 Task: Research Airbnb accommodations for a family adventure in the Adirondack Mountains, New York, emphasizing outdoor activities like hiking and Airbnb cabin rentals.
Action: Mouse moved to (425, 63)
Screenshot: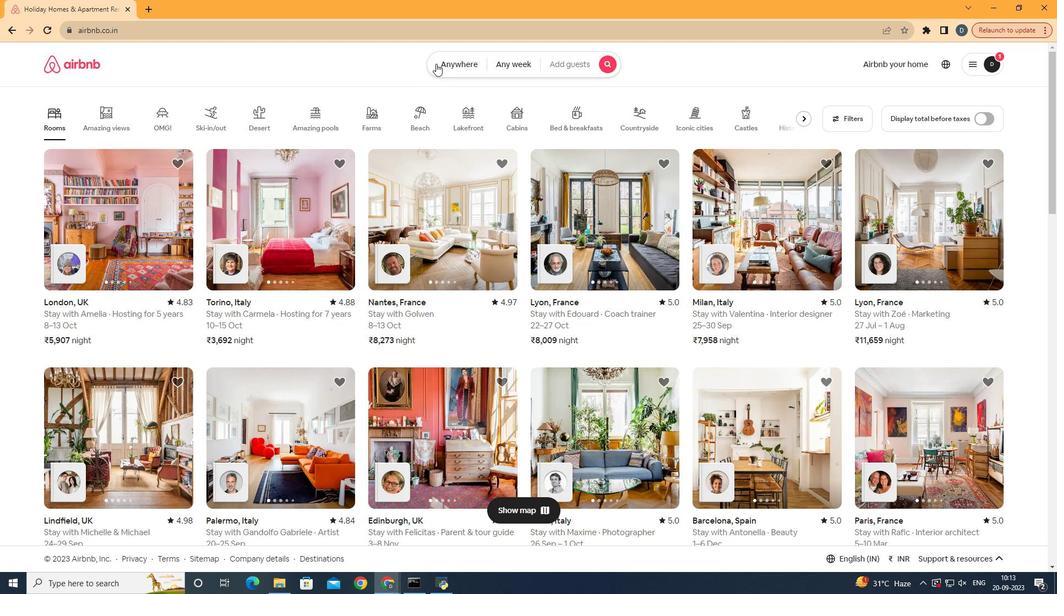 
Action: Mouse pressed left at (425, 63)
Screenshot: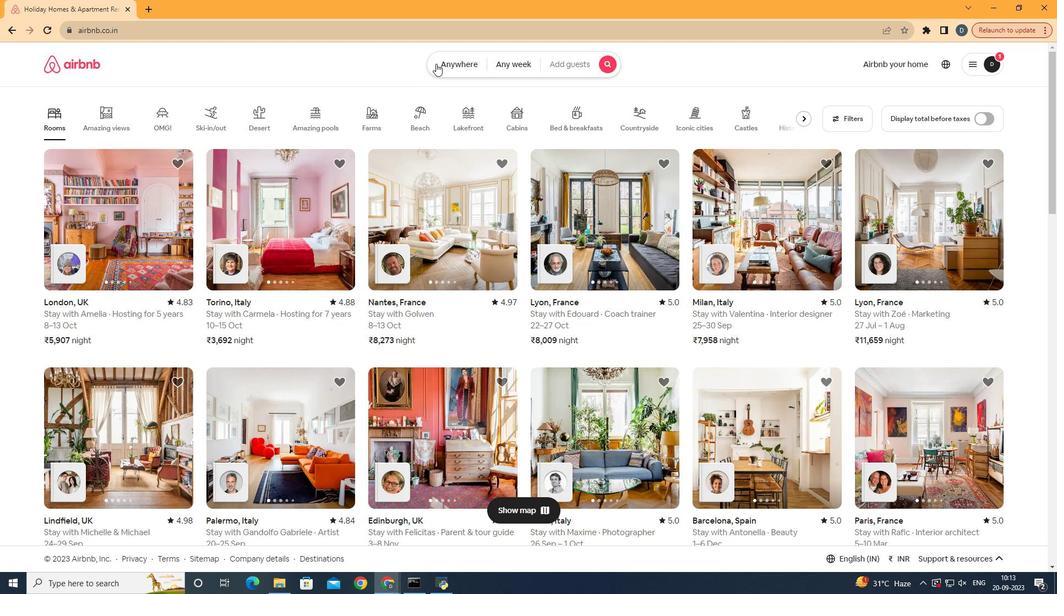 
Action: Mouse moved to (439, 66)
Screenshot: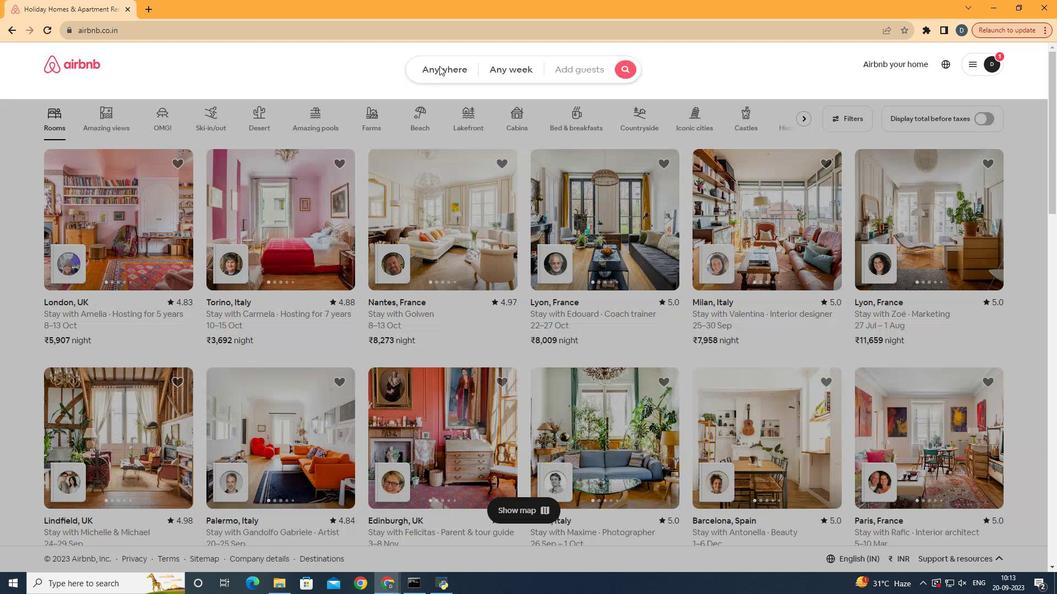 
Action: Mouse pressed left at (439, 66)
Screenshot: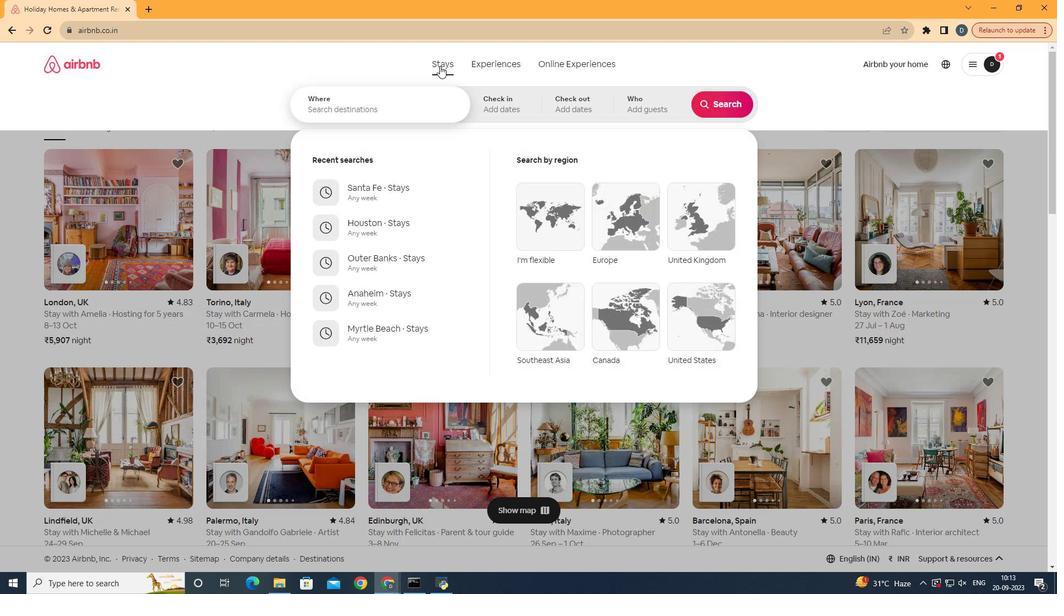 
Action: Mouse moved to (404, 111)
Screenshot: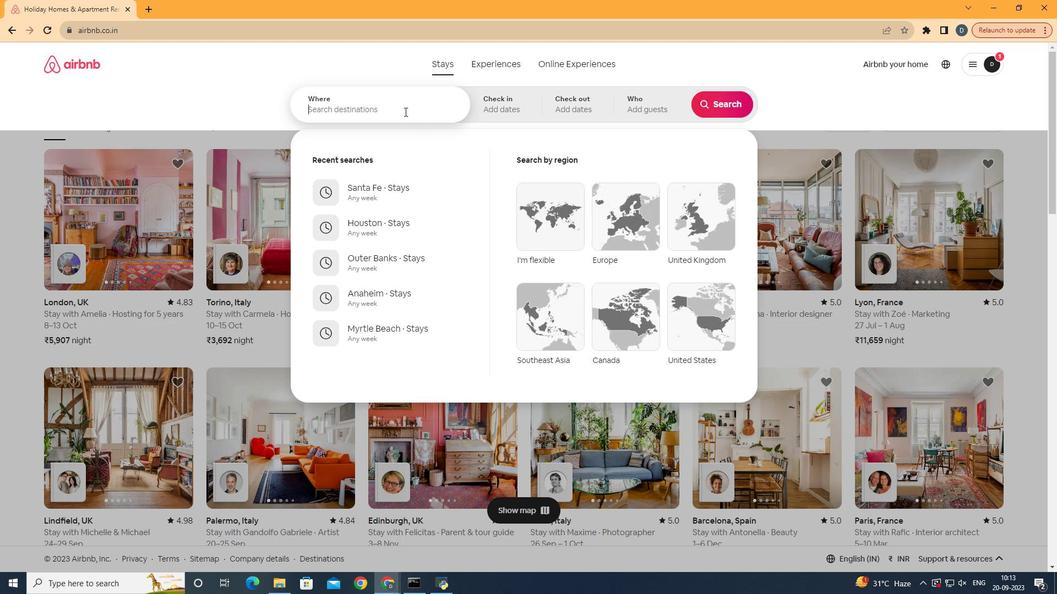 
Action: Mouse pressed left at (404, 111)
Screenshot: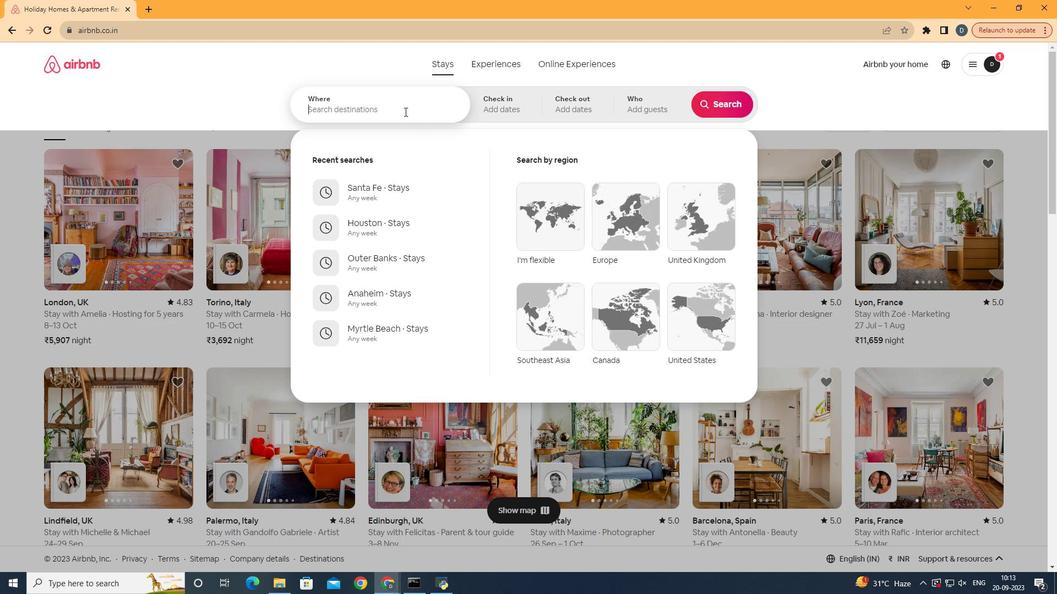 
Action: Key pressed <Key.shift>Adirondack<Key.space><Key.shift>Mountains,<Key.space><Key.shift>Newy<Key.space><Key.shift>York<Key.enter>
Screenshot: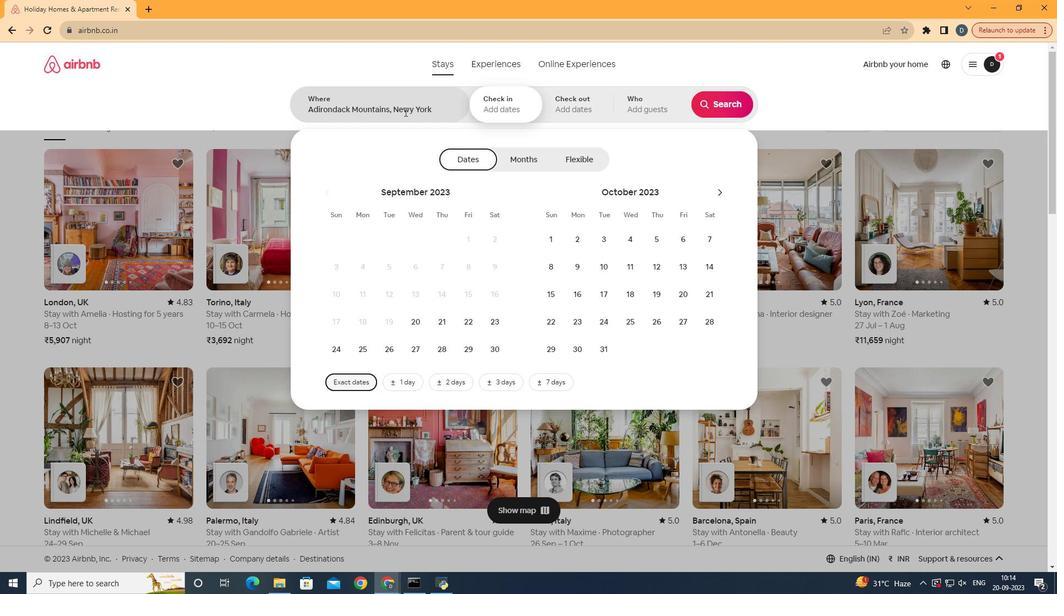 
Action: Mouse moved to (731, 110)
Screenshot: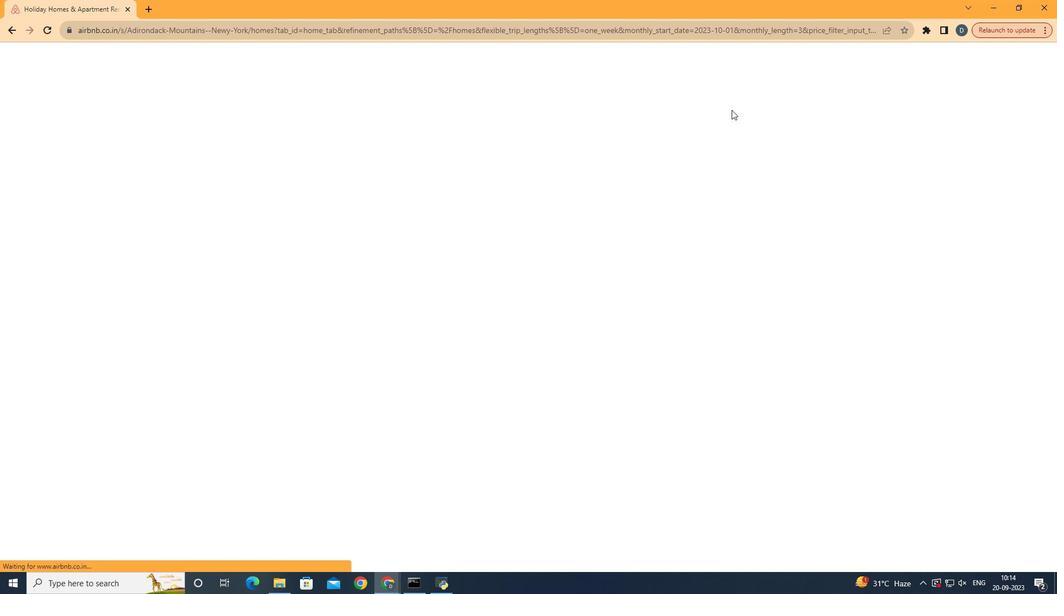 
Action: Mouse pressed left at (731, 110)
Screenshot: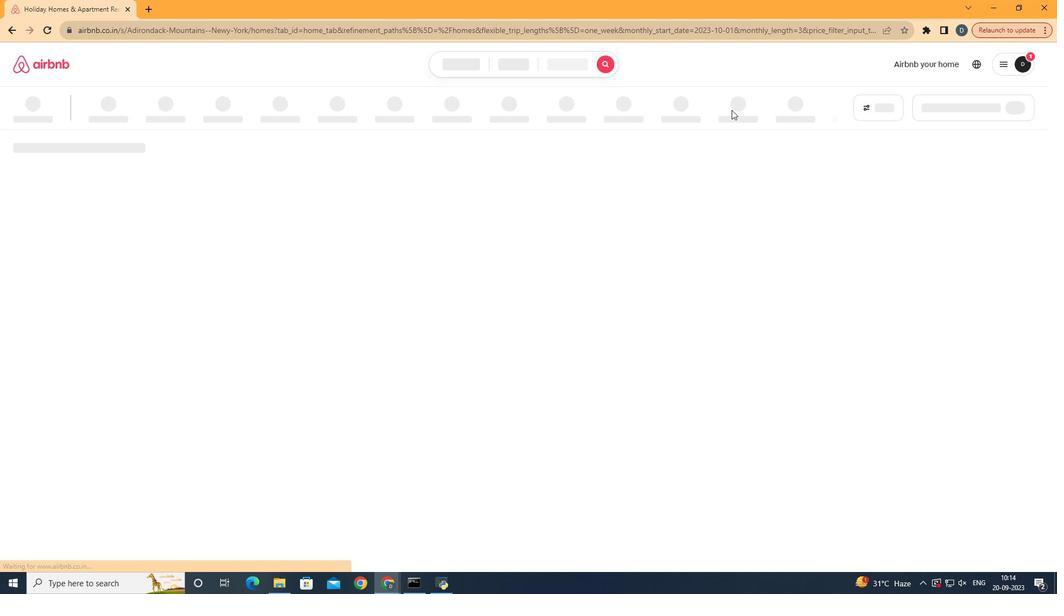 
Action: Mouse moved to (463, 63)
Screenshot: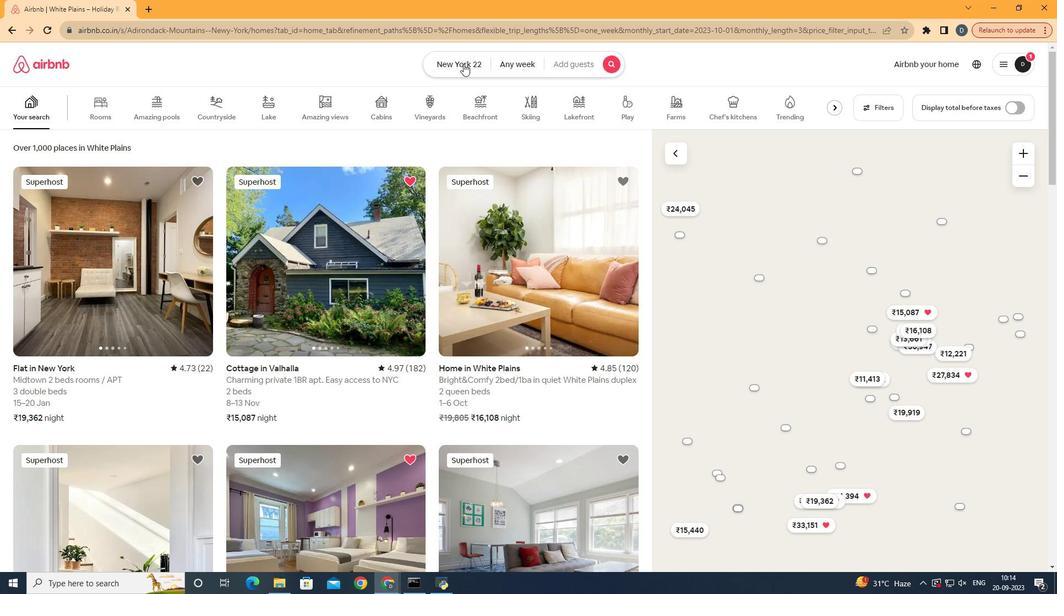 
Action: Mouse pressed left at (463, 63)
Screenshot: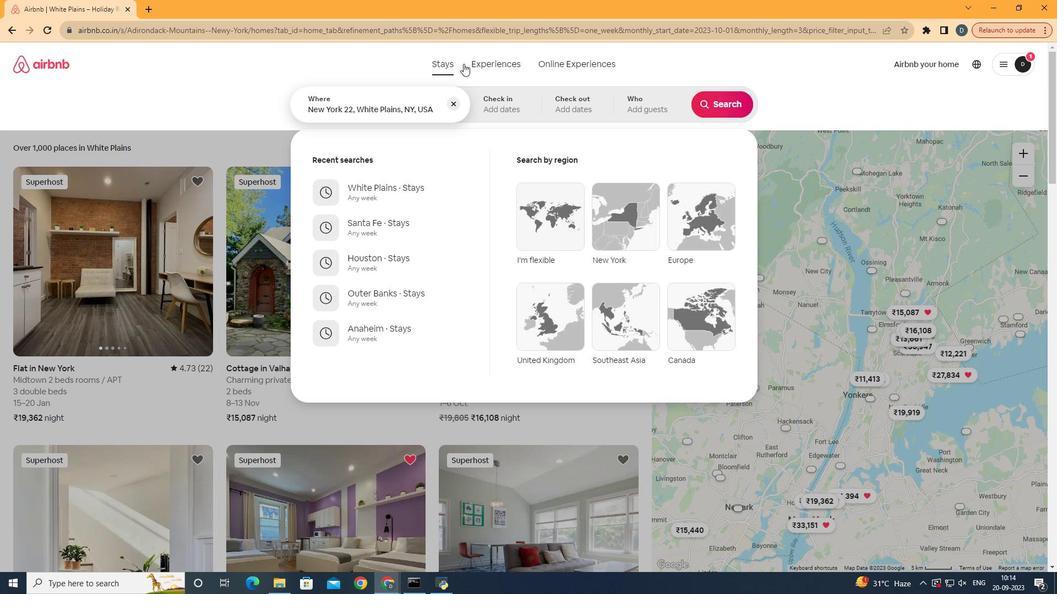 
Action: Mouse moved to (458, 102)
Screenshot: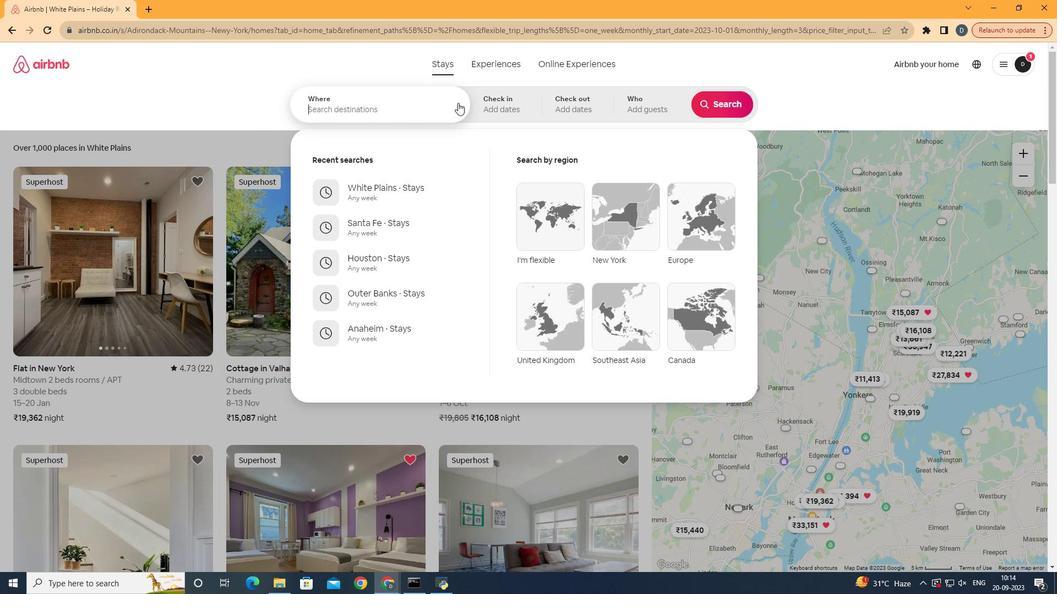 
Action: Mouse pressed left at (458, 102)
Screenshot: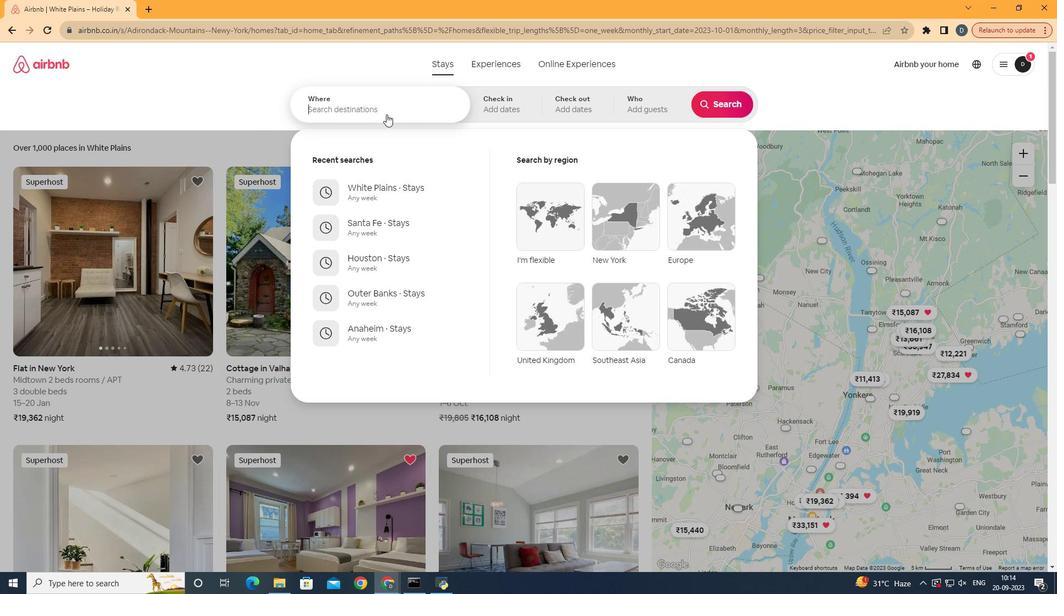 
Action: Mouse moved to (387, 111)
Screenshot: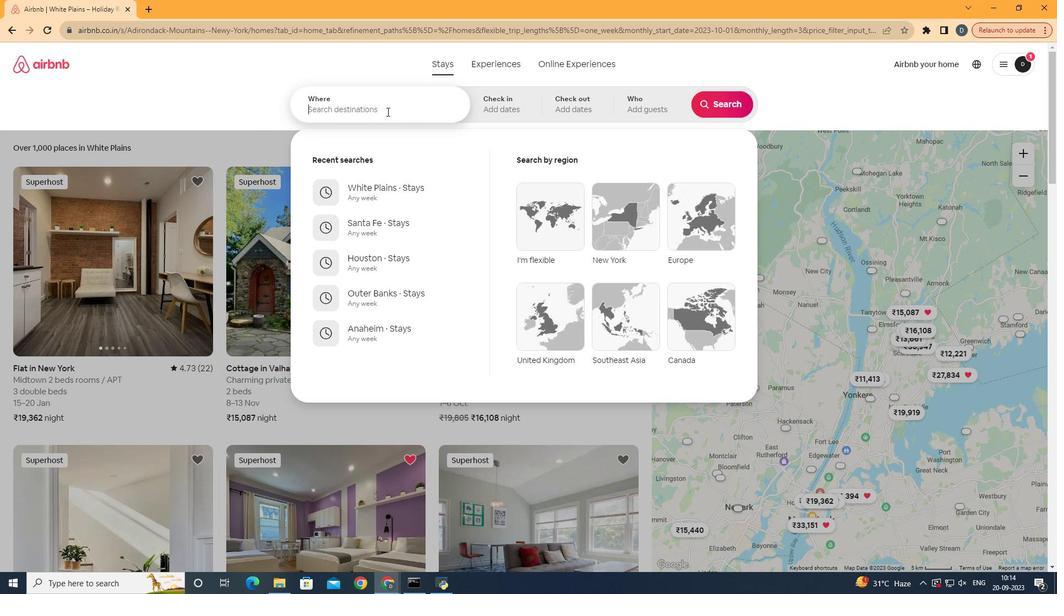 
Action: Mouse pressed left at (387, 111)
Screenshot: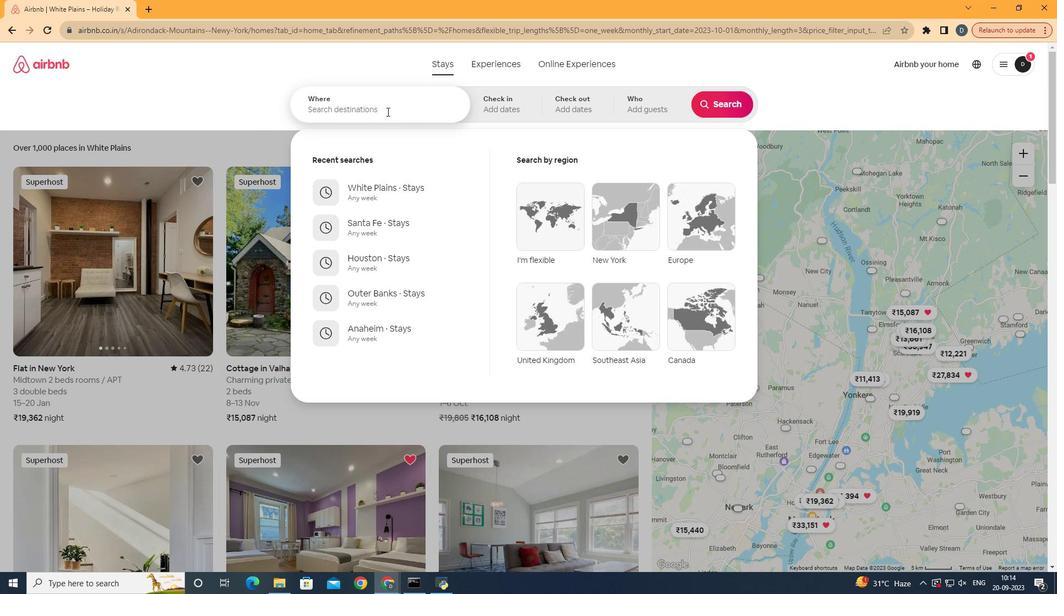 
Action: Key pressed <Key.shift>Adiro
Screenshot: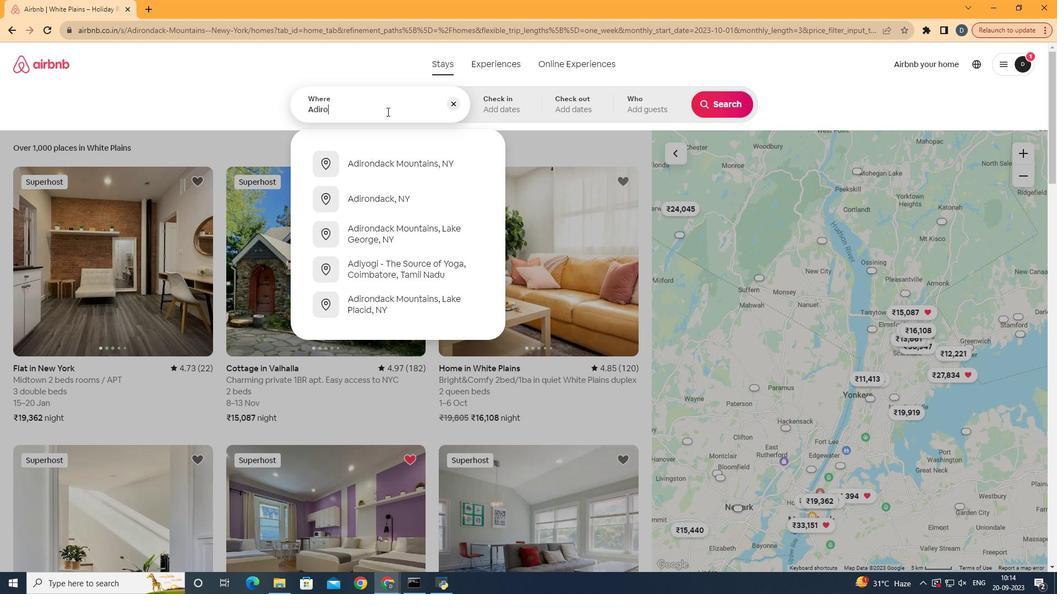 
Action: Mouse moved to (409, 165)
Screenshot: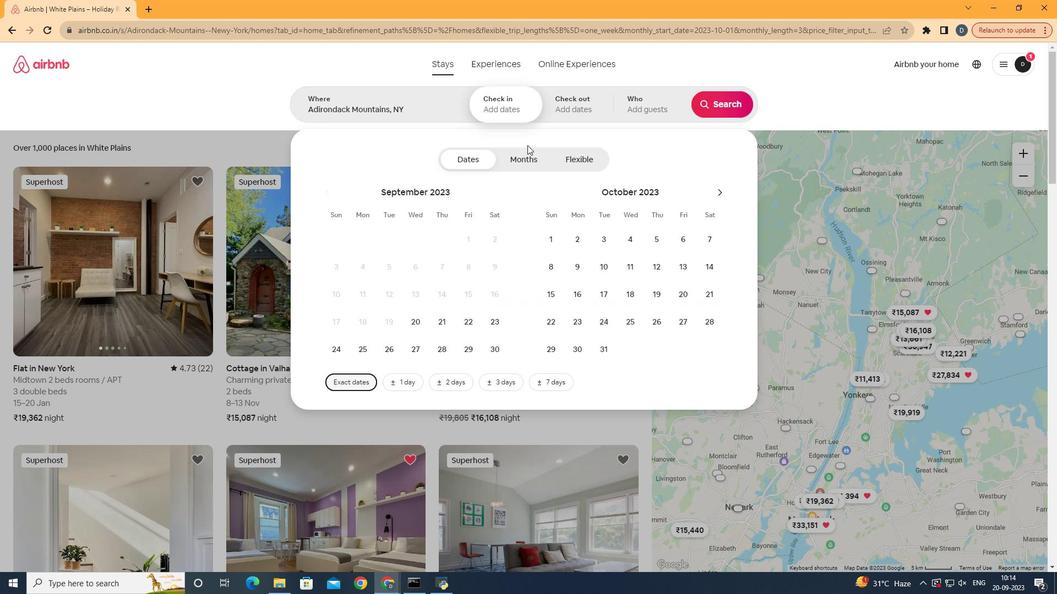 
Action: Mouse pressed left at (409, 165)
Screenshot: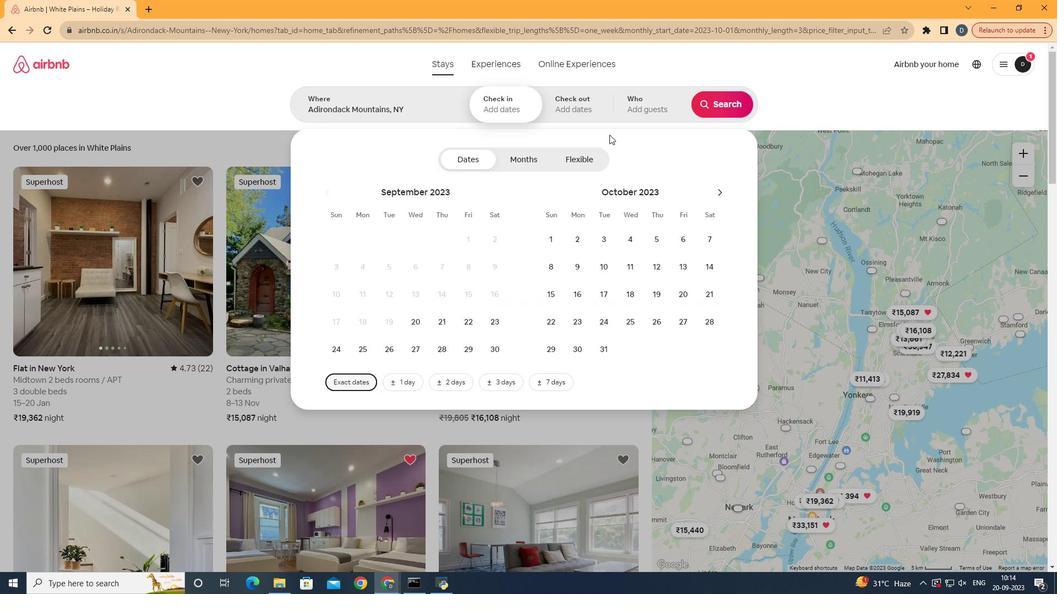 
Action: Mouse moved to (723, 113)
Screenshot: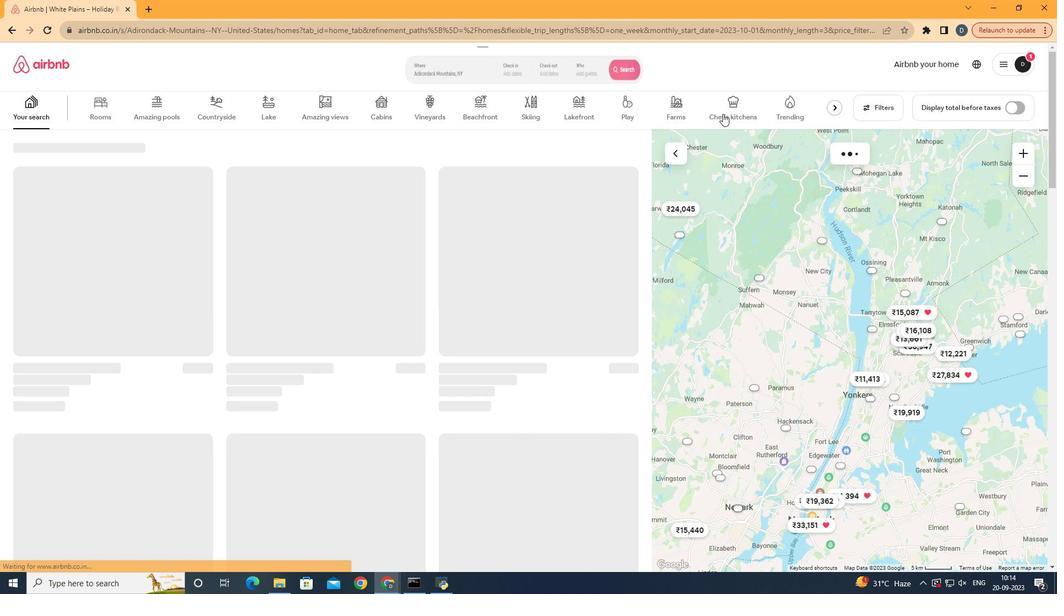 
Action: Mouse pressed left at (723, 113)
Screenshot: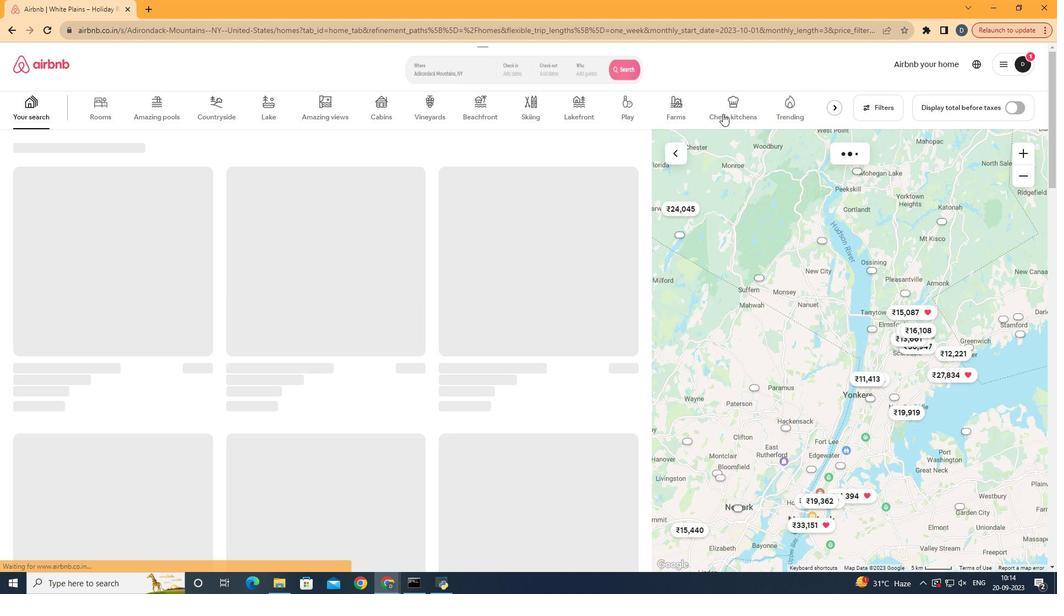 
Action: Mouse moved to (371, 263)
Screenshot: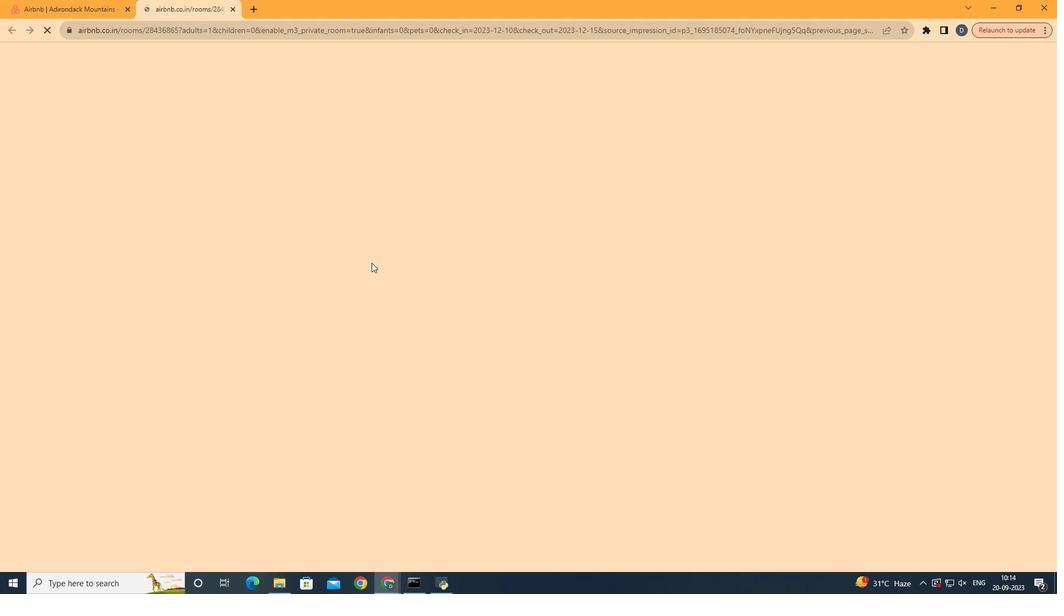 
Action: Mouse pressed left at (371, 263)
Screenshot: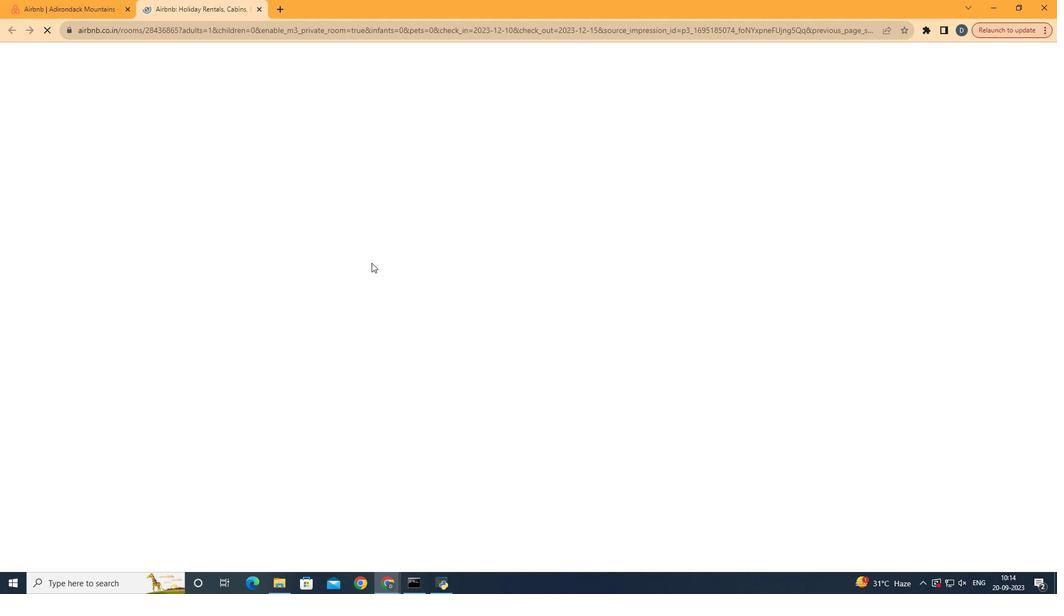 
Action: Mouse moved to (766, 402)
Screenshot: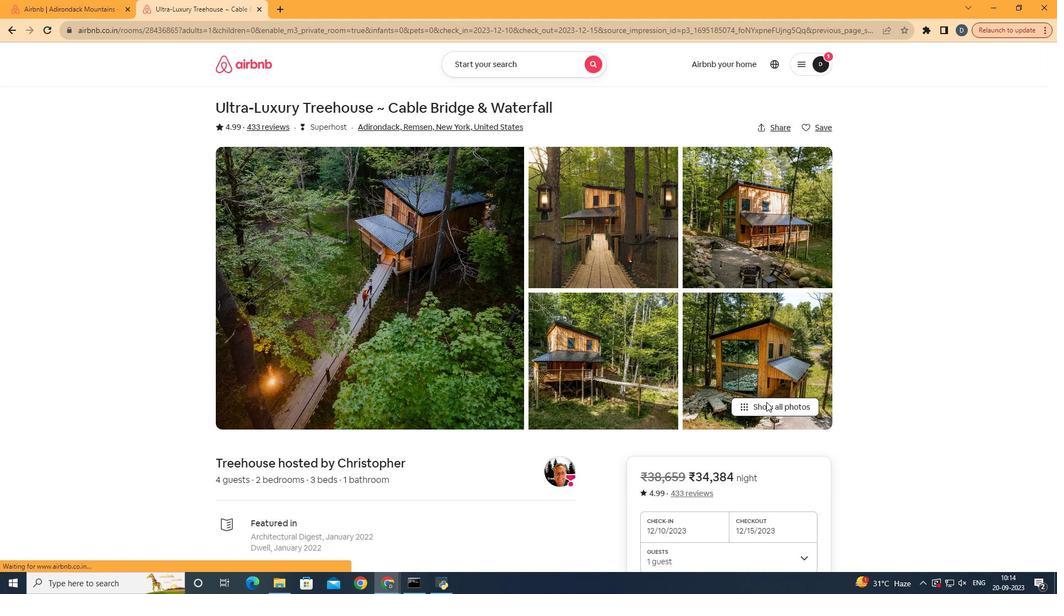 
Action: Mouse pressed left at (766, 402)
Screenshot: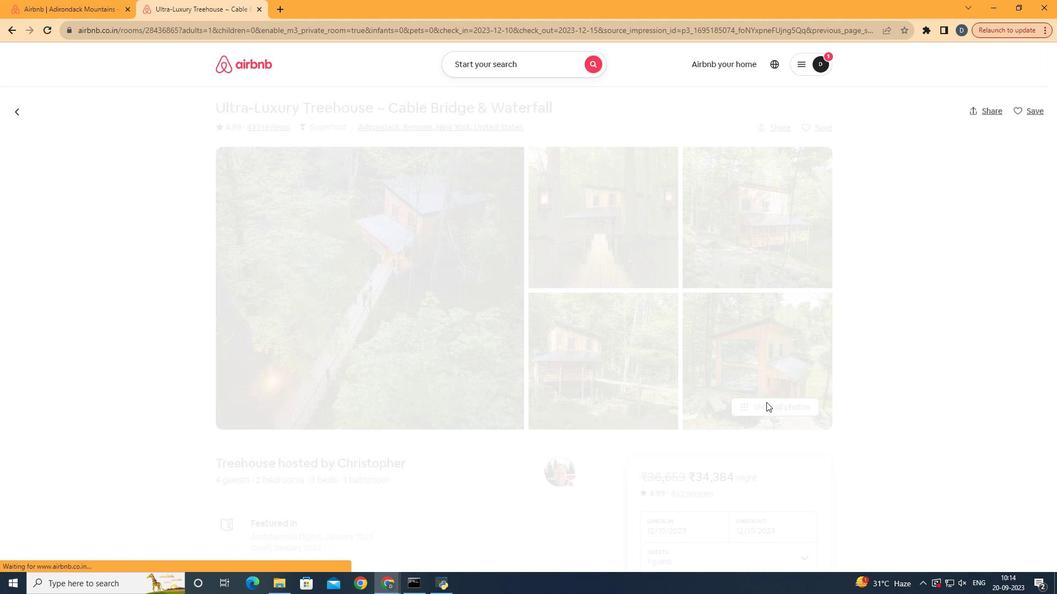 
Action: Mouse moved to (795, 347)
Screenshot: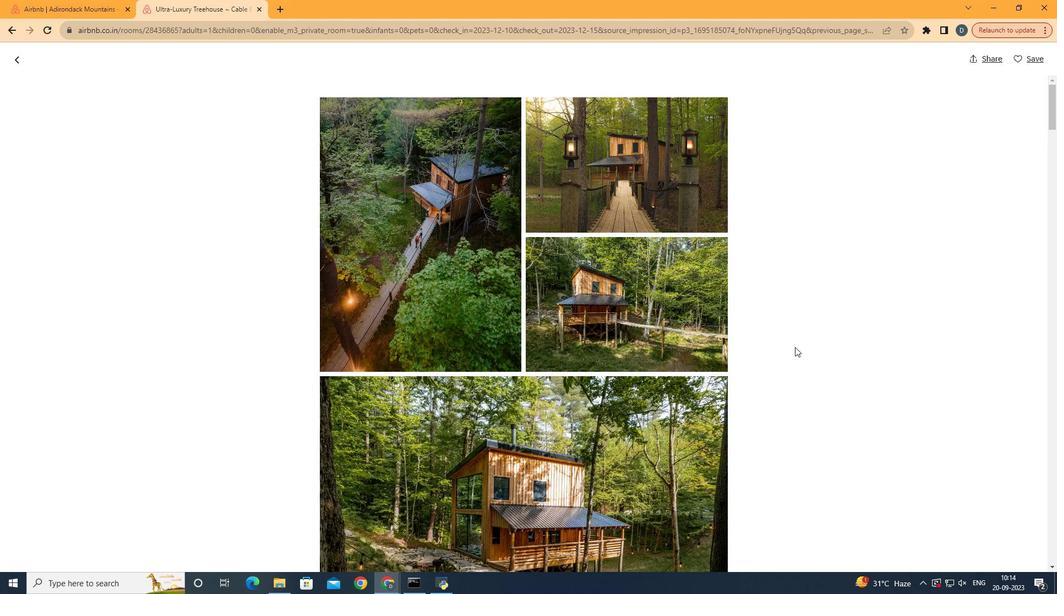 
Action: Mouse scrolled (795, 346) with delta (0, 0)
Screenshot: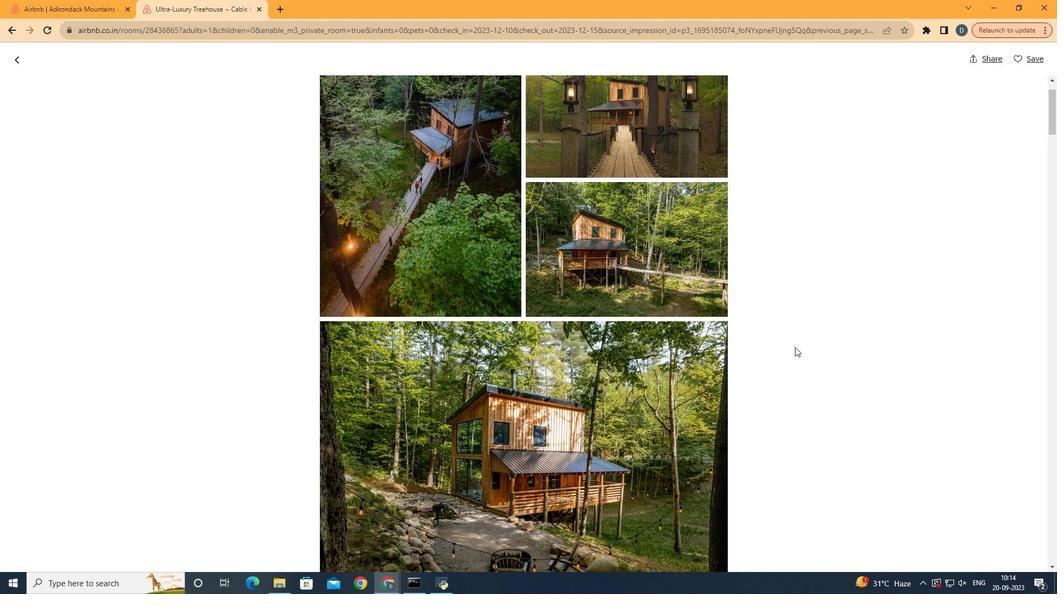 
Action: Mouse scrolled (795, 348) with delta (0, 0)
Screenshot: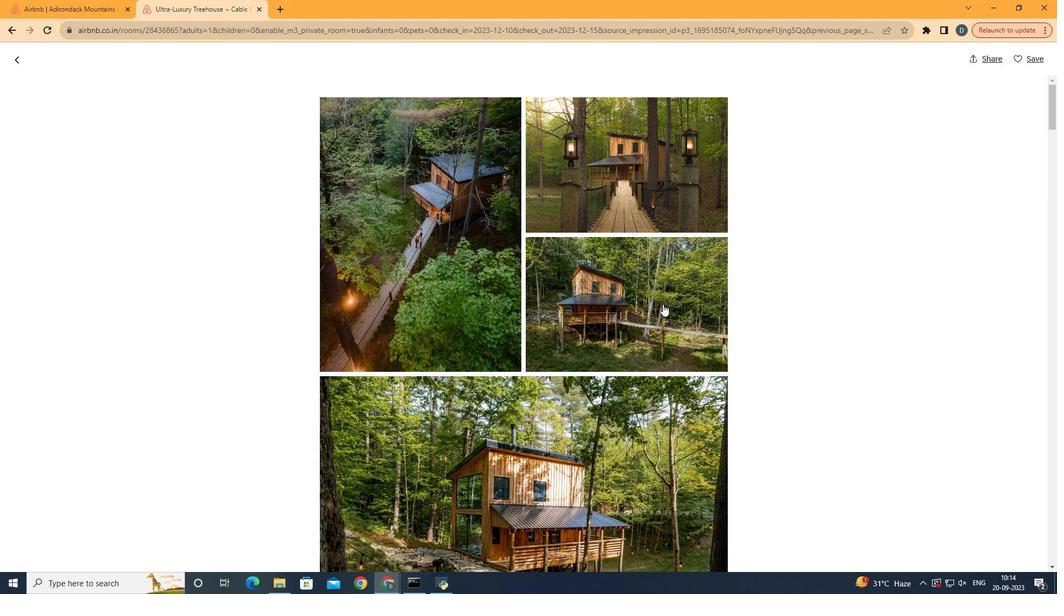 
Action: Mouse moved to (521, 273)
Screenshot: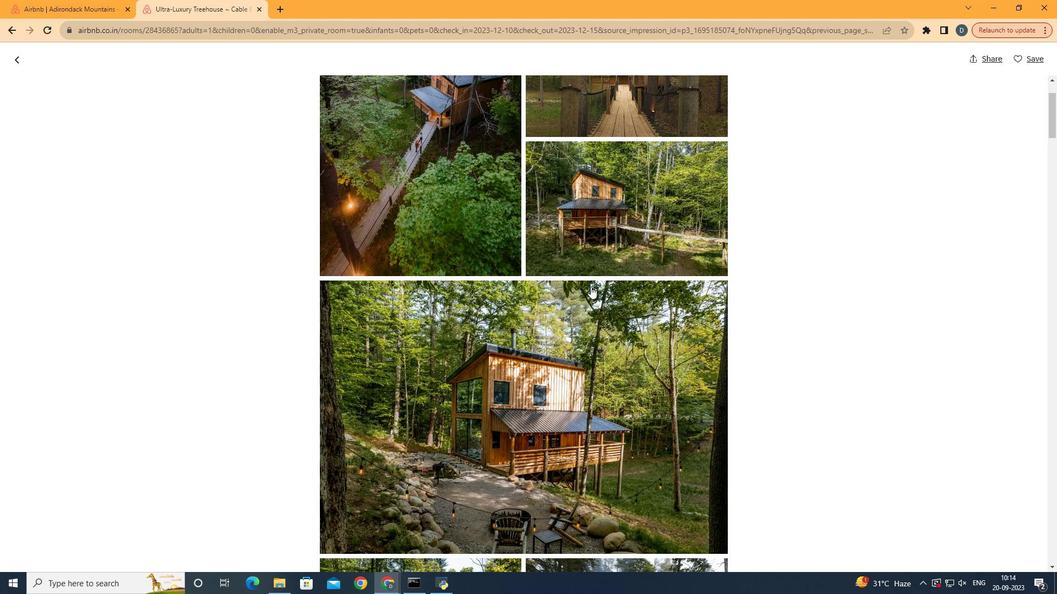 
Action: Mouse scrolled (521, 272) with delta (0, 0)
Screenshot: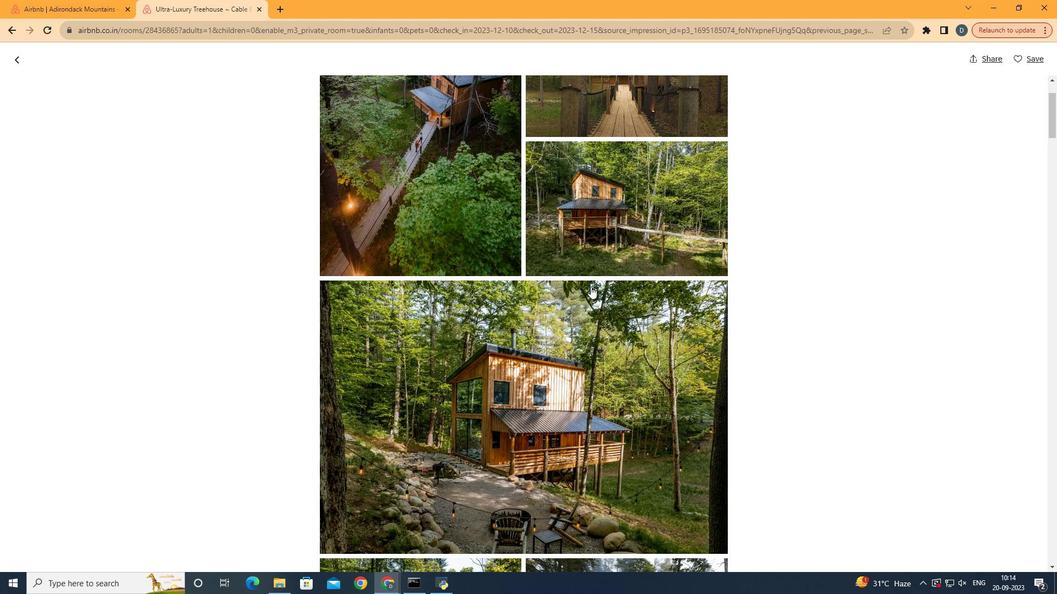 
Action: Mouse moved to (578, 276)
Screenshot: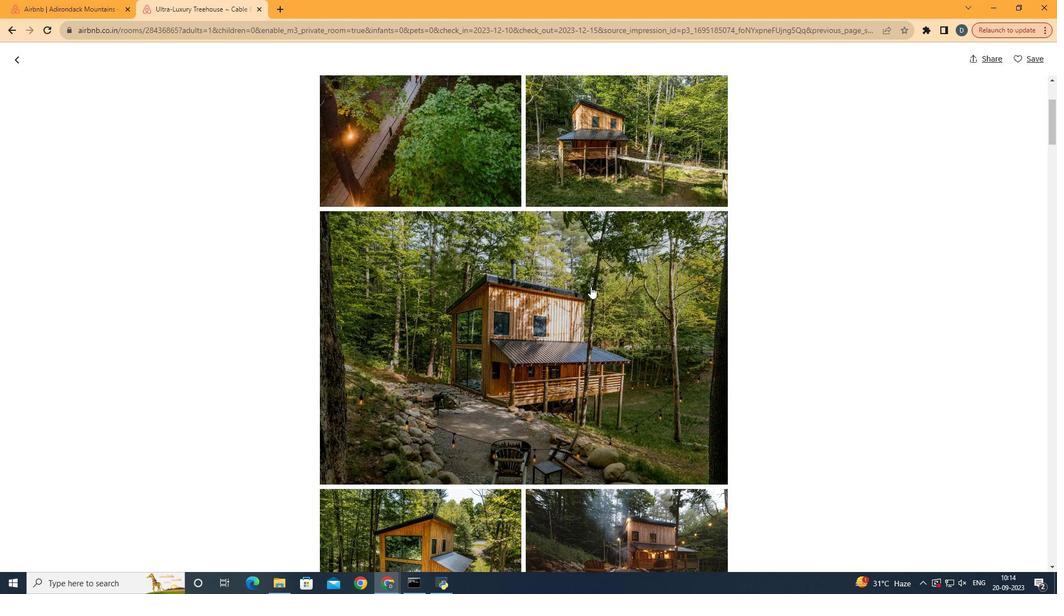 
Action: Mouse scrolled (578, 276) with delta (0, 0)
Screenshot: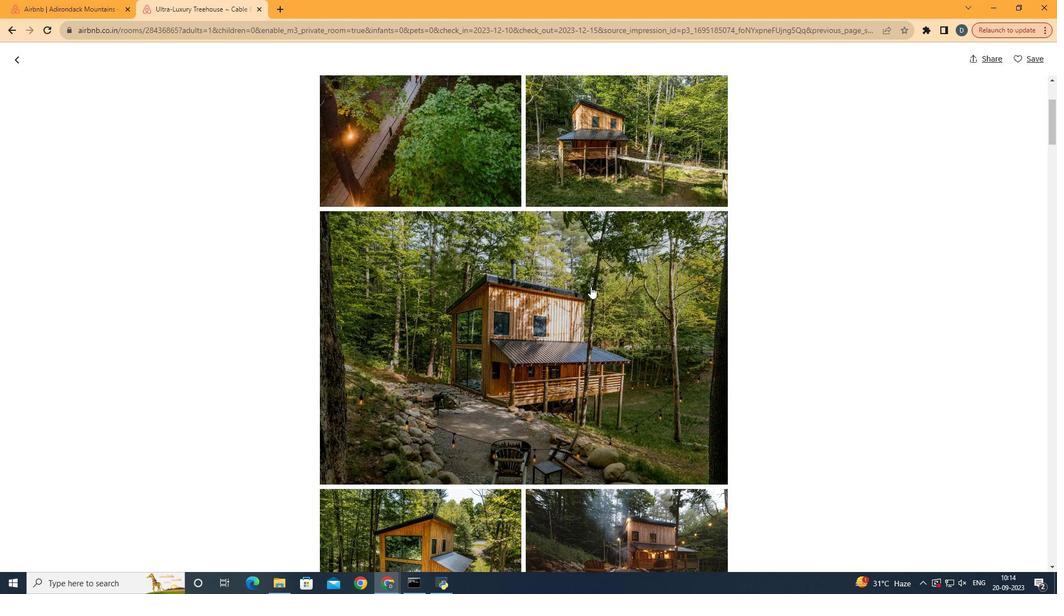 
Action: Mouse moved to (586, 281)
Screenshot: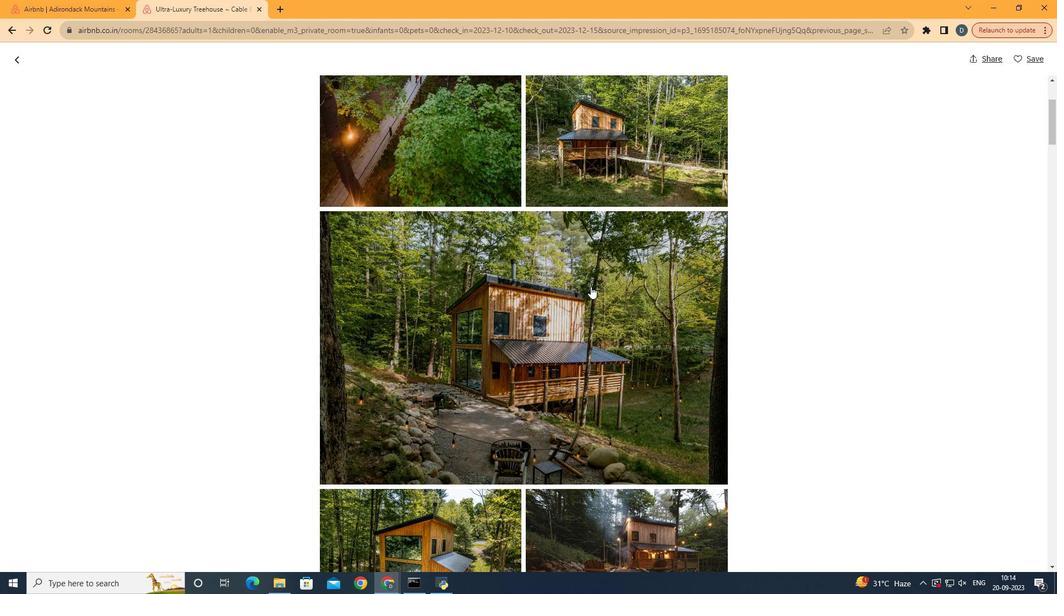 
Action: Mouse scrolled (586, 280) with delta (0, 0)
Screenshot: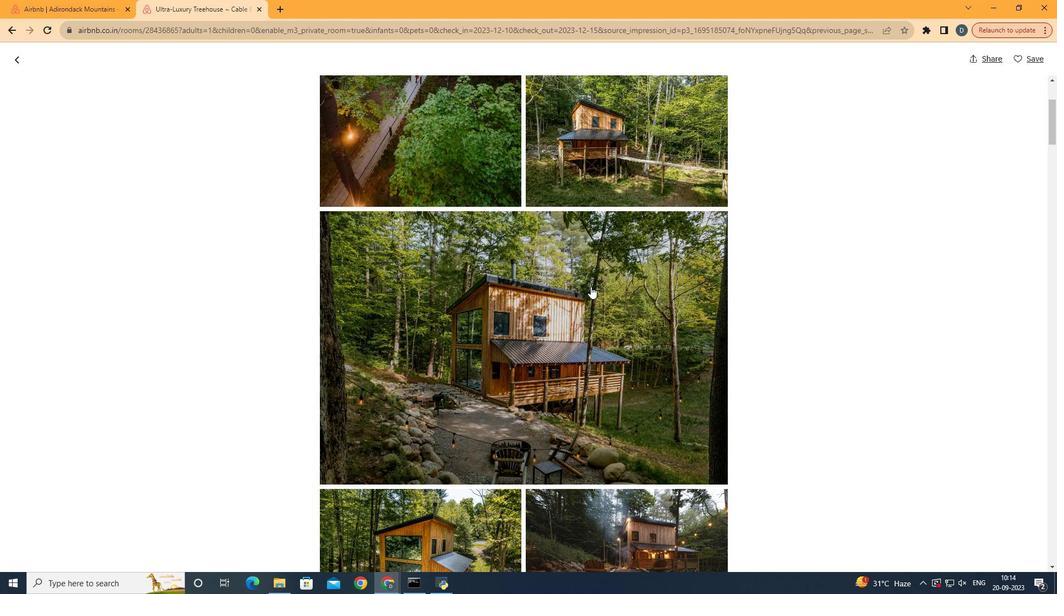 
Action: Mouse moved to (582, 279)
Screenshot: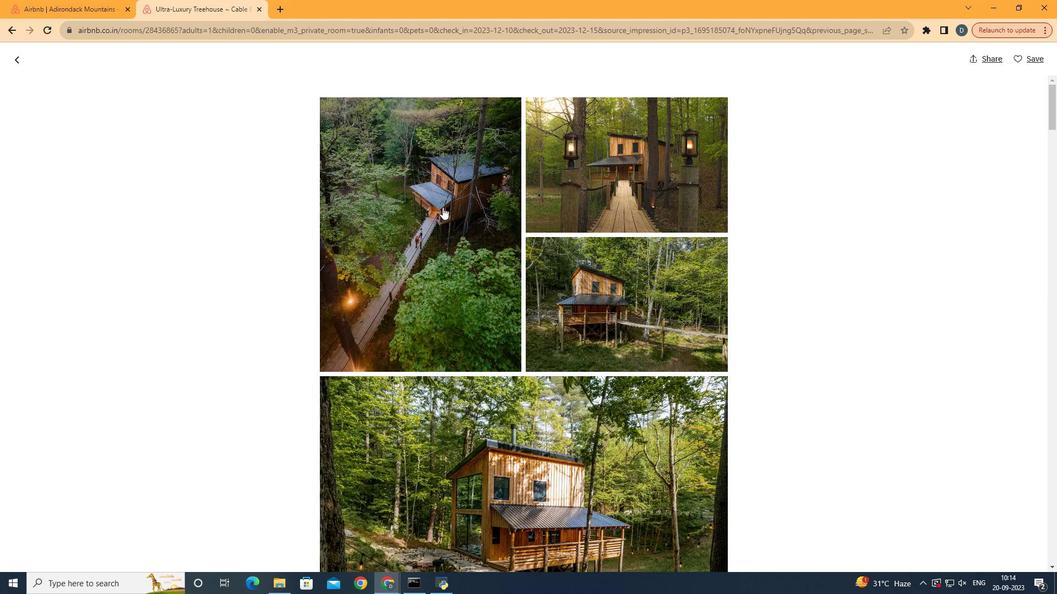 
Action: Mouse scrolled (582, 279) with delta (0, 0)
Screenshot: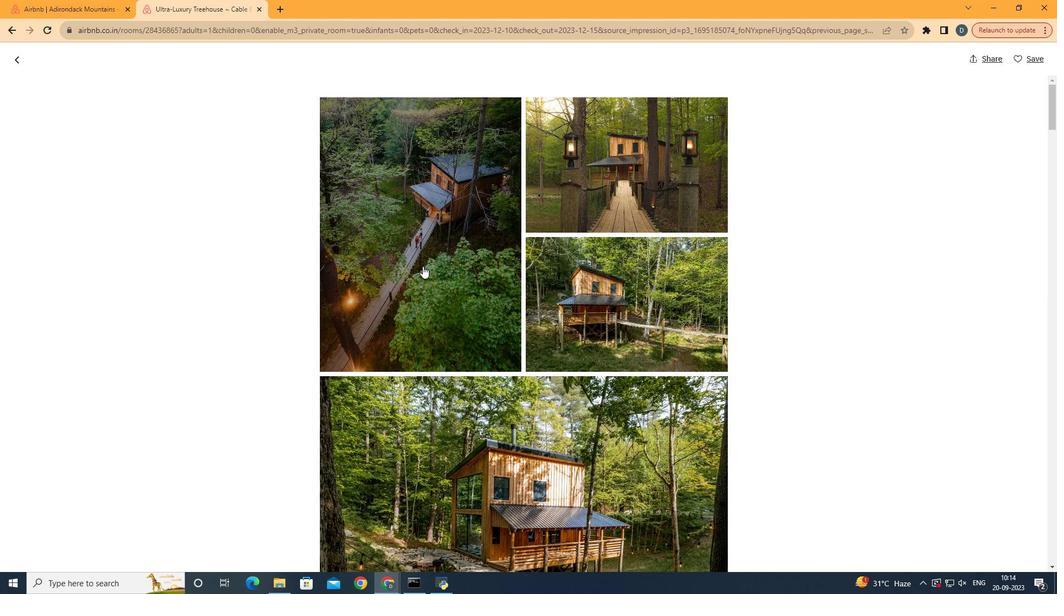 
Action: Mouse scrolled (582, 279) with delta (0, 0)
Screenshot: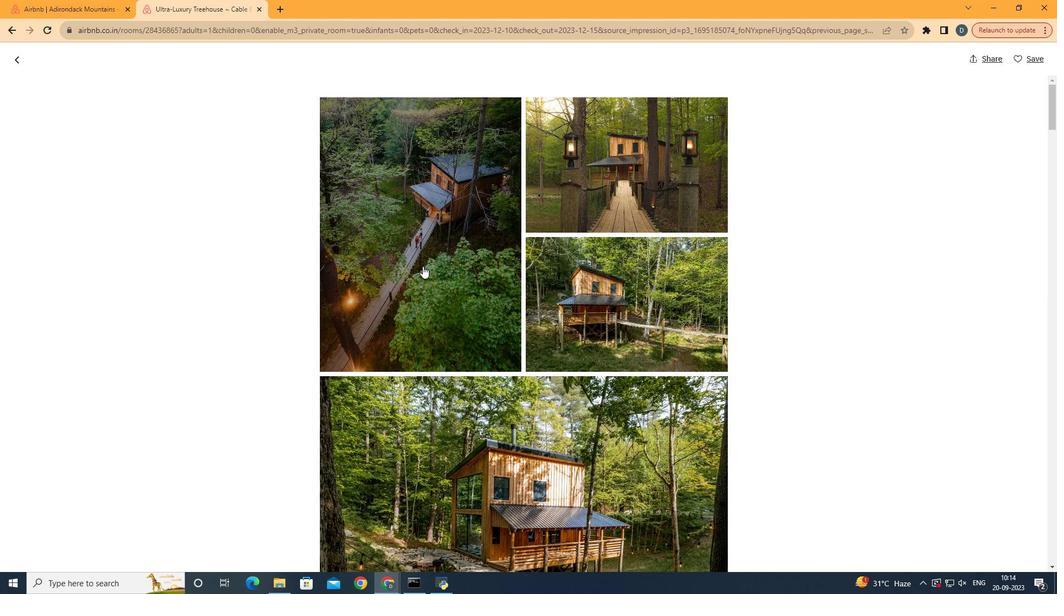 
Action: Mouse scrolled (582, 279) with delta (0, 0)
Screenshot: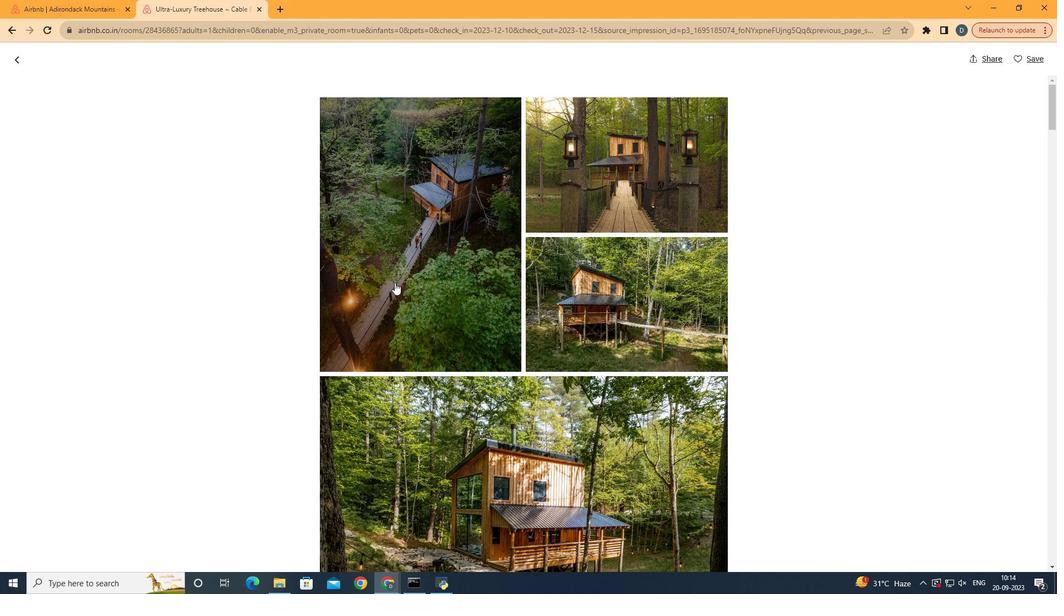 
Action: Mouse scrolled (582, 279) with delta (0, 0)
Screenshot: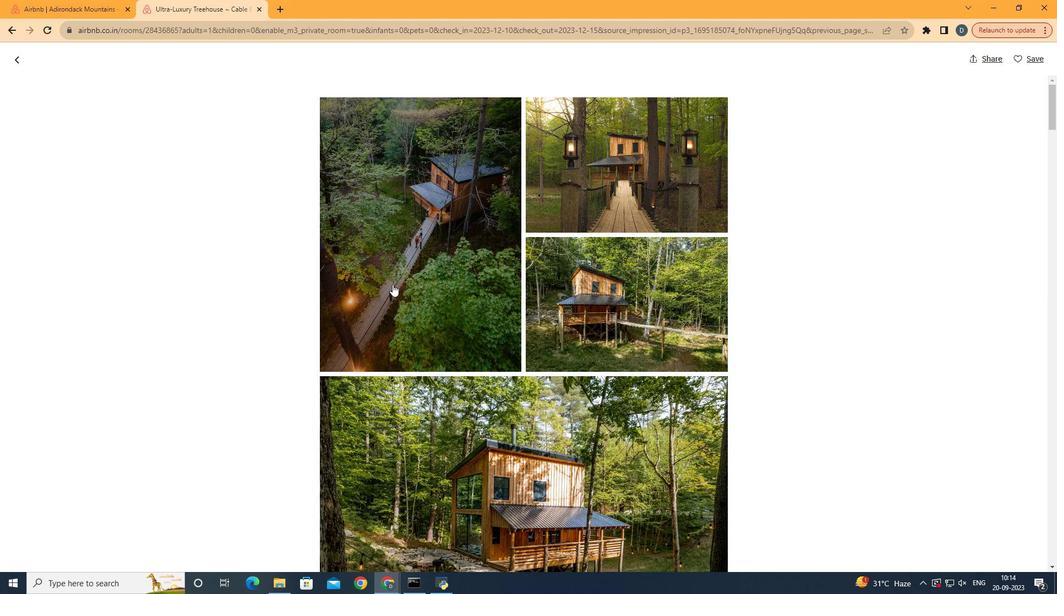 
Action: Mouse moved to (840, 250)
Screenshot: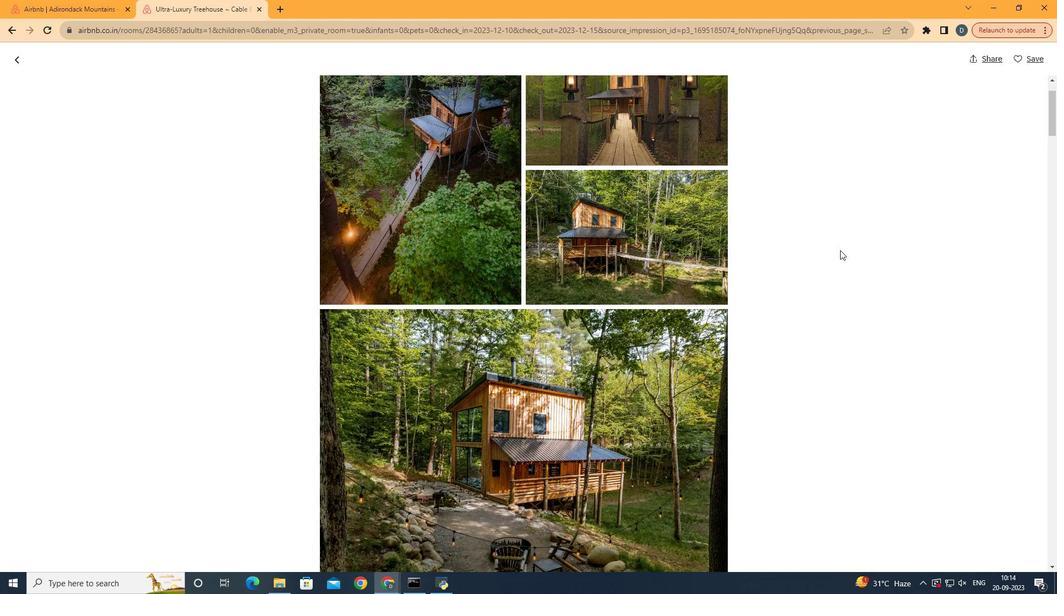 
Action: Mouse scrolled (840, 250) with delta (0, 0)
Screenshot: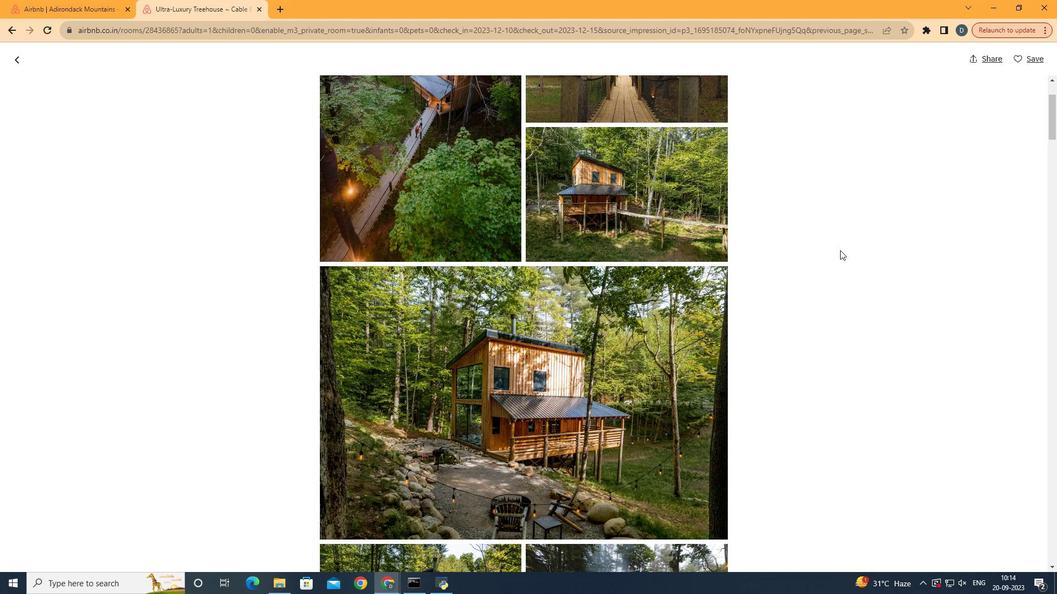 
Action: Mouse scrolled (840, 250) with delta (0, 0)
Screenshot: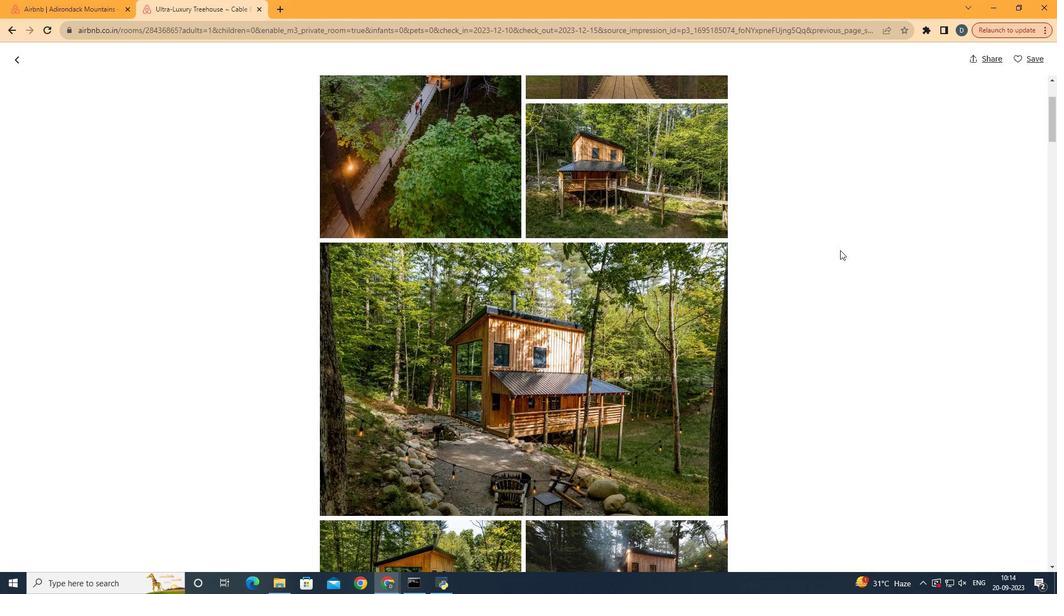 
Action: Mouse scrolled (840, 250) with delta (0, 0)
Screenshot: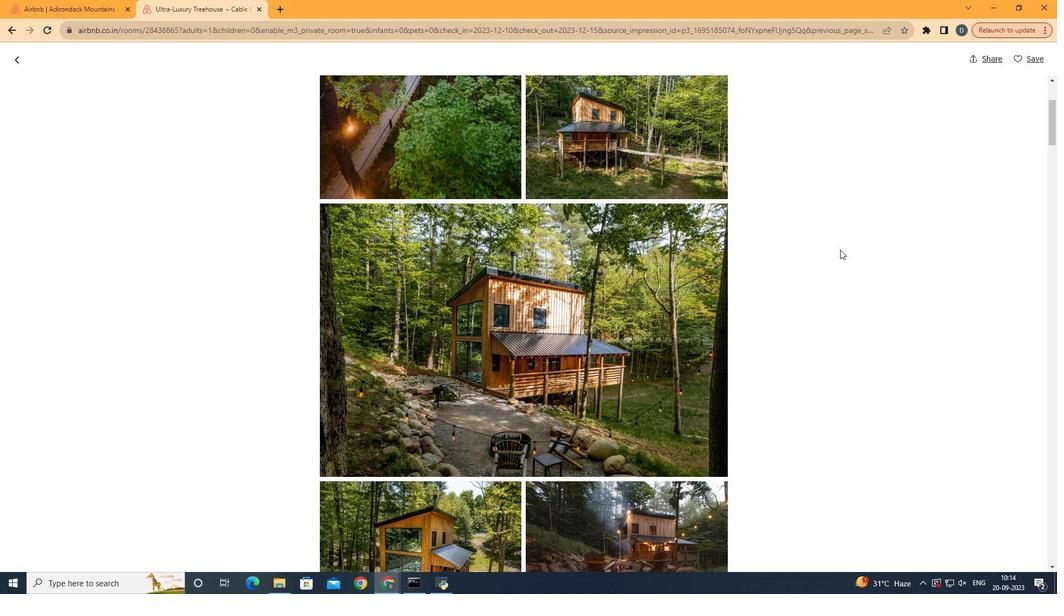 
Action: Mouse moved to (840, 250)
Screenshot: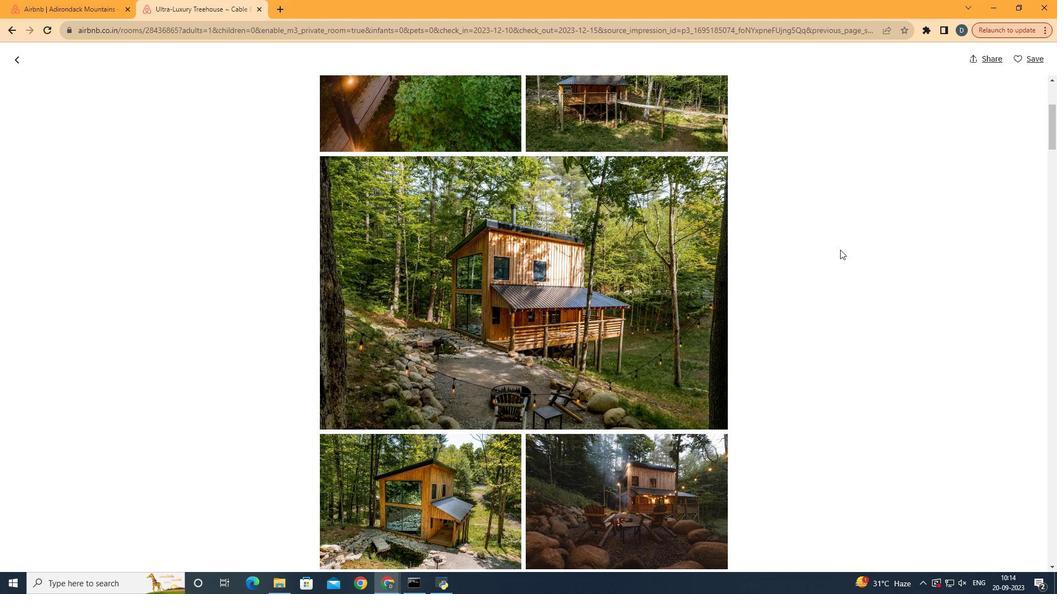 
Action: Mouse scrolled (840, 249) with delta (0, 0)
Screenshot: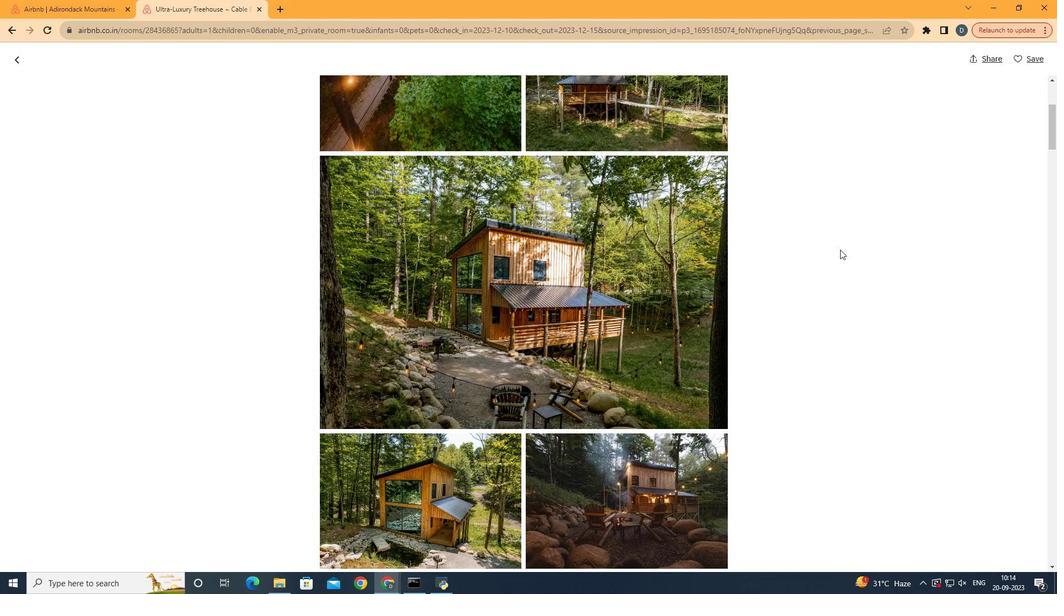 
Action: Mouse scrolled (840, 249) with delta (0, 0)
Screenshot: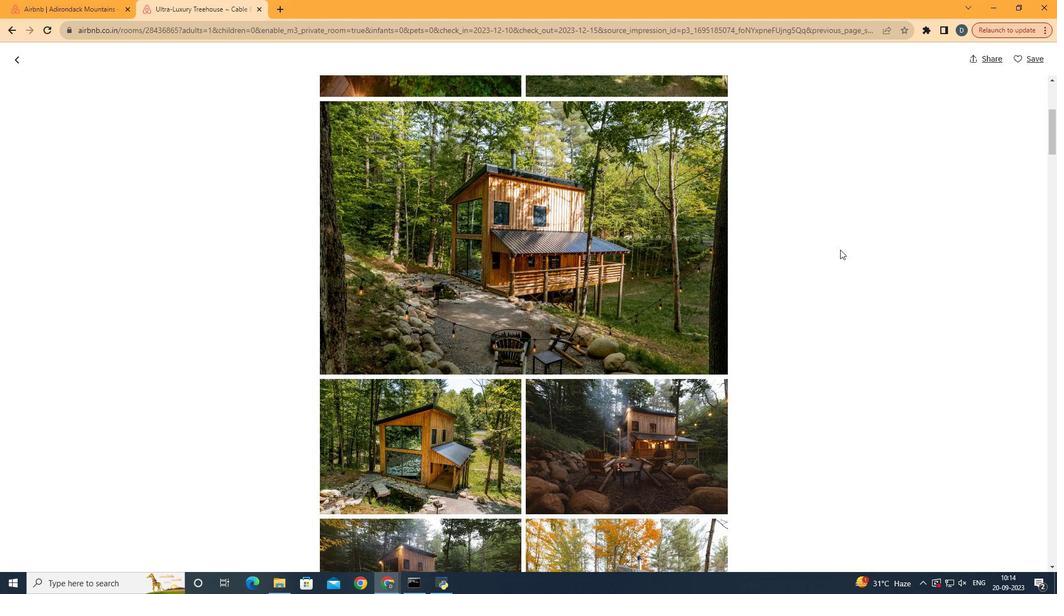 
Action: Mouse scrolled (840, 249) with delta (0, 0)
Screenshot: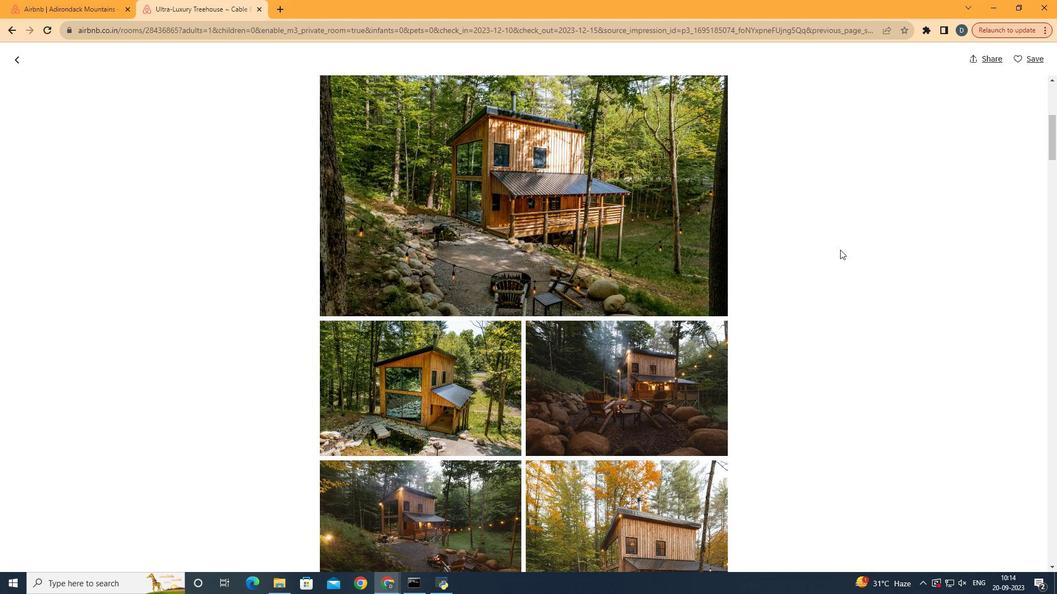 
Action: Mouse scrolled (840, 249) with delta (0, 0)
Screenshot: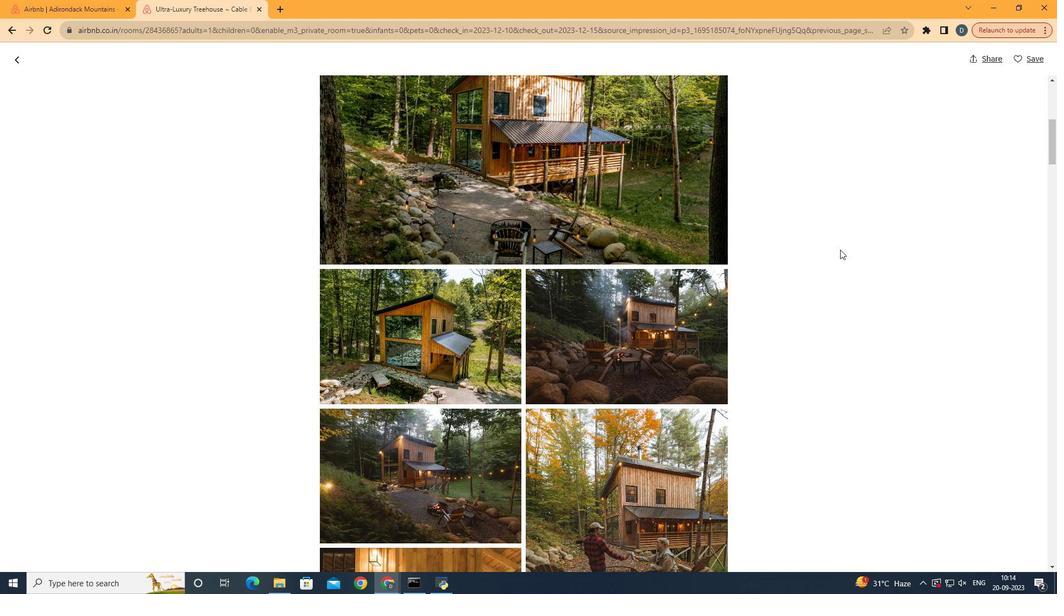 
Action: Mouse scrolled (840, 249) with delta (0, 0)
Screenshot: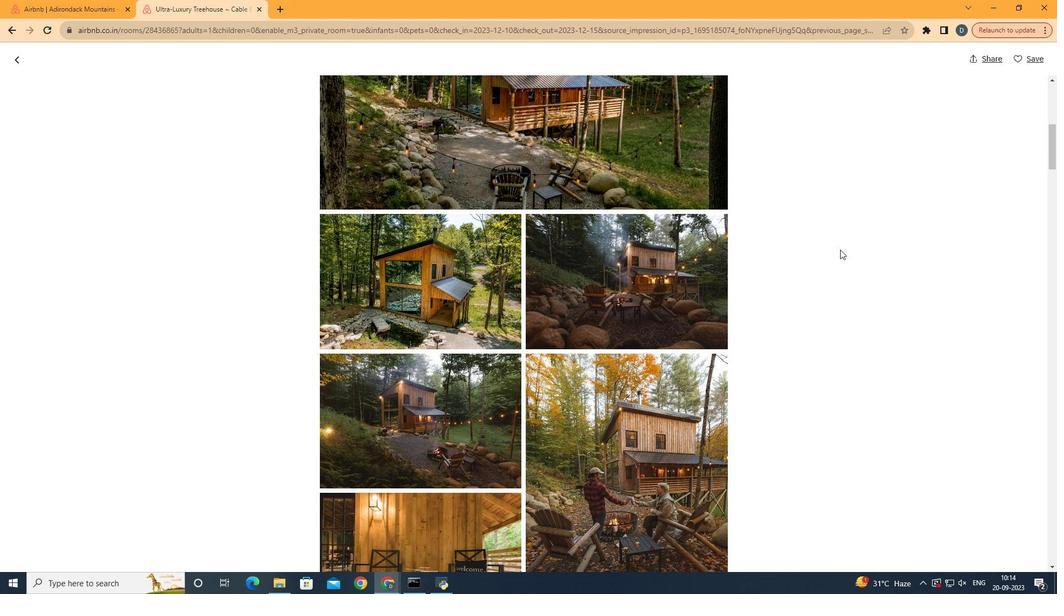 
Action: Mouse scrolled (840, 249) with delta (0, 0)
Screenshot: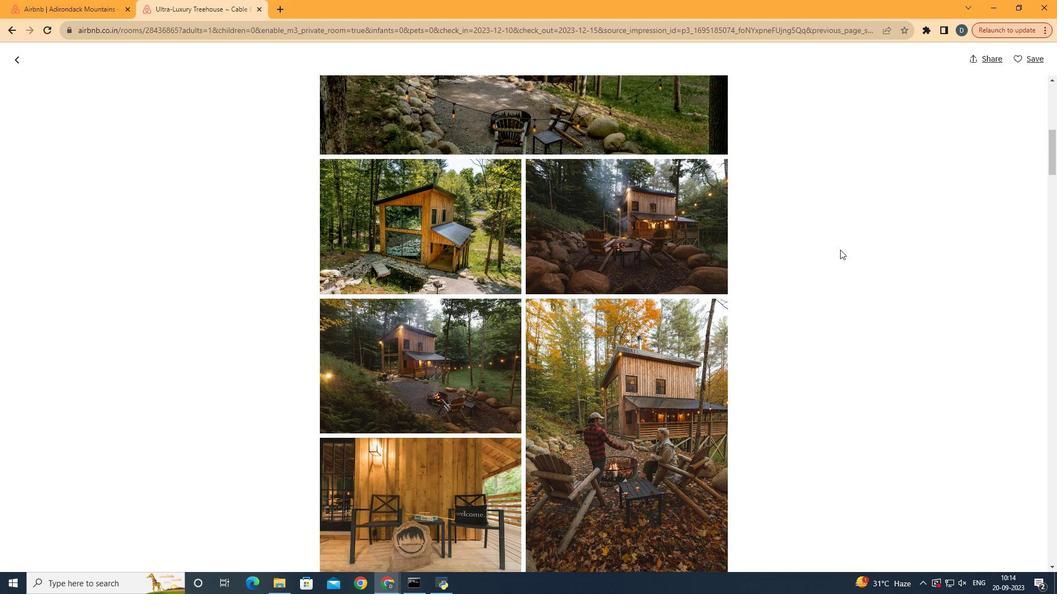 
Action: Mouse scrolled (840, 249) with delta (0, 0)
Screenshot: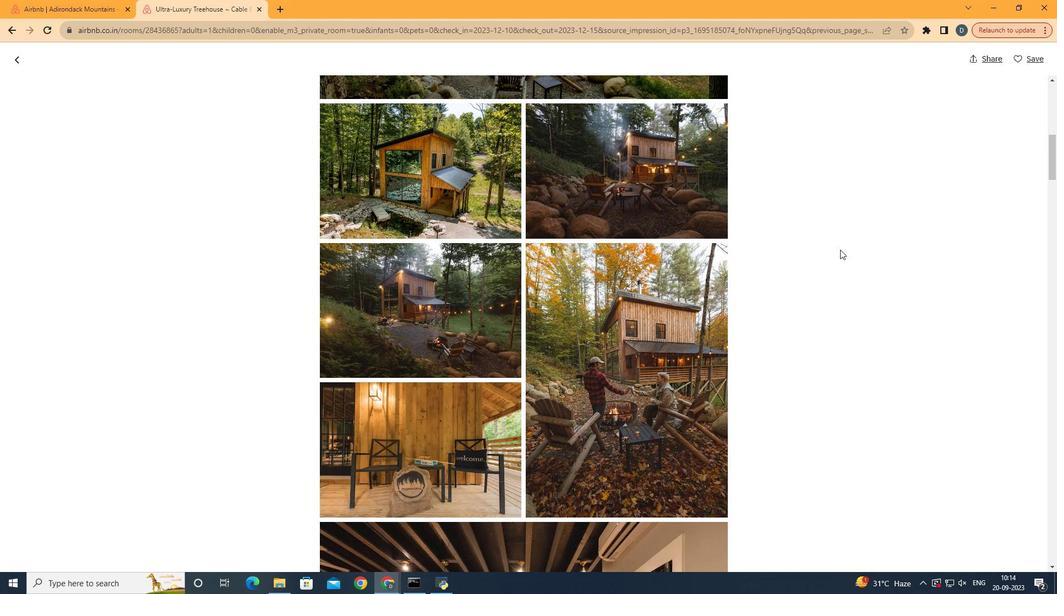 
Action: Mouse scrolled (840, 249) with delta (0, 0)
Screenshot: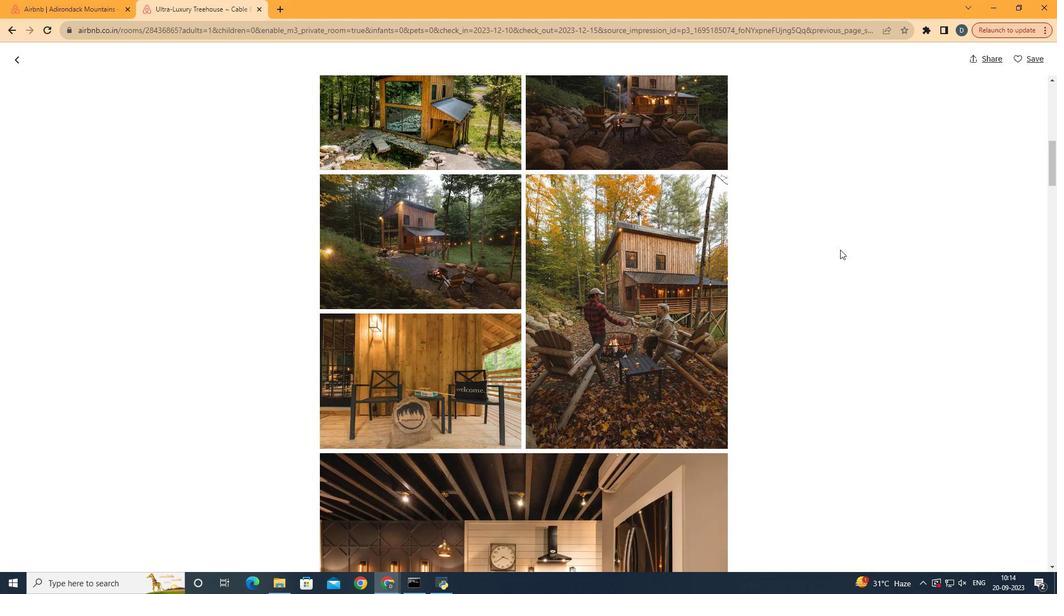 
Action: Mouse scrolled (840, 249) with delta (0, 0)
Screenshot: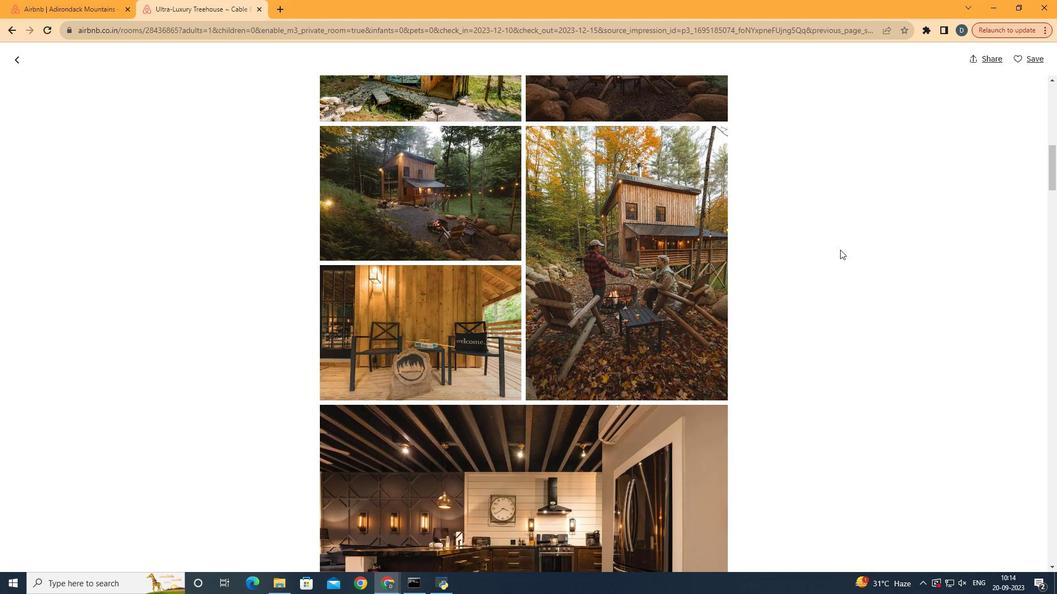 
Action: Mouse scrolled (840, 249) with delta (0, 0)
Screenshot: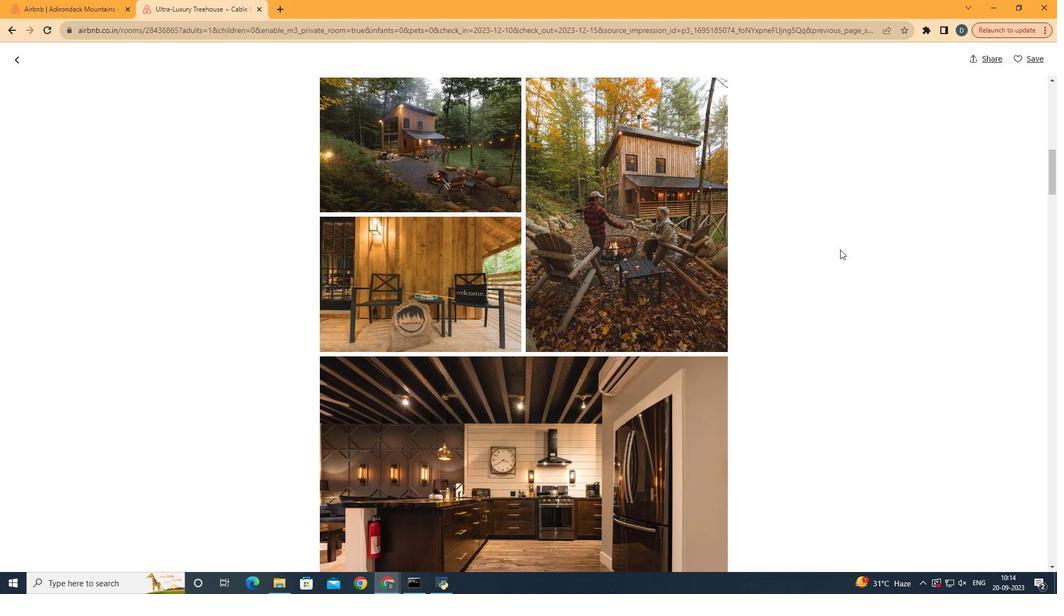 
Action: Mouse scrolled (840, 249) with delta (0, 0)
Screenshot: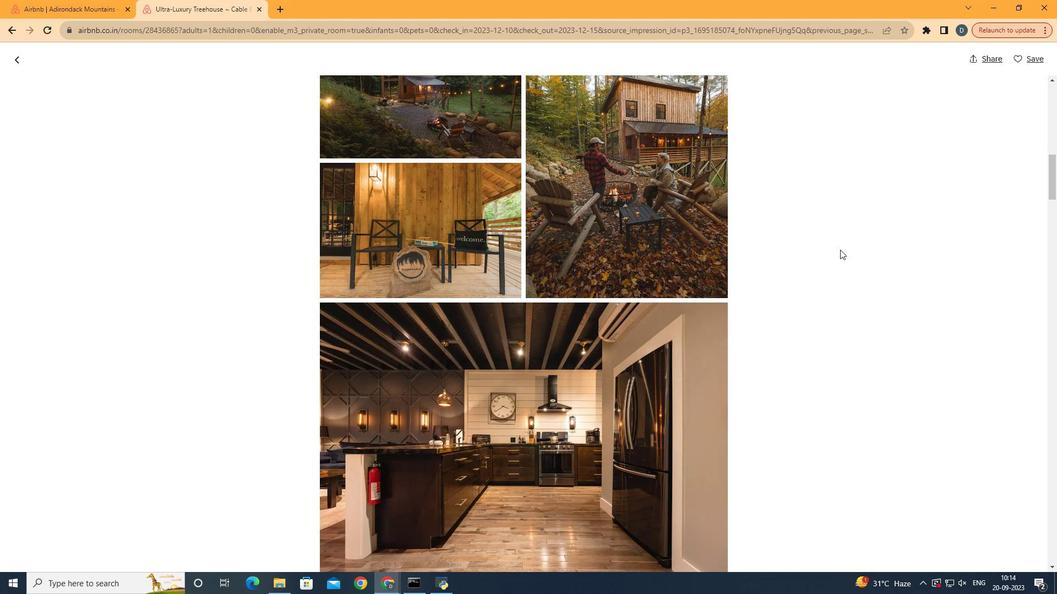 
Action: Mouse scrolled (840, 249) with delta (0, 0)
Screenshot: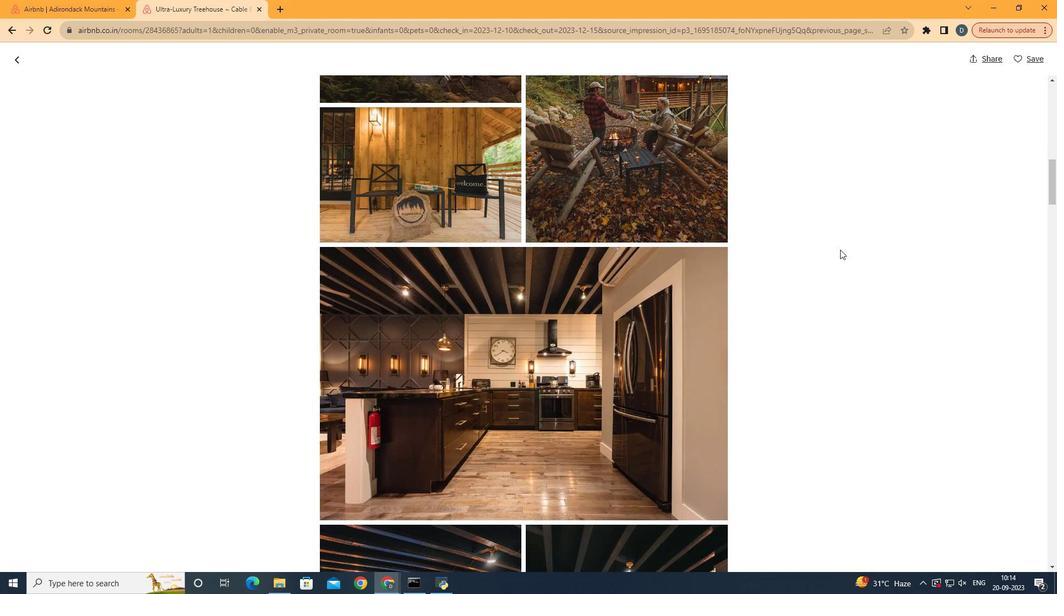 
Action: Mouse scrolled (840, 249) with delta (0, 0)
Screenshot: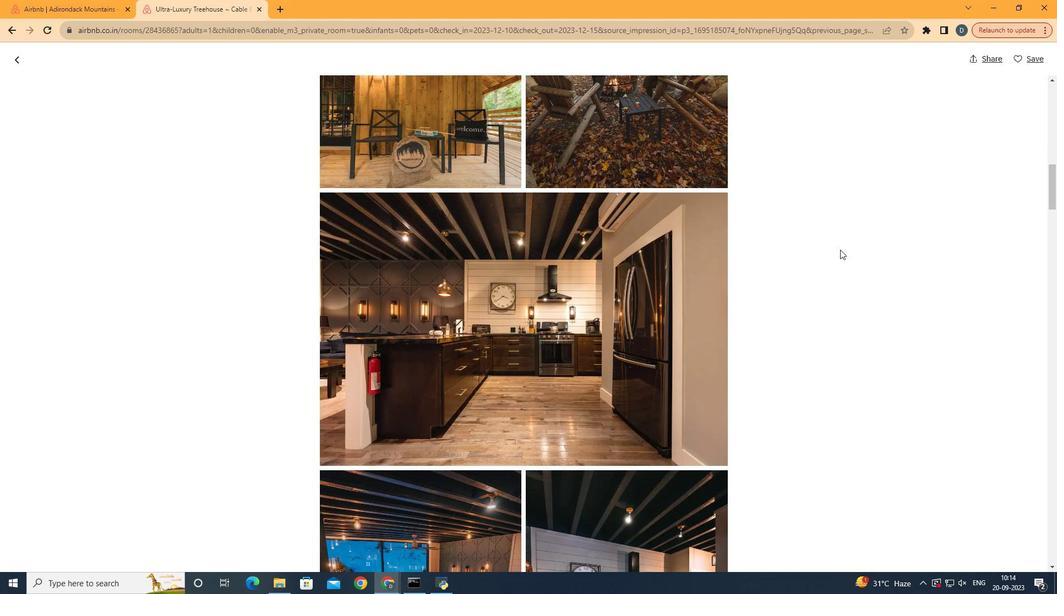 
Action: Mouse scrolled (840, 249) with delta (0, 0)
Screenshot: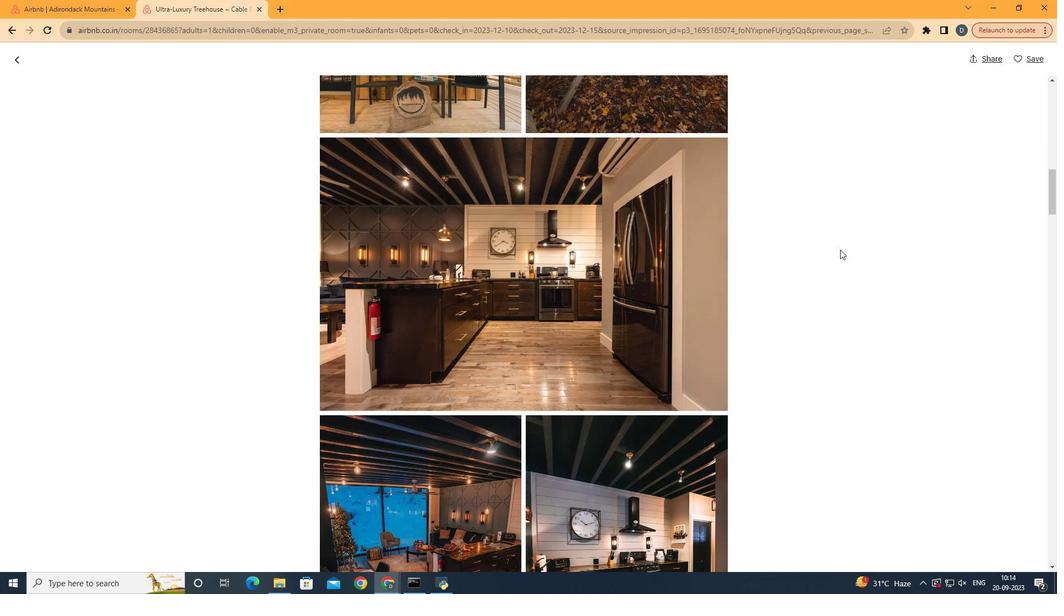 
Action: Mouse scrolled (840, 249) with delta (0, 0)
Screenshot: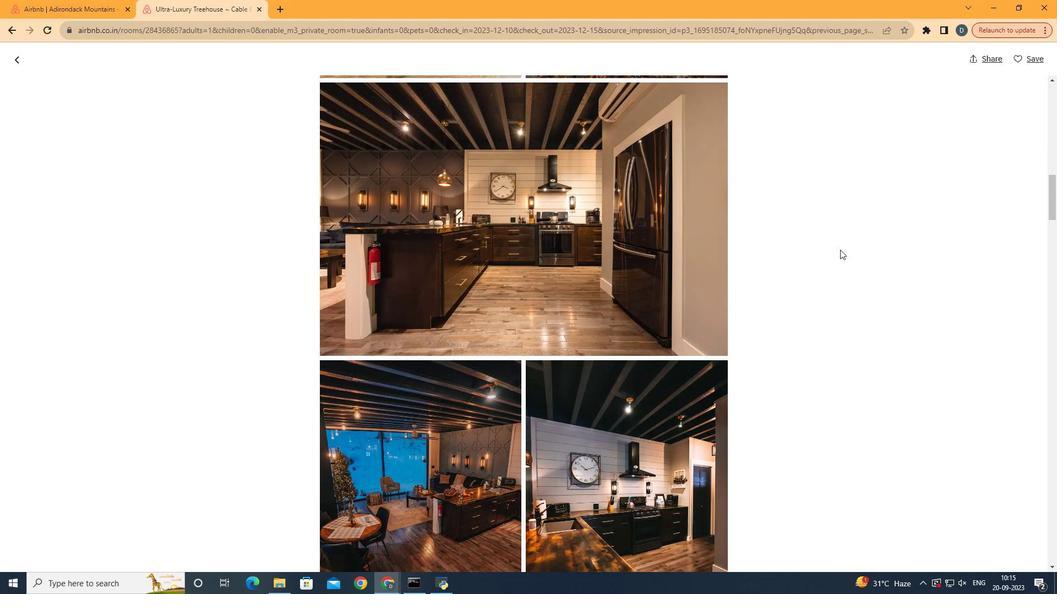
Action: Mouse scrolled (840, 249) with delta (0, 0)
Screenshot: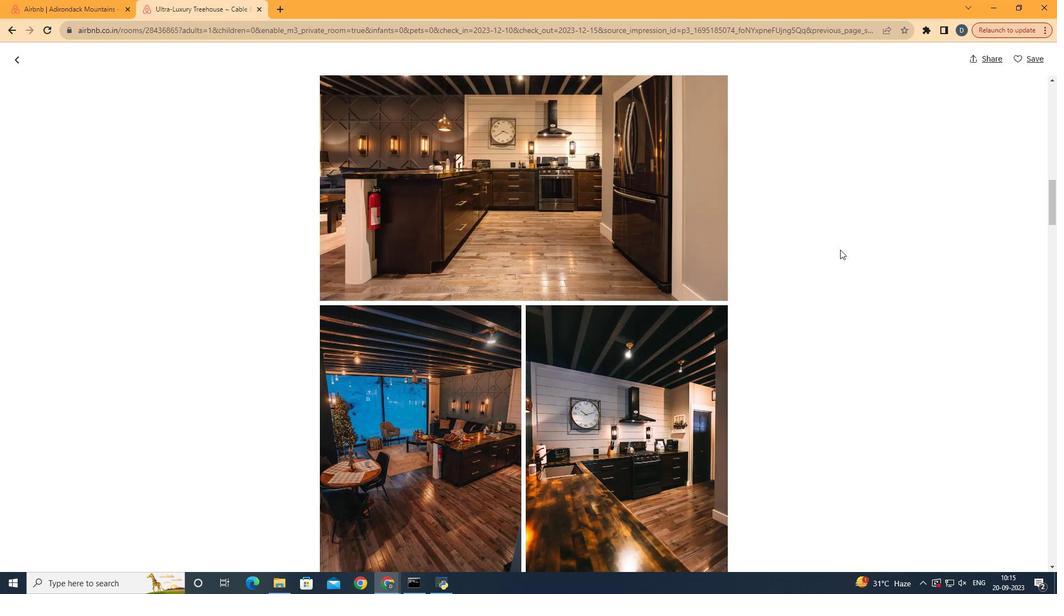 
Action: Mouse scrolled (840, 249) with delta (0, 0)
Screenshot: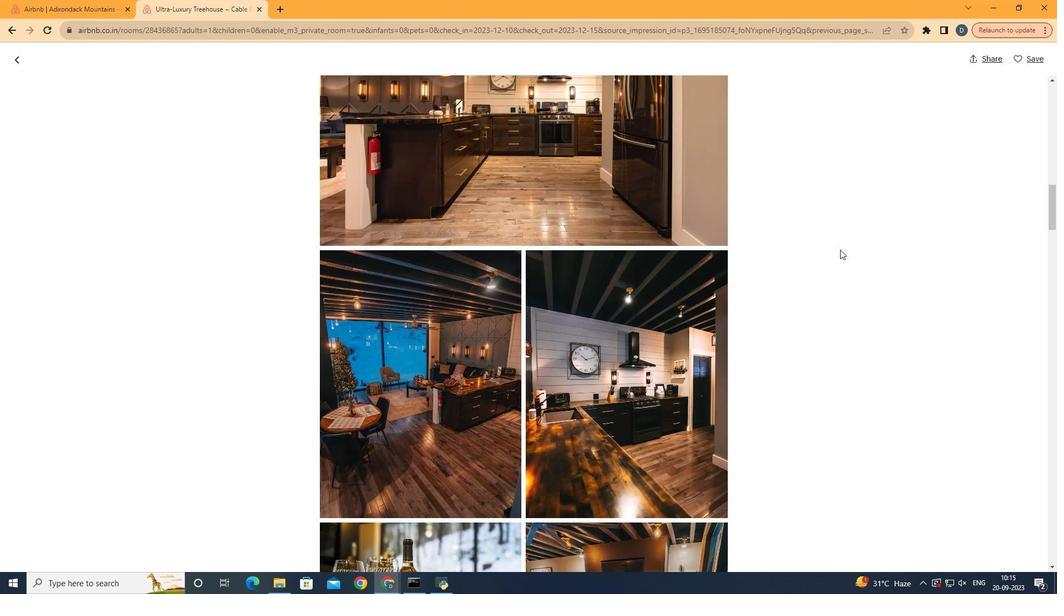 
Action: Mouse scrolled (840, 249) with delta (0, 0)
Screenshot: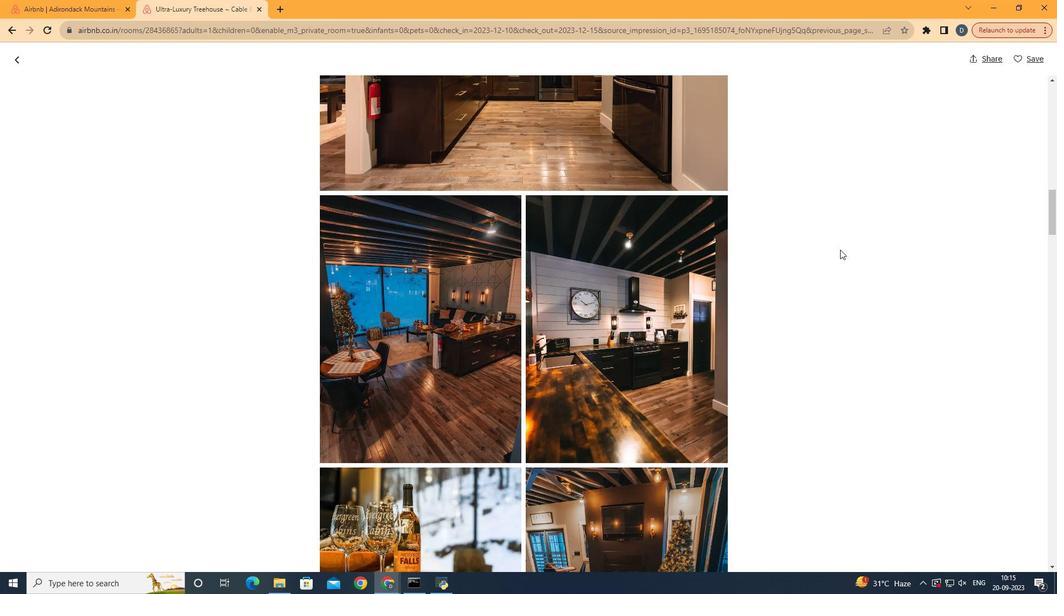 
Action: Mouse scrolled (840, 249) with delta (0, 0)
Screenshot: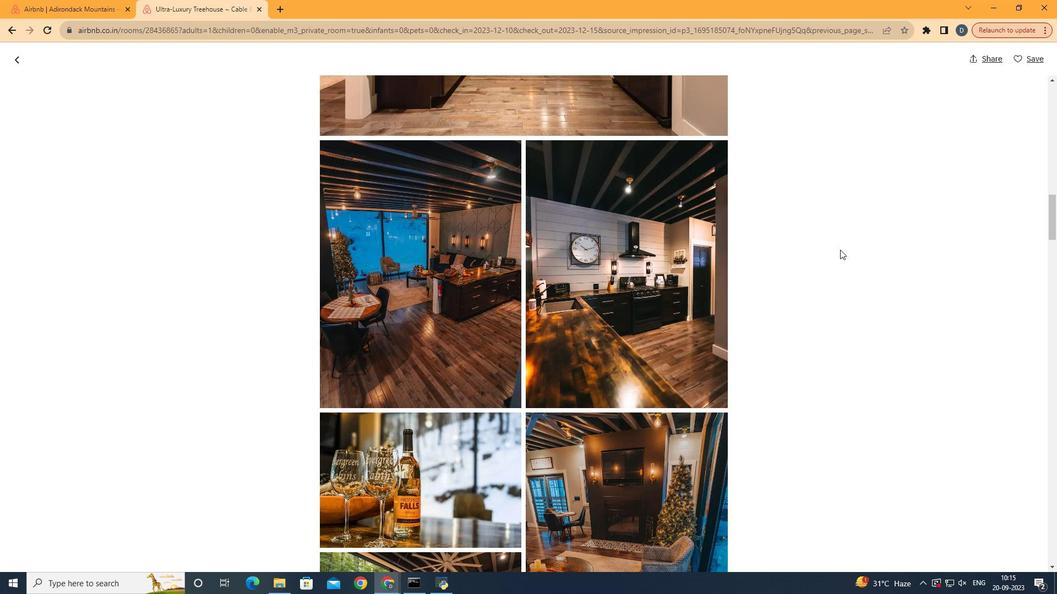 
Action: Mouse scrolled (840, 249) with delta (0, 0)
Screenshot: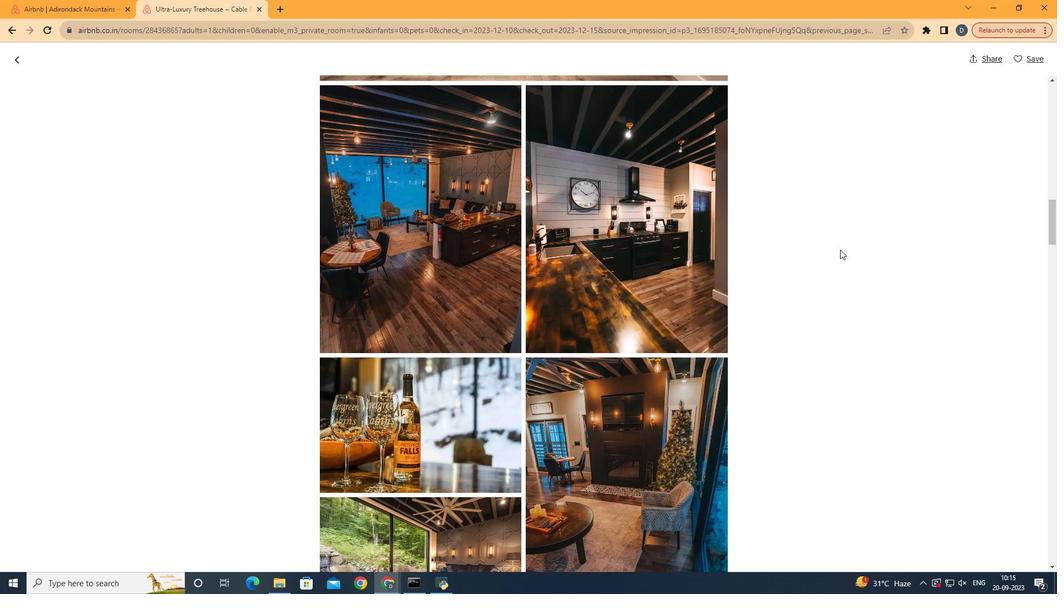 
Action: Mouse scrolled (840, 249) with delta (0, 0)
Screenshot: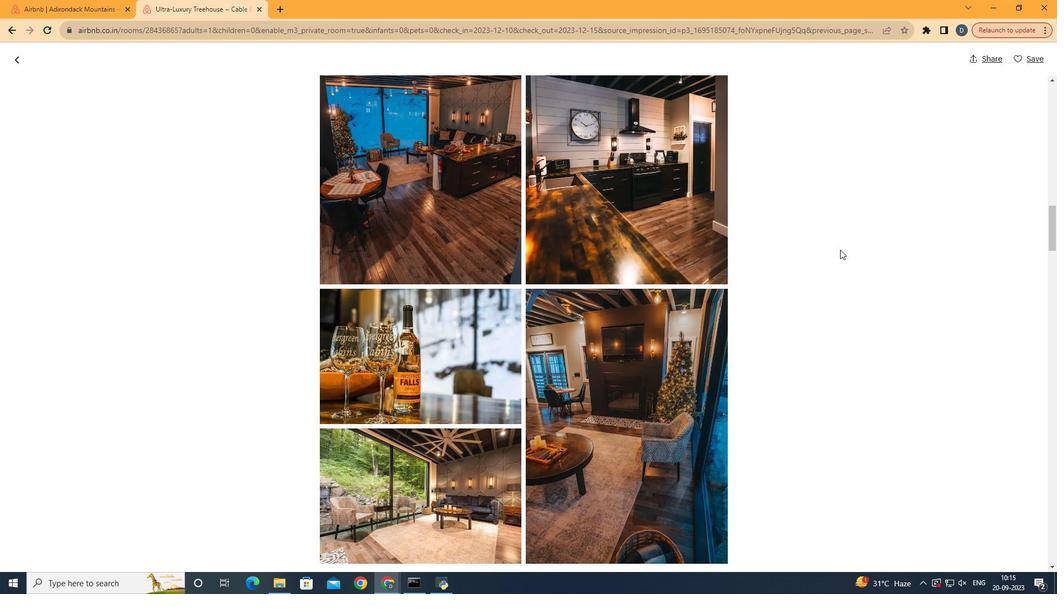 
Action: Mouse scrolled (840, 249) with delta (0, 0)
Screenshot: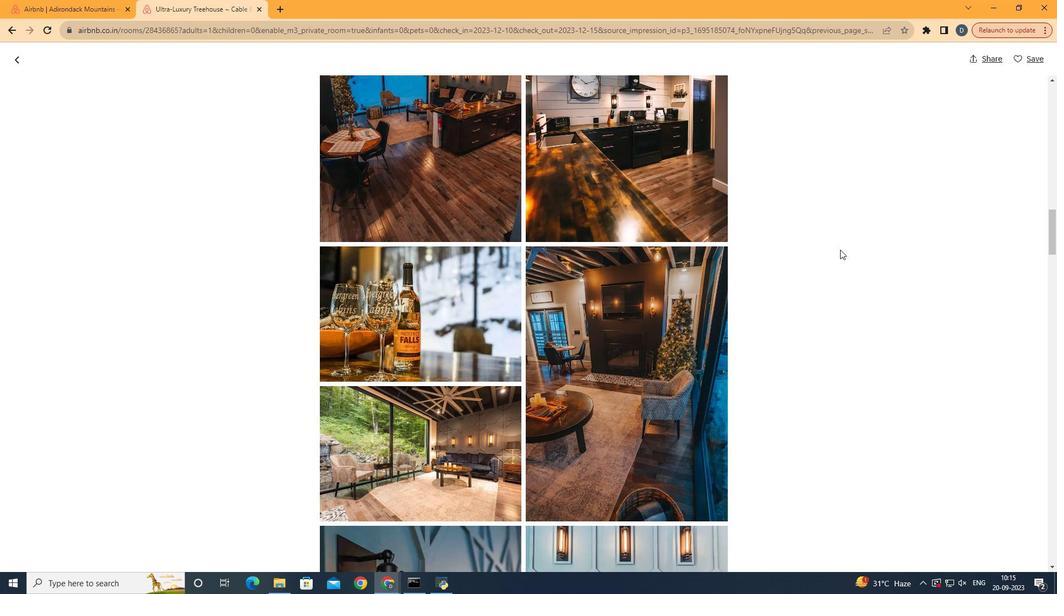 
Action: Mouse scrolled (840, 249) with delta (0, 0)
Screenshot: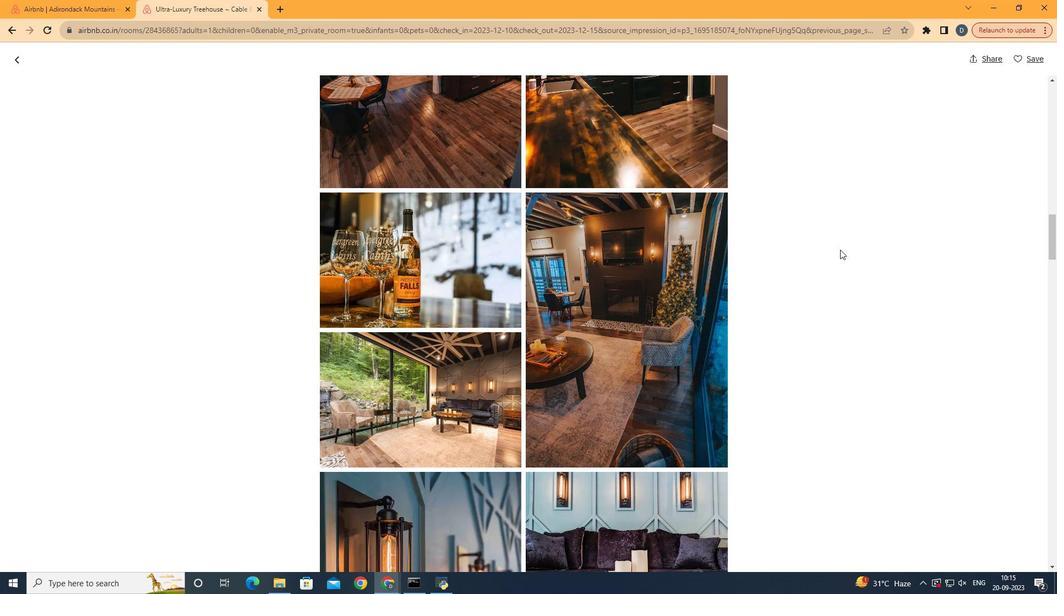 
Action: Mouse scrolled (840, 249) with delta (0, 0)
Screenshot: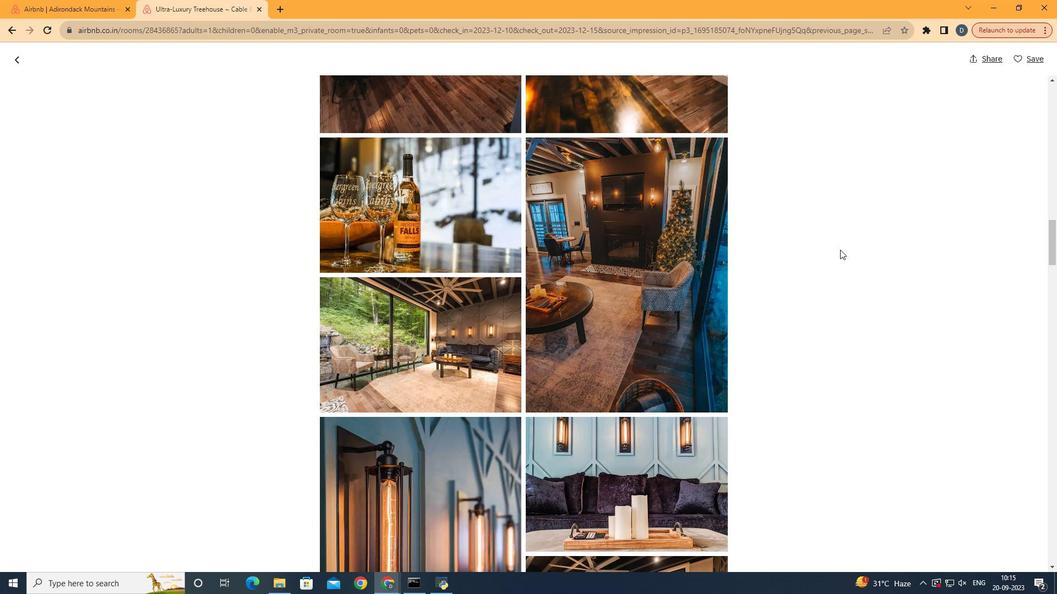 
Action: Mouse scrolled (840, 249) with delta (0, 0)
Screenshot: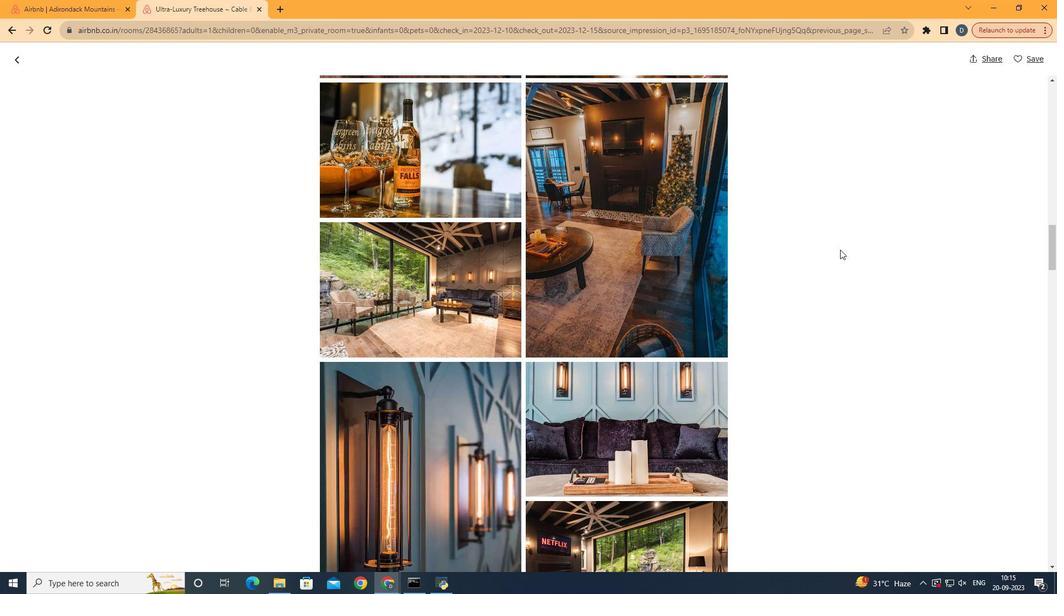 
Action: Mouse scrolled (840, 249) with delta (0, 0)
Screenshot: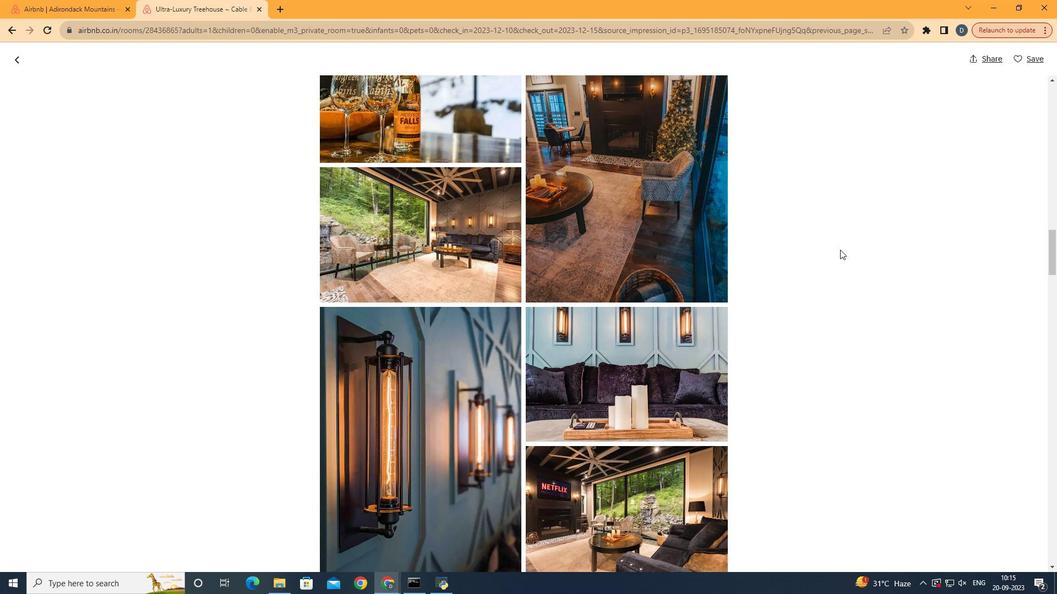
Action: Mouse scrolled (840, 249) with delta (0, 0)
Screenshot: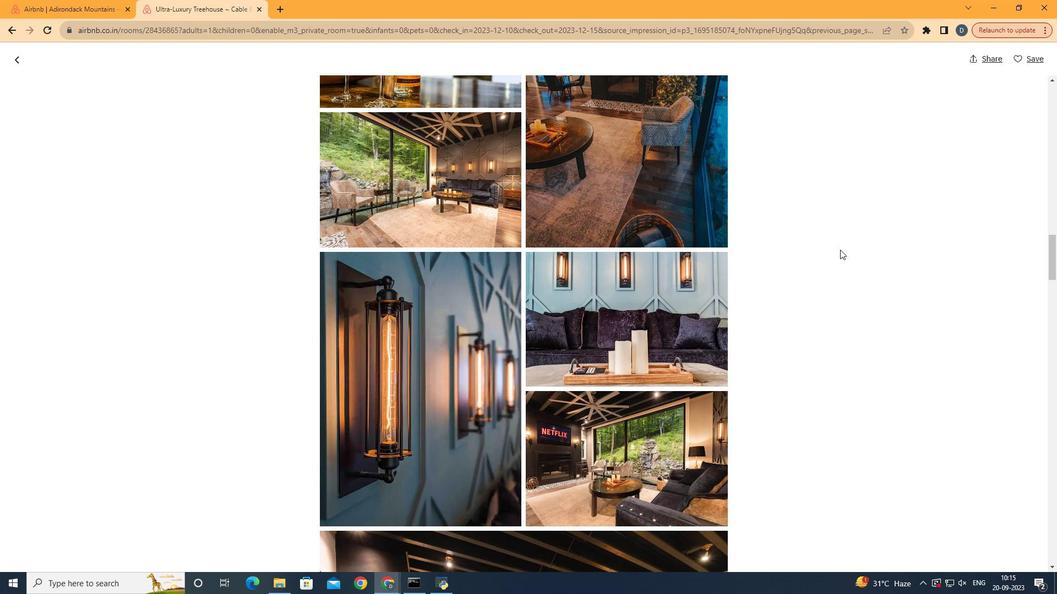 
Action: Mouse scrolled (840, 249) with delta (0, 0)
Screenshot: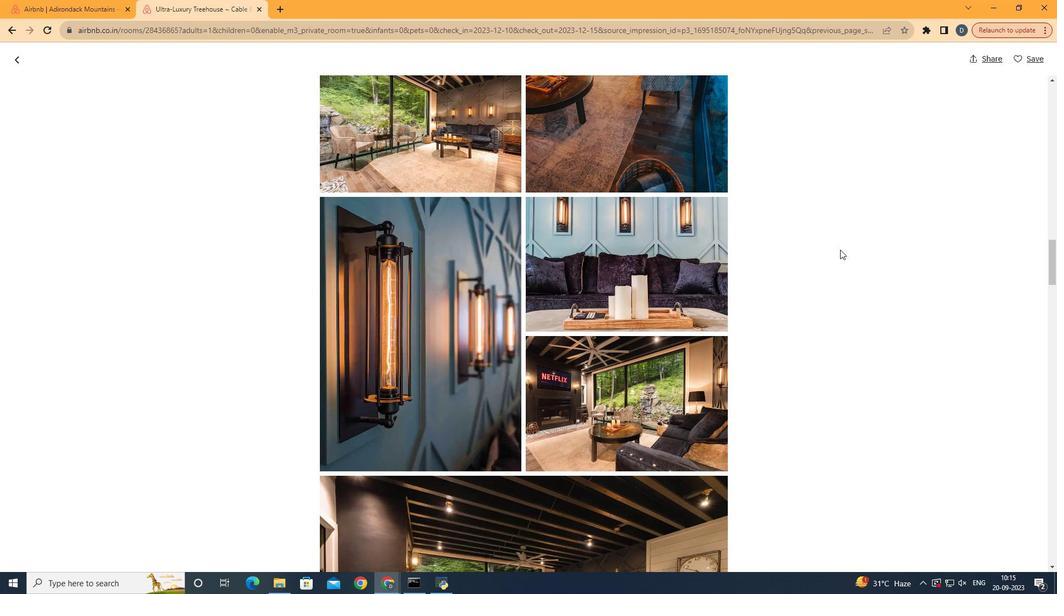 
Action: Mouse scrolled (840, 249) with delta (0, 0)
Screenshot: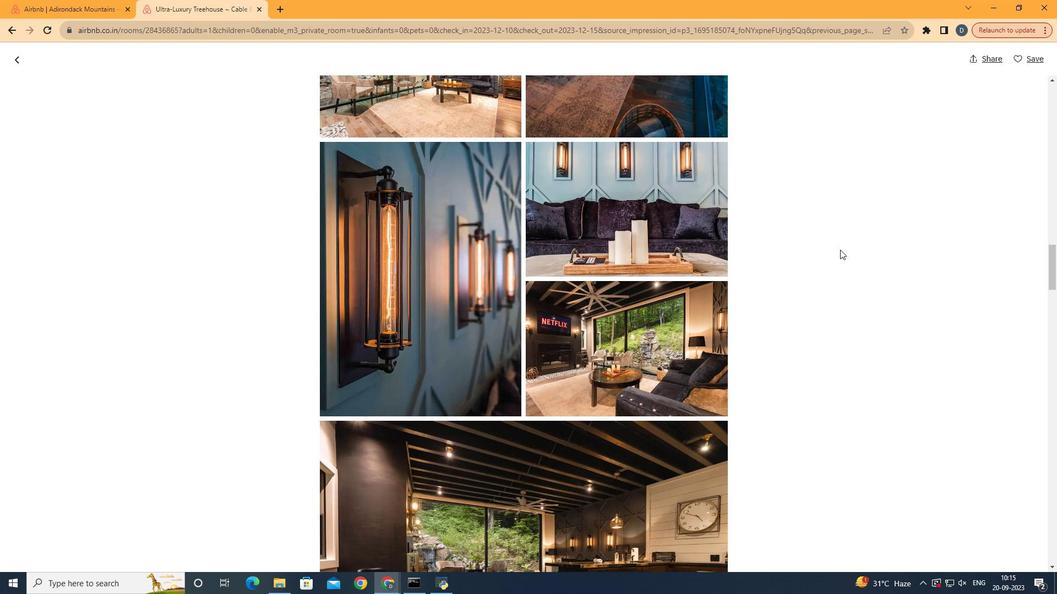 
Action: Mouse scrolled (840, 249) with delta (0, 0)
Screenshot: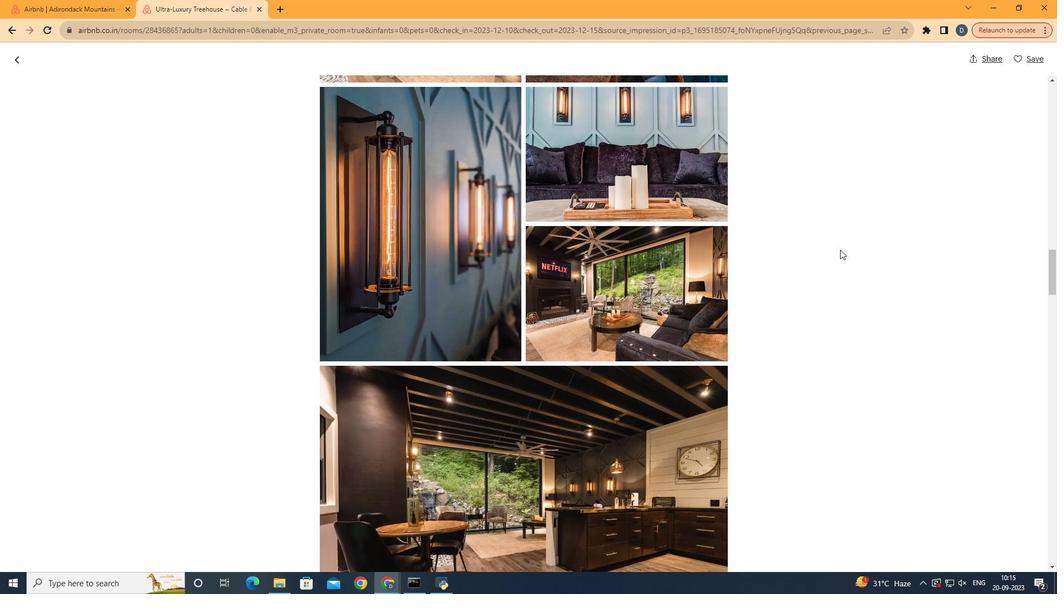 
Action: Mouse scrolled (840, 249) with delta (0, 0)
Screenshot: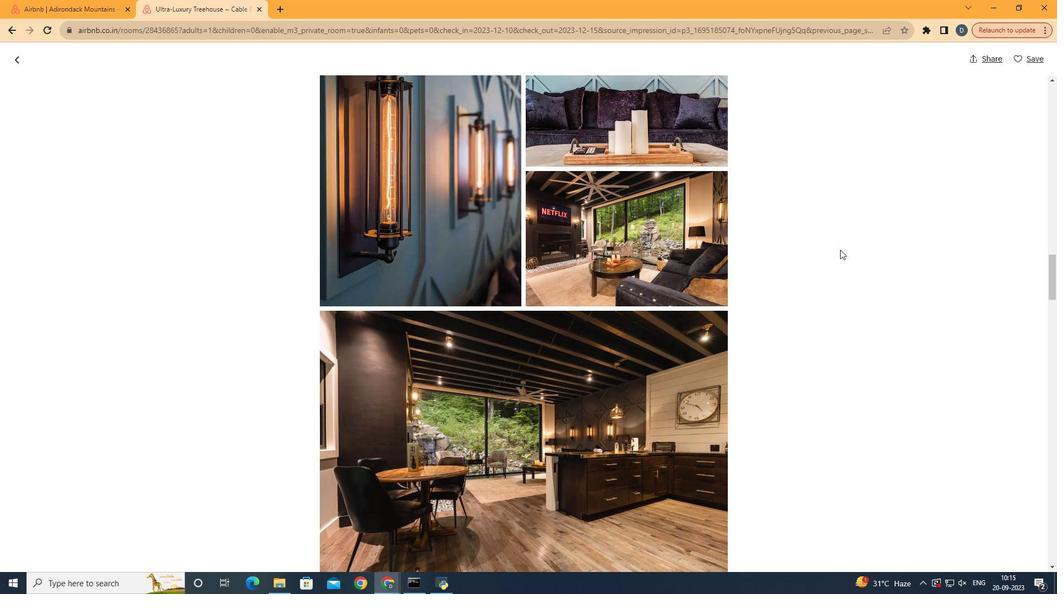 
Action: Mouse scrolled (840, 249) with delta (0, 0)
Screenshot: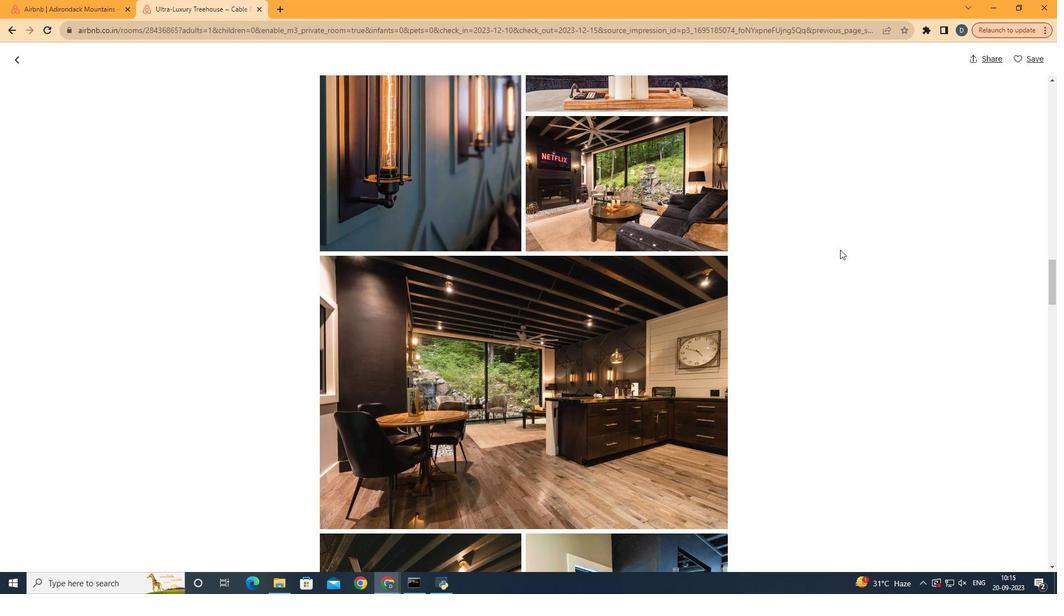 
Action: Mouse scrolled (840, 249) with delta (0, 0)
Screenshot: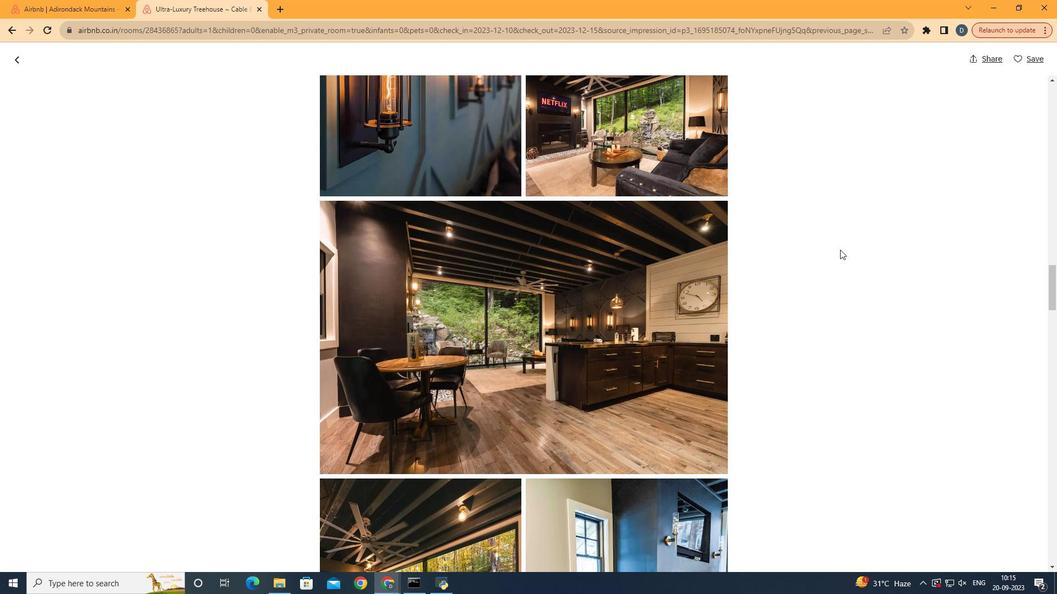 
Action: Mouse scrolled (840, 249) with delta (0, 0)
Screenshot: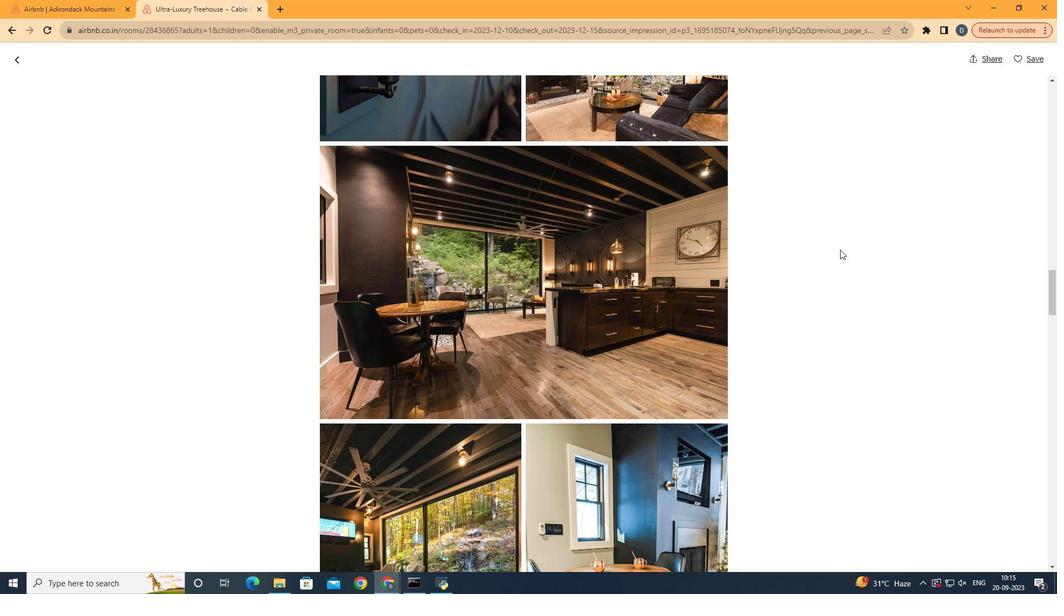 
Action: Mouse scrolled (840, 249) with delta (0, 0)
Screenshot: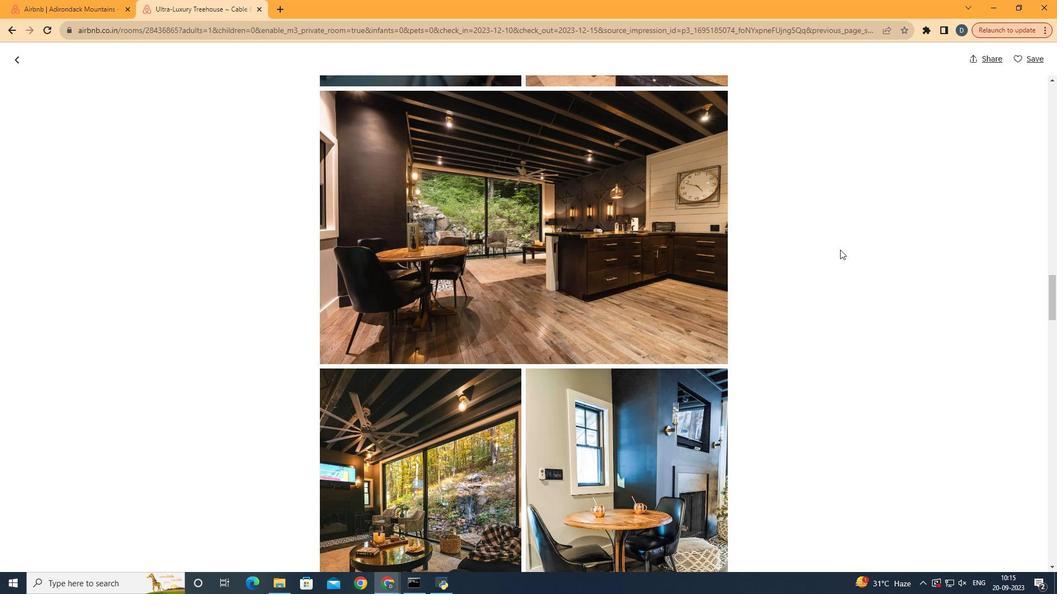 
Action: Mouse scrolled (840, 249) with delta (0, 0)
Screenshot: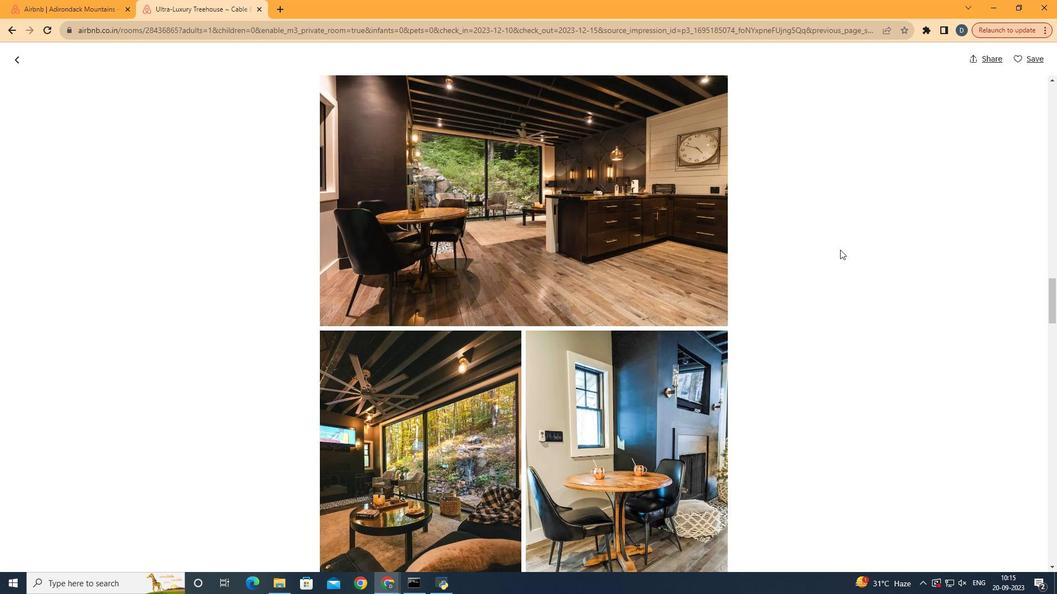 
Action: Mouse scrolled (840, 250) with delta (0, 0)
Screenshot: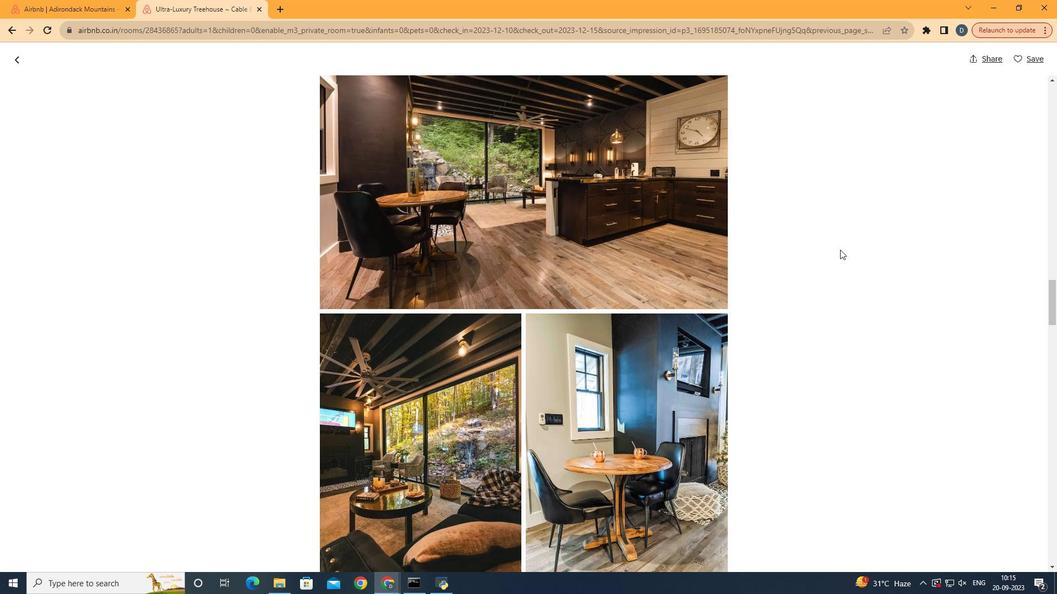 
Action: Mouse scrolled (840, 249) with delta (0, 0)
Screenshot: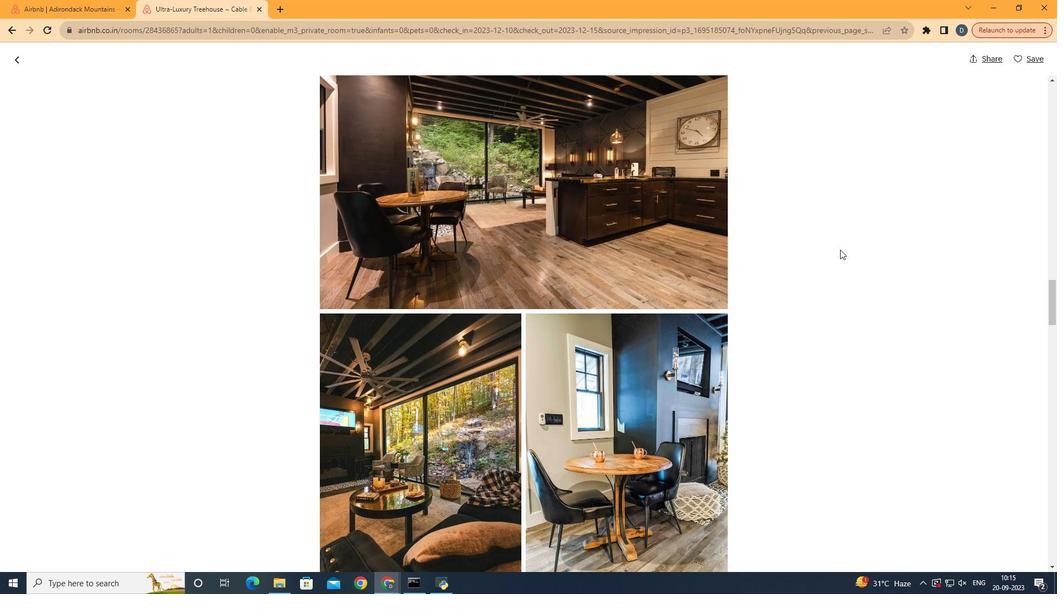 
Action: Mouse moved to (840, 250)
Screenshot: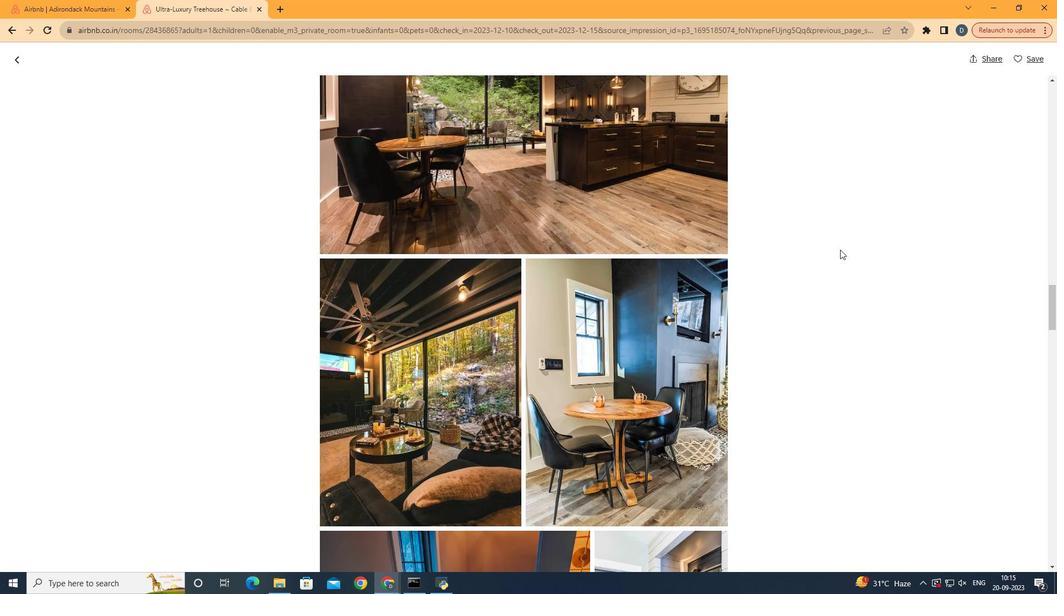 
Action: Mouse scrolled (840, 249) with delta (0, 0)
Screenshot: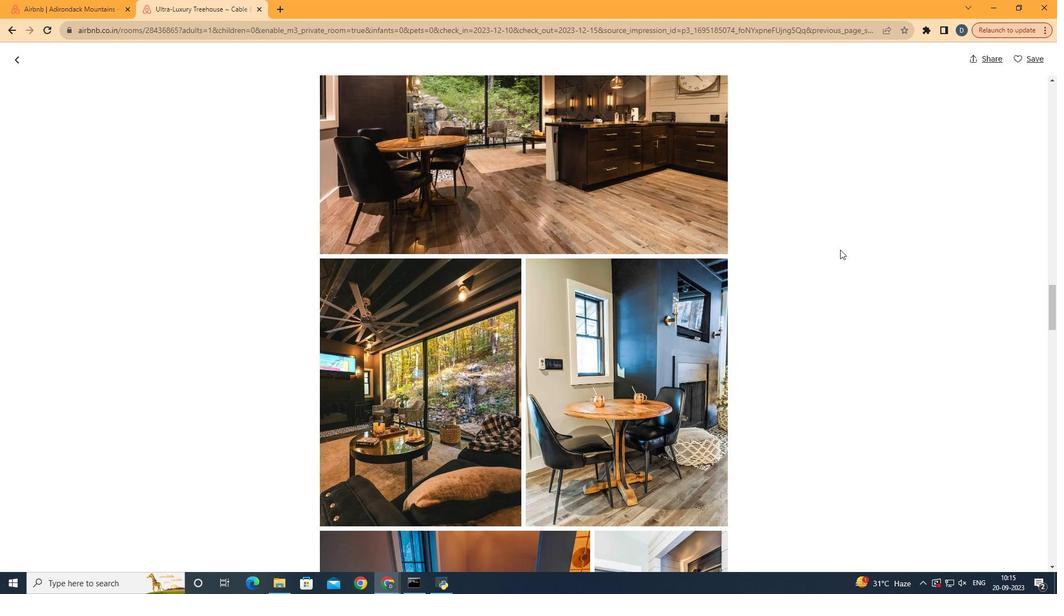 
Action: Mouse moved to (837, 250)
Screenshot: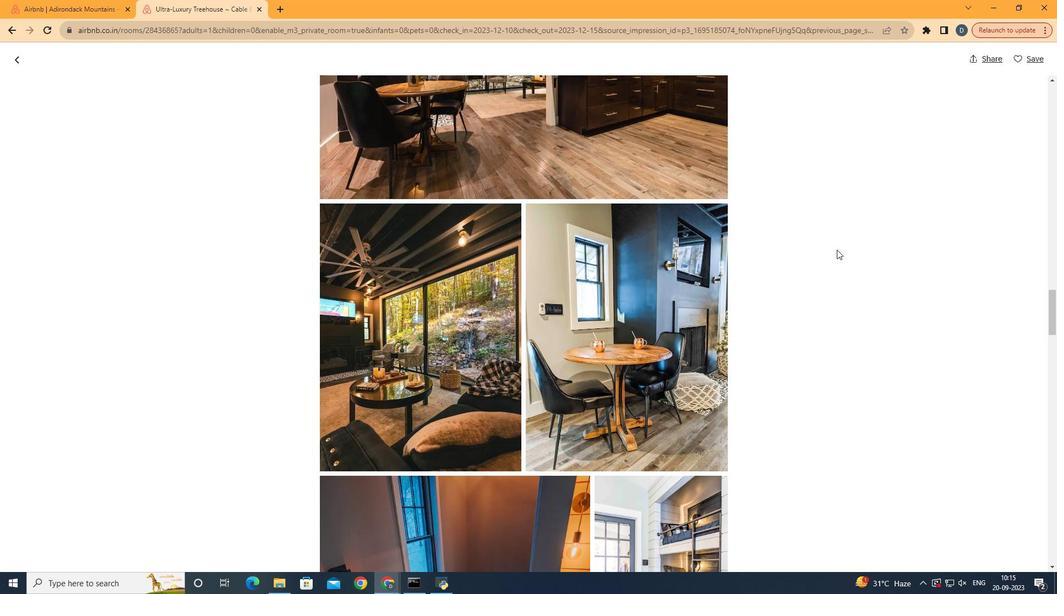 
Action: Mouse scrolled (837, 249) with delta (0, 0)
Screenshot: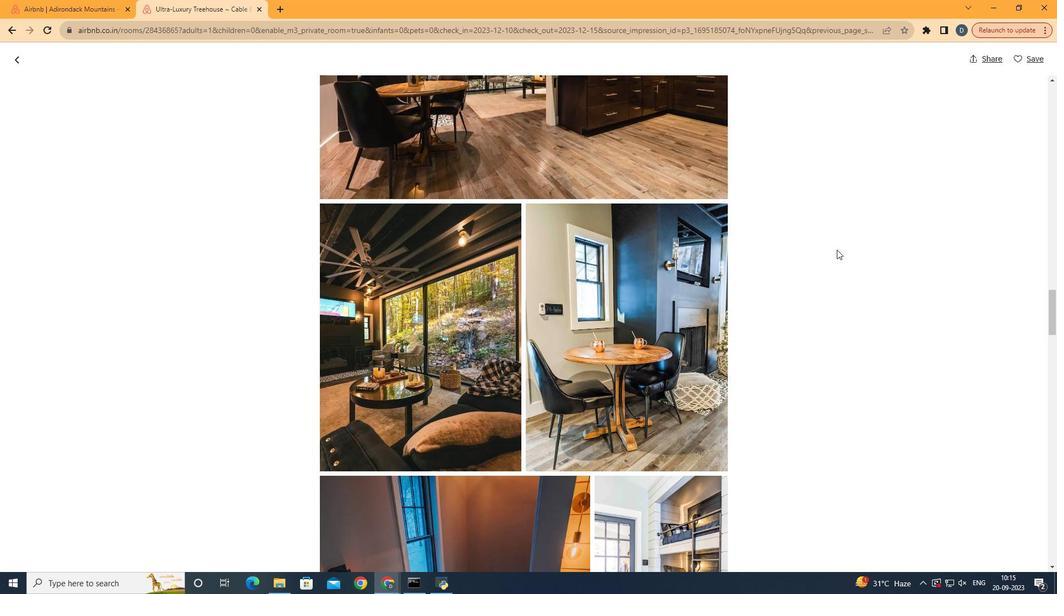 
Action: Mouse scrolled (837, 249) with delta (0, 0)
Screenshot: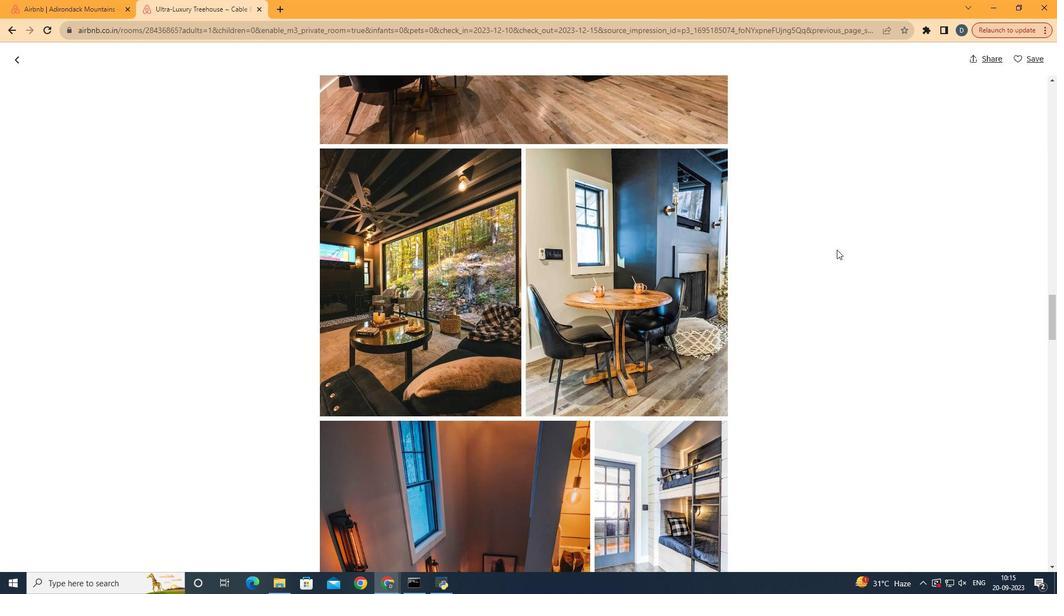 
Action: Mouse scrolled (837, 249) with delta (0, 0)
Screenshot: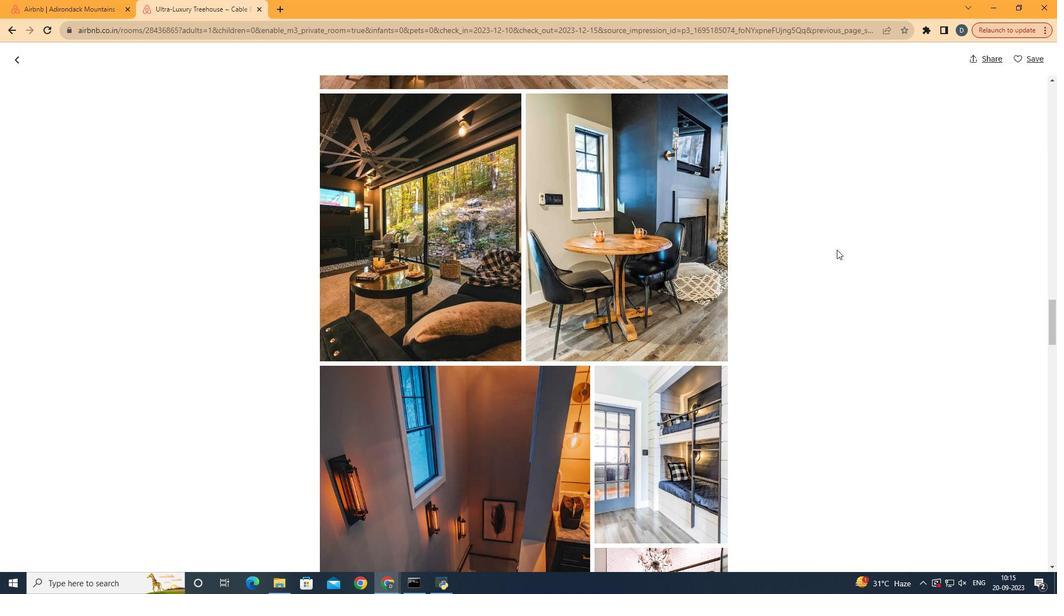 
Action: Mouse scrolled (837, 249) with delta (0, 0)
Screenshot: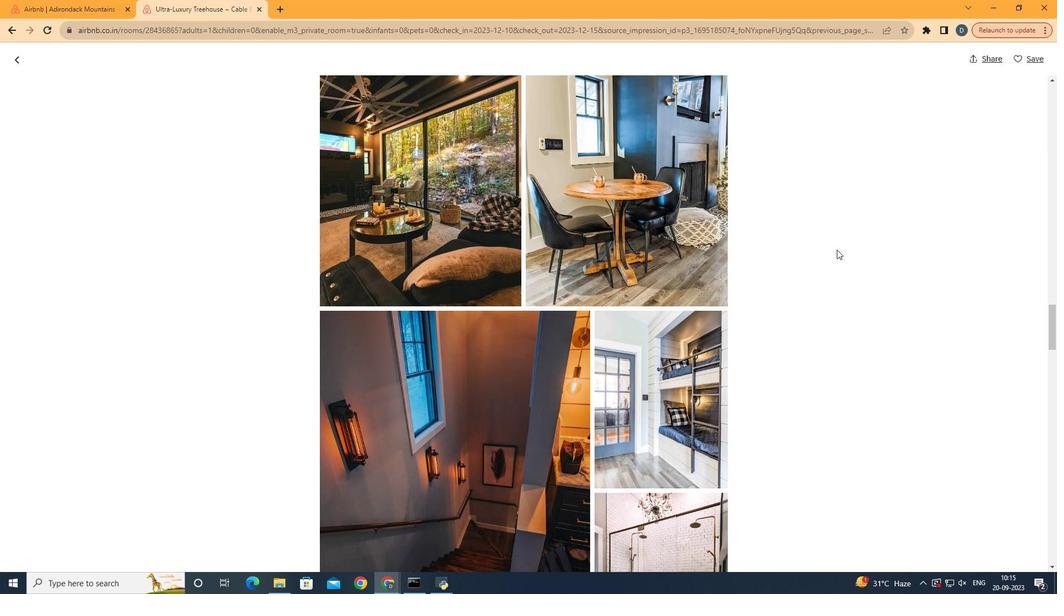 
Action: Mouse scrolled (837, 249) with delta (0, 0)
Screenshot: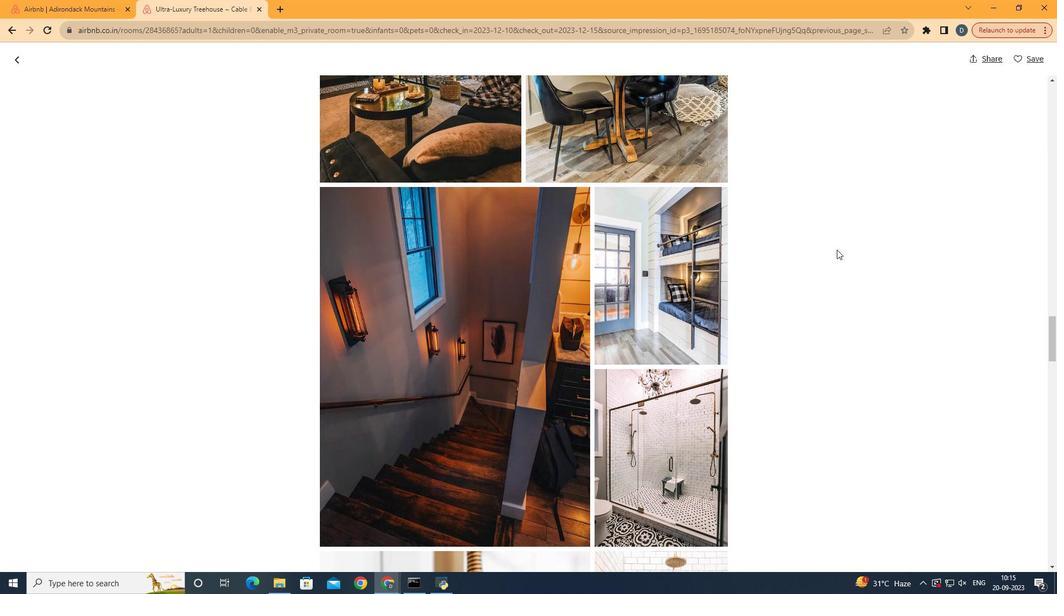 
Action: Mouse scrolled (837, 249) with delta (0, 0)
Screenshot: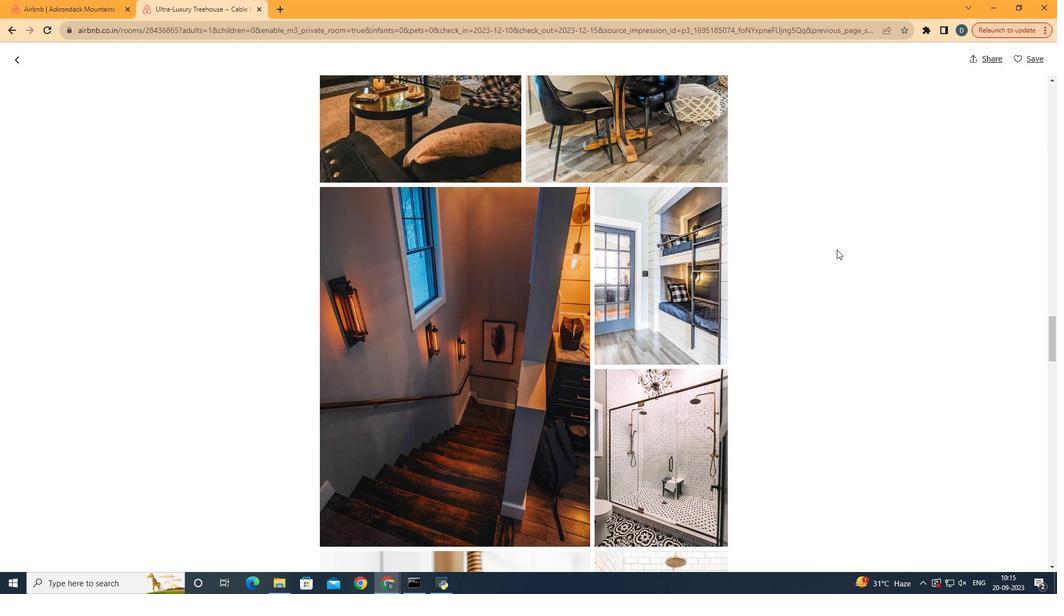 
Action: Mouse scrolled (837, 249) with delta (0, 0)
Screenshot: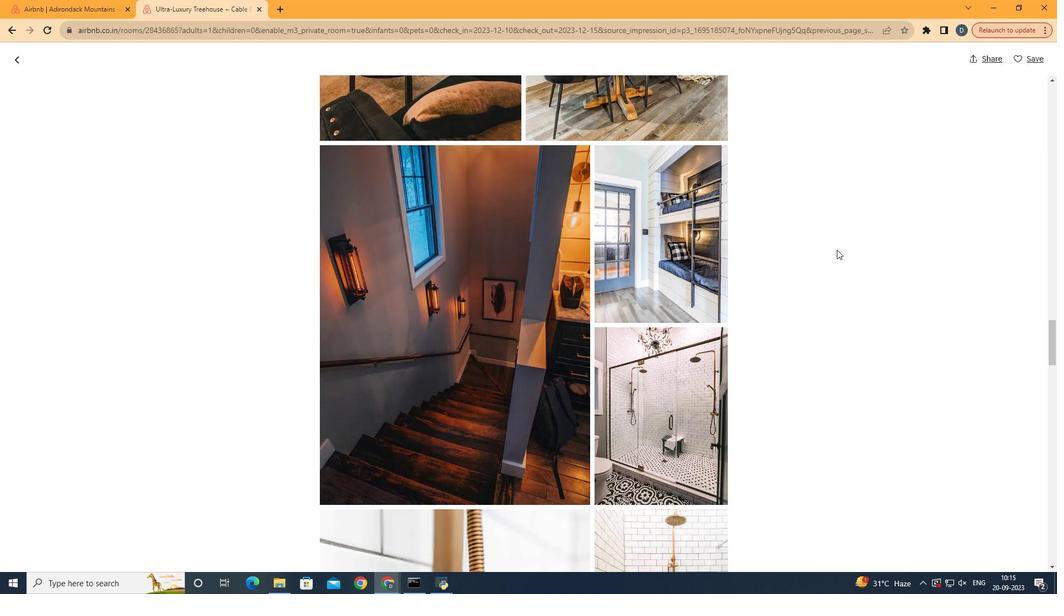 
Action: Mouse scrolled (837, 249) with delta (0, 0)
Screenshot: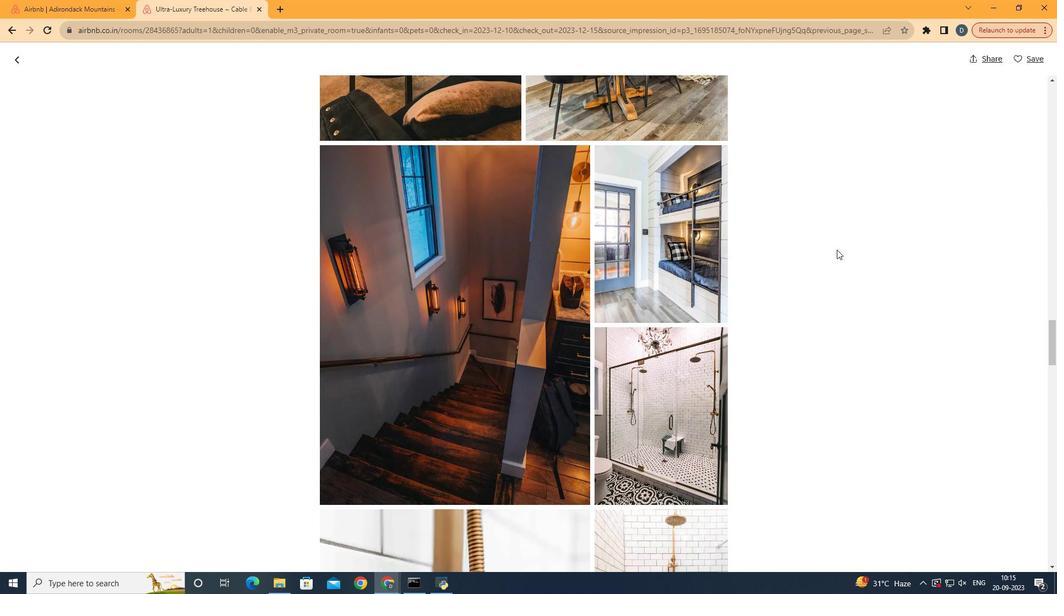 
Action: Mouse scrolled (837, 250) with delta (0, 0)
Screenshot: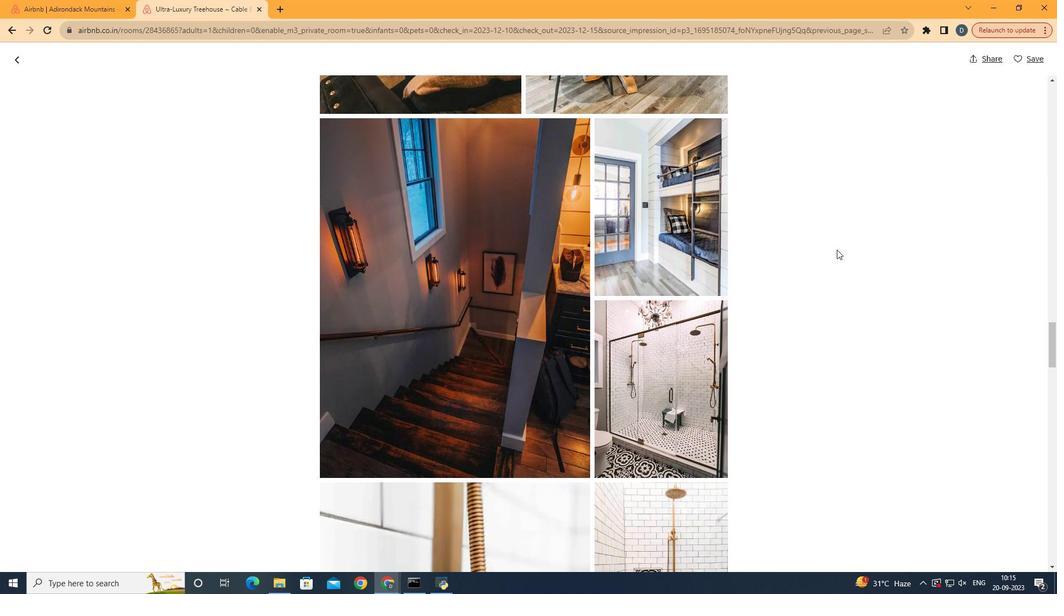 
Action: Mouse scrolled (837, 249) with delta (0, 0)
Screenshot: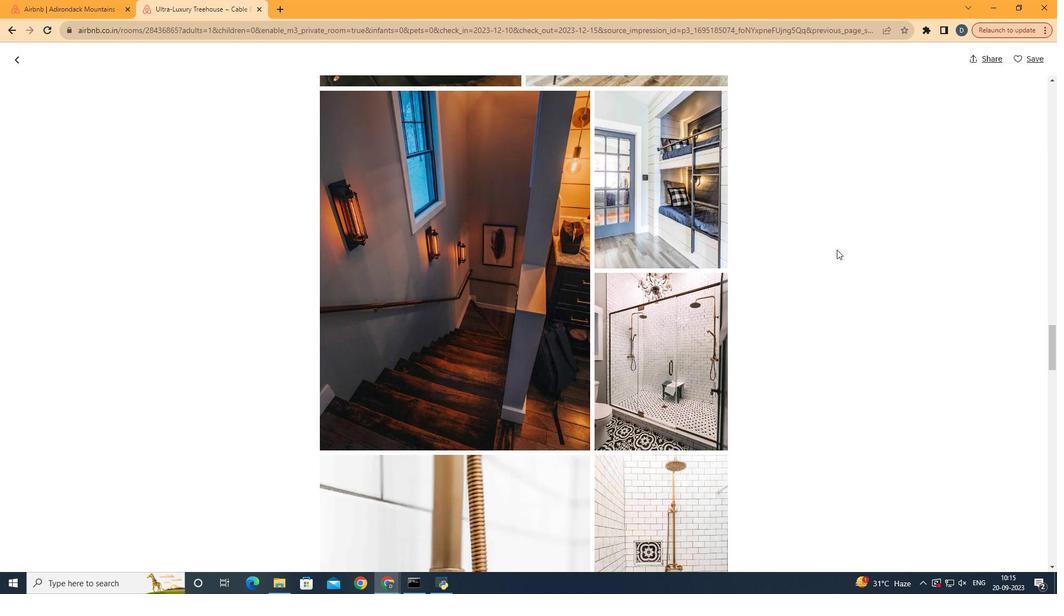 
Action: Mouse scrolled (837, 250) with delta (0, 0)
Screenshot: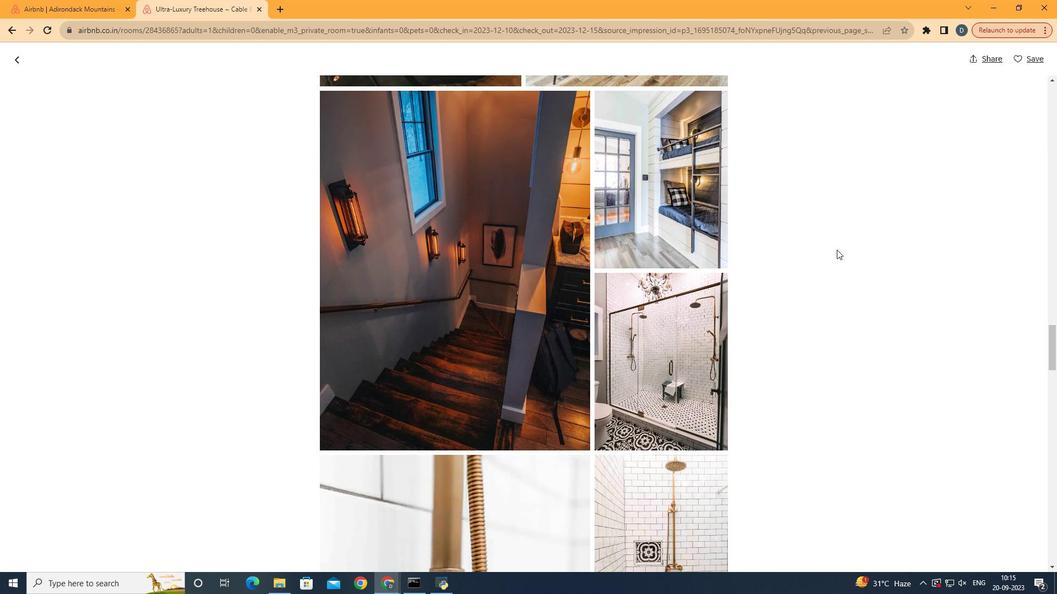 
Action: Mouse scrolled (837, 249) with delta (0, 0)
Screenshot: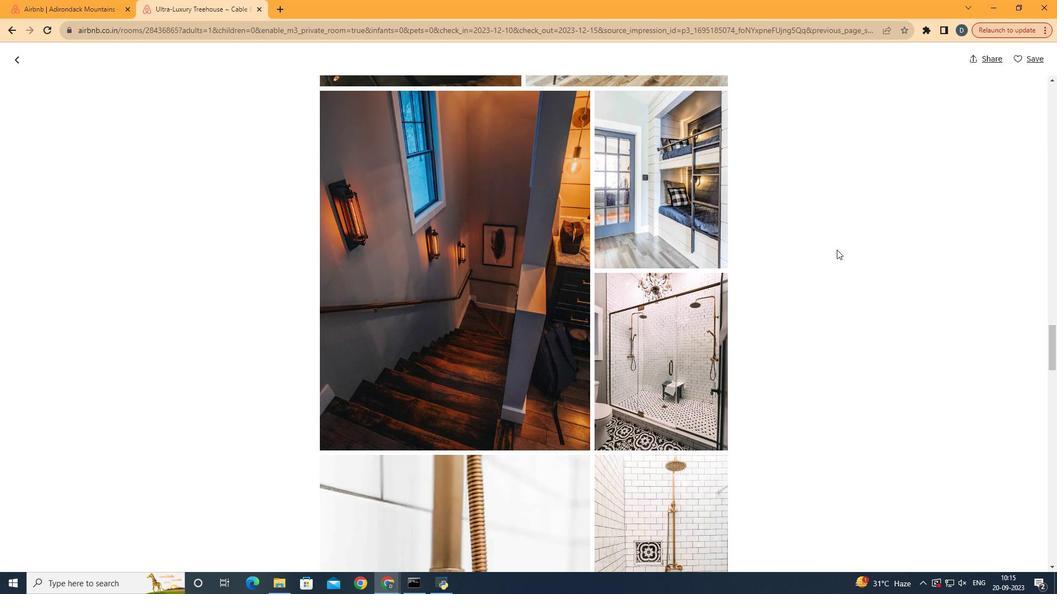 
Action: Mouse scrolled (837, 249) with delta (0, 0)
Screenshot: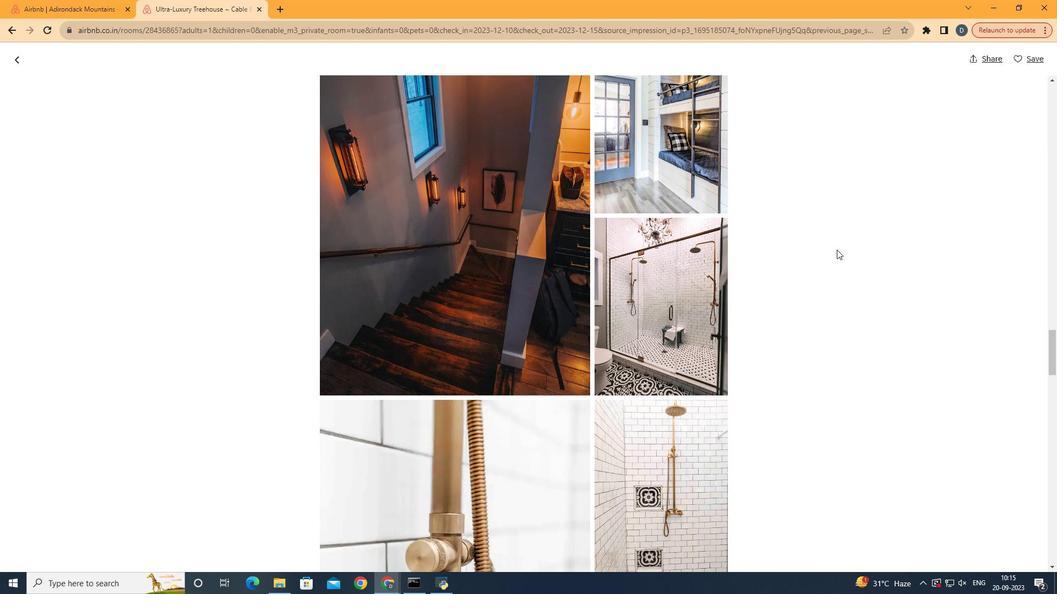 
Action: Mouse scrolled (837, 249) with delta (0, 0)
Screenshot: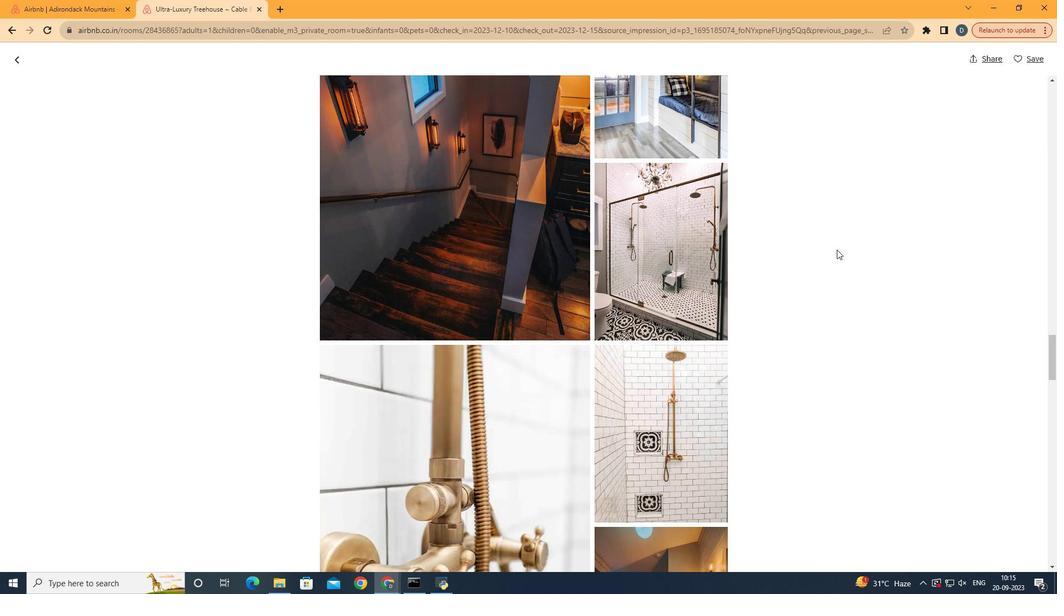 
Action: Mouse scrolled (837, 249) with delta (0, 0)
Screenshot: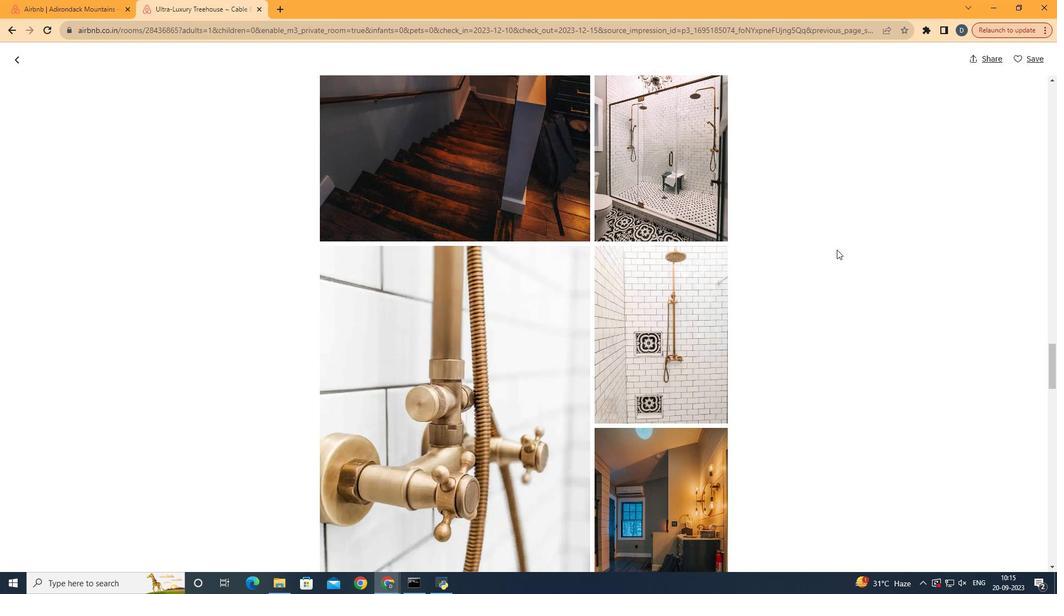 
Action: Mouse scrolled (837, 249) with delta (0, 0)
Screenshot: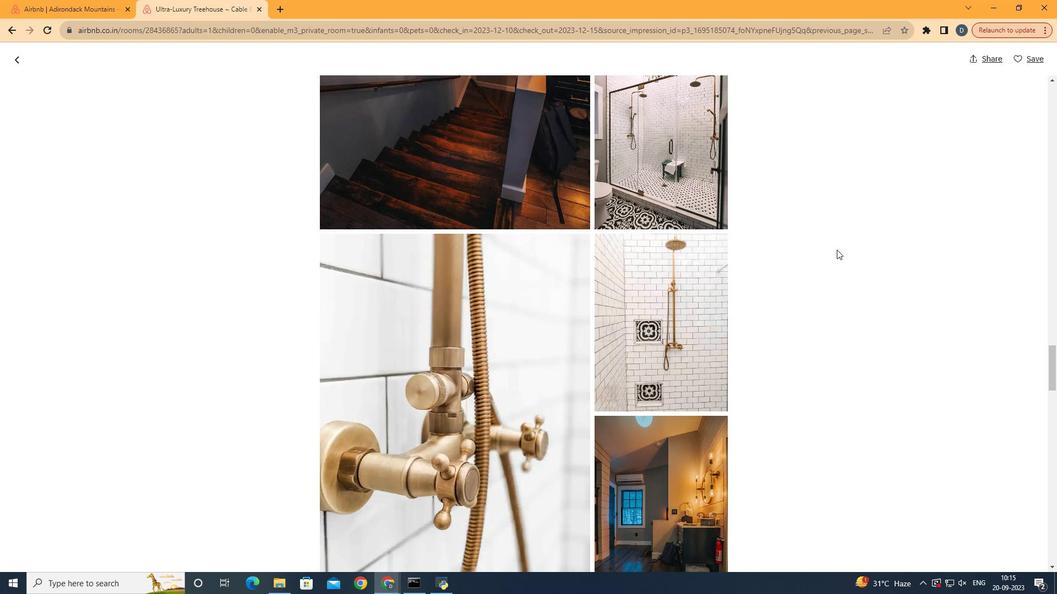 
Action: Mouse scrolled (837, 249) with delta (0, 0)
Screenshot: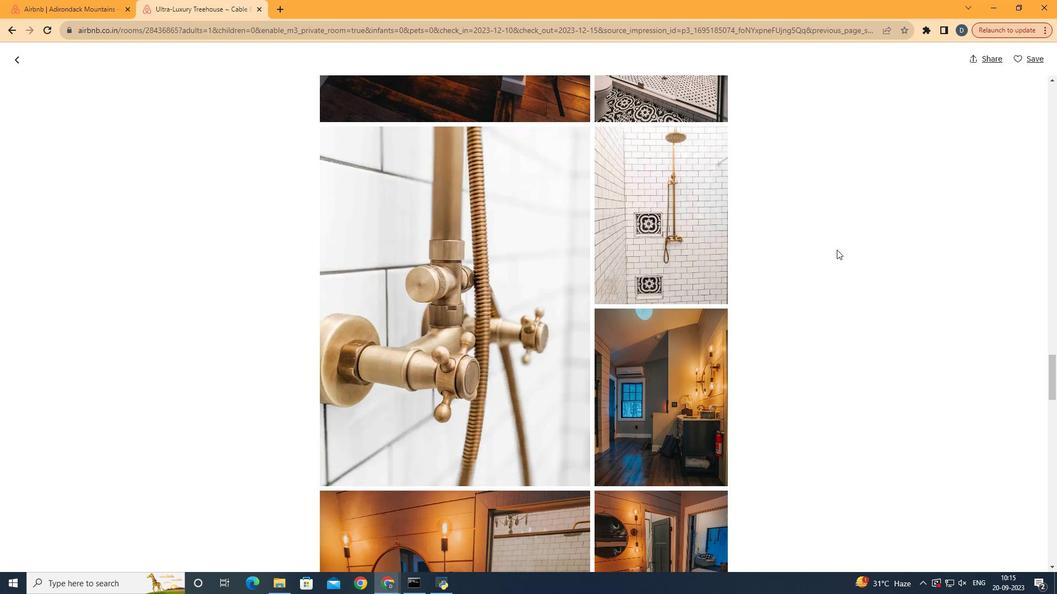 
Action: Mouse scrolled (837, 249) with delta (0, 0)
Screenshot: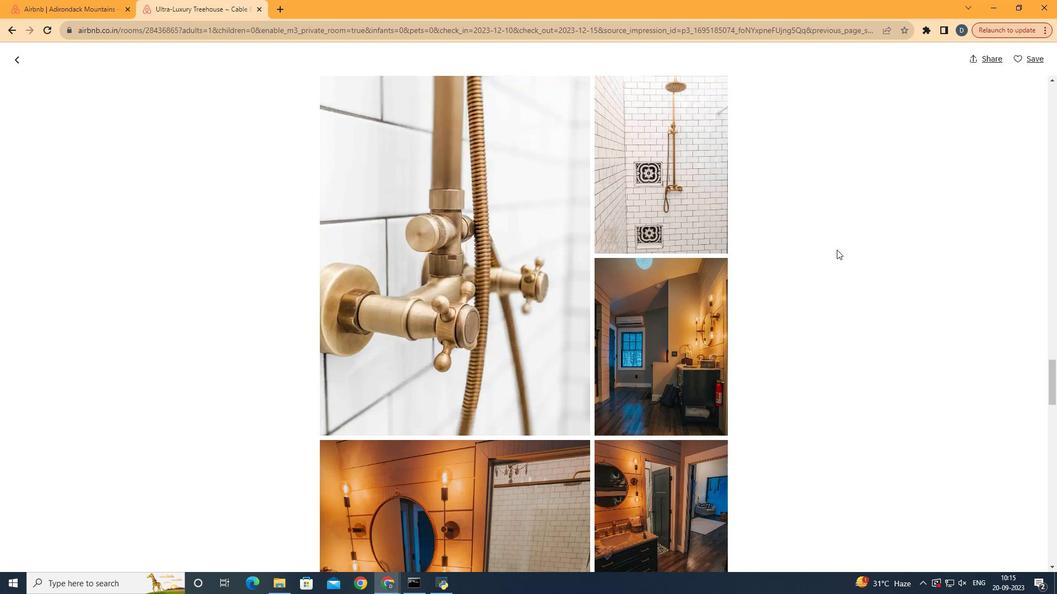 
Action: Mouse scrolled (837, 249) with delta (0, 0)
Screenshot: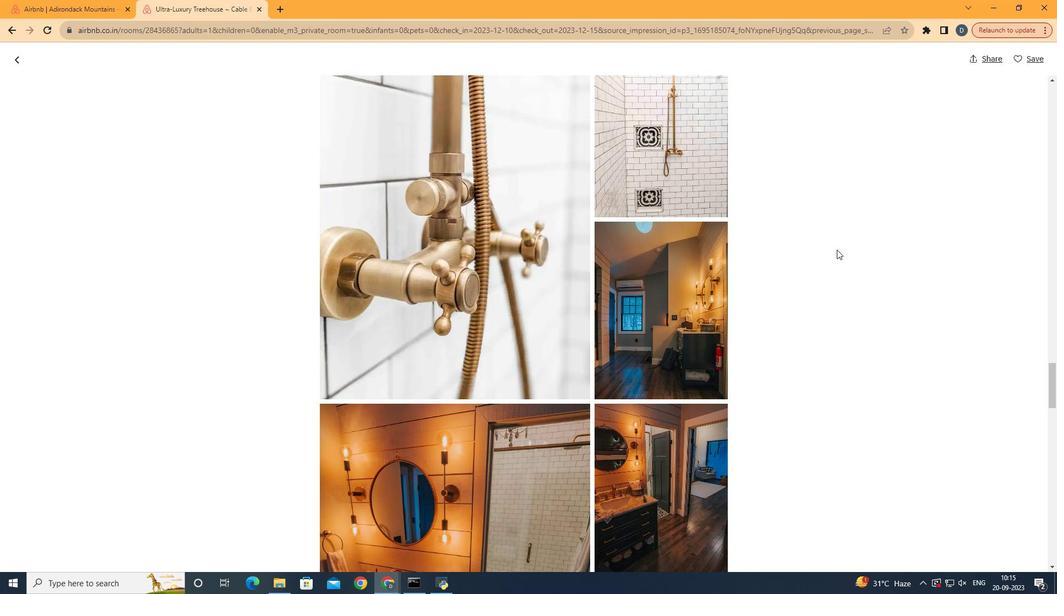 
Action: Mouse scrolled (837, 249) with delta (0, 0)
Screenshot: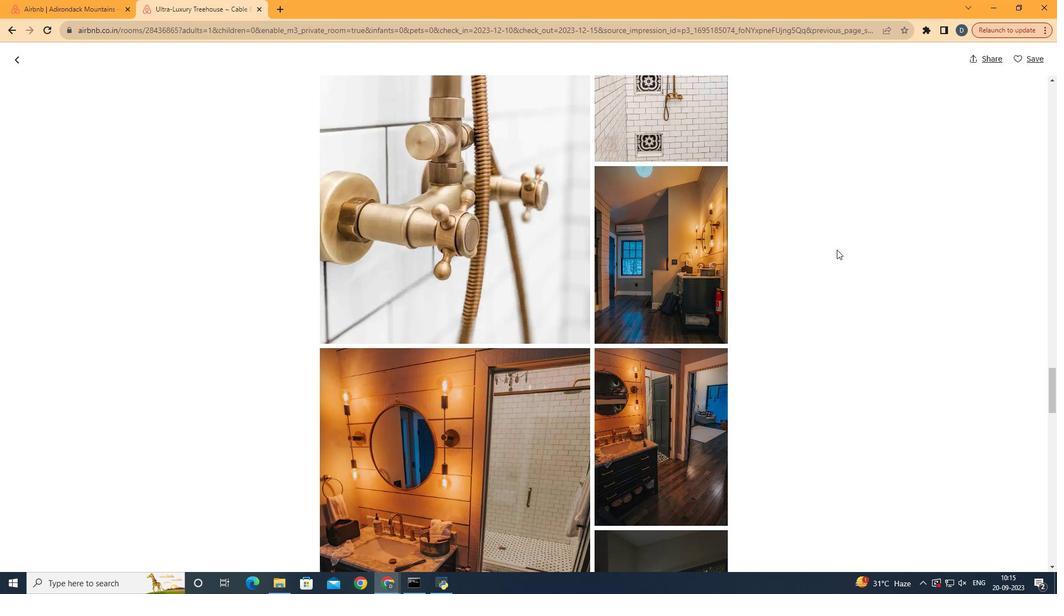 
Action: Mouse scrolled (837, 249) with delta (0, 0)
Screenshot: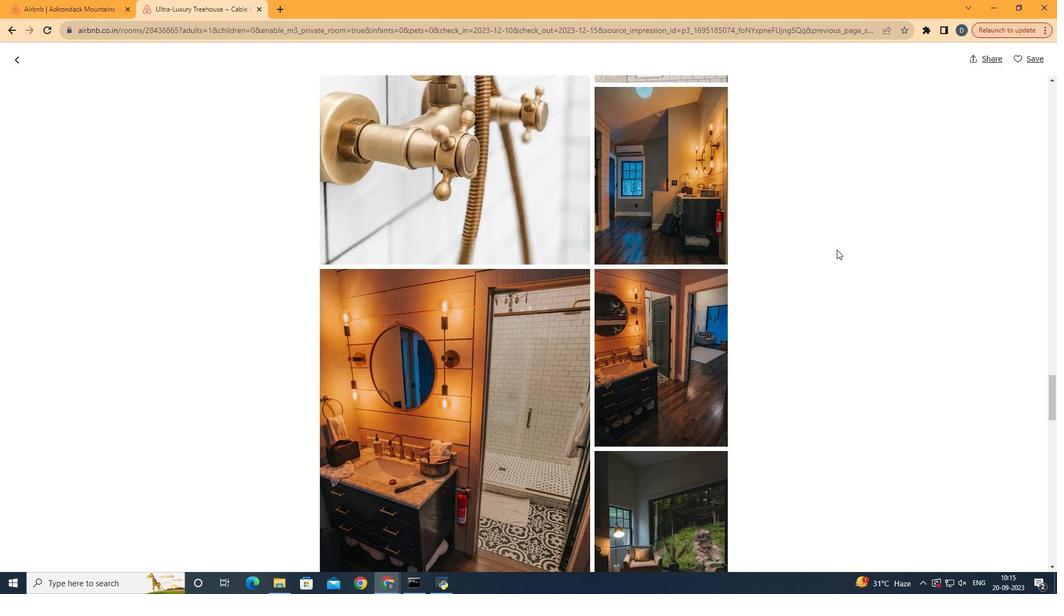 
Action: Mouse scrolled (837, 249) with delta (0, 0)
Screenshot: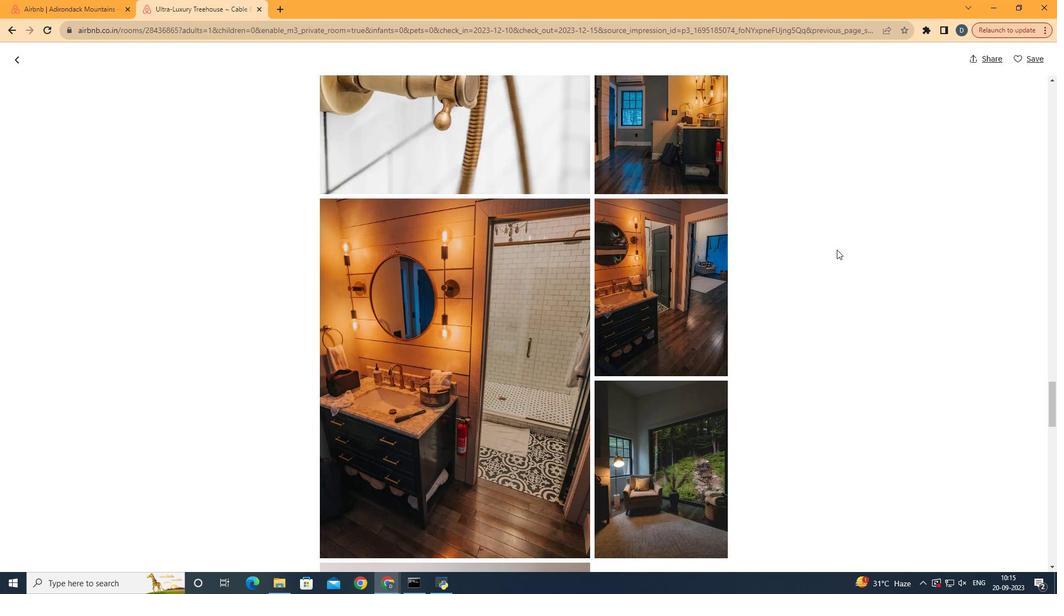 
Action: Mouse scrolled (837, 249) with delta (0, 0)
Screenshot: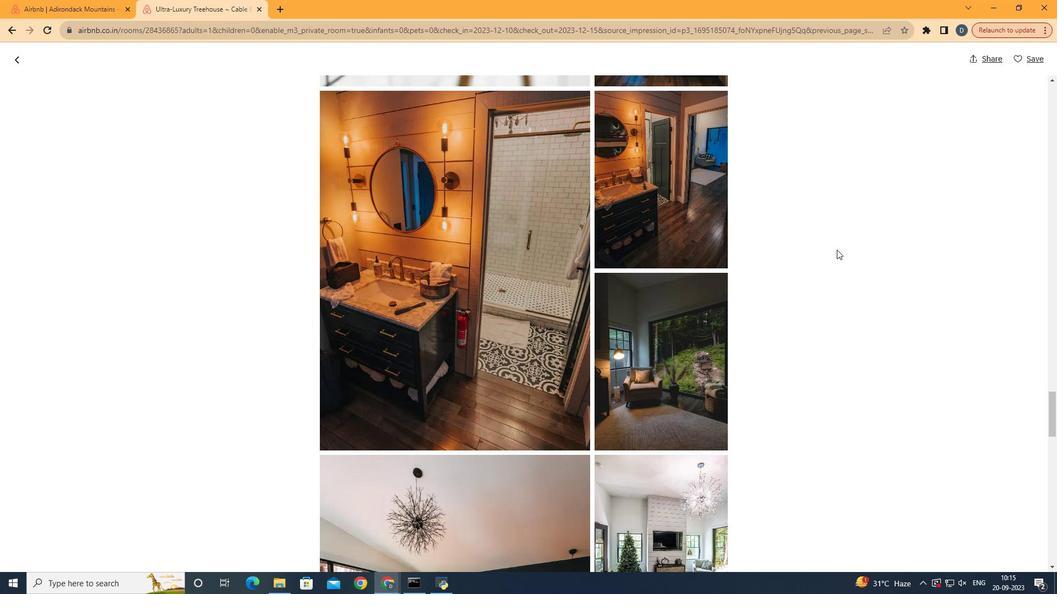 
Action: Mouse scrolled (837, 249) with delta (0, 0)
Screenshot: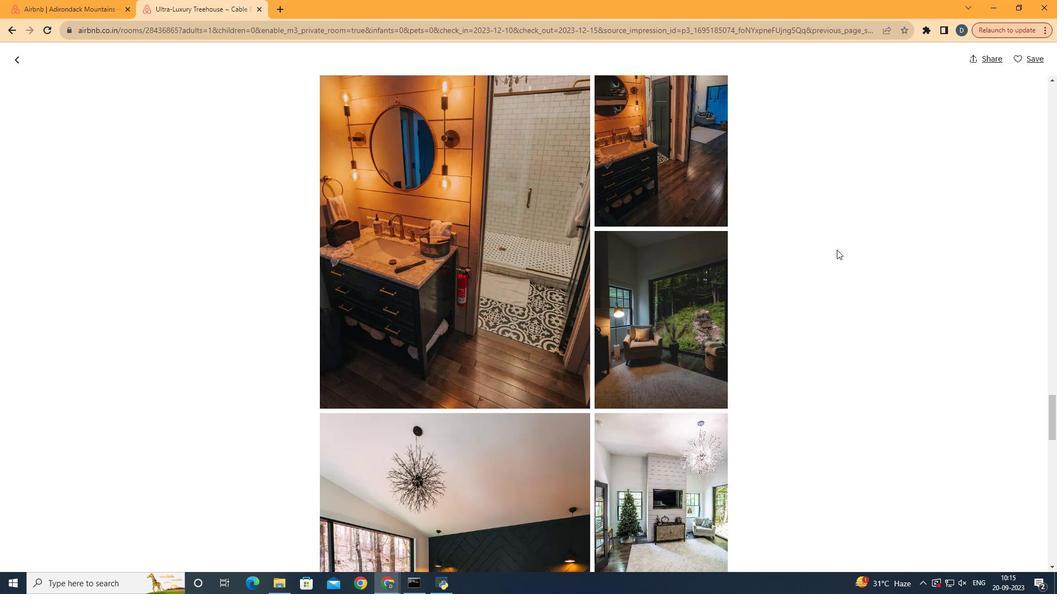 
Action: Mouse scrolled (837, 249) with delta (0, 0)
Screenshot: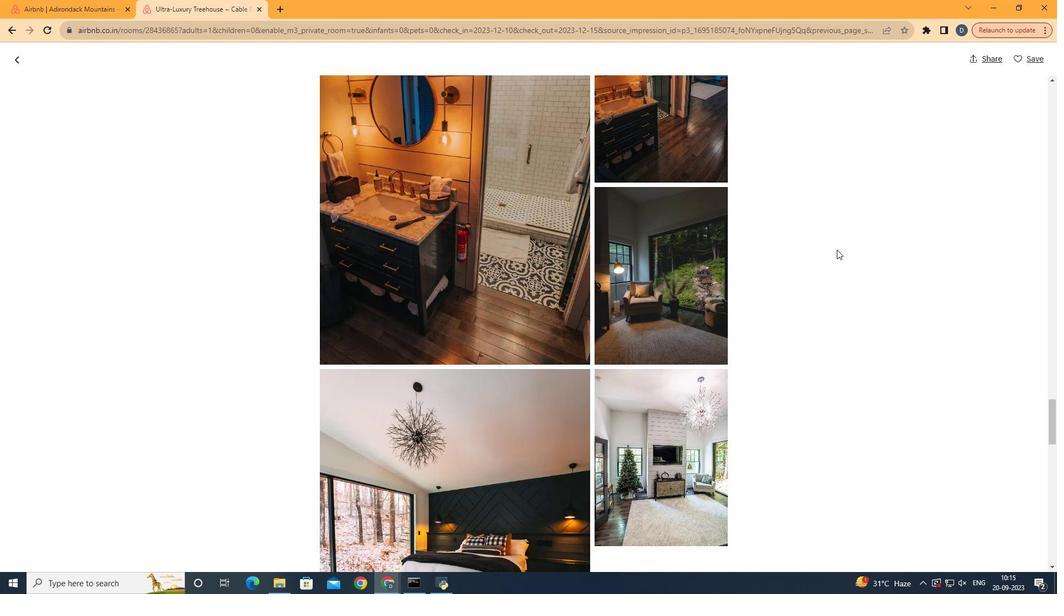 
Action: Mouse scrolled (837, 249) with delta (0, 0)
Screenshot: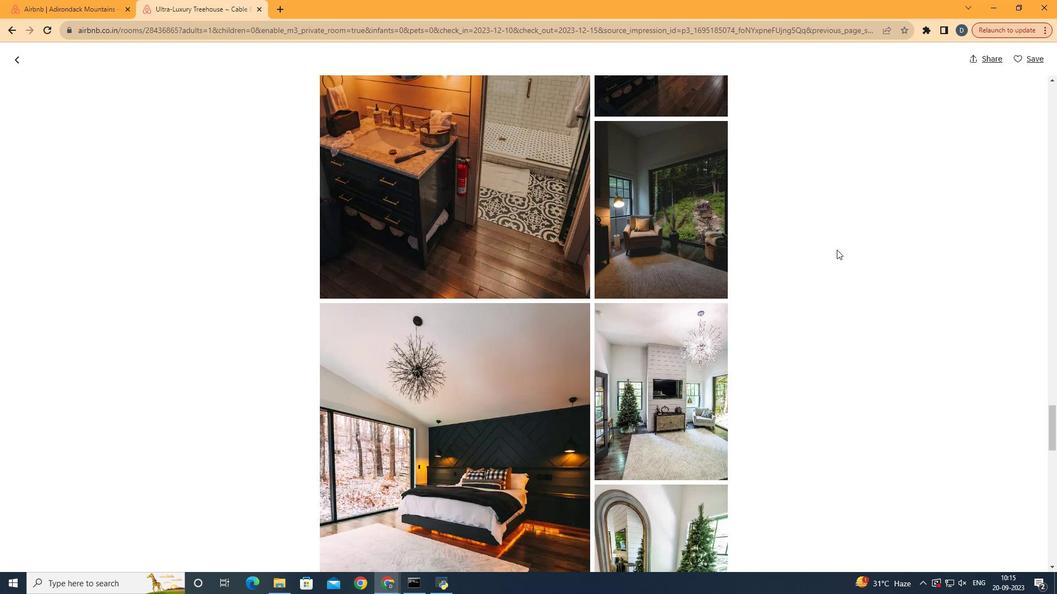 
Action: Mouse scrolled (837, 249) with delta (0, 0)
Screenshot: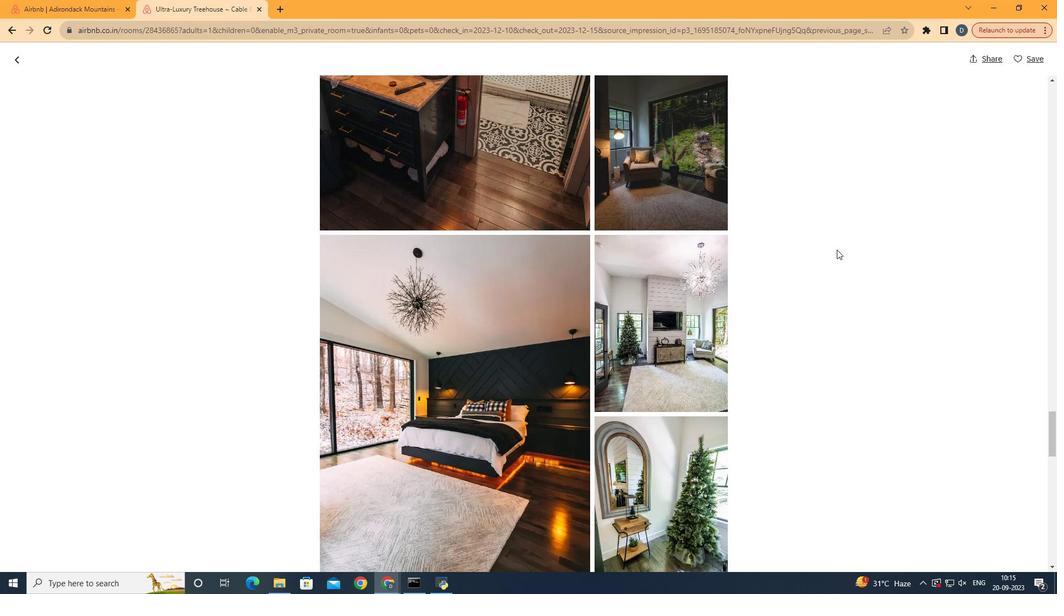 
Action: Mouse scrolled (837, 249) with delta (0, 0)
Screenshot: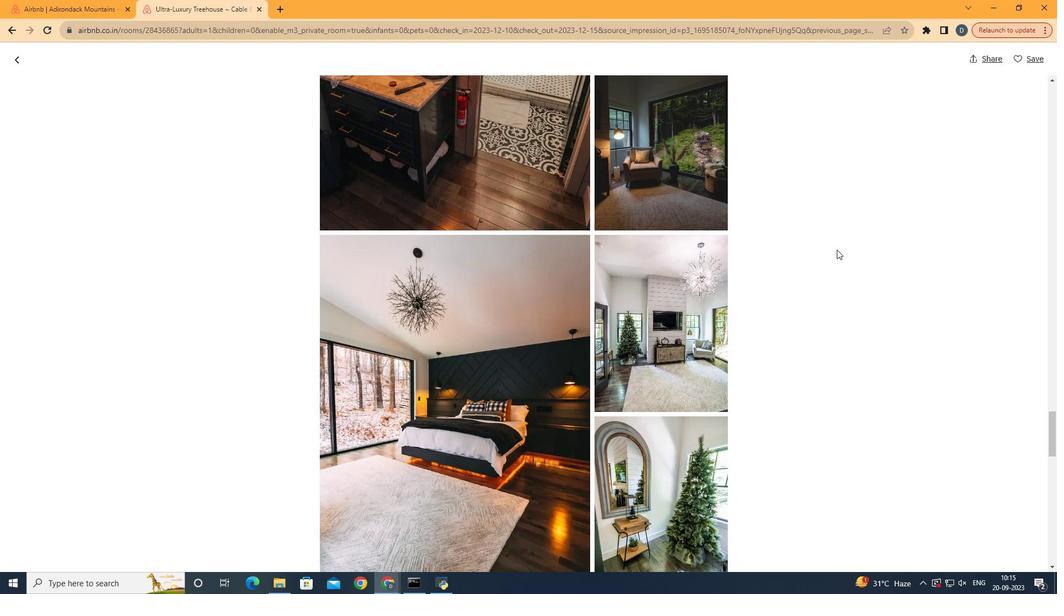 
Action: Mouse scrolled (837, 249) with delta (0, 0)
Screenshot: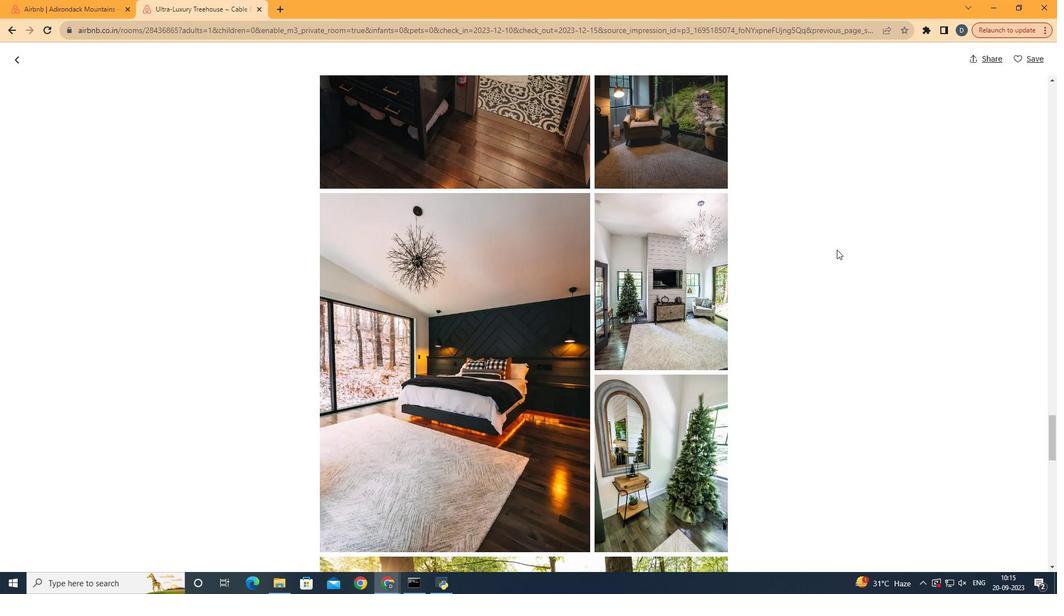 
Action: Mouse scrolled (837, 249) with delta (0, 0)
Screenshot: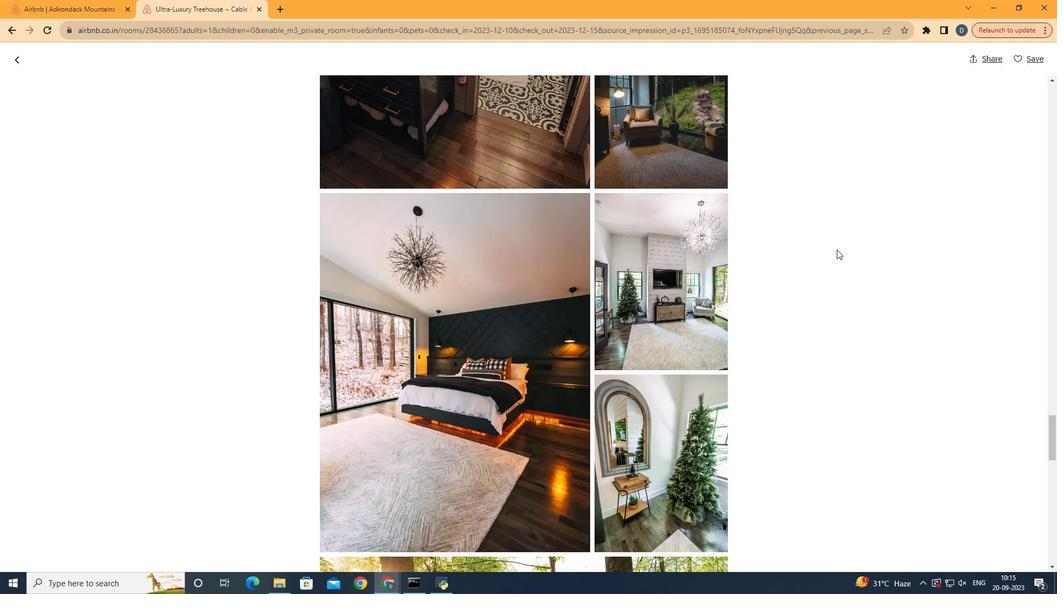 
Action: Mouse scrolled (837, 249) with delta (0, 0)
Screenshot: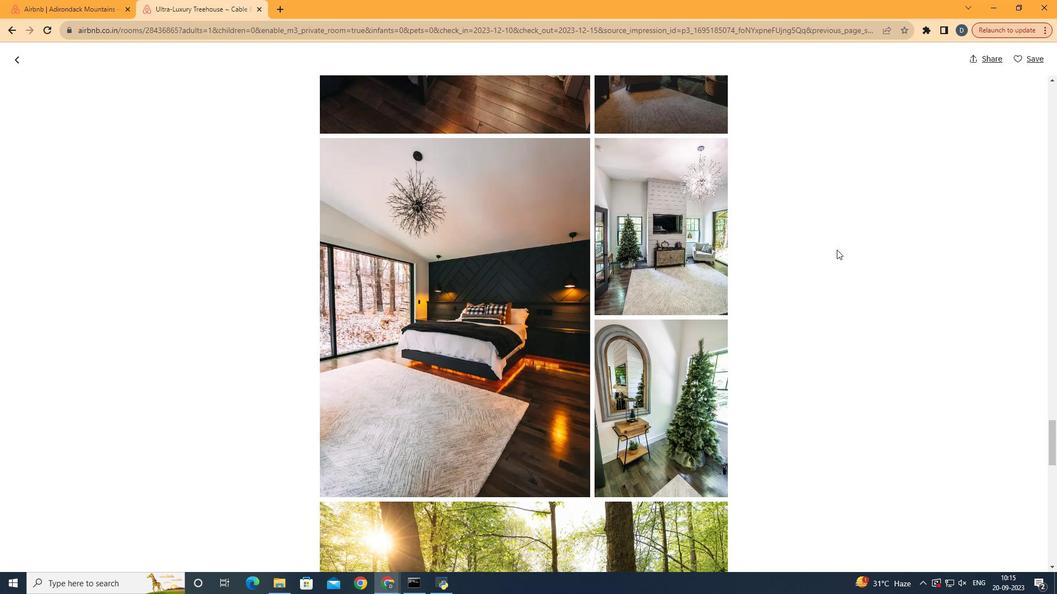 
Action: Mouse scrolled (837, 249) with delta (0, 0)
Screenshot: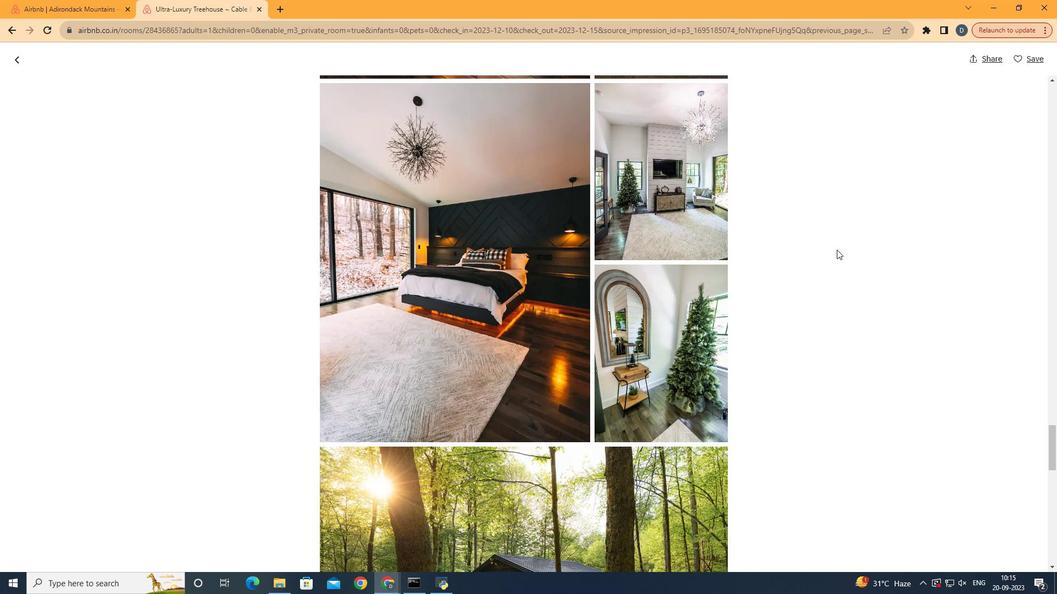 
Action: Mouse scrolled (837, 249) with delta (0, 0)
Screenshot: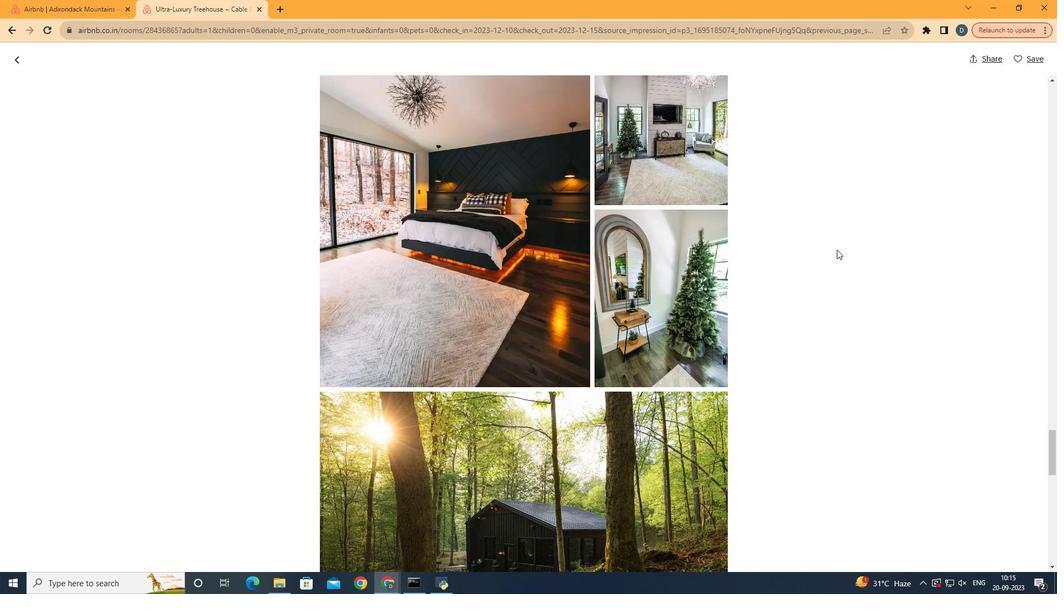 
Action: Mouse scrolled (837, 249) with delta (0, 0)
Screenshot: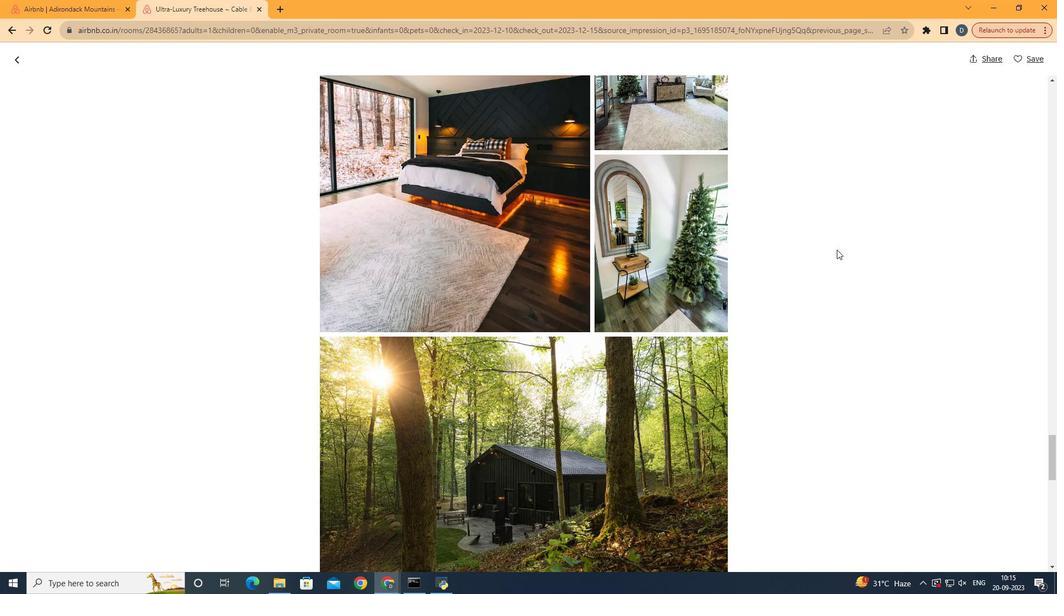 
Action: Mouse scrolled (837, 249) with delta (0, 0)
Screenshot: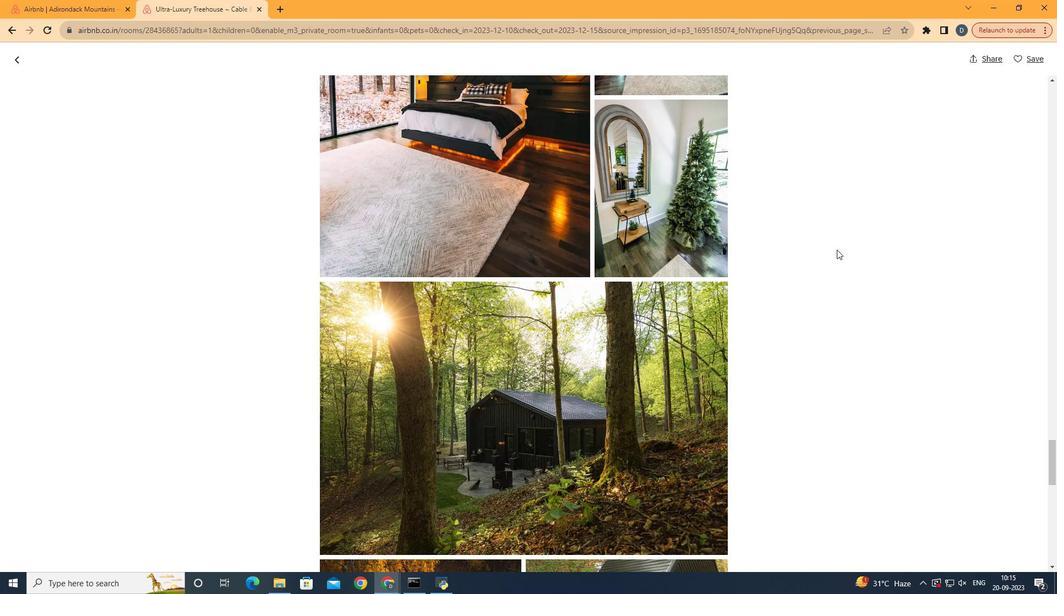 
Action: Mouse scrolled (837, 249) with delta (0, 0)
Screenshot: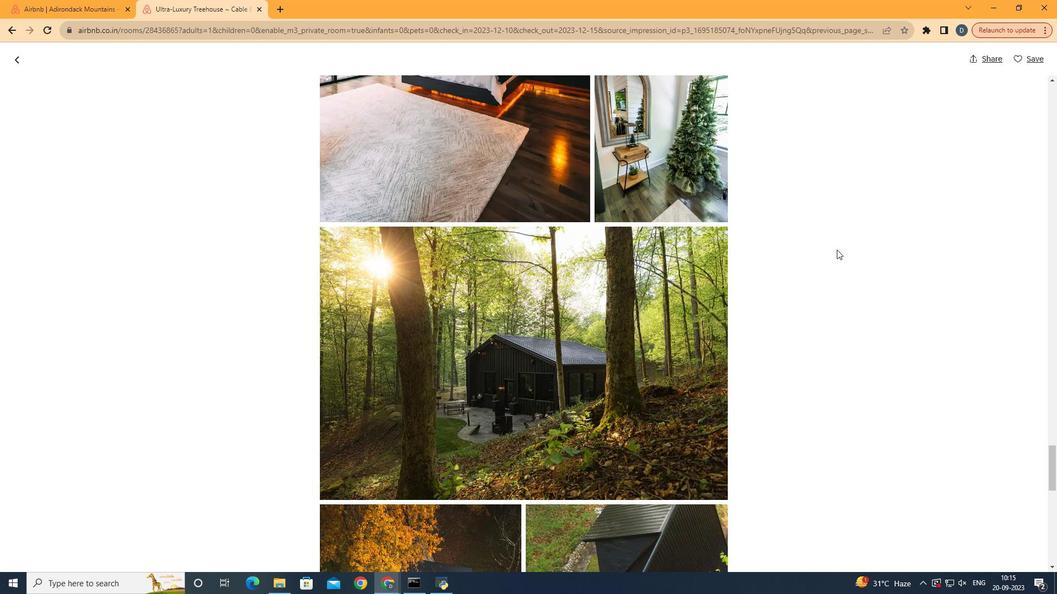 
Action: Mouse scrolled (837, 249) with delta (0, 0)
Screenshot: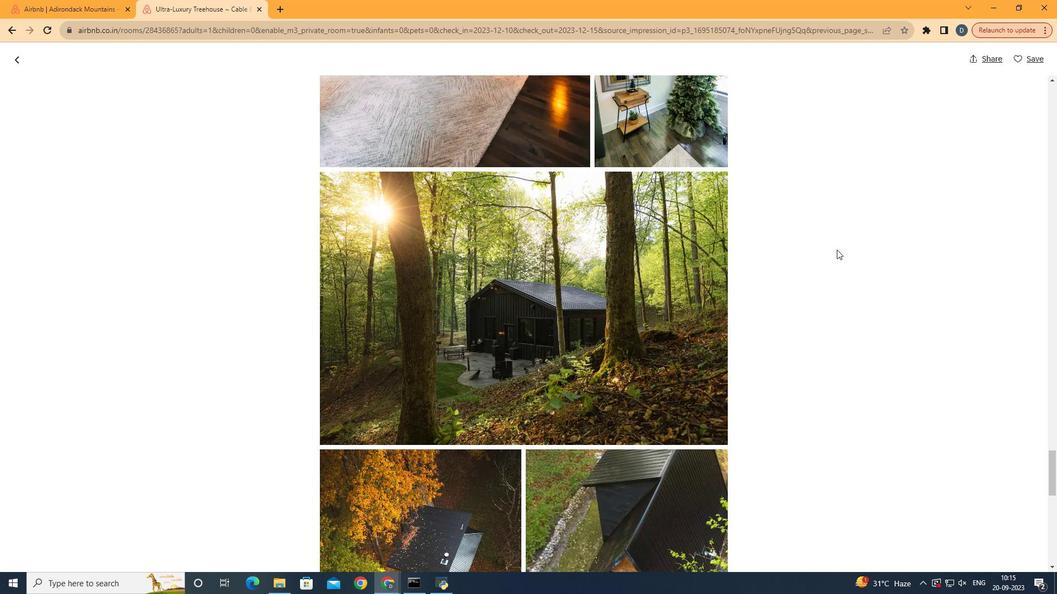 
Action: Mouse scrolled (837, 249) with delta (0, 0)
Screenshot: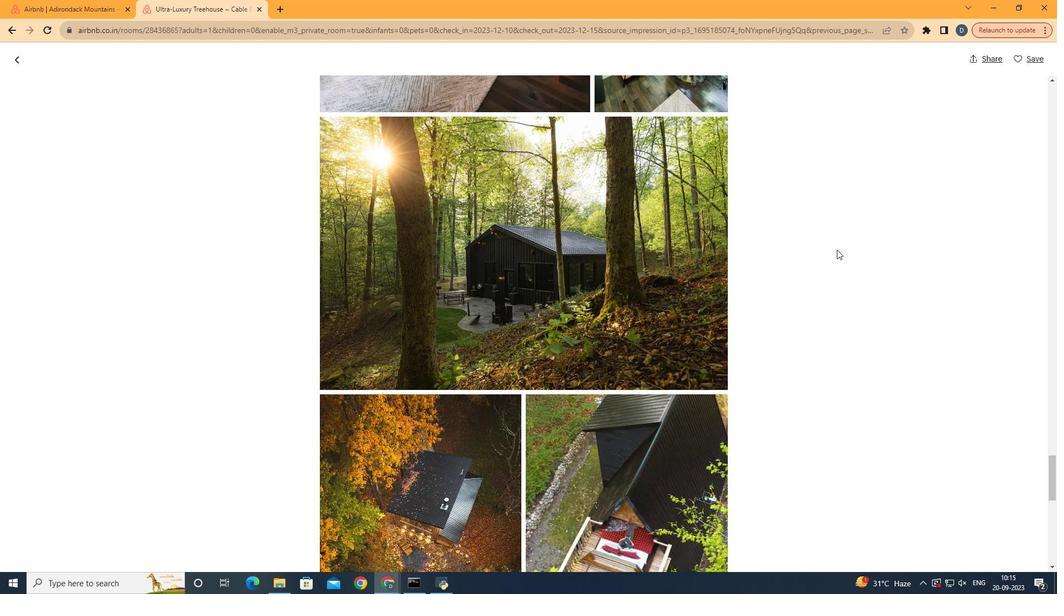 
Action: Mouse scrolled (837, 249) with delta (0, 0)
Screenshot: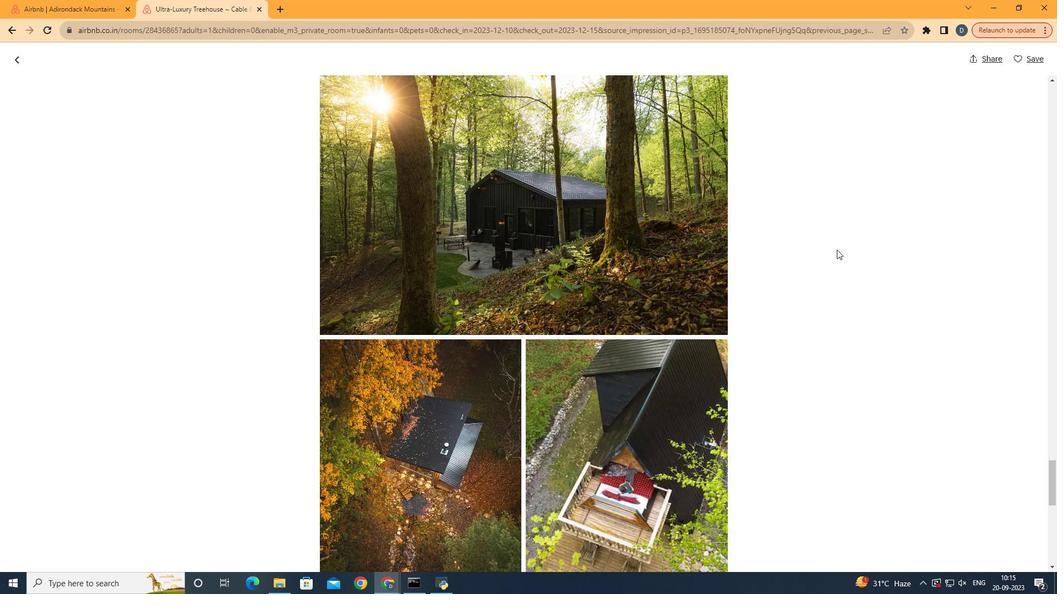 
Action: Mouse scrolled (837, 249) with delta (0, 0)
Screenshot: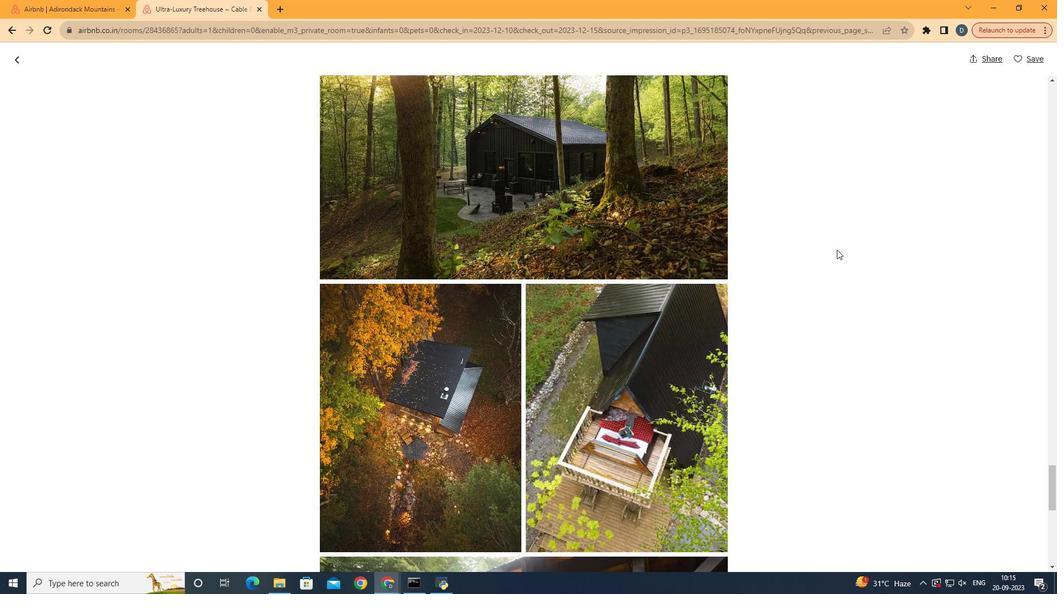 
Action: Mouse scrolled (837, 249) with delta (0, 0)
Screenshot: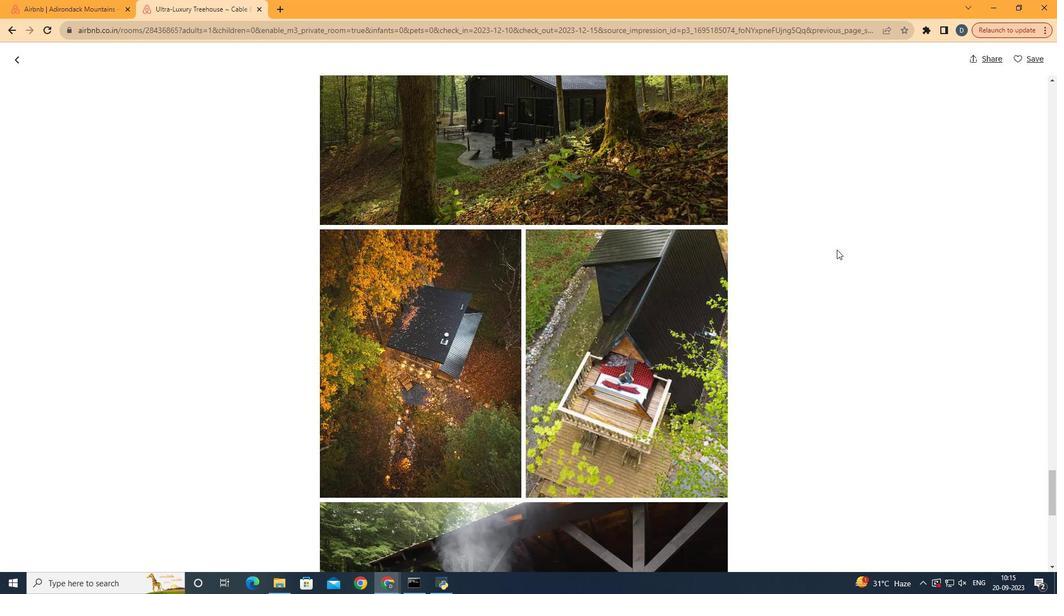
Action: Mouse moved to (837, 250)
Screenshot: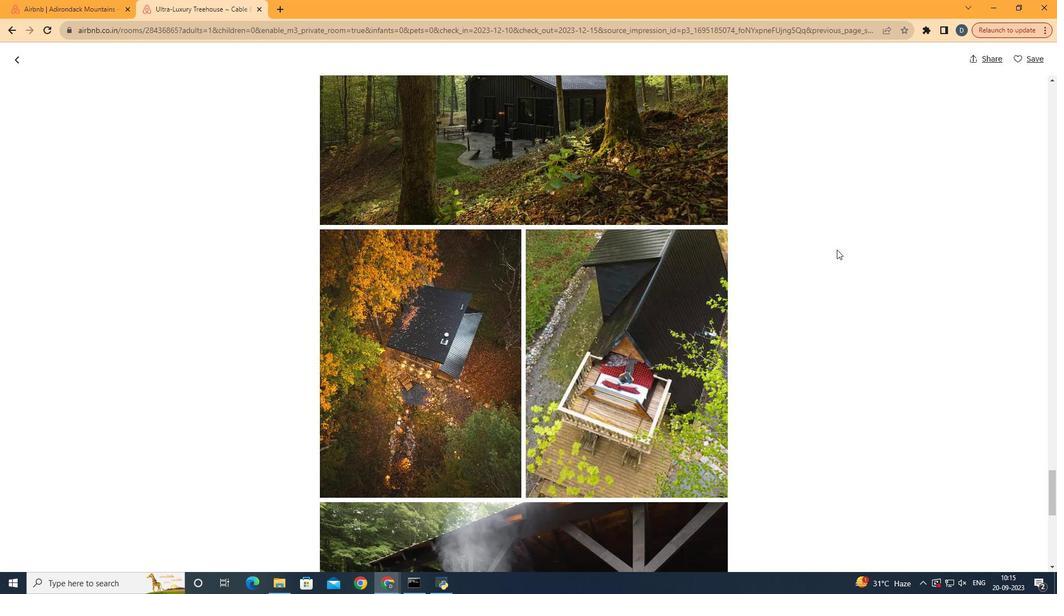 
Action: Mouse scrolled (837, 249) with delta (0, 0)
Screenshot: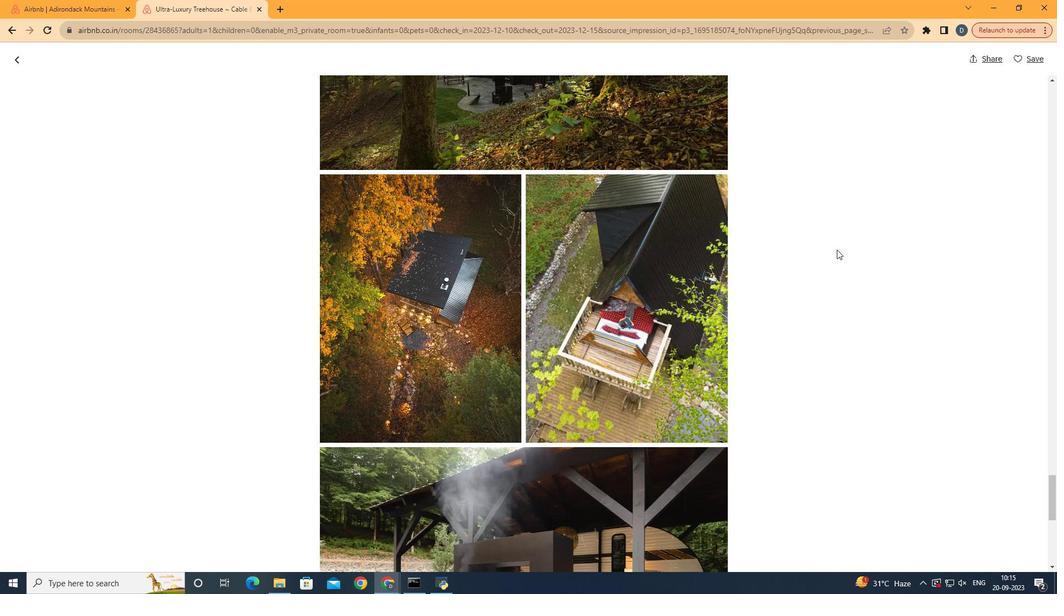 
Action: Mouse scrolled (837, 249) with delta (0, 0)
Screenshot: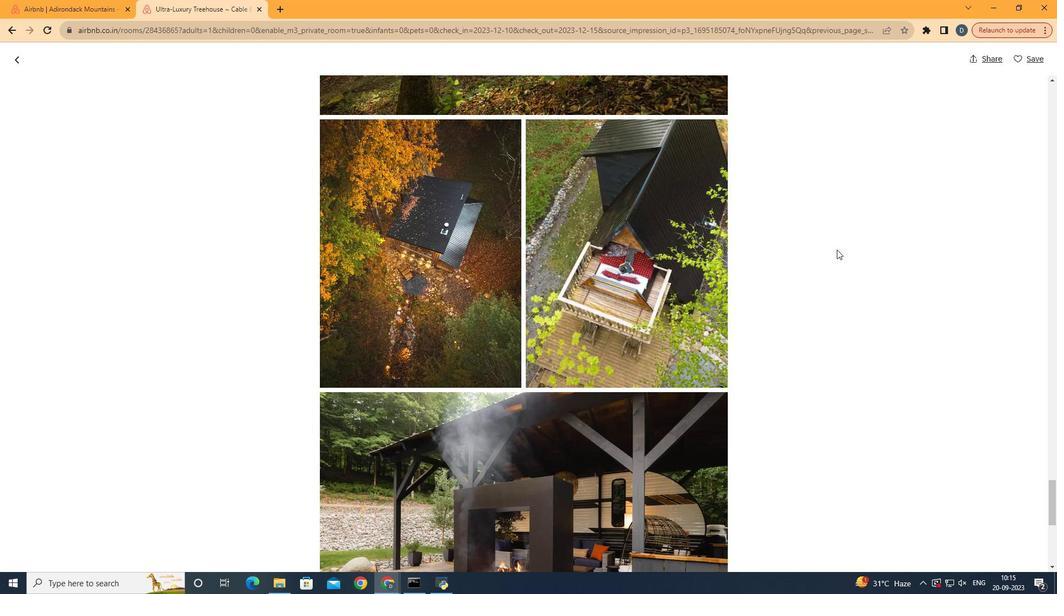 
Action: Mouse scrolled (837, 249) with delta (0, 0)
Screenshot: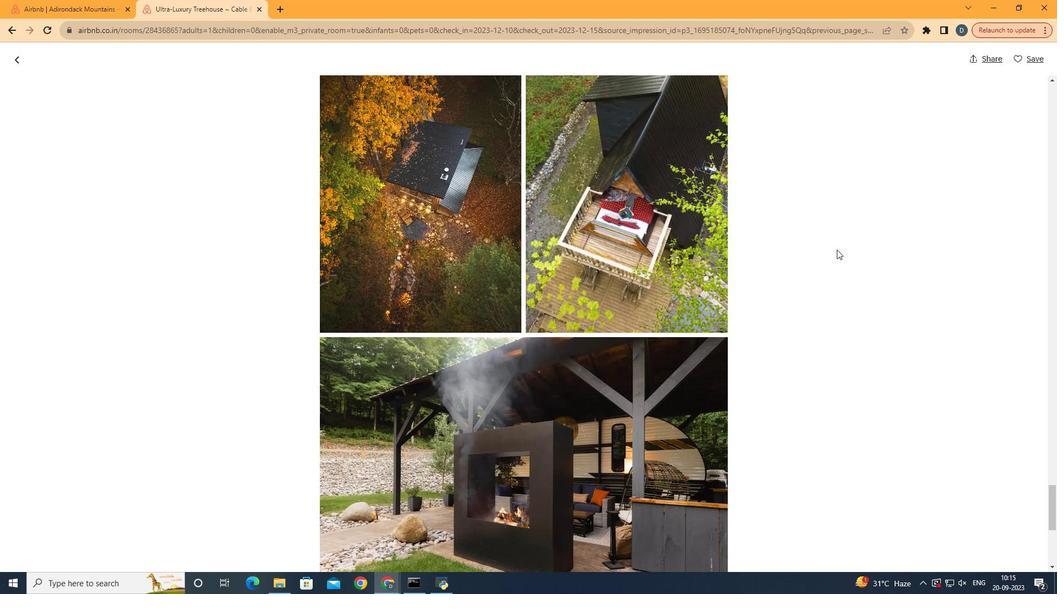 
Action: Mouse scrolled (837, 249) with delta (0, 0)
Screenshot: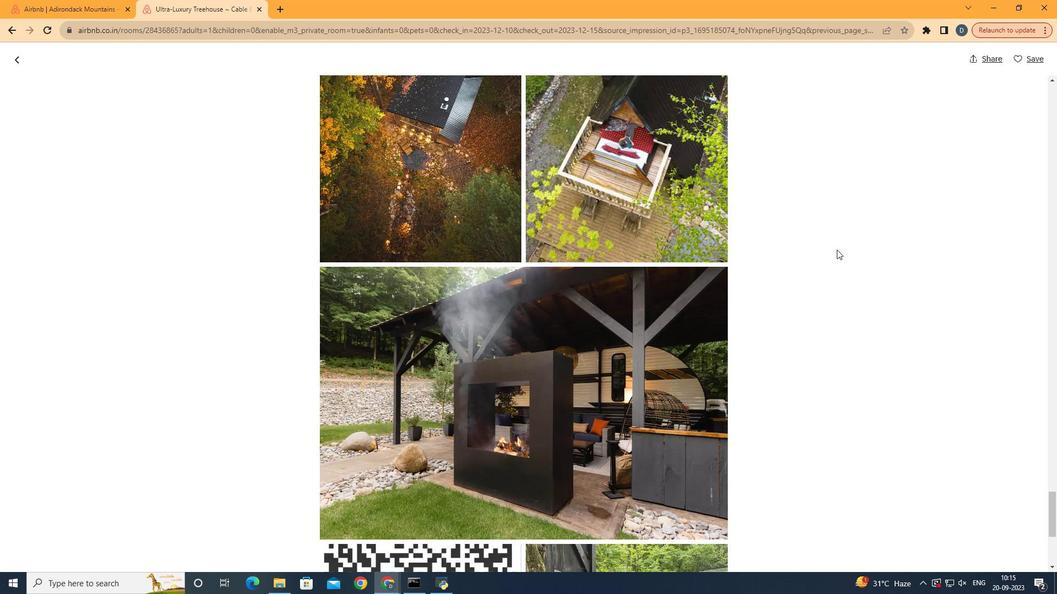 
Action: Mouse scrolled (837, 249) with delta (0, 0)
Screenshot: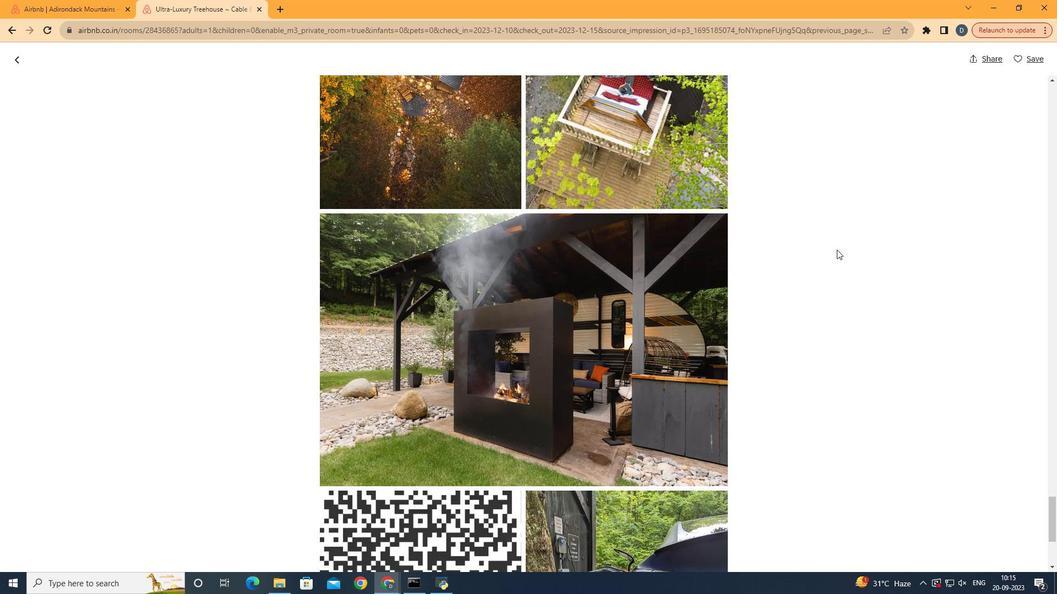 
Action: Mouse scrolled (837, 249) with delta (0, 0)
Screenshot: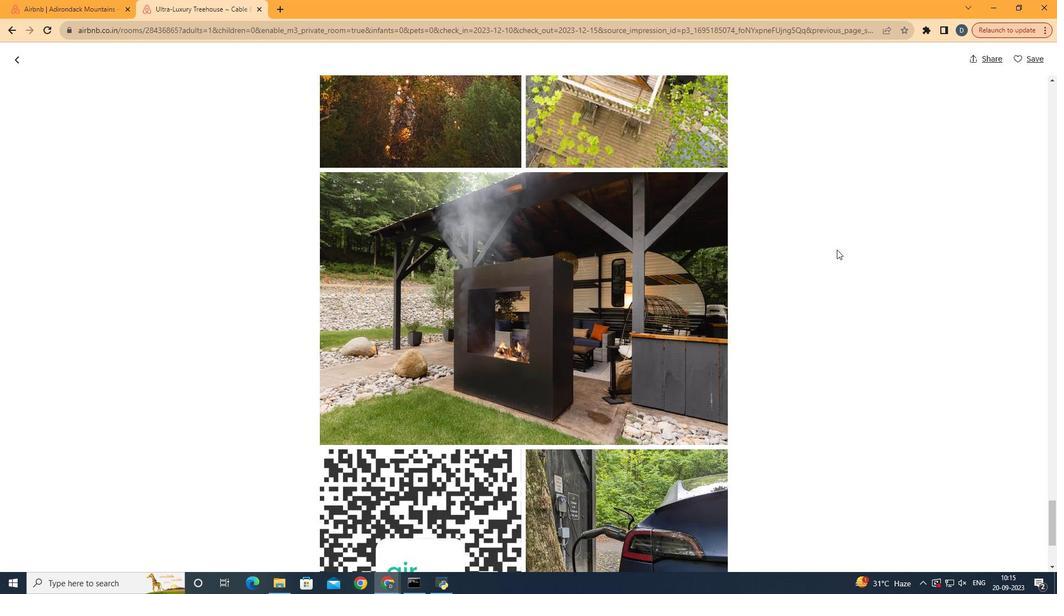 
Action: Mouse scrolled (837, 249) with delta (0, 0)
Screenshot: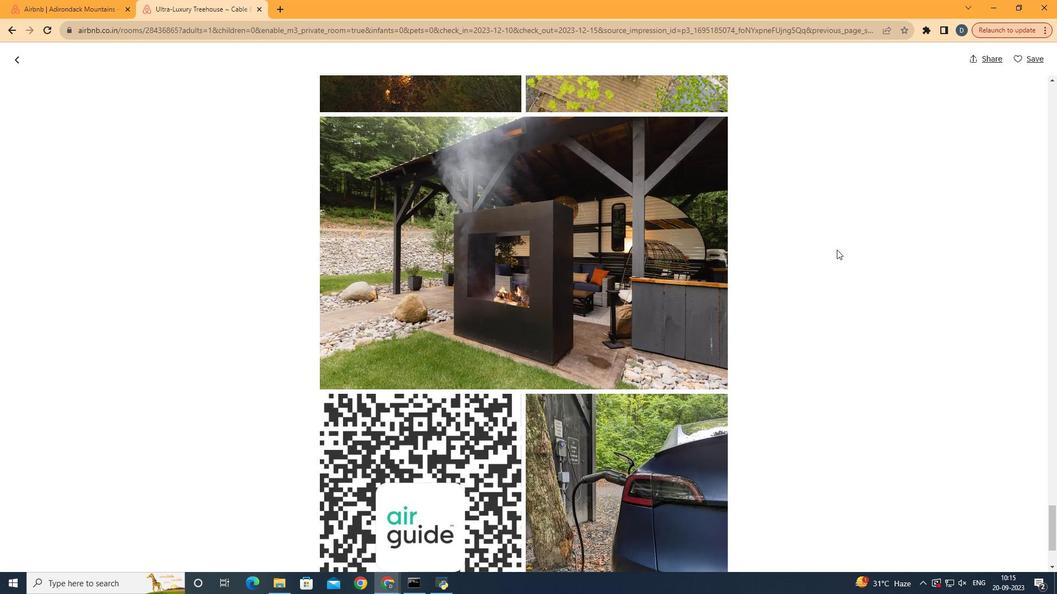 
Action: Mouse scrolled (837, 249) with delta (0, 0)
Screenshot: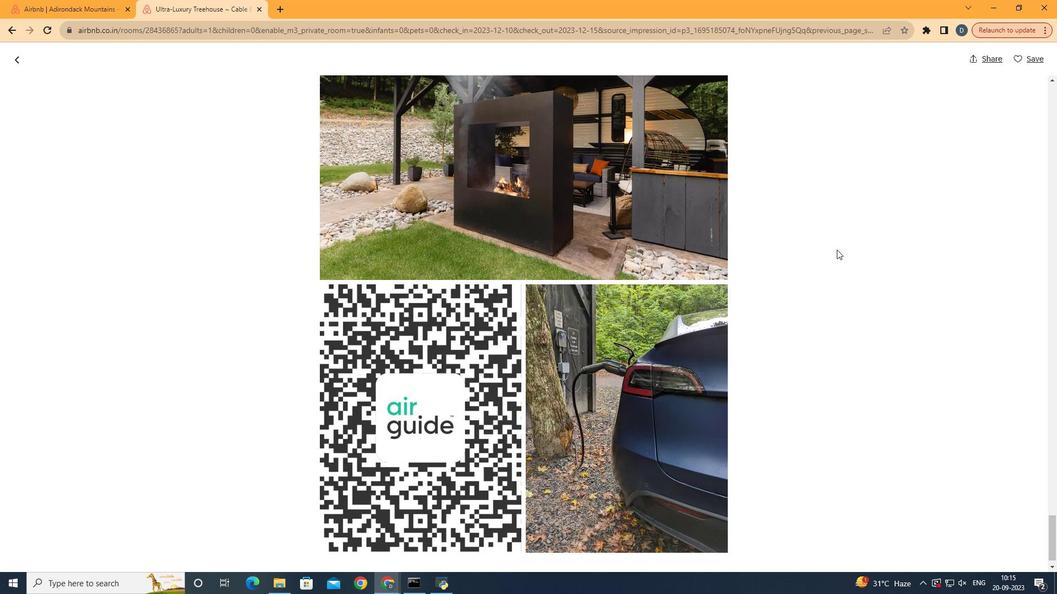 
Action: Mouse scrolled (837, 249) with delta (0, 0)
Screenshot: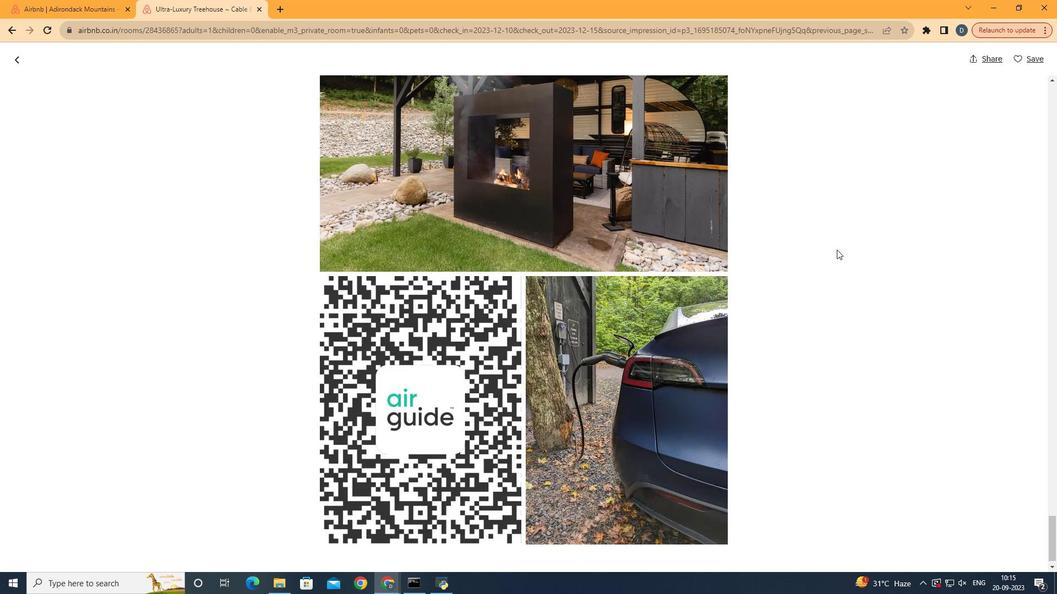 
Action: Mouse scrolled (837, 249) with delta (0, 0)
Screenshot: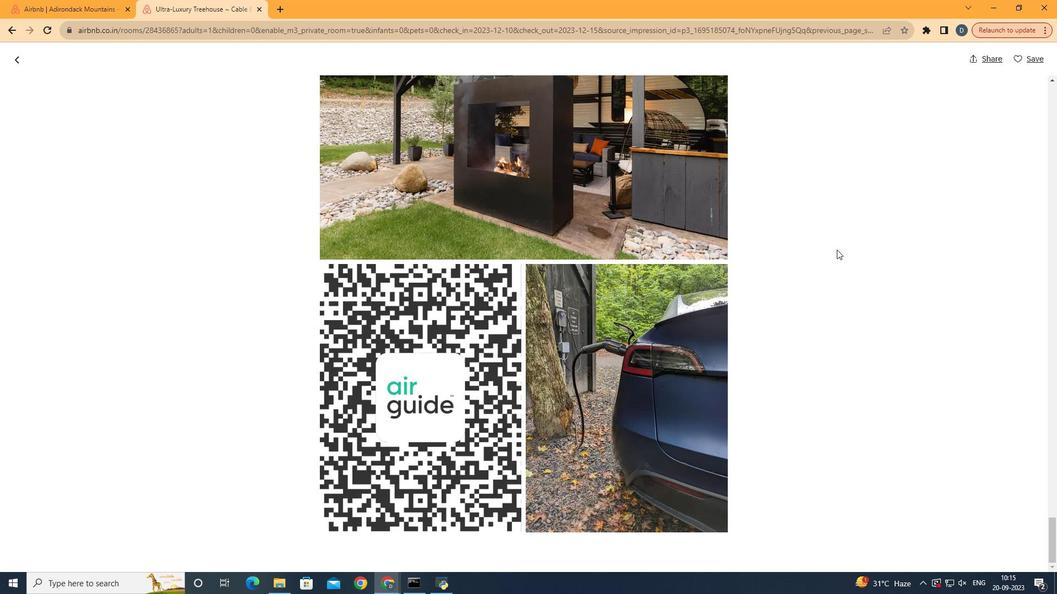 
Action: Mouse scrolled (837, 249) with delta (0, 0)
Screenshot: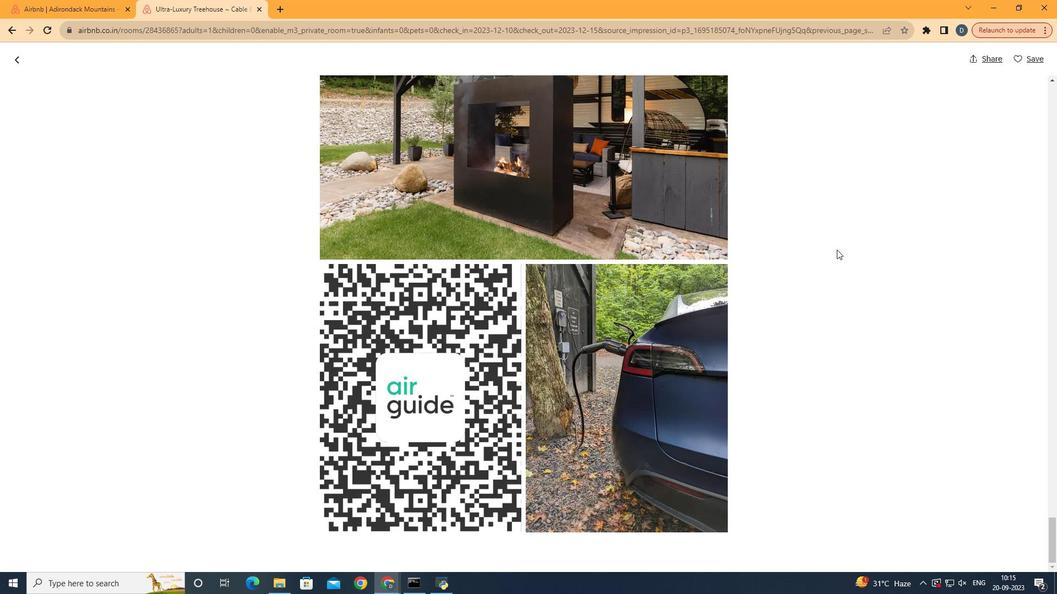 
Action: Mouse scrolled (837, 249) with delta (0, 0)
Screenshot: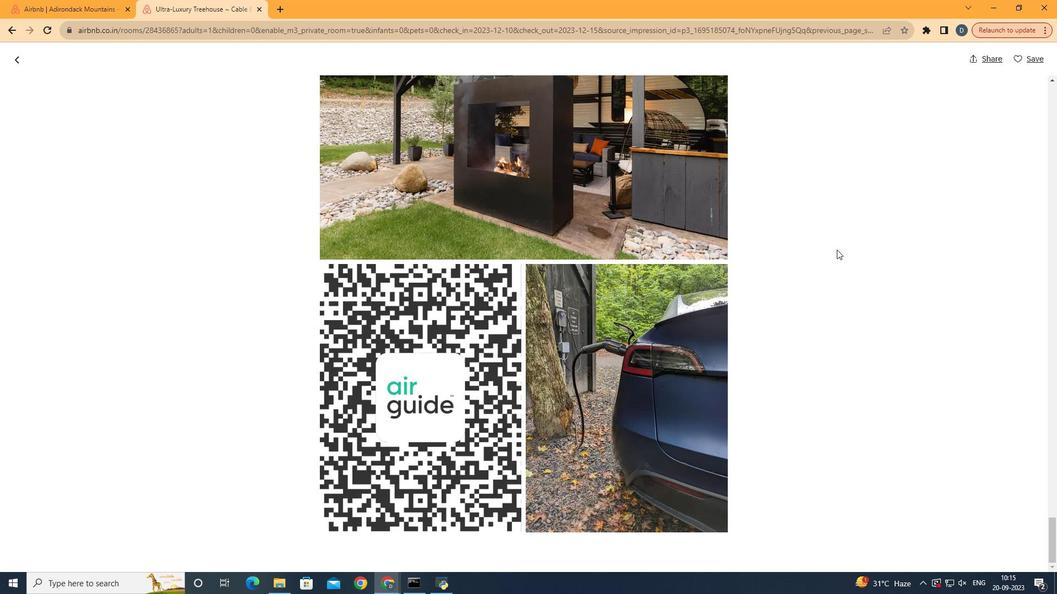 
Action: Mouse moved to (21, 61)
Screenshot: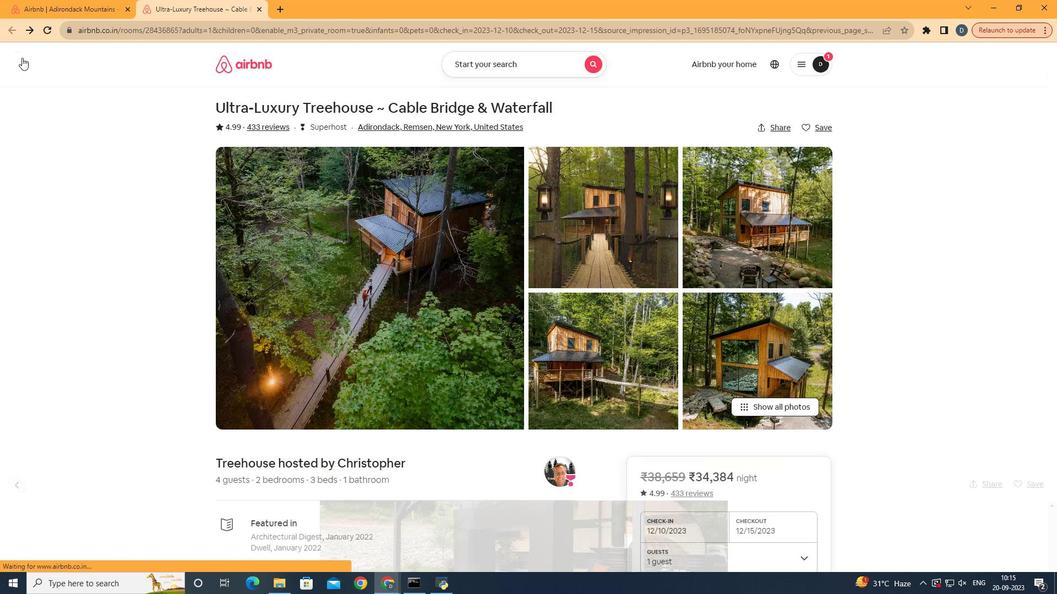 
Action: Mouse pressed left at (21, 61)
Screenshot: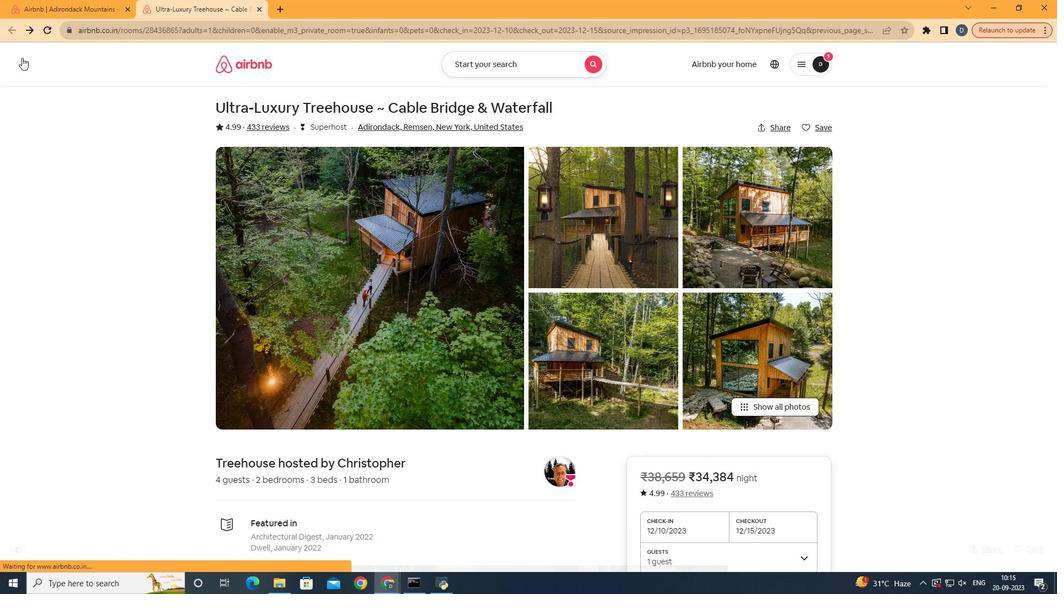 
Action: Mouse moved to (377, 217)
Screenshot: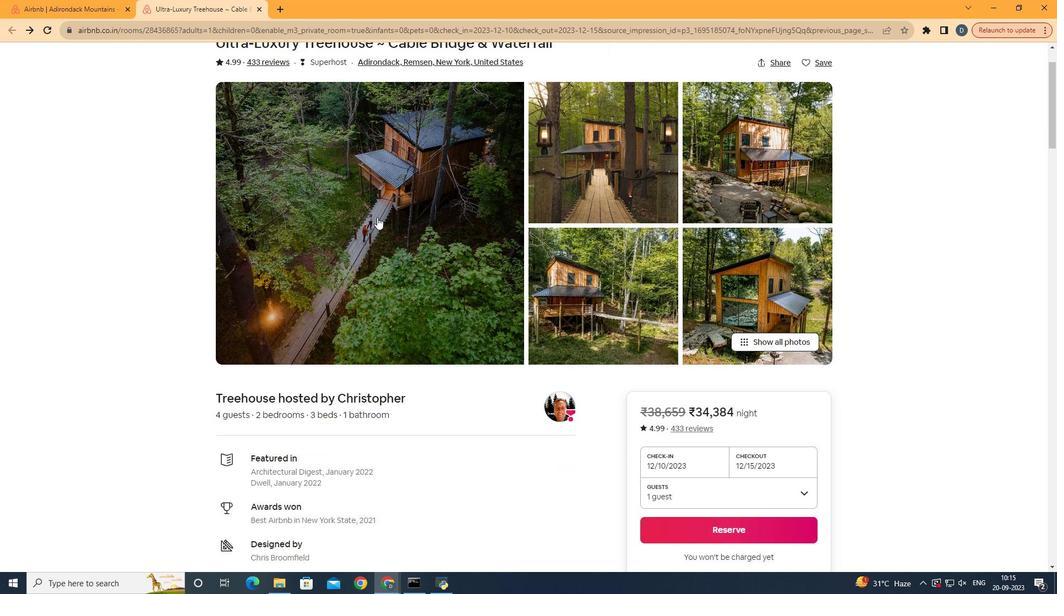 
Action: Mouse scrolled (377, 216) with delta (0, 0)
Screenshot: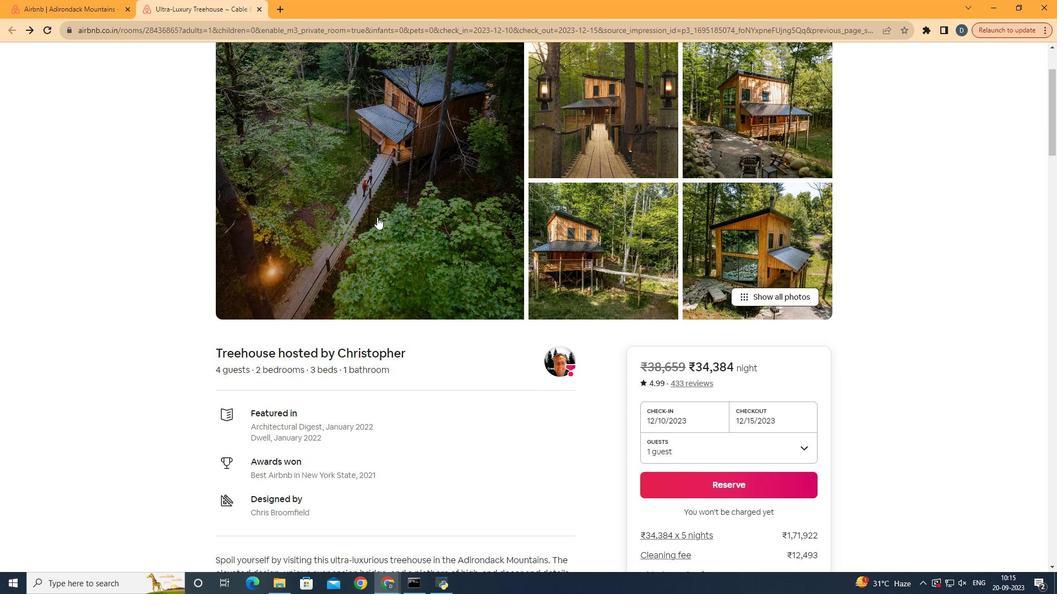 
Action: Mouse scrolled (377, 216) with delta (0, 0)
Screenshot: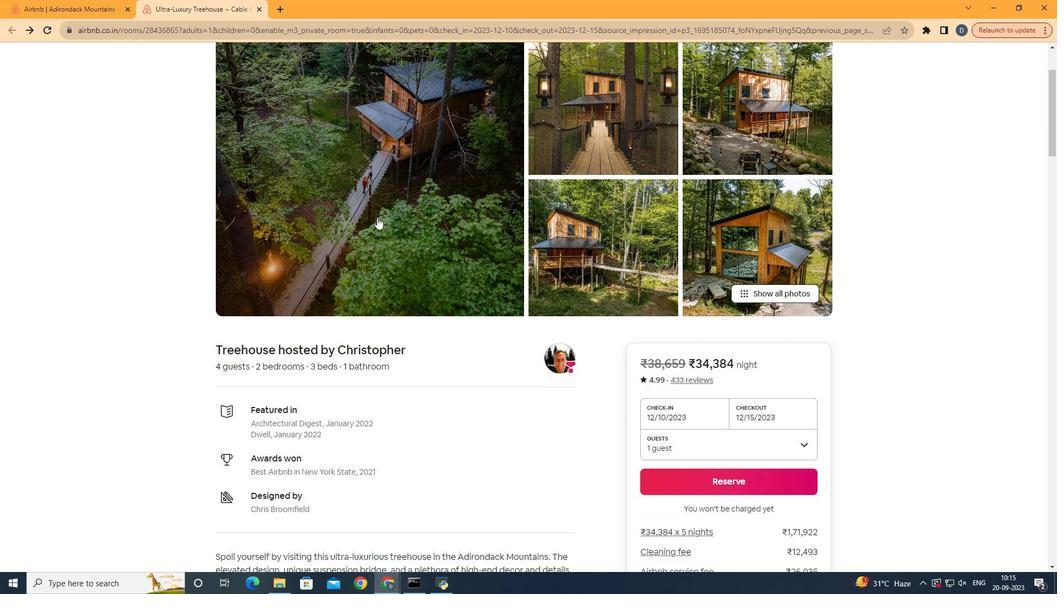 
Action: Mouse scrolled (377, 216) with delta (0, 0)
Screenshot: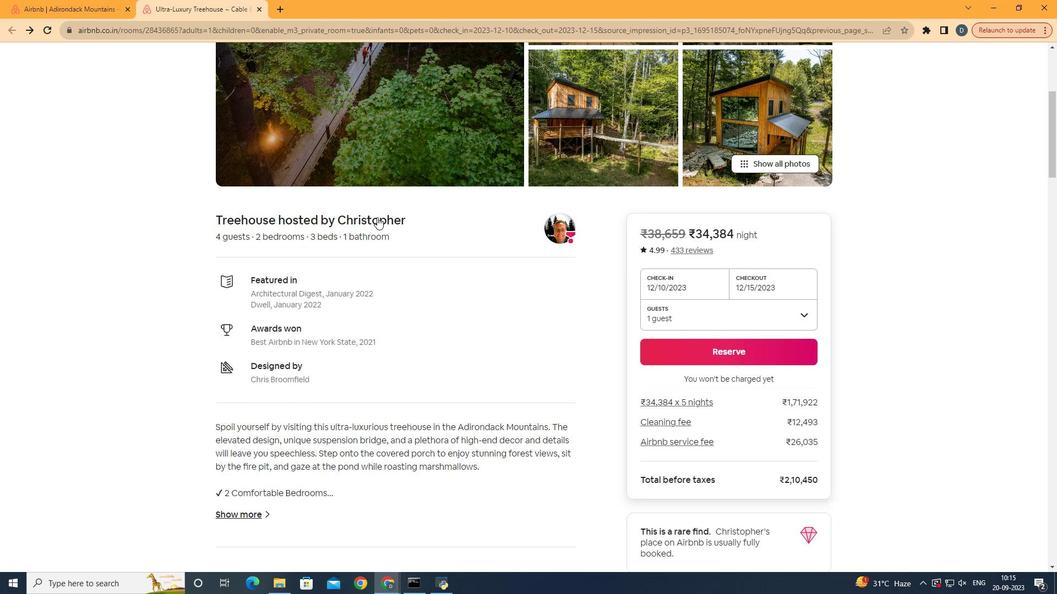 
Action: Mouse scrolled (377, 216) with delta (0, 0)
Screenshot: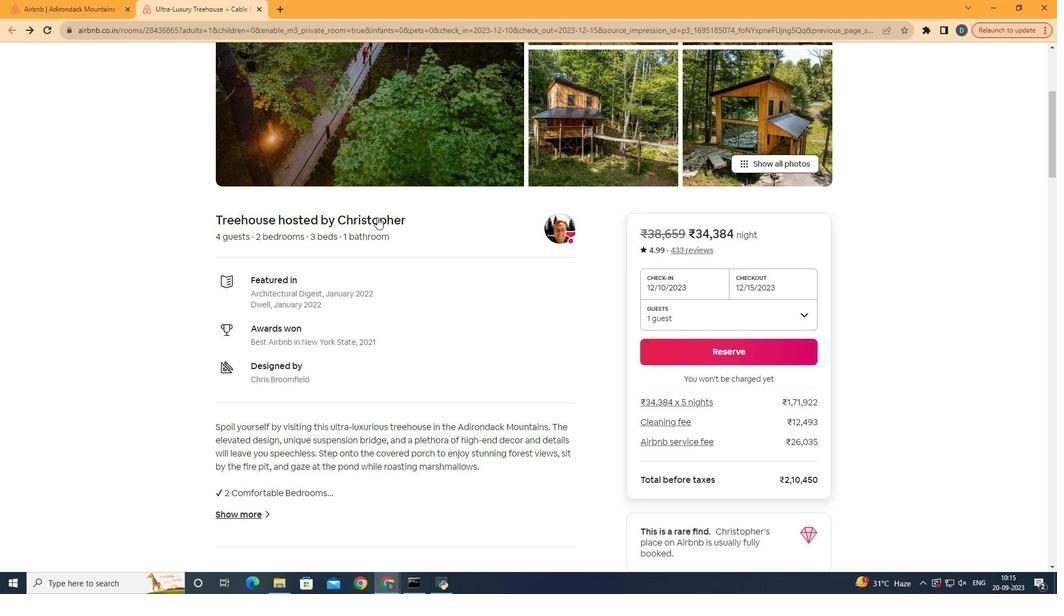 
Action: Mouse scrolled (377, 216) with delta (0, 0)
Screenshot: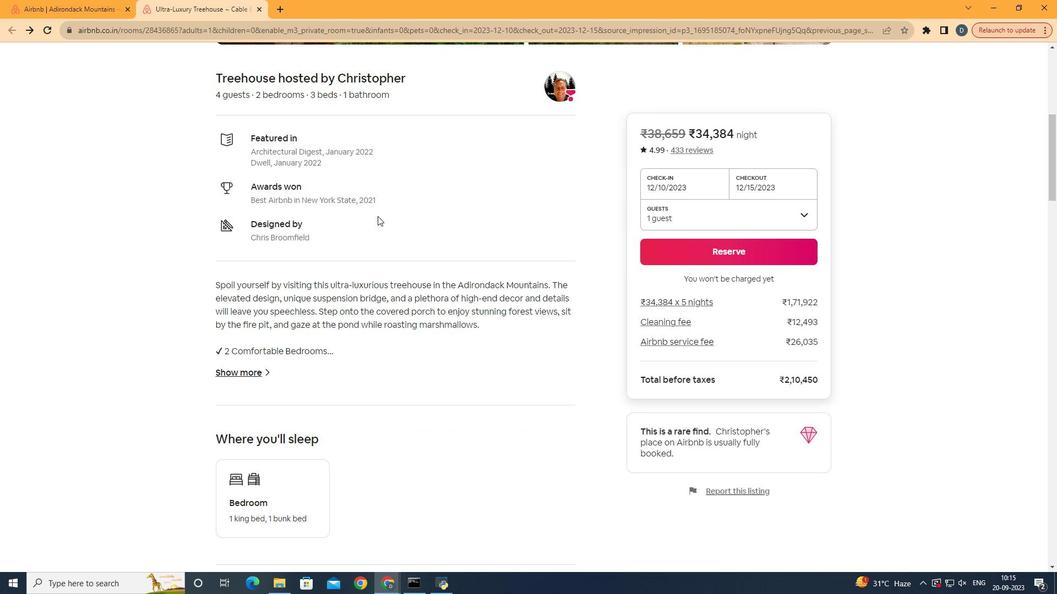 
Action: Mouse scrolled (377, 216) with delta (0, 0)
Screenshot: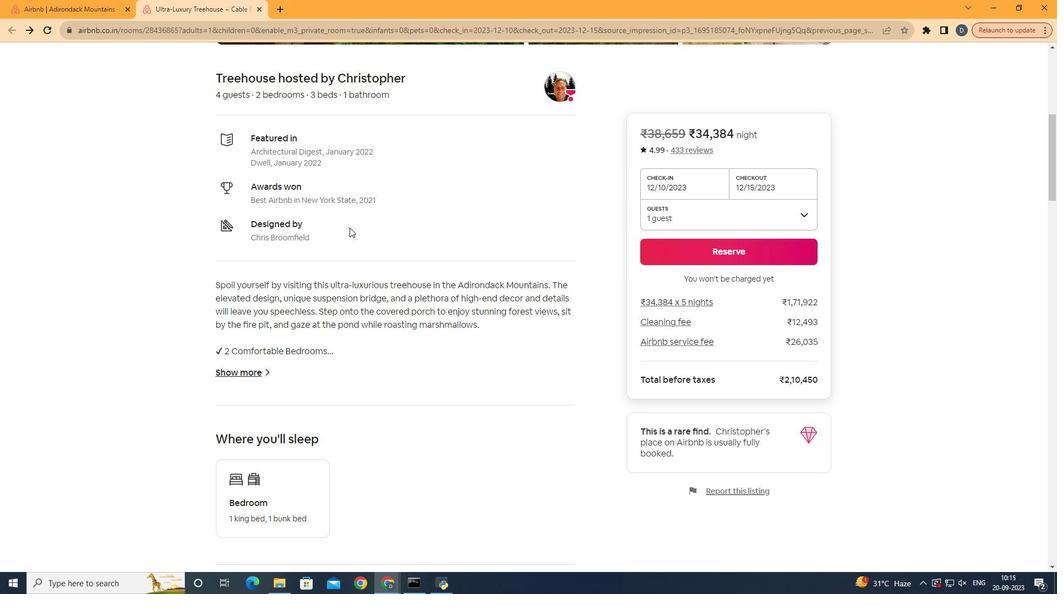 
Action: Mouse scrolled (377, 216) with delta (0, 0)
Screenshot: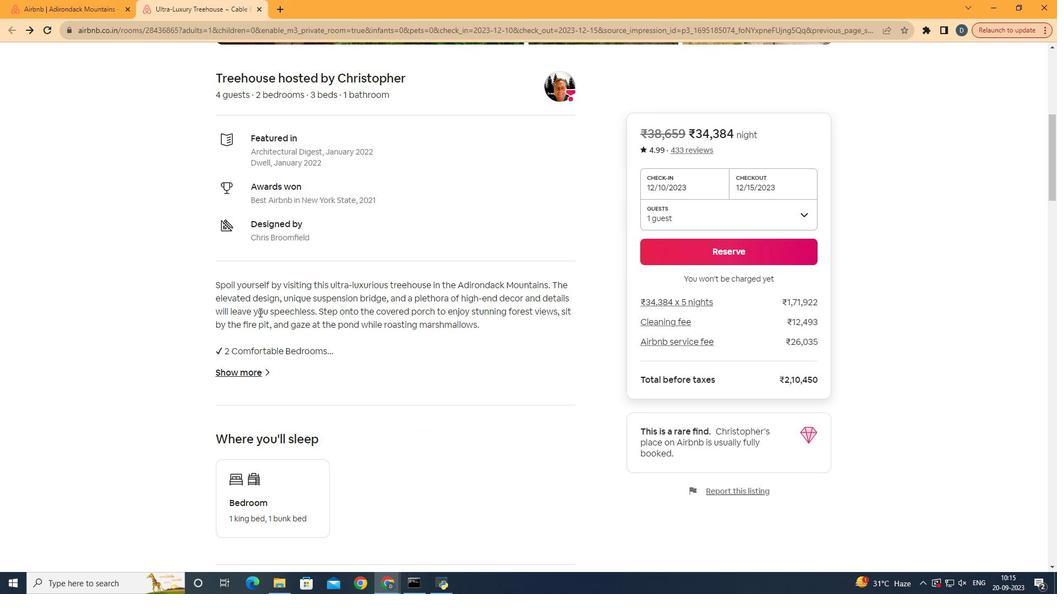 
Action: Mouse moved to (256, 369)
Screenshot: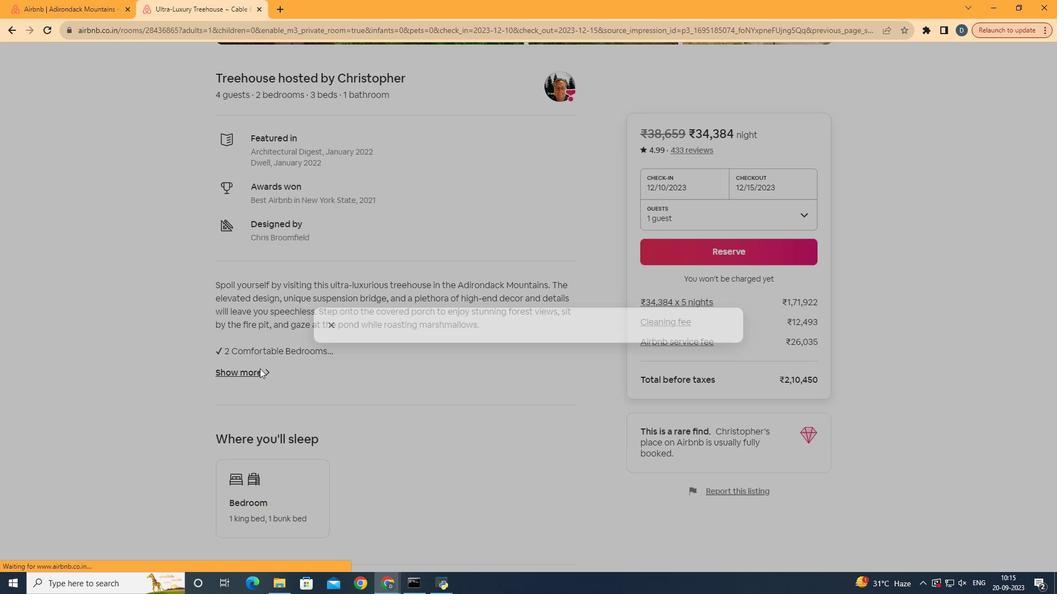 
Action: Mouse pressed left at (256, 369)
Screenshot: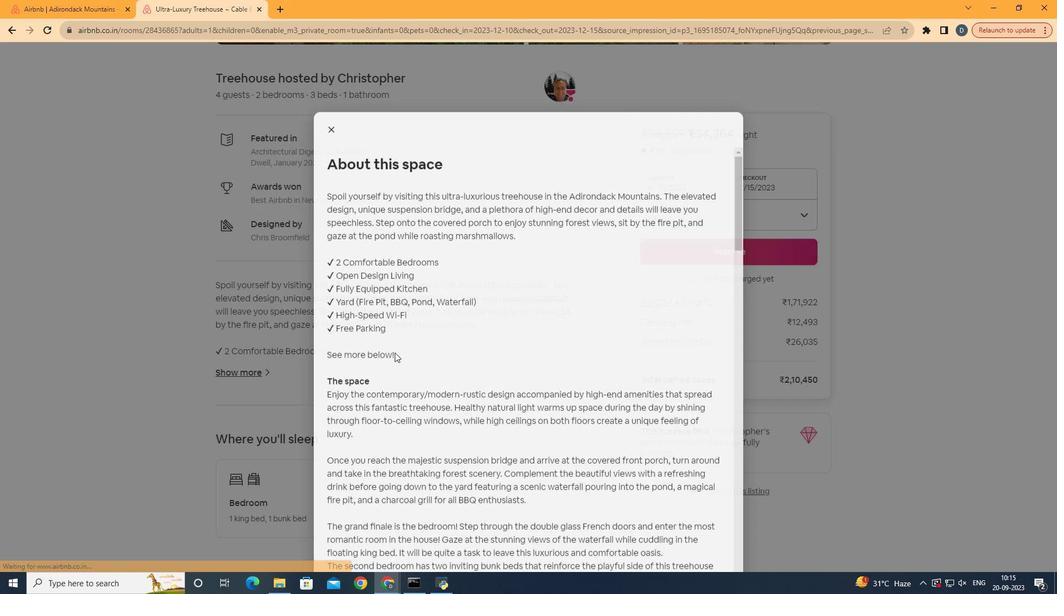 
Action: Mouse moved to (416, 397)
Screenshot: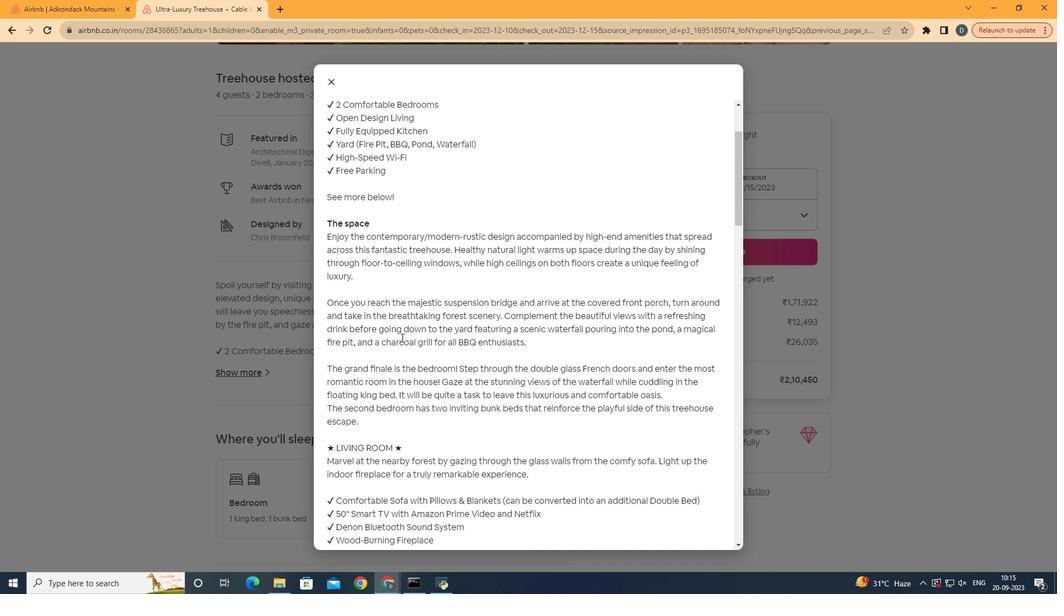 
Action: Mouse scrolled (416, 396) with delta (0, 0)
Screenshot: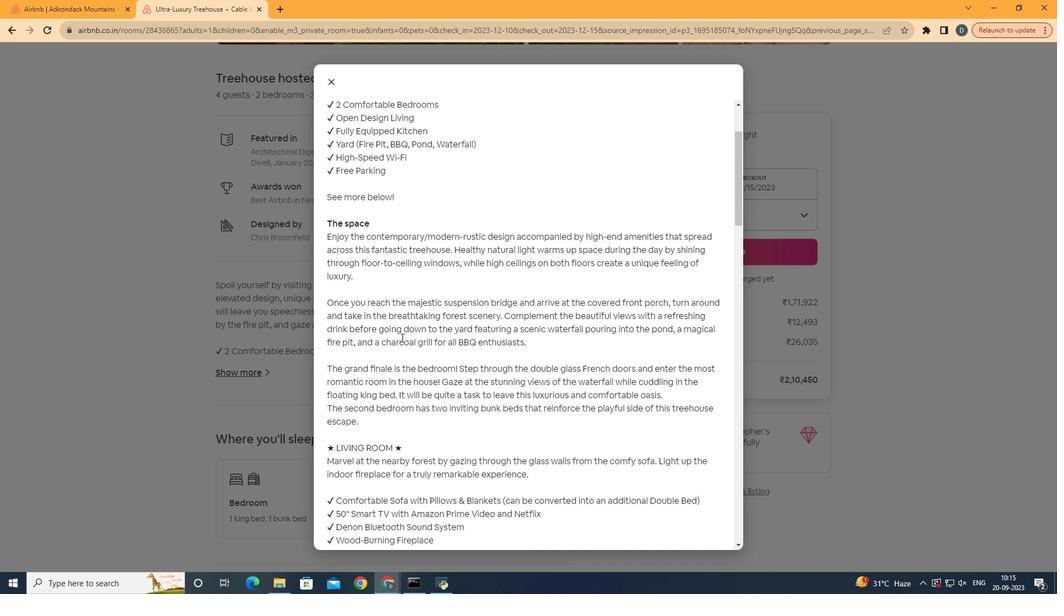
Action: Mouse moved to (418, 396)
Screenshot: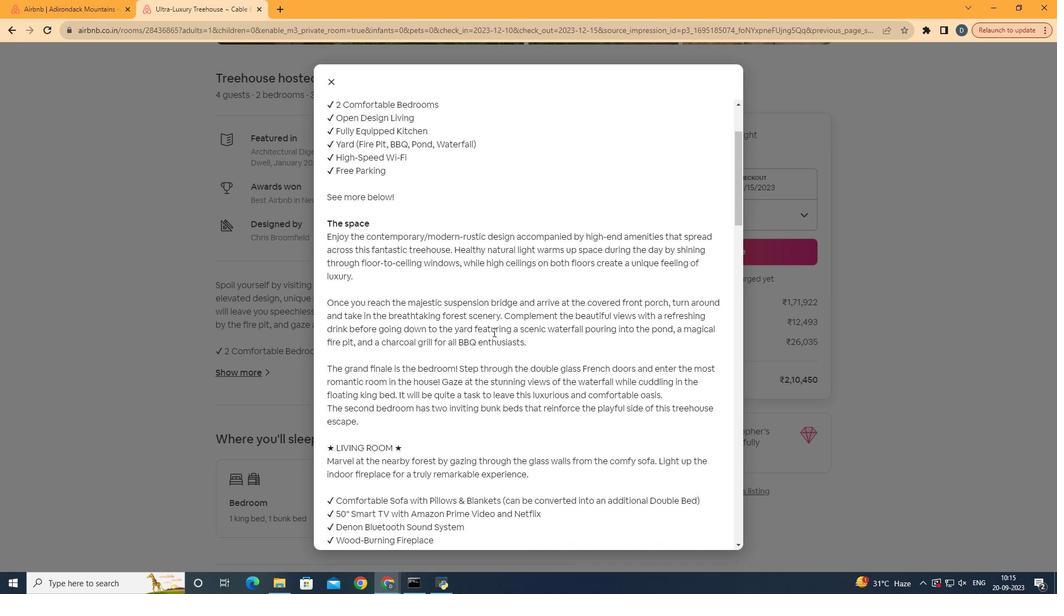 
Action: Mouse scrolled (418, 395) with delta (0, 0)
Screenshot: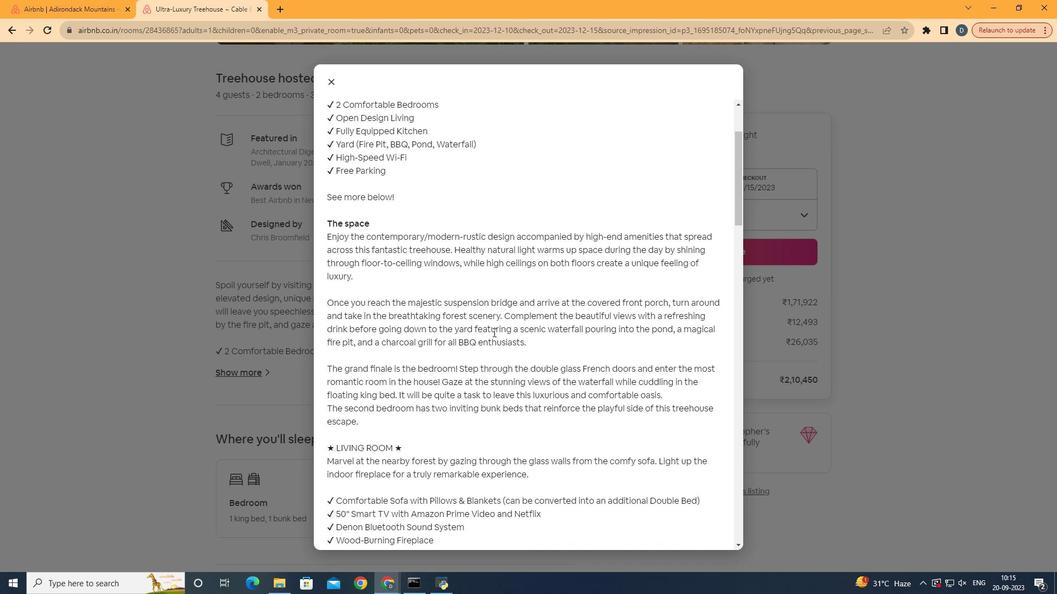 
Action: Mouse moved to (464, 399)
Screenshot: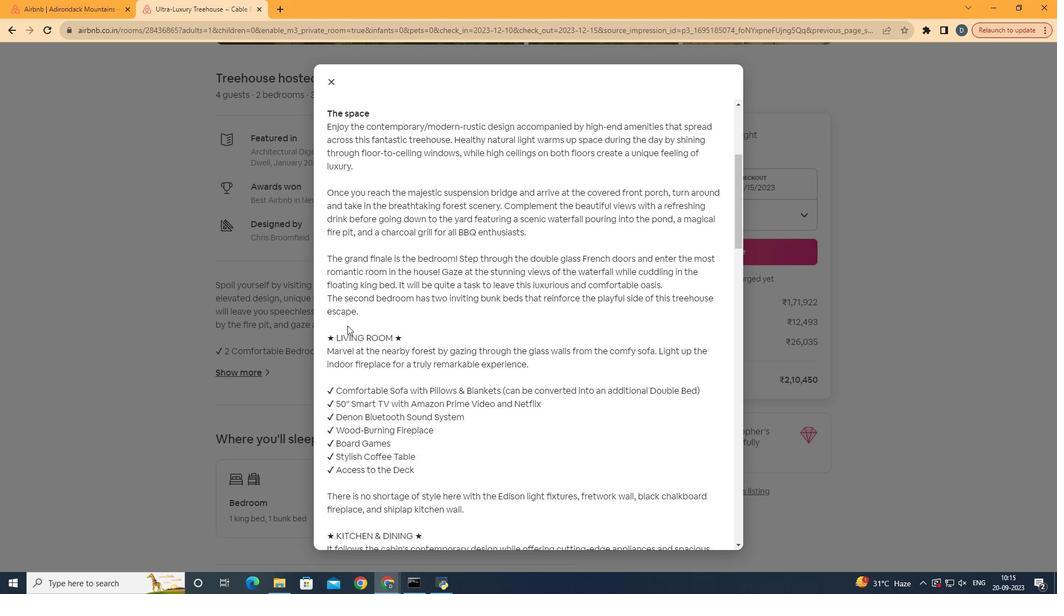 
Action: Mouse scrolled (464, 399) with delta (0, 0)
Screenshot: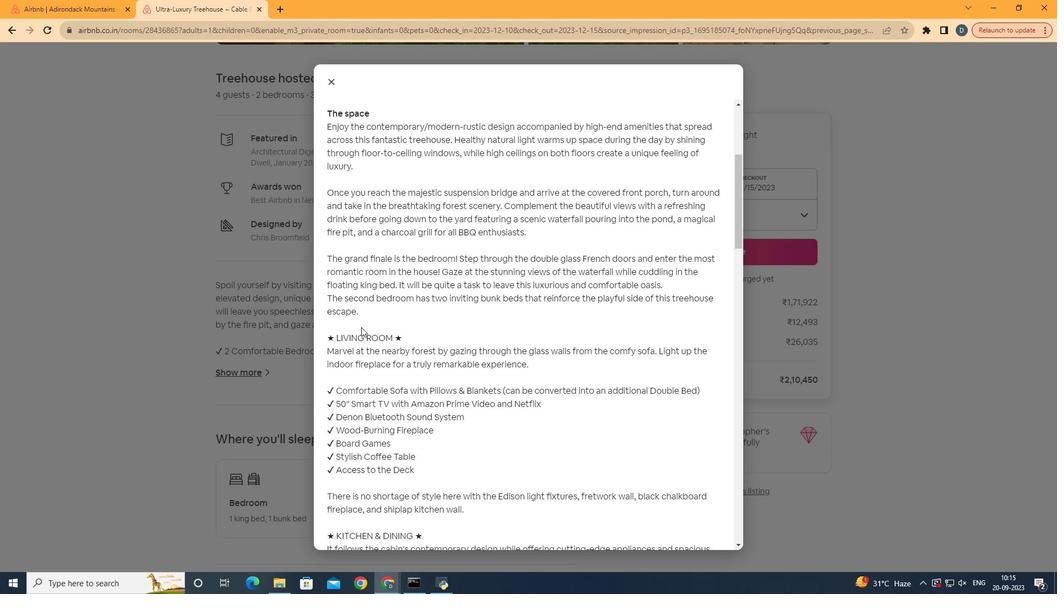 
Action: Mouse scrolled (464, 399) with delta (0, 0)
Screenshot: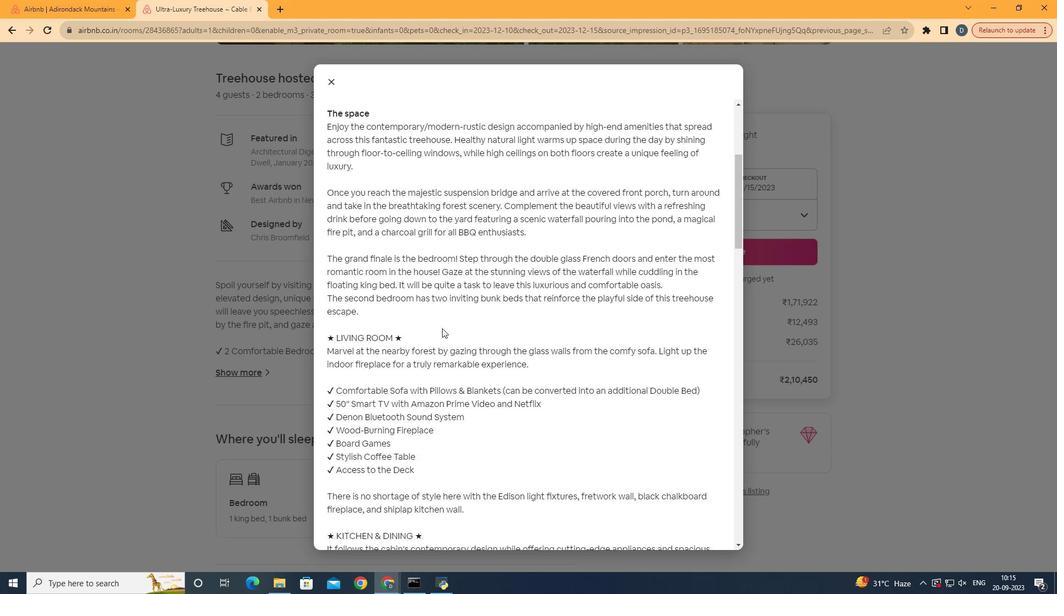 
Action: Mouse moved to (485, 368)
Screenshot: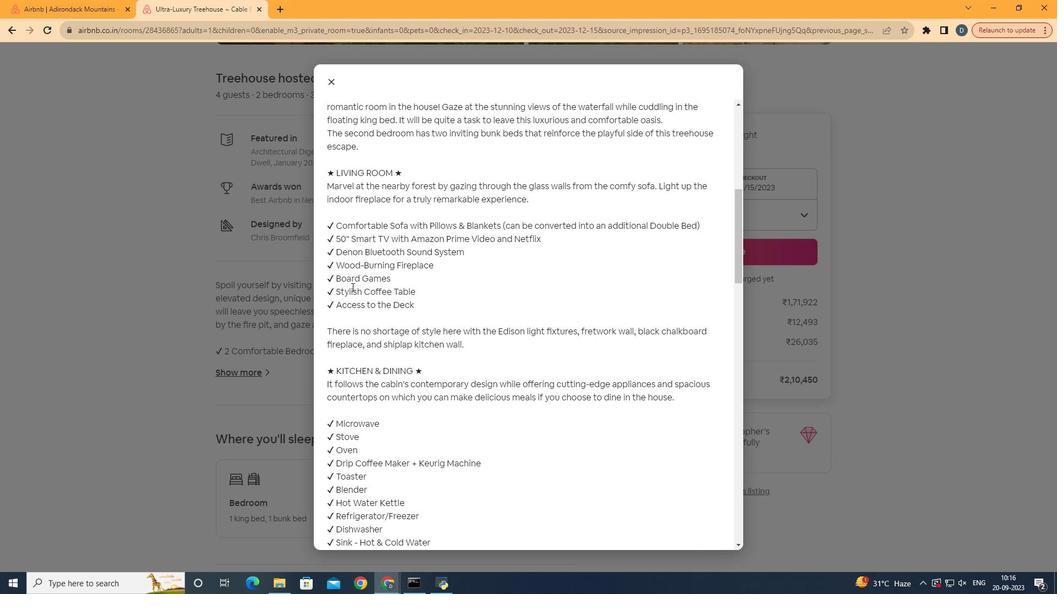 
Action: Mouse scrolled (485, 367) with delta (0, 0)
Screenshot: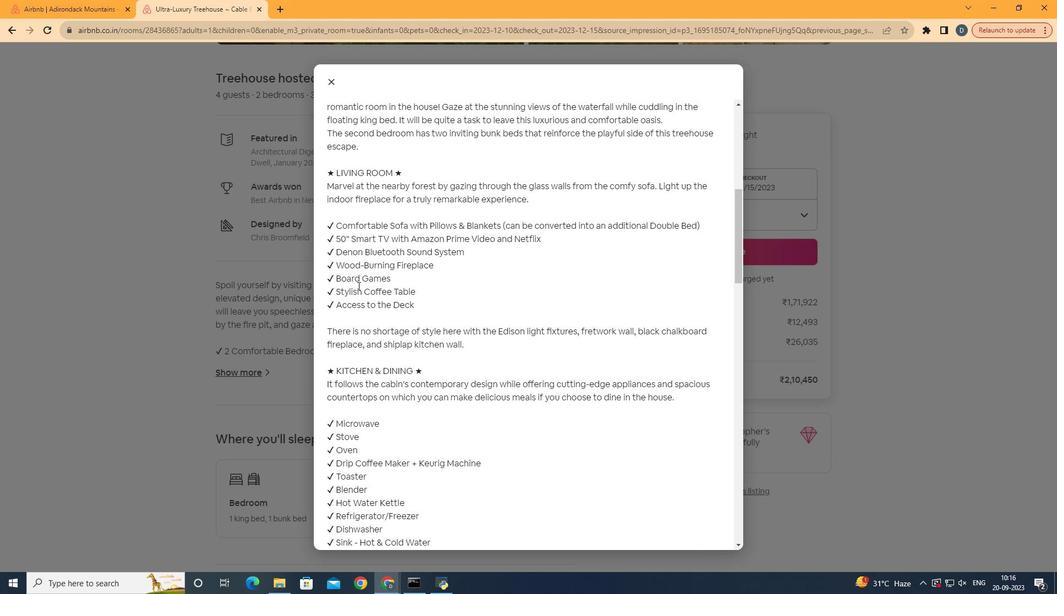 
Action: Mouse scrolled (485, 367) with delta (0, 0)
Screenshot: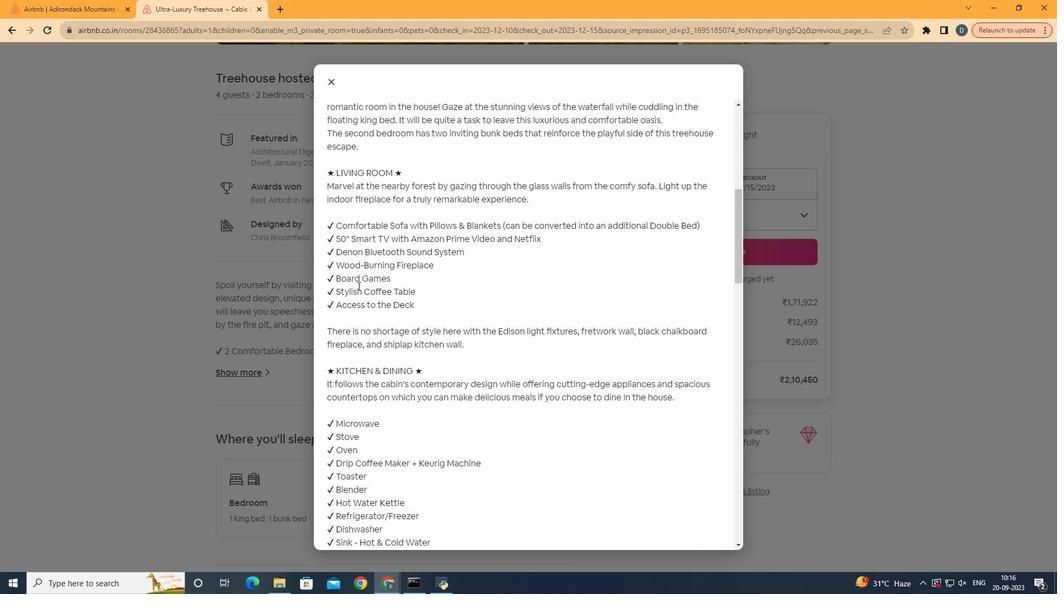 
Action: Mouse scrolled (485, 367) with delta (0, 0)
Screenshot: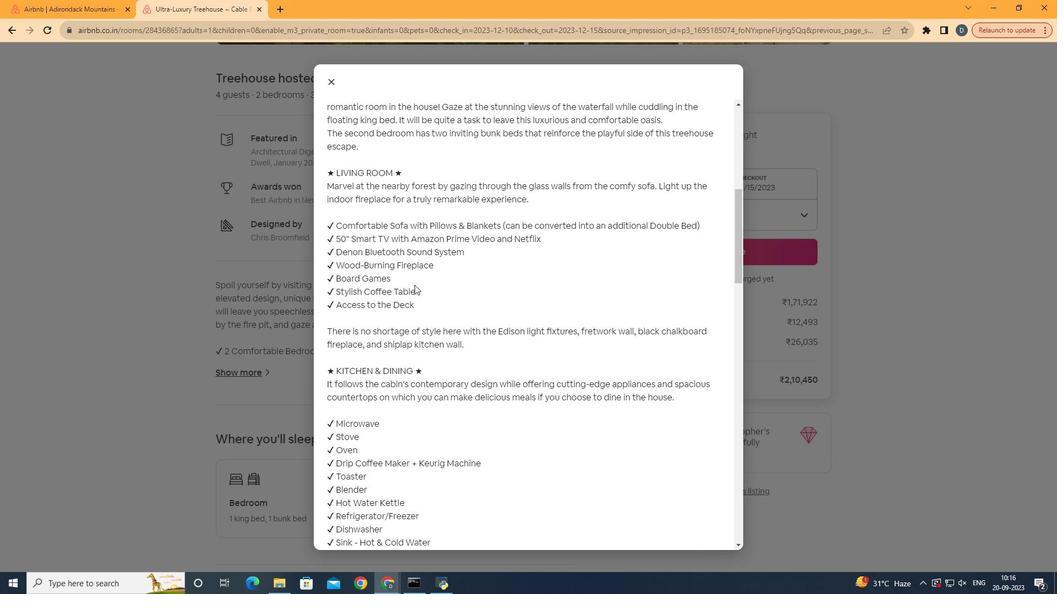 
Action: Mouse moved to (443, 403)
Screenshot: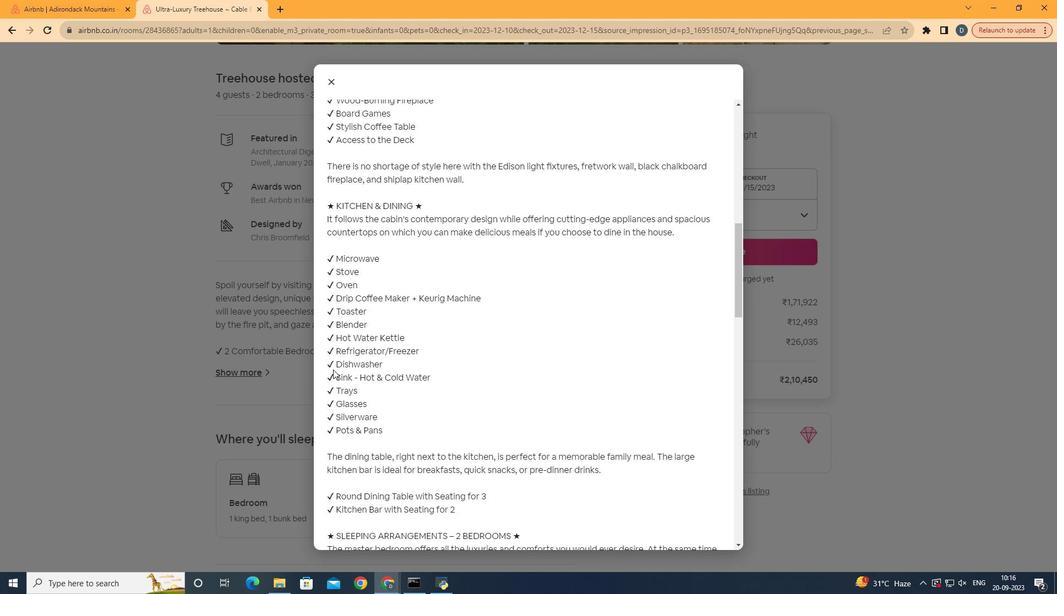 
Action: Mouse scrolled (443, 403) with delta (0, 0)
Screenshot: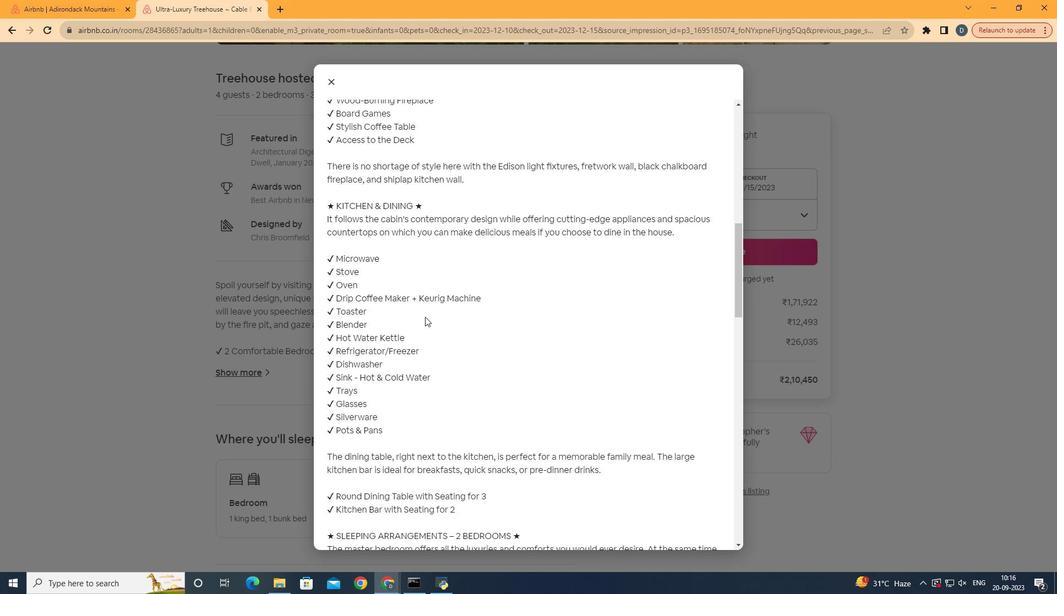 
Action: Mouse scrolled (443, 403) with delta (0, 0)
Screenshot: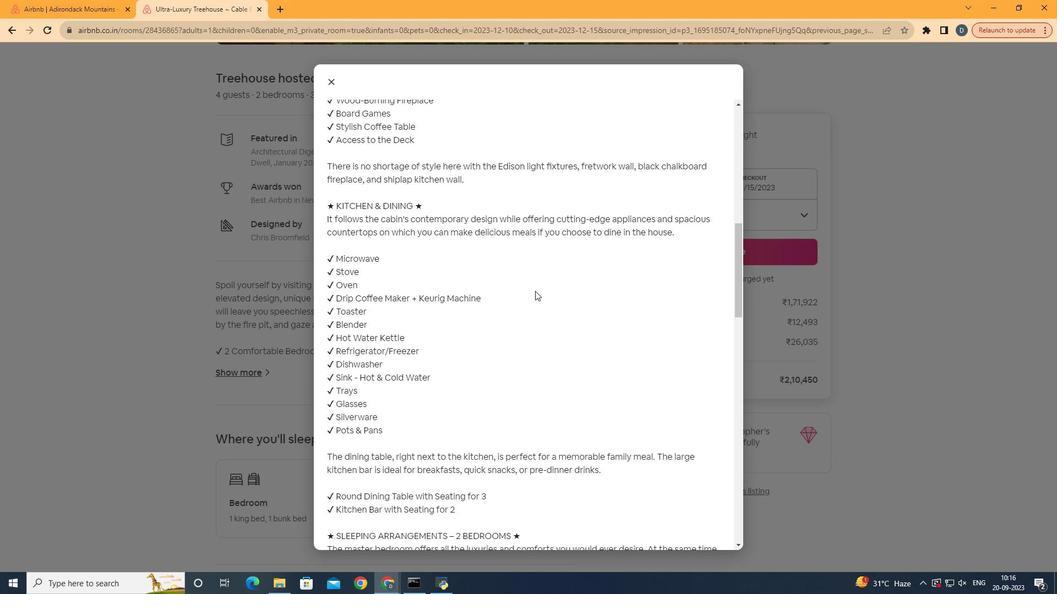 
Action: Mouse scrolled (443, 403) with delta (0, 0)
Screenshot: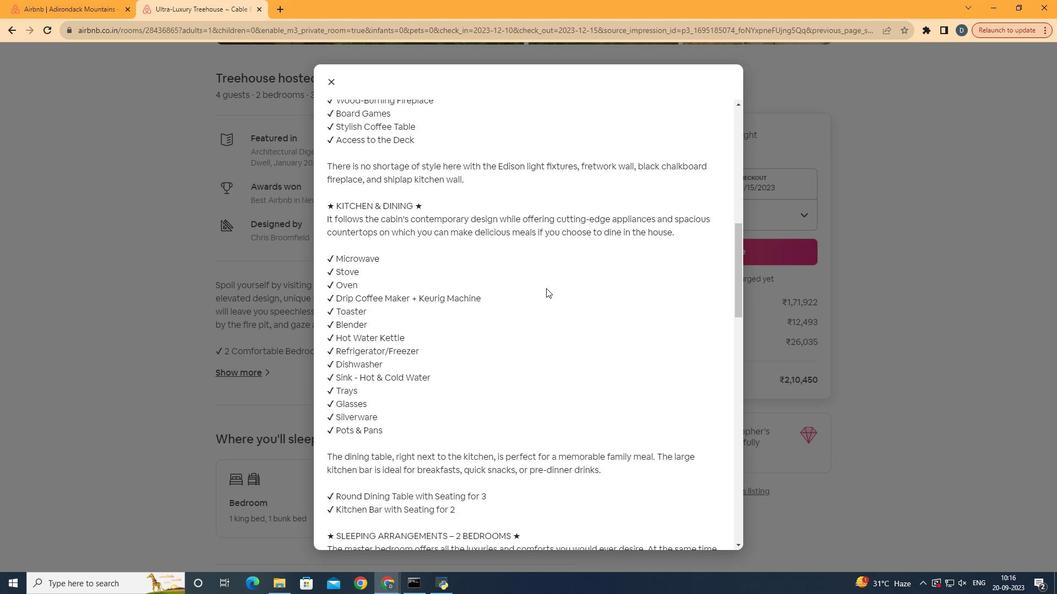 
Action: Mouse moved to (460, 433)
Screenshot: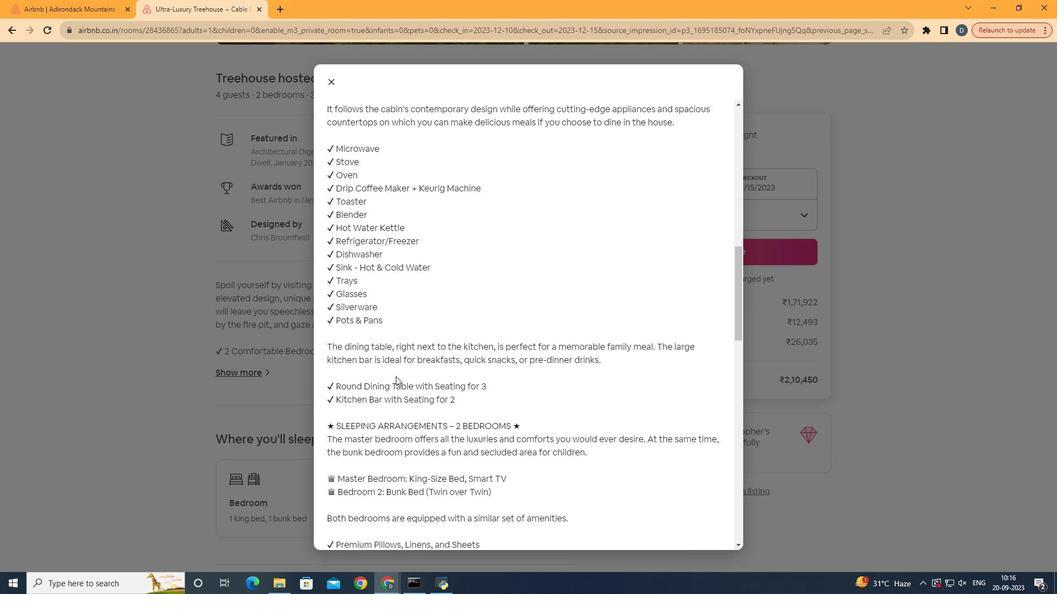
Action: Mouse scrolled (460, 432) with delta (0, 0)
Screenshot: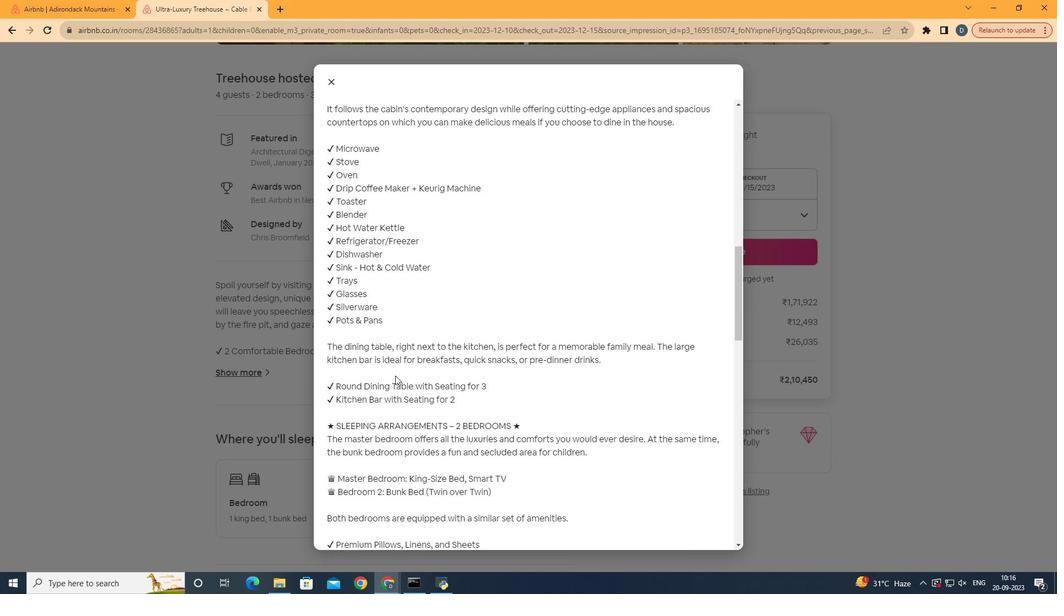 
Action: Mouse scrolled (460, 432) with delta (0, 0)
Screenshot: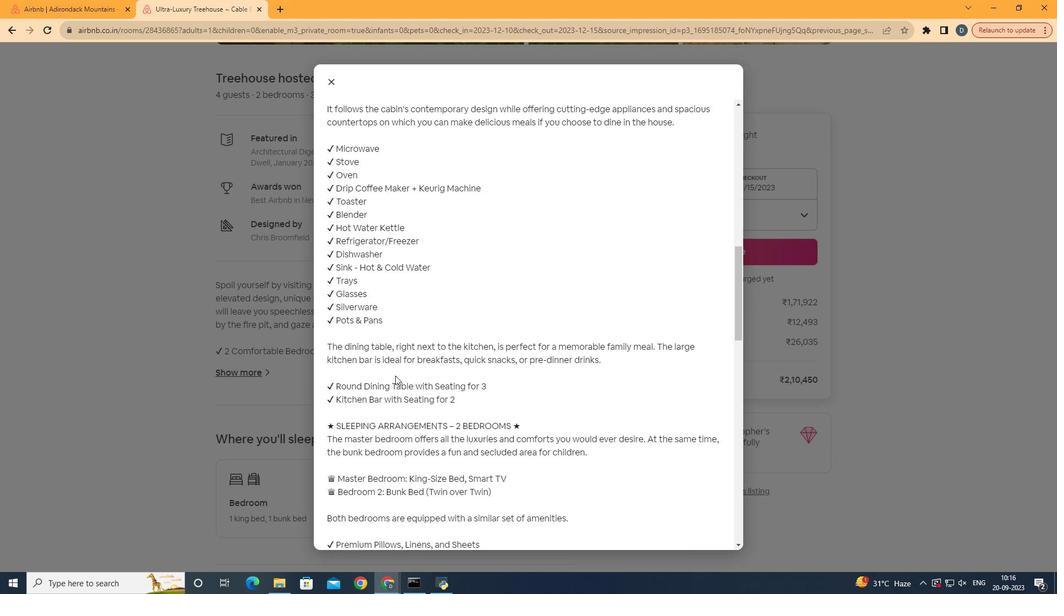 
Action: Mouse moved to (560, 446)
Screenshot: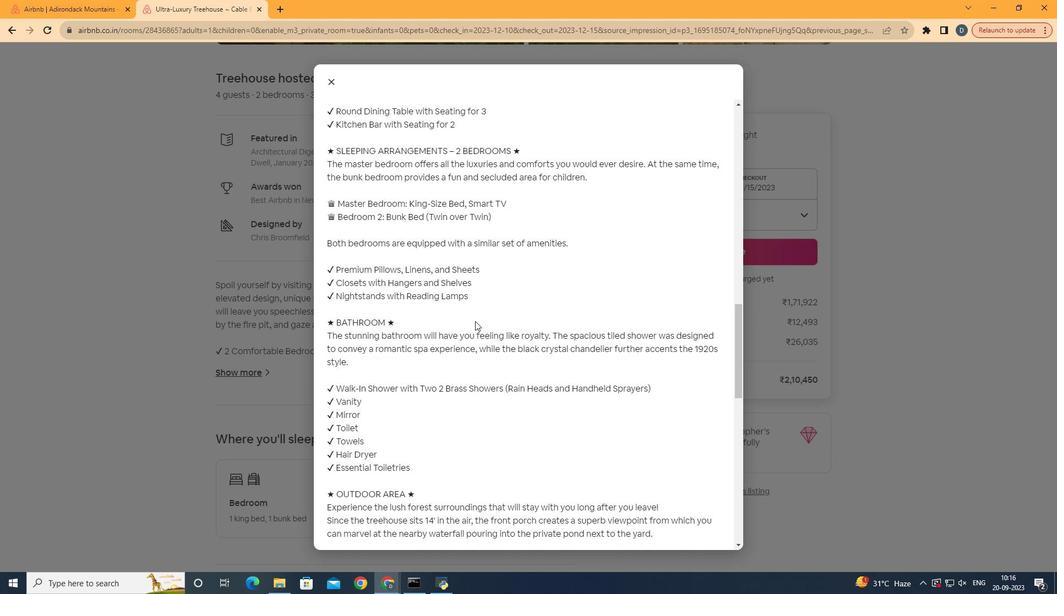 
Action: Mouse scrolled (560, 446) with delta (0, 0)
Screenshot: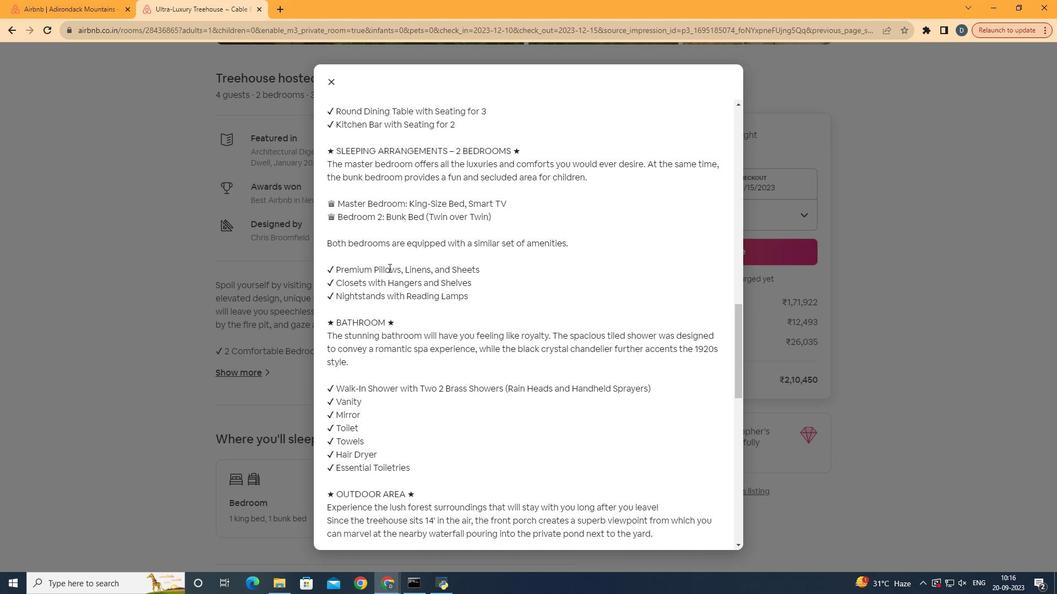 
Action: Mouse scrolled (560, 446) with delta (0, 0)
Screenshot: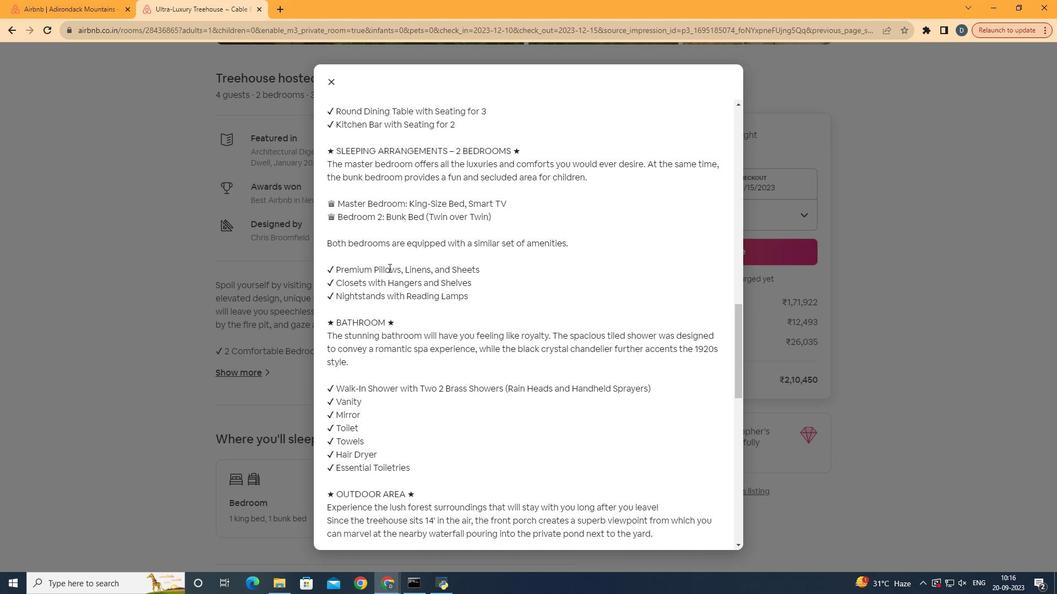 
Action: Mouse scrolled (560, 446) with delta (0, 0)
Screenshot: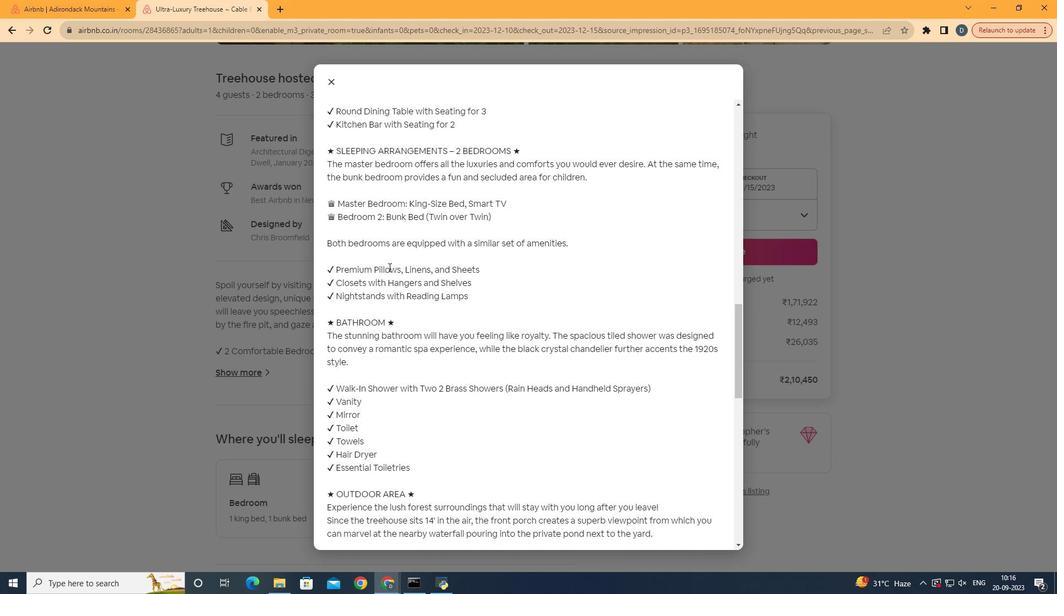 
Action: Mouse scrolled (560, 446) with delta (0, 0)
Screenshot: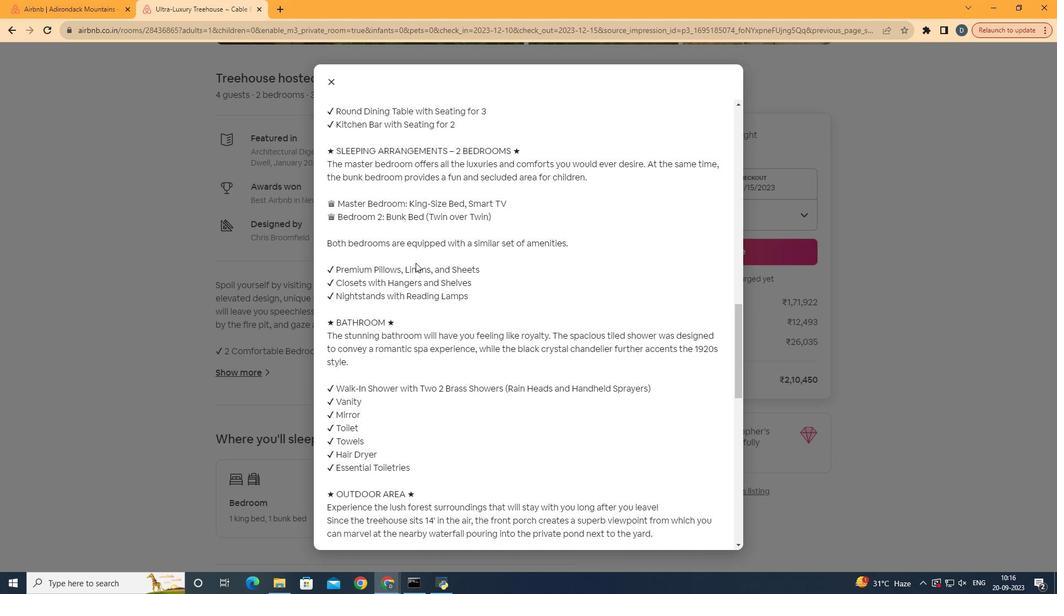 
Action: Mouse scrolled (560, 446) with delta (0, 0)
Screenshot: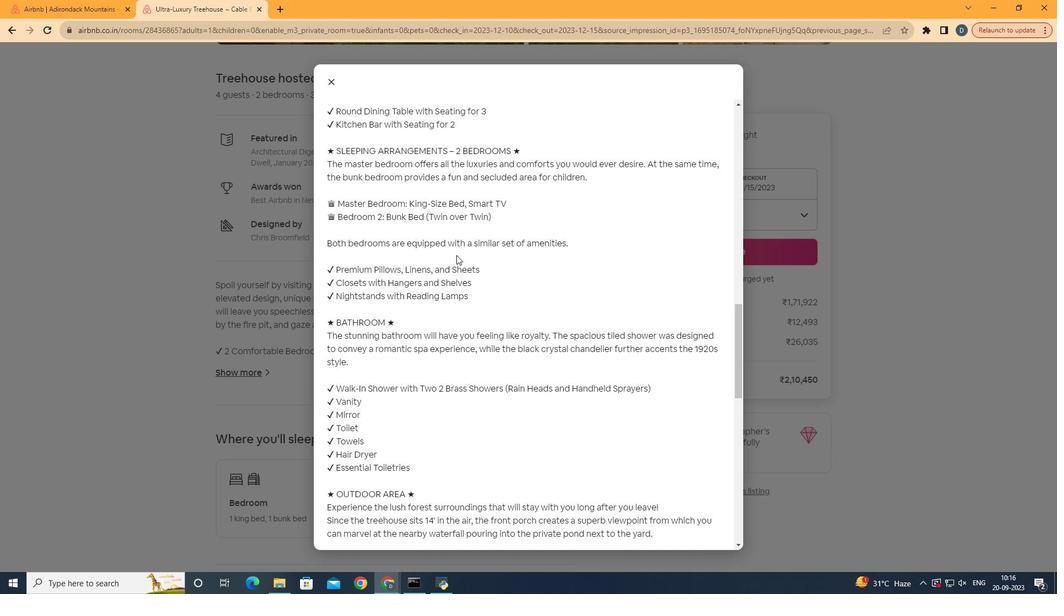 
Action: Mouse moved to (431, 393)
Screenshot: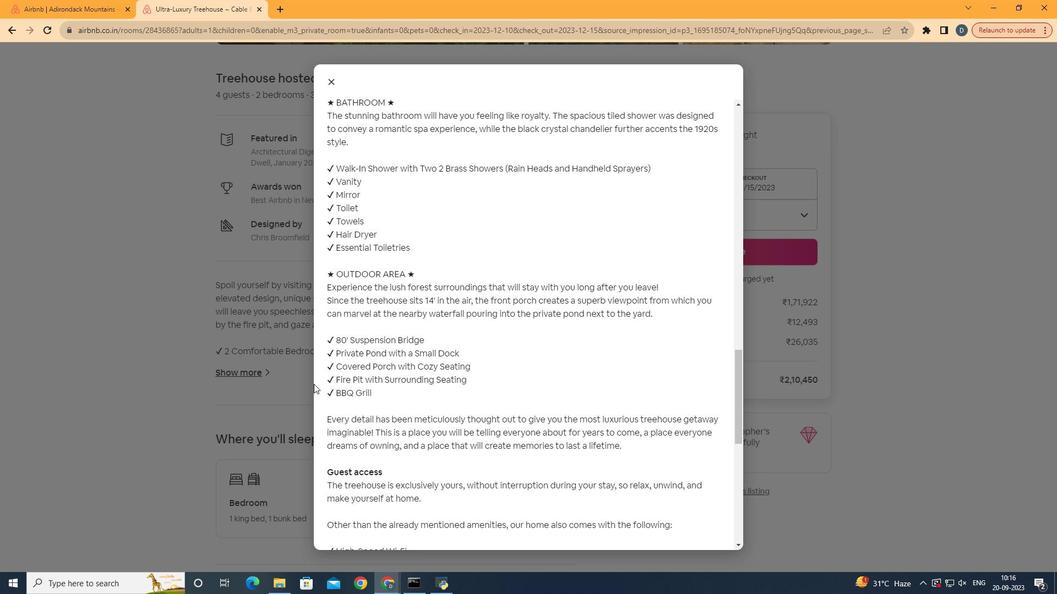 
Action: Mouse scrolled (431, 392) with delta (0, 0)
Screenshot: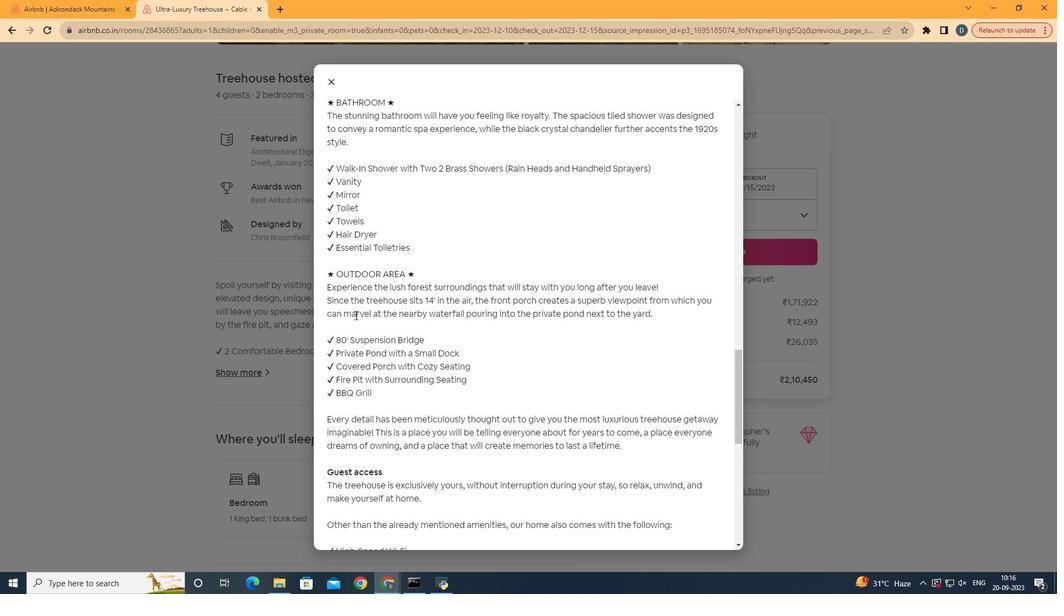 
Action: Mouse scrolled (431, 392) with delta (0, 0)
Screenshot: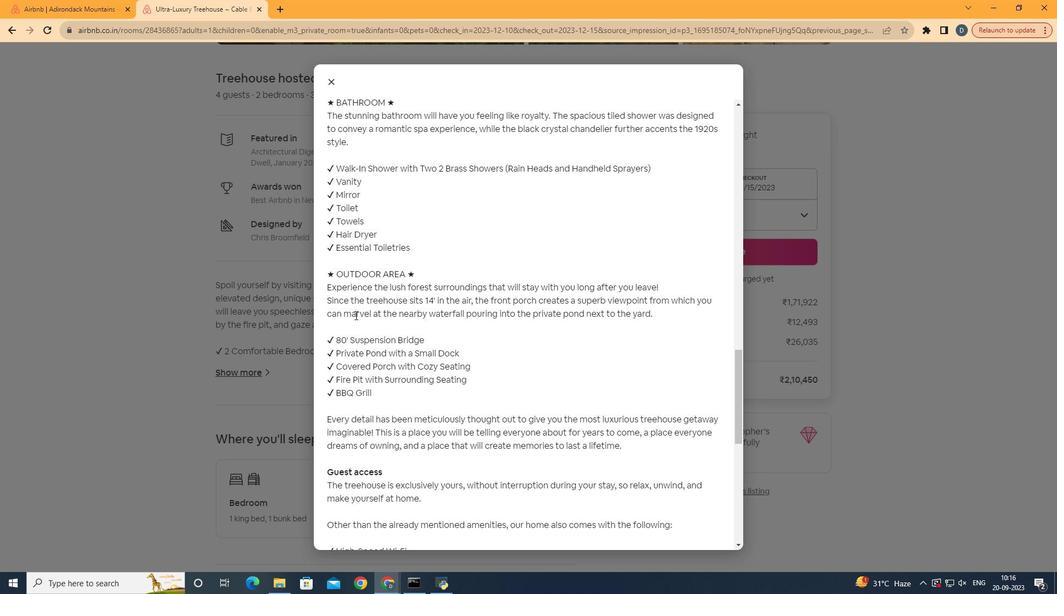 
Action: Mouse scrolled (431, 392) with delta (0, 0)
Screenshot: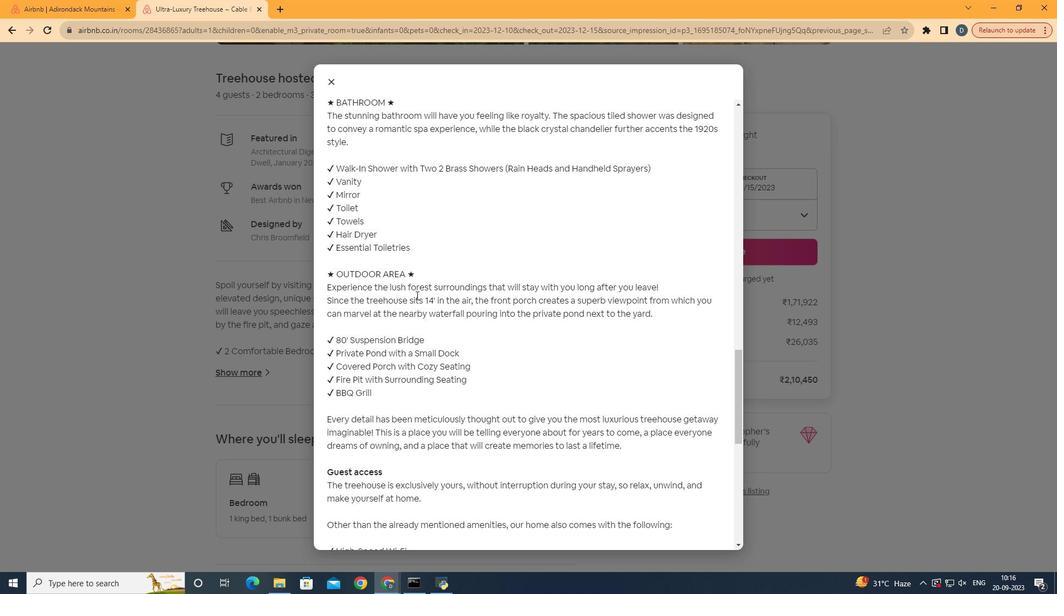 
Action: Mouse scrolled (431, 392) with delta (0, 0)
Screenshot: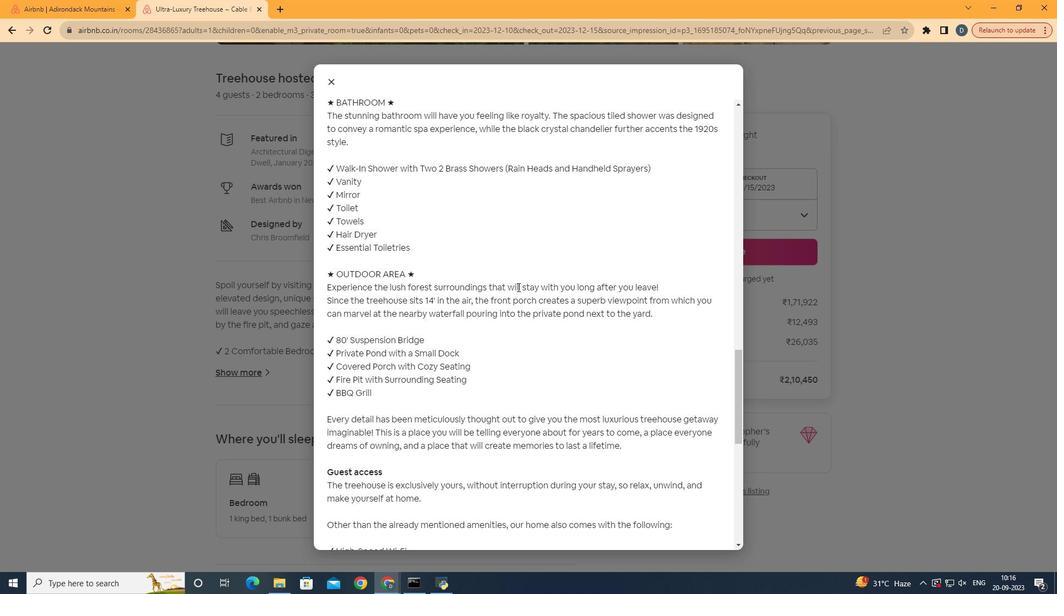 
Action: Mouse moved to (557, 419)
Screenshot: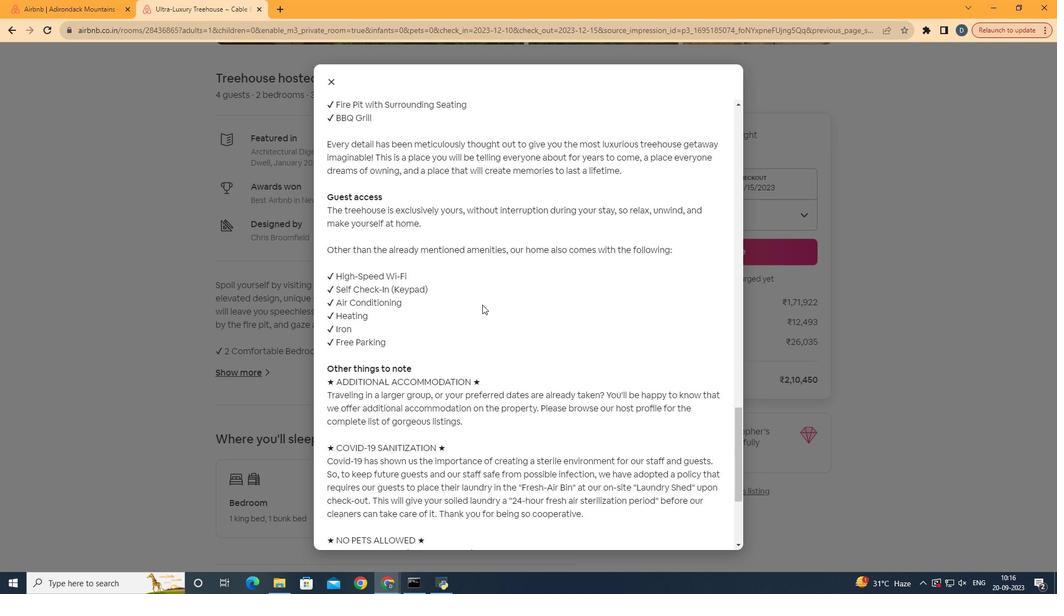 
Action: Mouse scrolled (557, 419) with delta (0, 0)
Screenshot: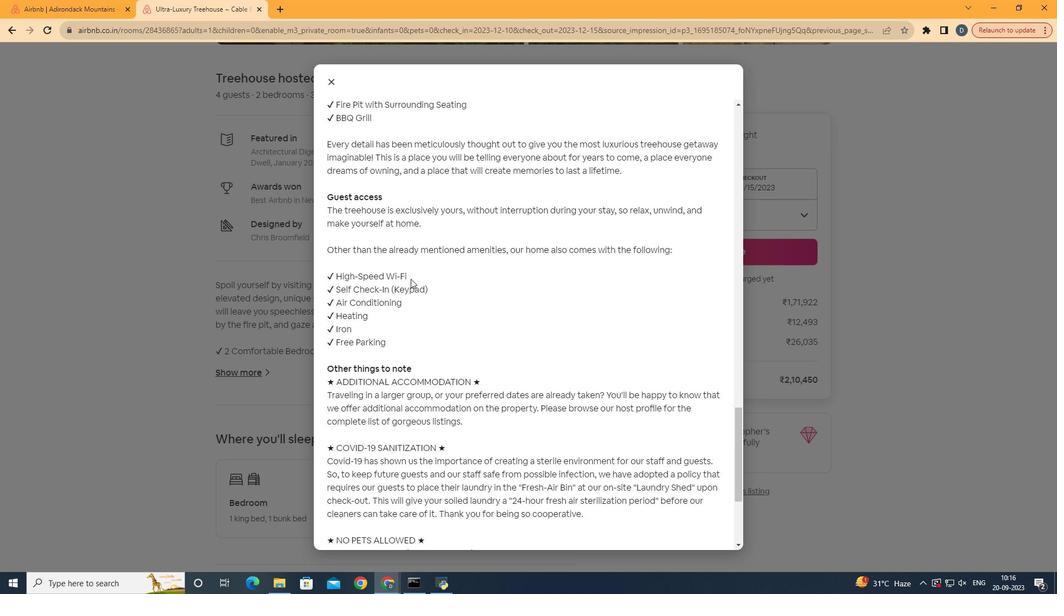 
Action: Mouse scrolled (557, 419) with delta (0, 0)
Screenshot: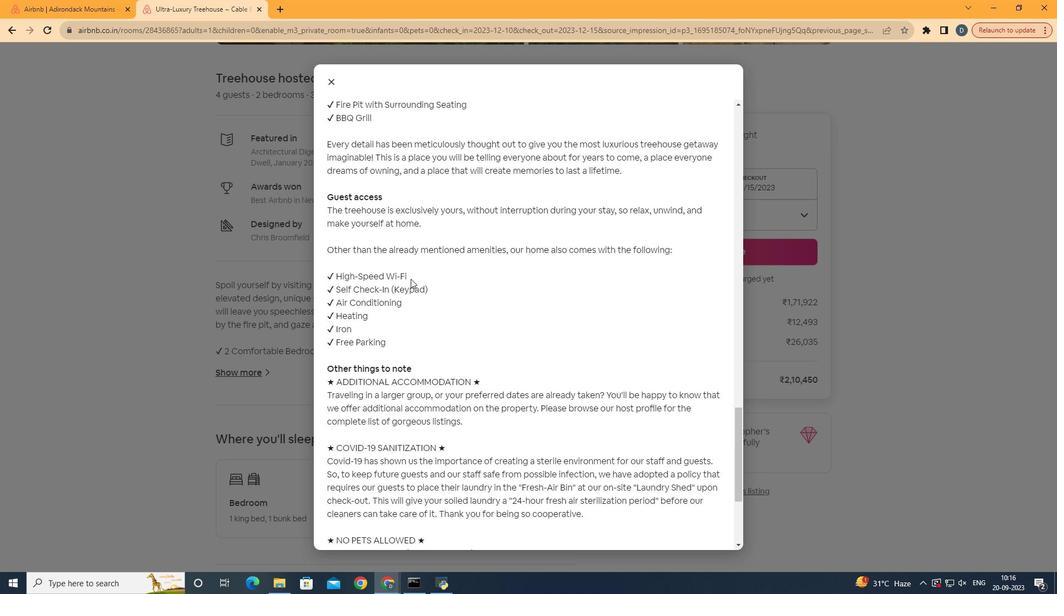
Action: Mouse scrolled (557, 419) with delta (0, 0)
Screenshot: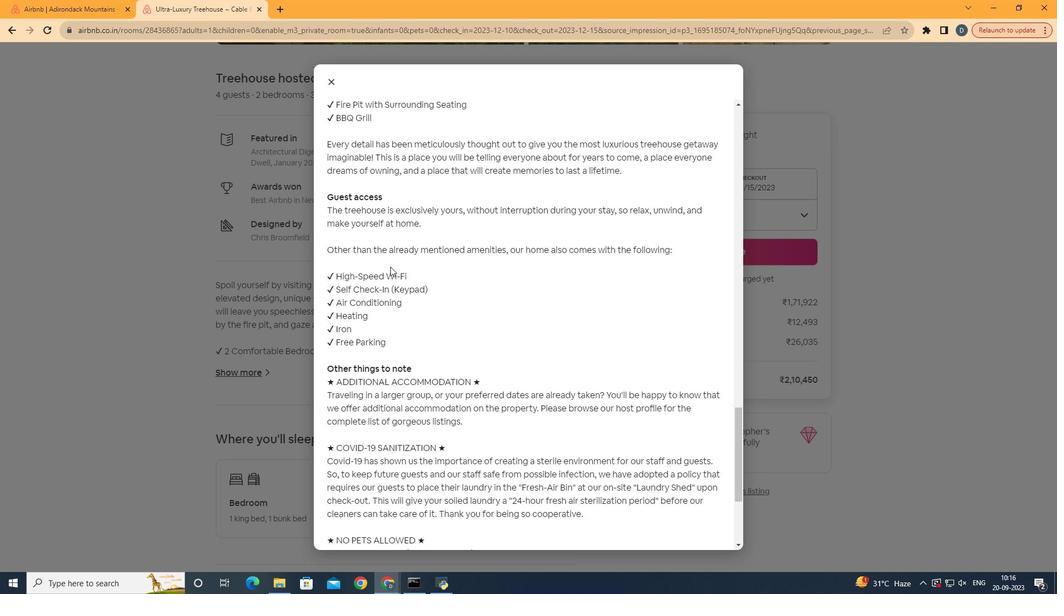 
Action: Mouse scrolled (557, 419) with delta (0, 0)
Screenshot: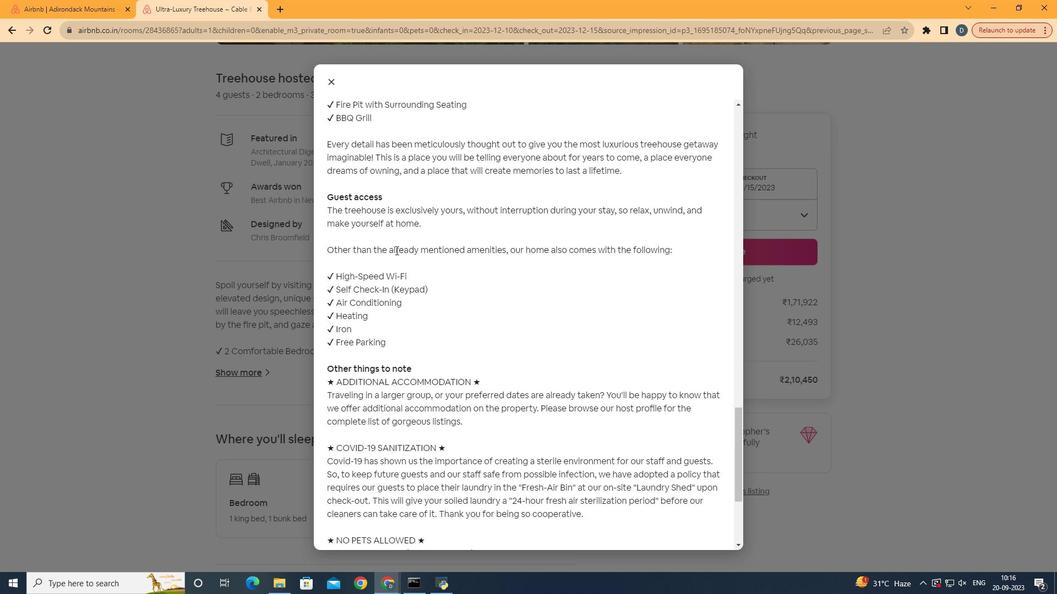 
Action: Mouse moved to (559, 414)
Screenshot: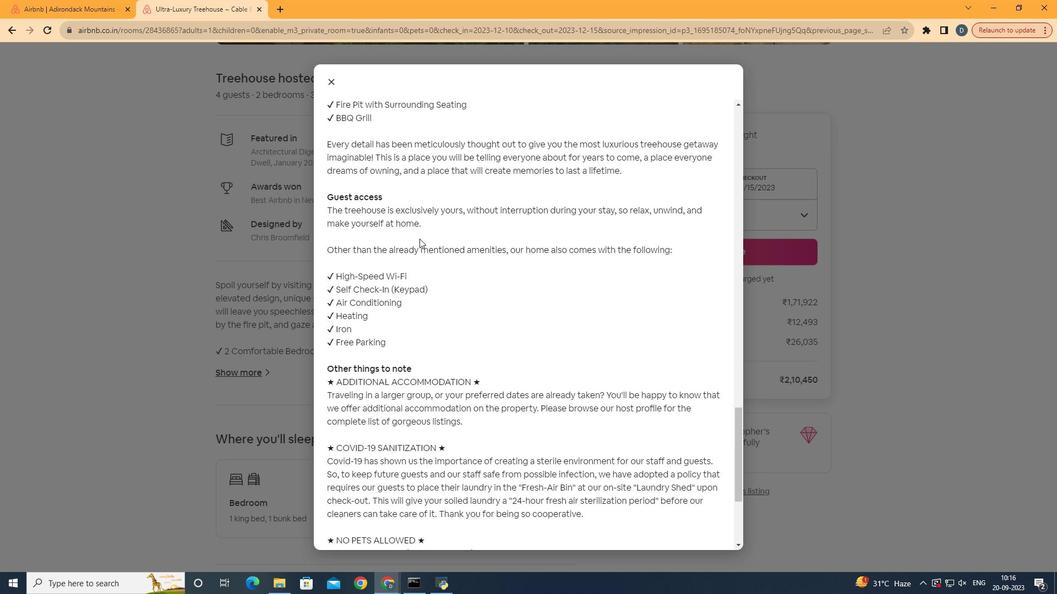 
Action: Mouse scrolled (559, 414) with delta (0, 0)
Screenshot: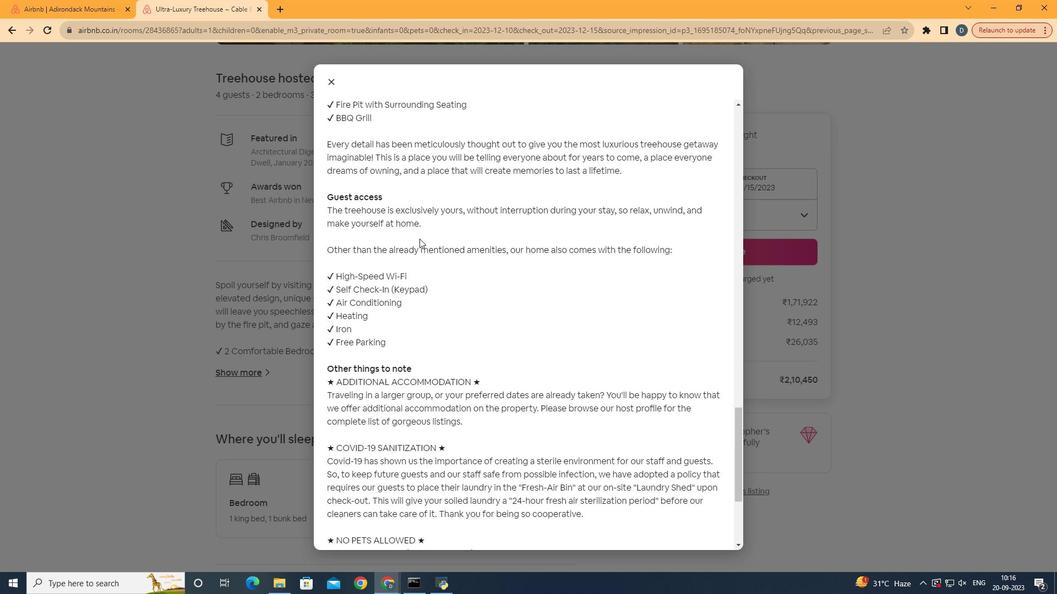 
Action: Mouse moved to (389, 395)
Screenshot: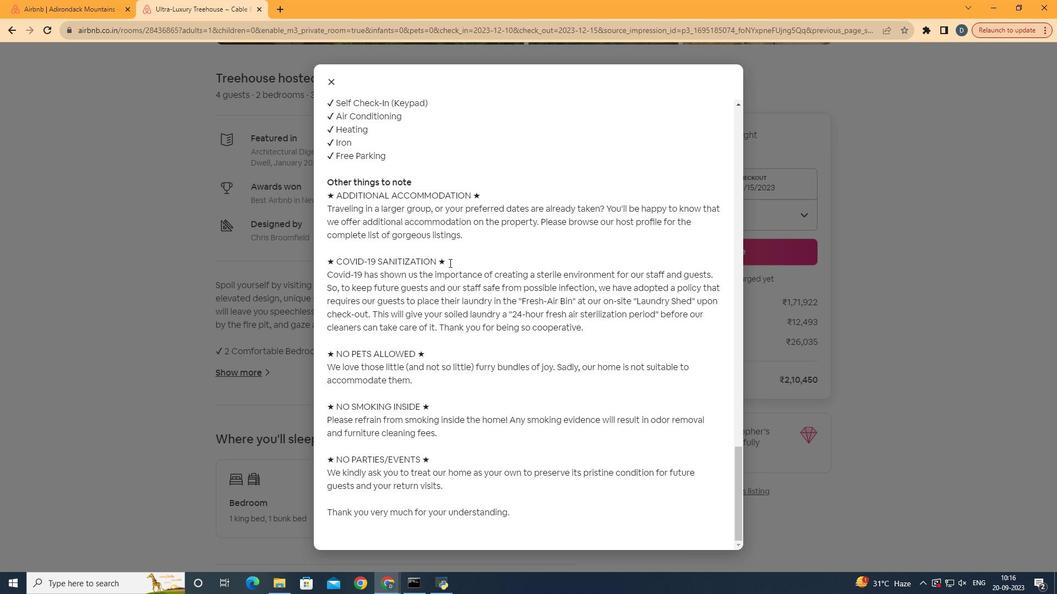 
Action: Mouse scrolled (389, 395) with delta (0, 0)
Screenshot: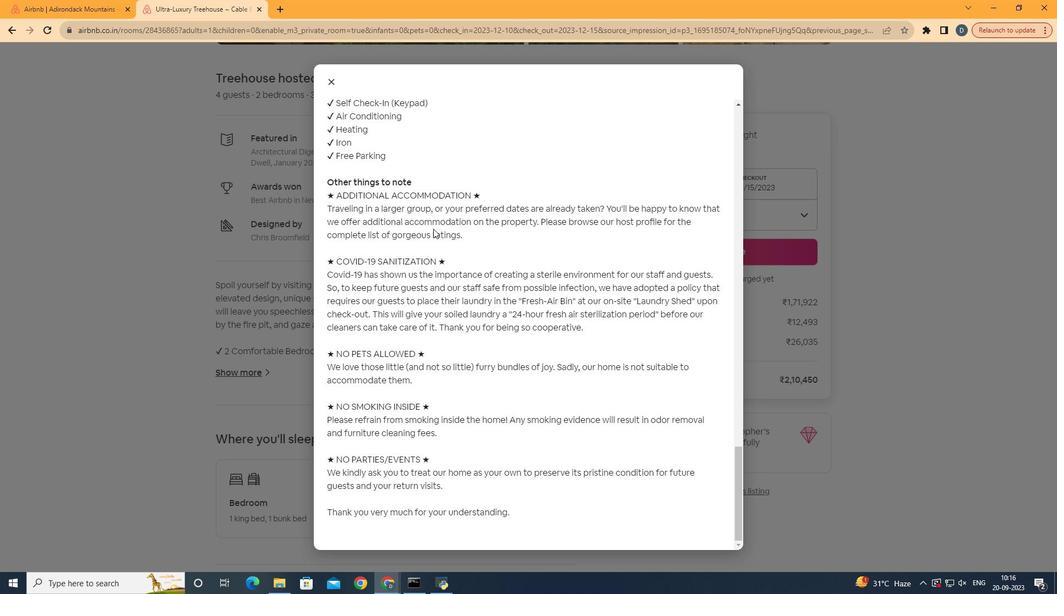 
Action: Mouse moved to (390, 395)
Screenshot: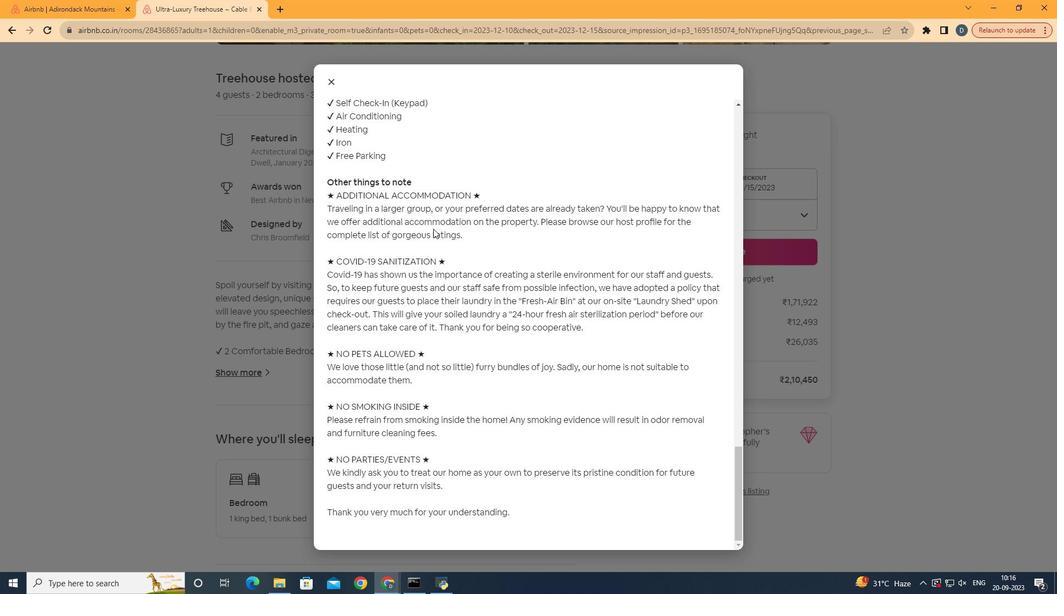 
Action: Mouse scrolled (390, 395) with delta (0, 0)
Screenshot: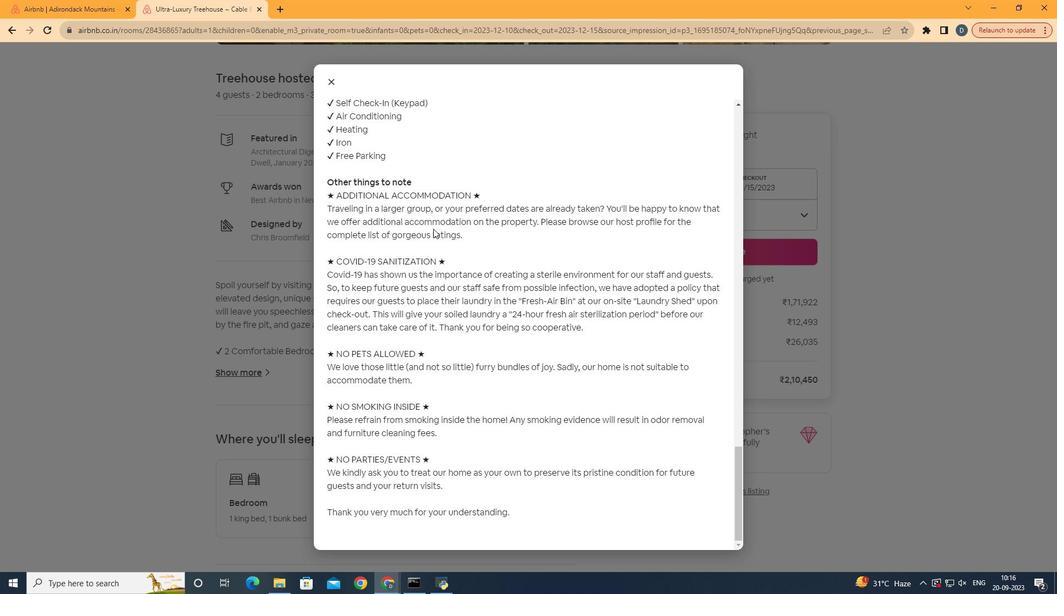 
Action: Mouse scrolled (390, 395) with delta (0, 0)
Screenshot: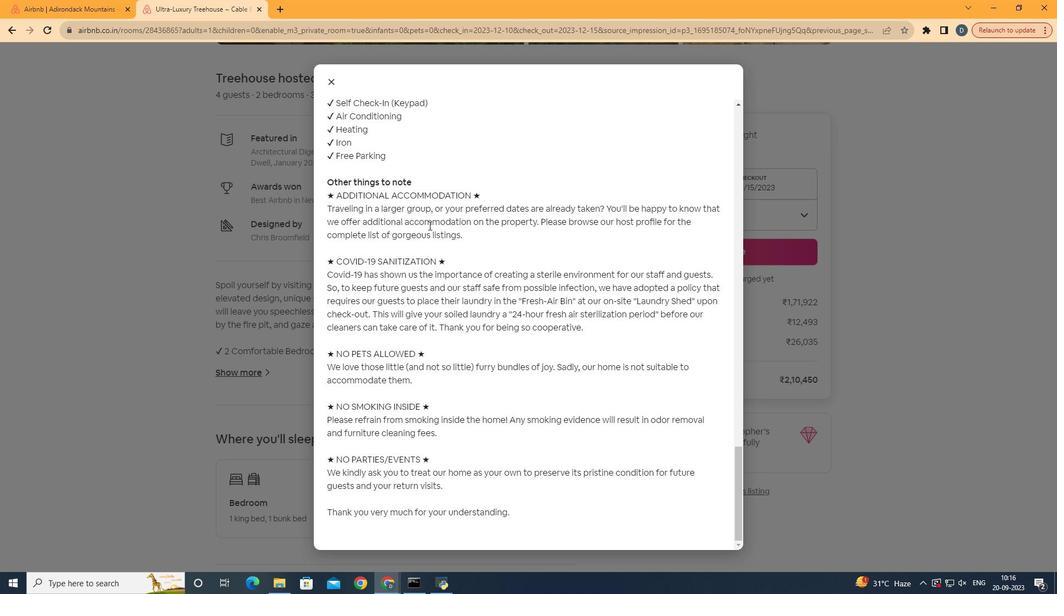 
Action: Mouse moved to (391, 395)
Screenshot: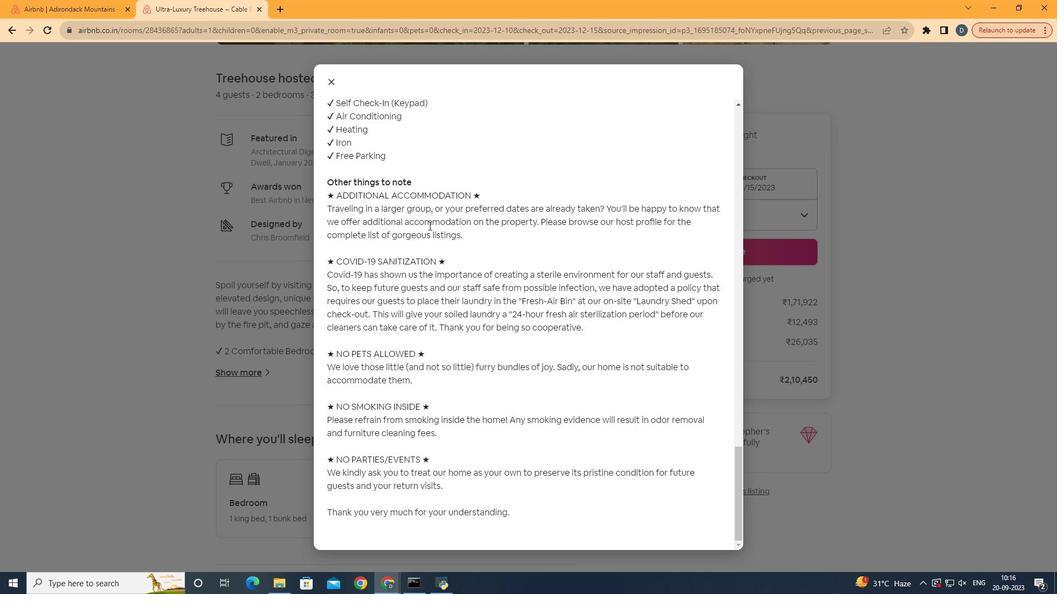 
Action: Mouse scrolled (391, 395) with delta (0, 0)
Screenshot: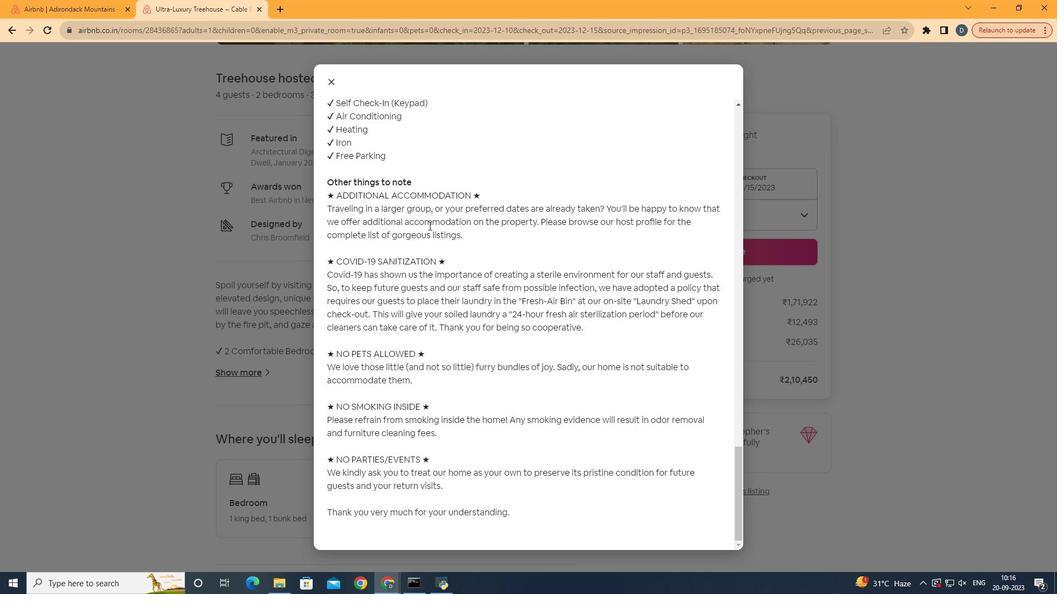 
Action: Mouse moved to (392, 395)
Screenshot: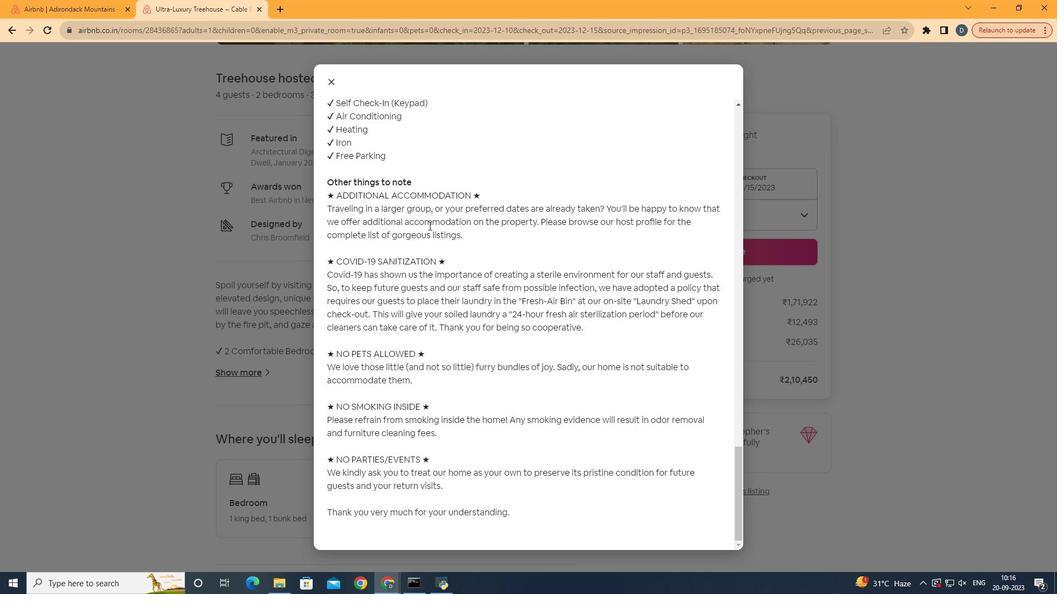 
Action: Mouse scrolled (392, 394) with delta (0, 0)
Screenshot: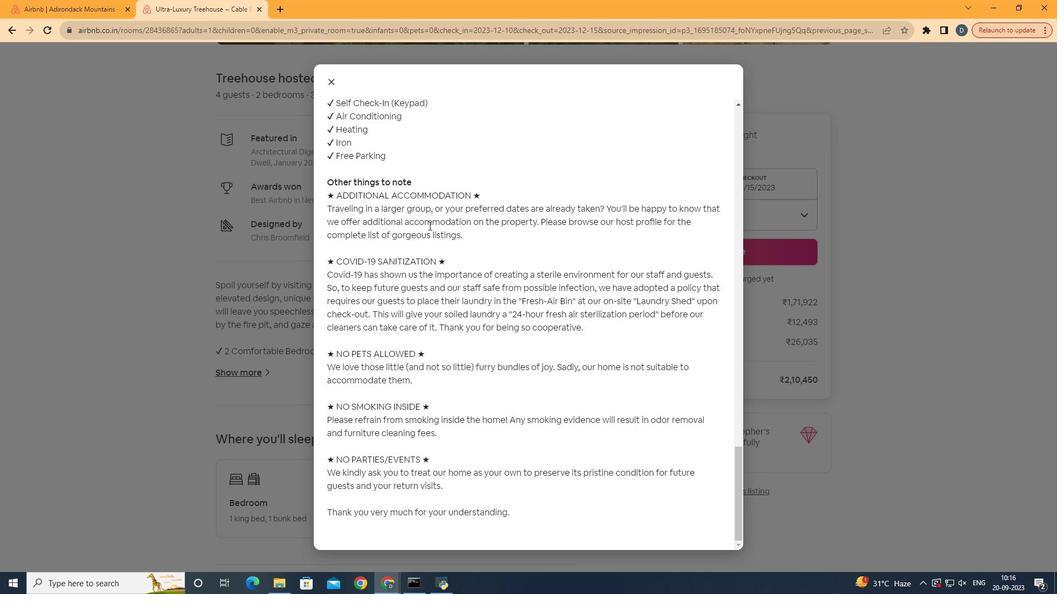 
Action: Mouse moved to (555, 218)
Screenshot: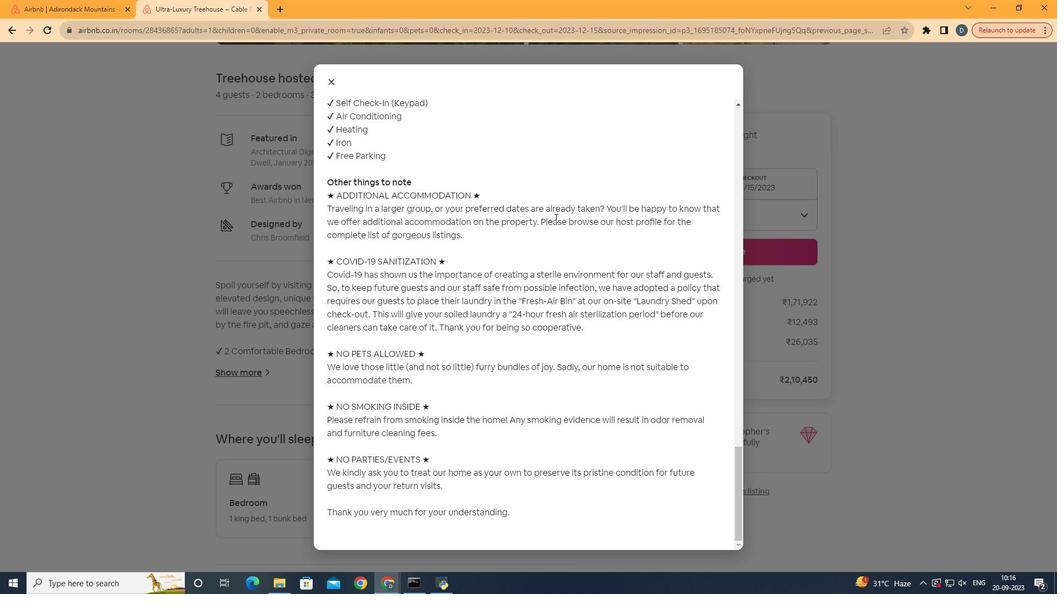 
Action: Mouse scrolled (555, 217) with delta (0, 0)
Screenshot: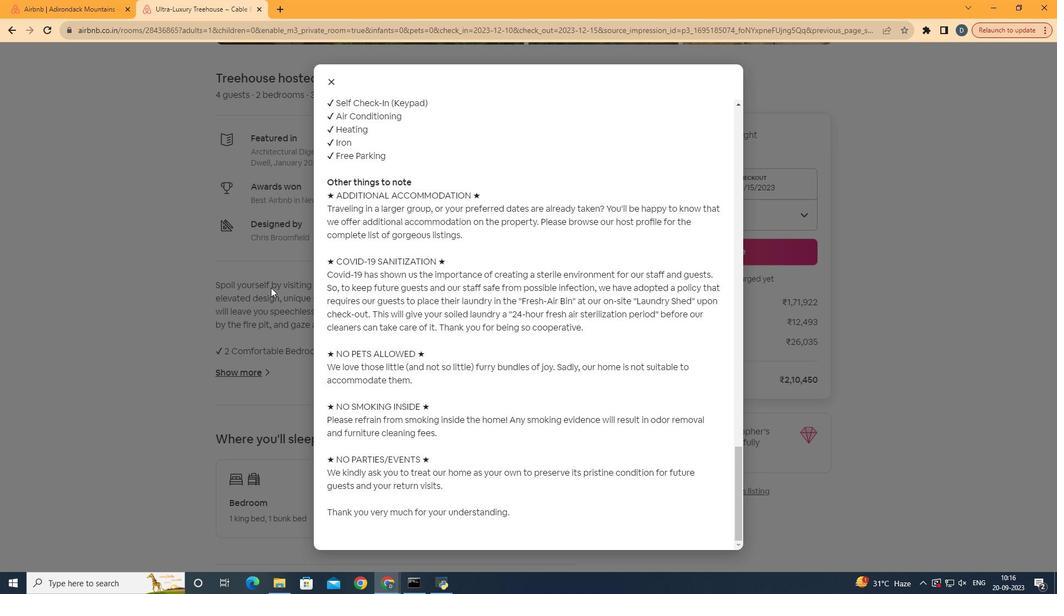 
Action: Mouse scrolled (555, 217) with delta (0, 0)
Screenshot: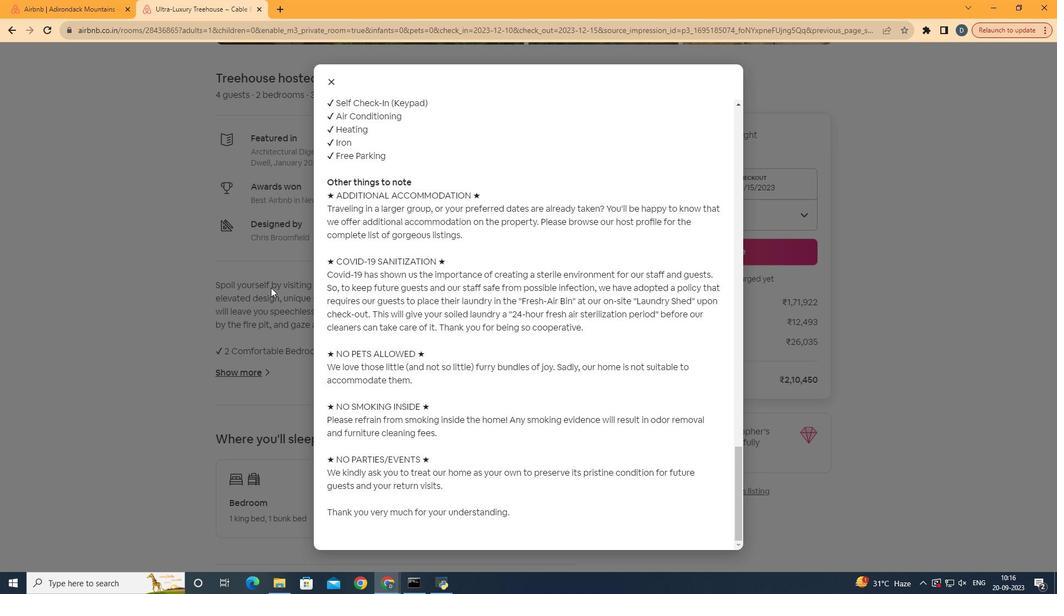 
Action: Mouse scrolled (555, 217) with delta (0, 0)
Screenshot: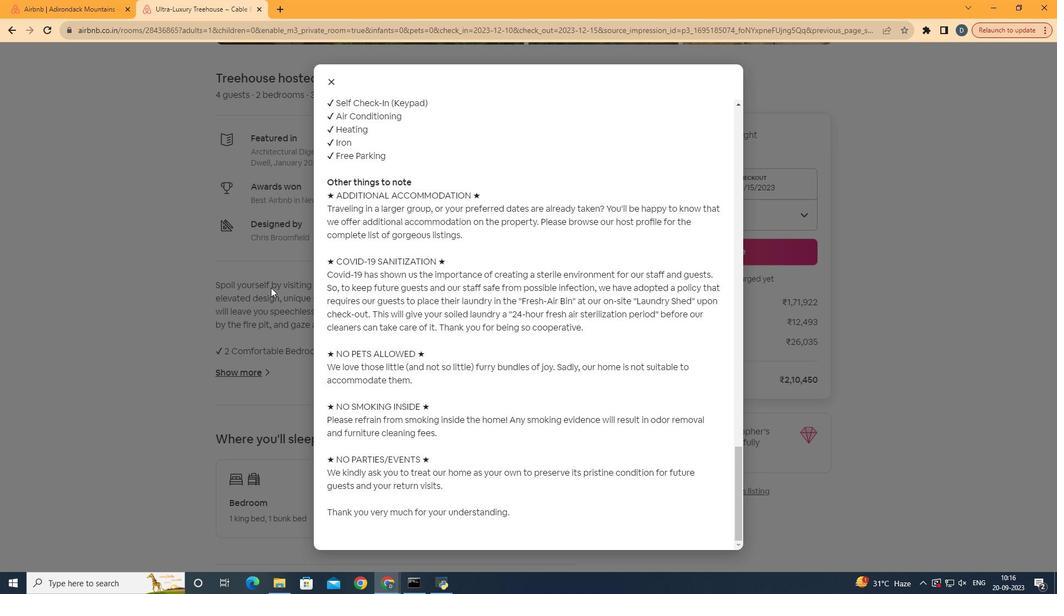 
Action: Mouse scrolled (555, 217) with delta (0, 0)
Screenshot: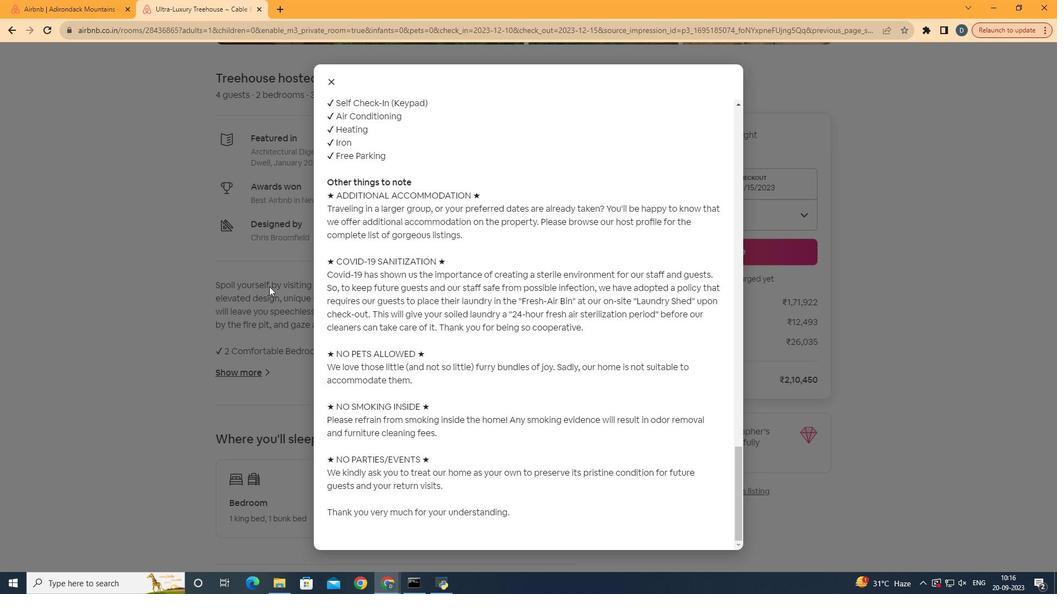 
Action: Mouse scrolled (555, 217) with delta (0, 0)
Screenshot: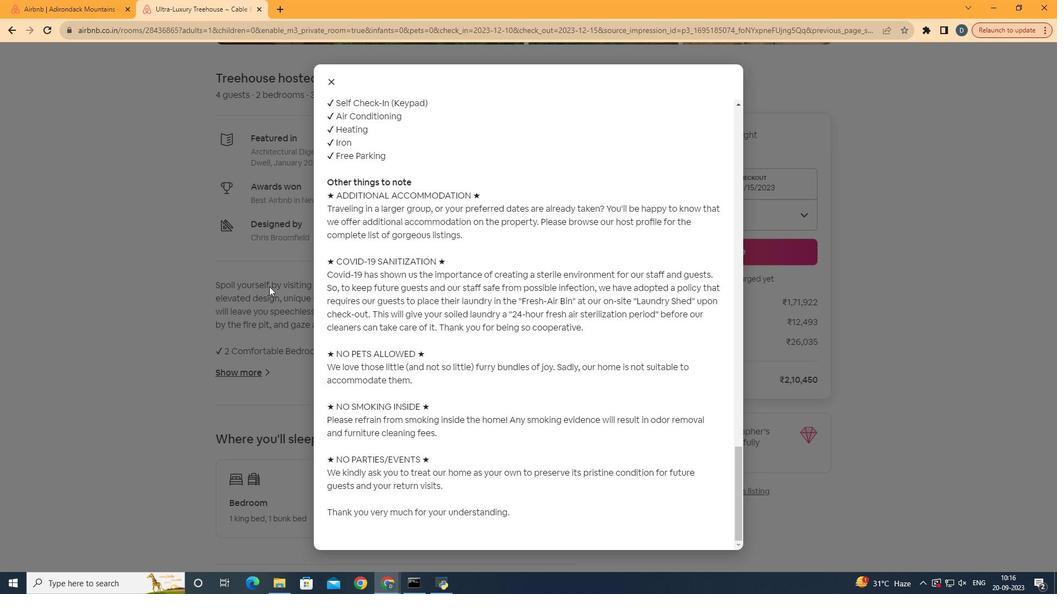 
Action: Mouse moved to (215, 288)
Screenshot: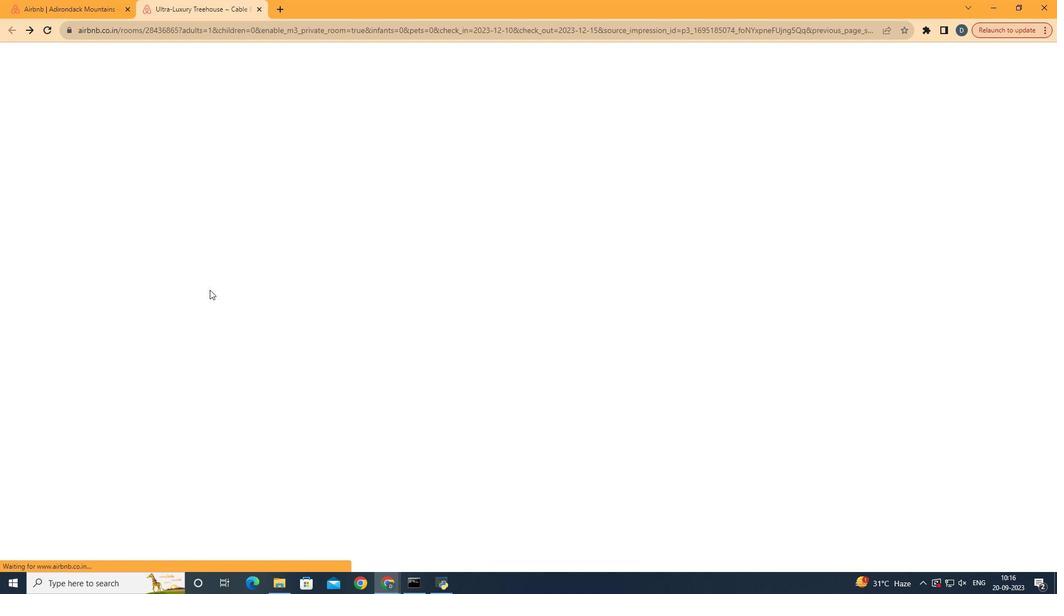 
Action: Mouse pressed left at (215, 288)
Screenshot: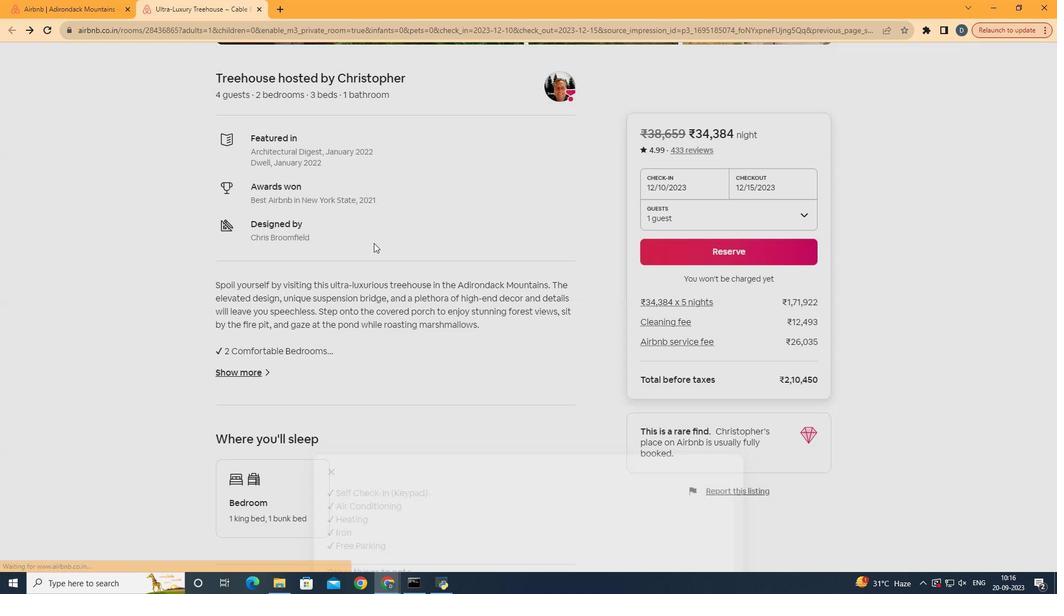 
Action: Mouse moved to (588, 370)
Screenshot: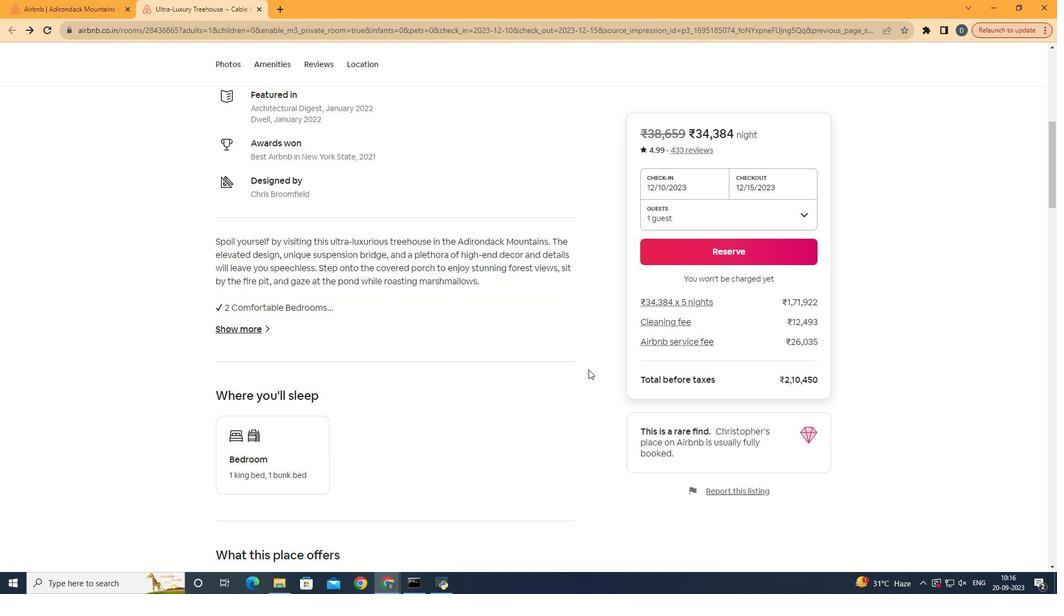 
Action: Mouse scrolled (588, 369) with delta (0, 0)
Screenshot: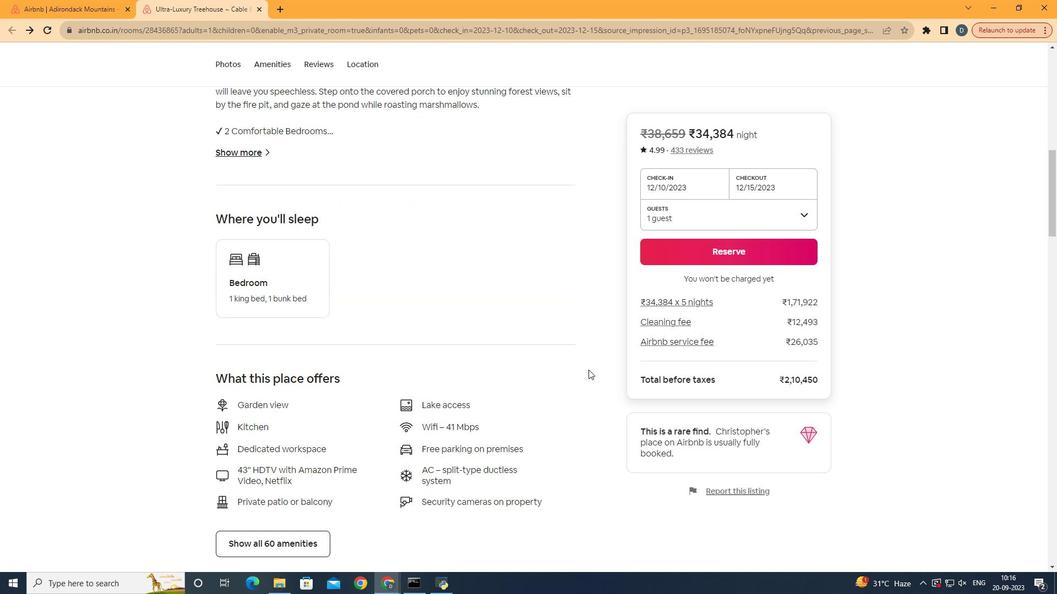 
Action: Mouse scrolled (588, 369) with delta (0, 0)
Screenshot: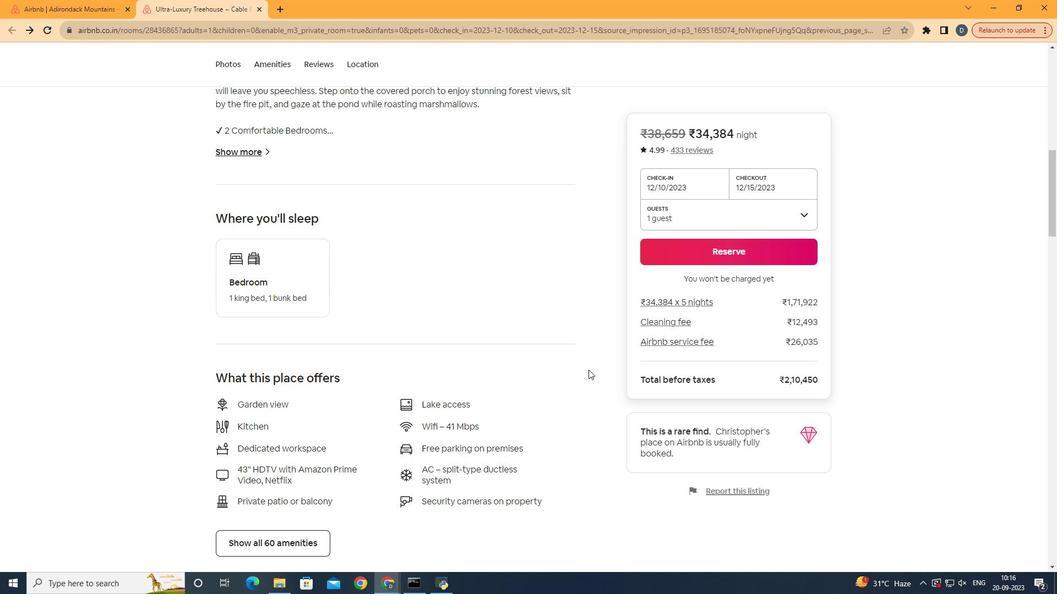 
Action: Mouse scrolled (588, 369) with delta (0, 0)
Screenshot: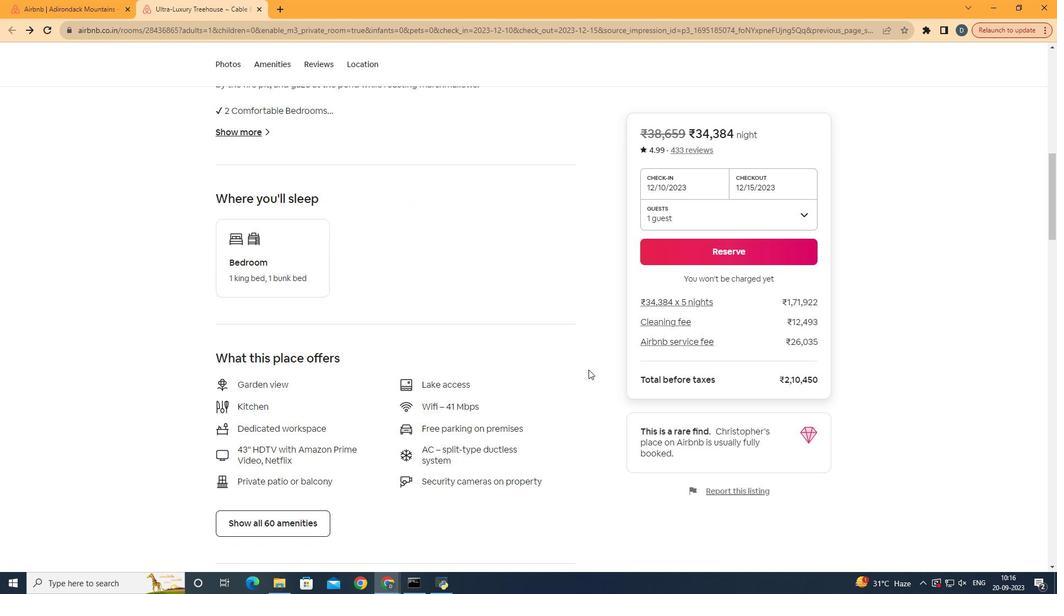 
Action: Mouse scrolled (588, 369) with delta (0, 0)
Screenshot: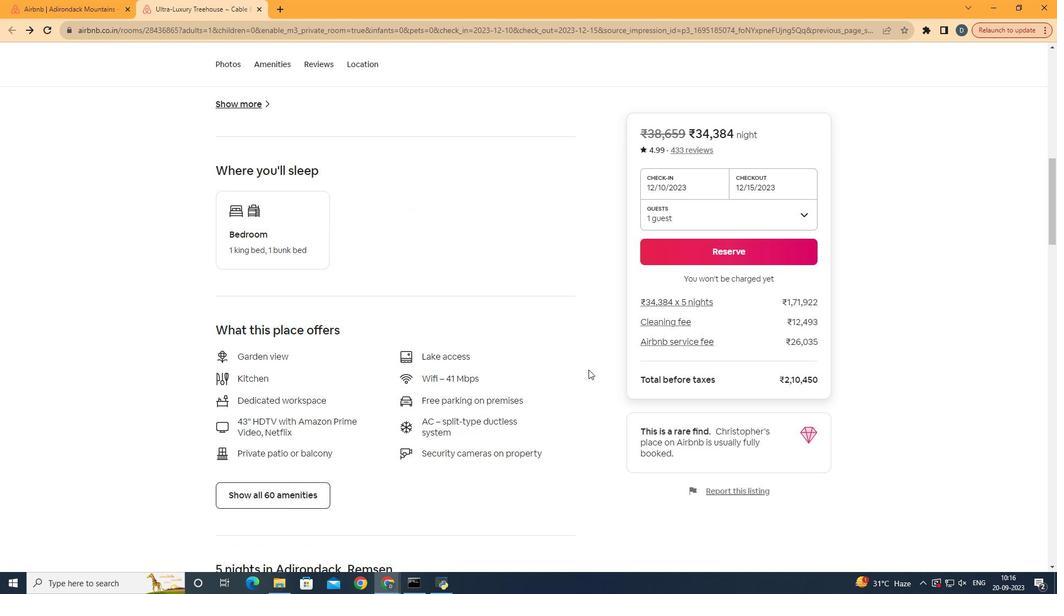 
Action: Mouse scrolled (588, 369) with delta (0, 0)
Screenshot: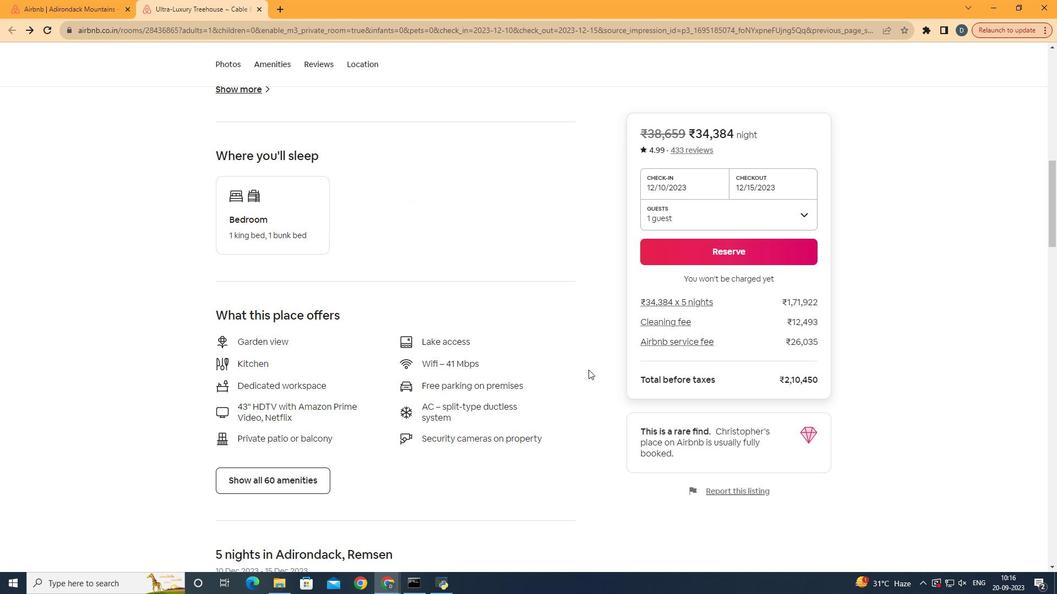 
Action: Mouse scrolled (588, 369) with delta (0, 0)
Screenshot: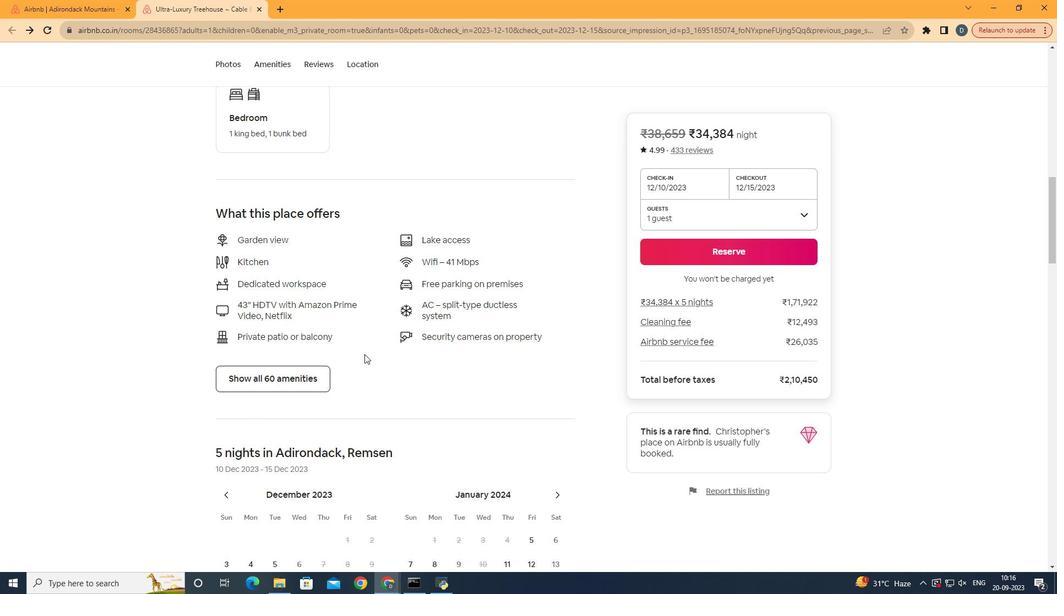 
Action: Mouse scrolled (588, 369) with delta (0, 0)
Screenshot: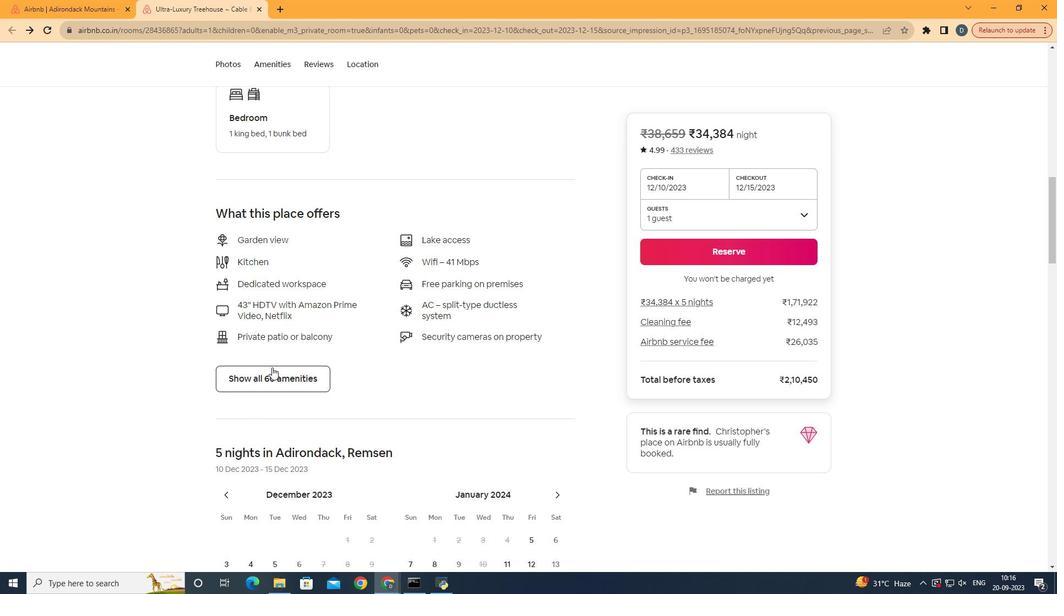 
Action: Mouse moved to (253, 379)
Screenshot: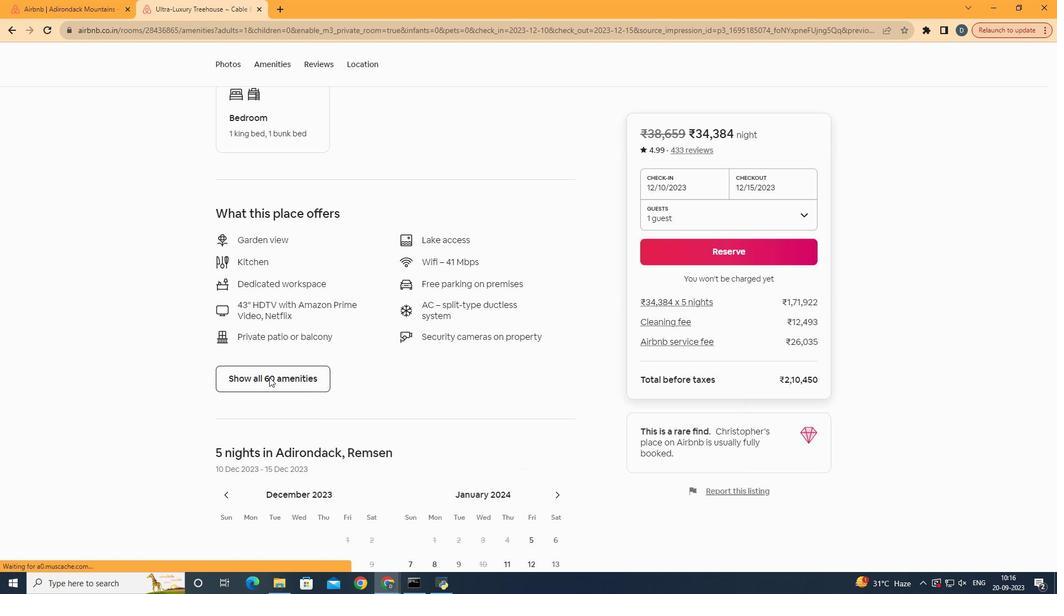
Action: Mouse pressed left at (253, 379)
Screenshot: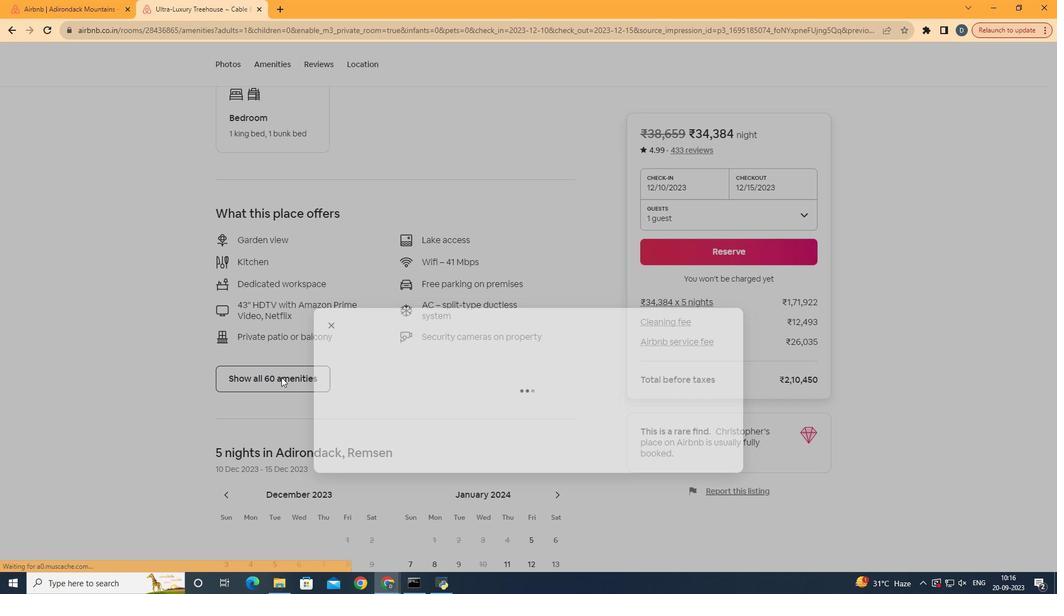 
Action: Mouse moved to (643, 289)
Screenshot: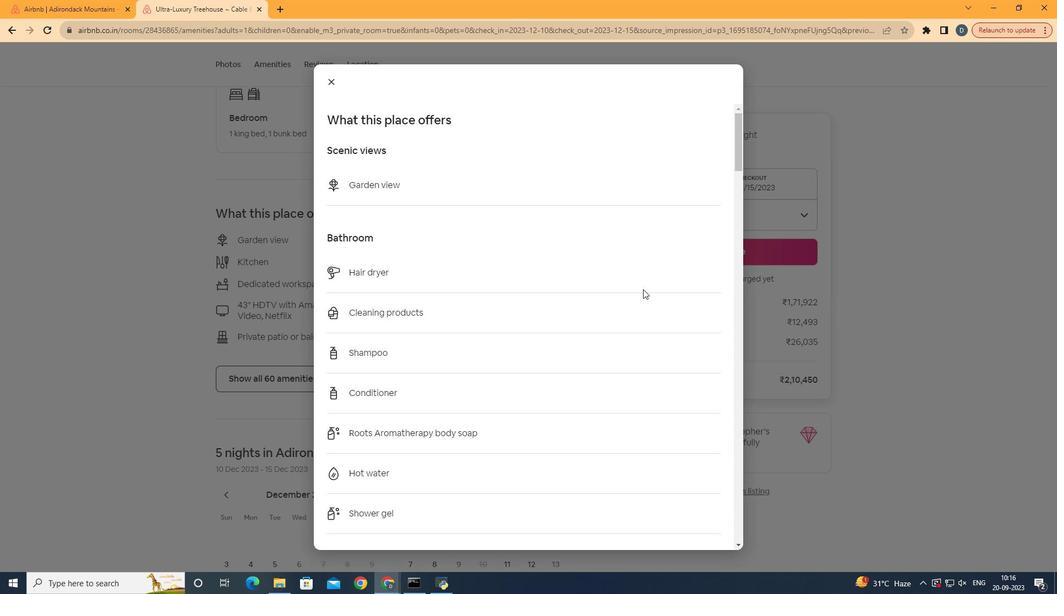 
Action: Mouse pressed left at (643, 289)
Screenshot: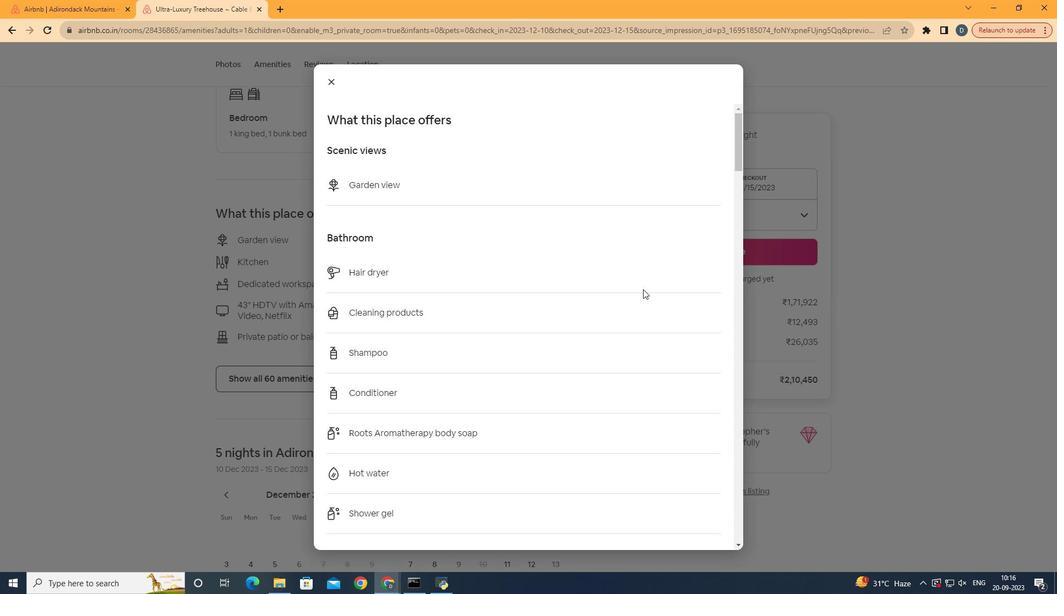 
Action: Key pressed <Key.down><Key.down><Key.down><Key.down><Key.down><Key.down><Key.down><Key.down><Key.down><Key.down><Key.down><Key.down><Key.down><Key.down><Key.down><Key.down><Key.down><Key.down><Key.down><Key.down><Key.down><Key.down><Key.down><Key.down><Key.down><Key.down><Key.down><Key.down><Key.down><Key.down><Key.down><Key.down><Key.down><Key.down><Key.down><Key.down><Key.down><Key.down><Key.down><Key.down><Key.down><Key.down><Key.down><Key.down><Key.down><Key.down><Key.down><Key.down><Key.down><Key.down><Key.down><Key.down><Key.down><Key.down><Key.down><Key.down><Key.down><Key.down><Key.down><Key.down><Key.down><Key.down><Key.down><Key.down><Key.down><Key.down><Key.down><Key.down><Key.down><Key.down><Key.down><Key.down><Key.down><Key.down><Key.down><Key.down><Key.down><Key.down><Key.down><Key.down><Key.down><Key.down><Key.down><Key.down><Key.down><Key.down><Key.down><Key.down><Key.down><Key.down><Key.down><Key.down><Key.down><Key.down><Key.down><Key.down><Key.down><Key.down><Key.down><Key.down><Key.down><Key.down><Key.down><Key.down><Key.down><Key.down><Key.down><Key.down><Key.down><Key.down><Key.down><Key.down><Key.down><Key.down><Key.down><Key.down><Key.down><Key.down><Key.down><Key.down><Key.down><Key.down><Key.down><Key.down><Key.down><Key.down><Key.down><Key.up><Key.down><Key.down><Key.down><Key.down><Key.down>
Screenshot: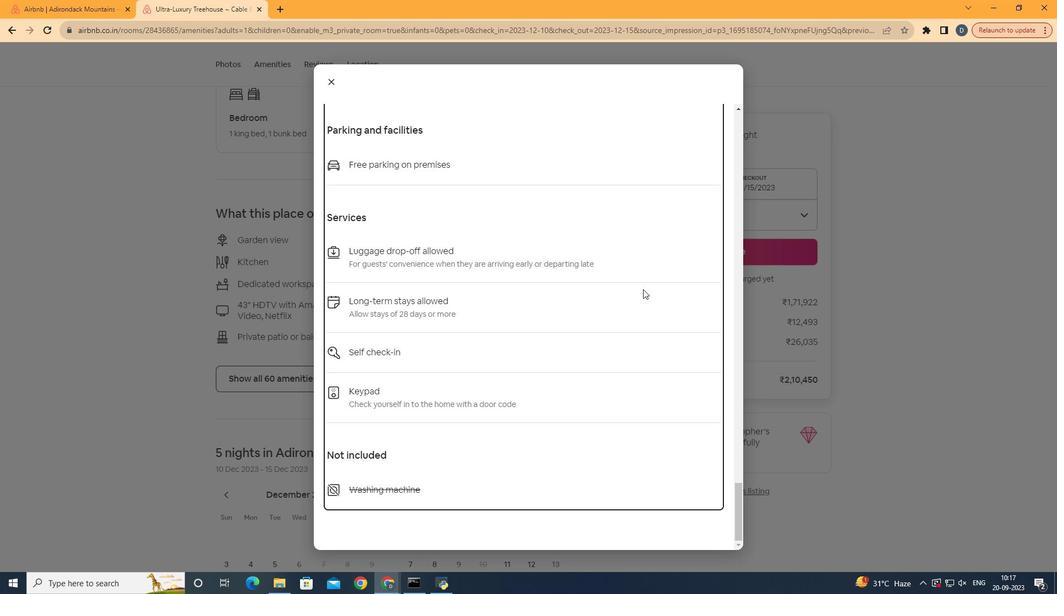 
Action: Mouse moved to (813, 343)
Screenshot: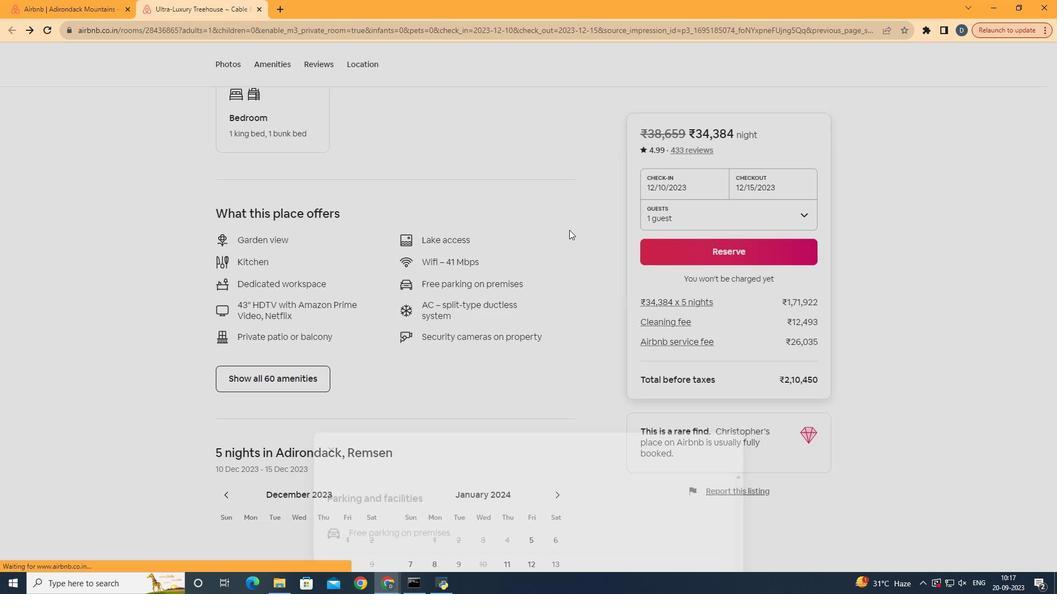 
Action: Mouse pressed left at (813, 343)
Screenshot: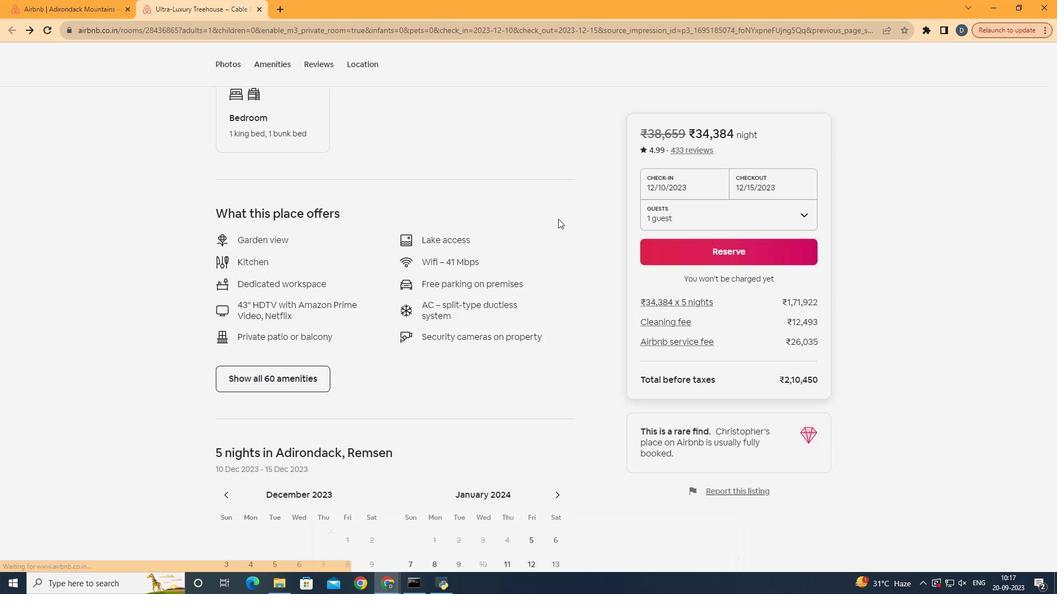 
Action: Mouse moved to (333, 332)
Screenshot: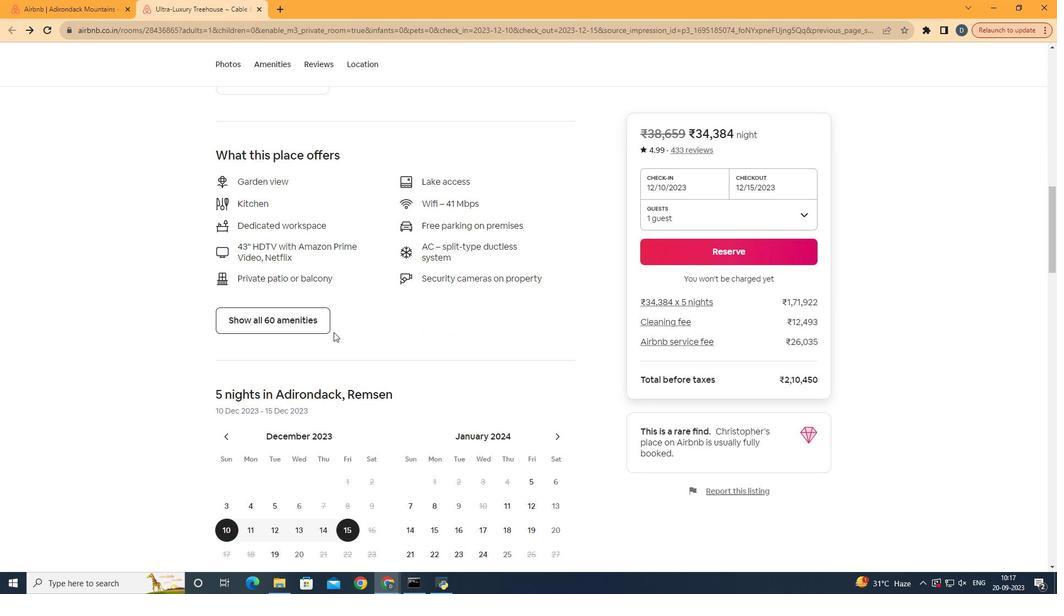 
Action: Mouse scrolled (333, 332) with delta (0, 0)
Screenshot: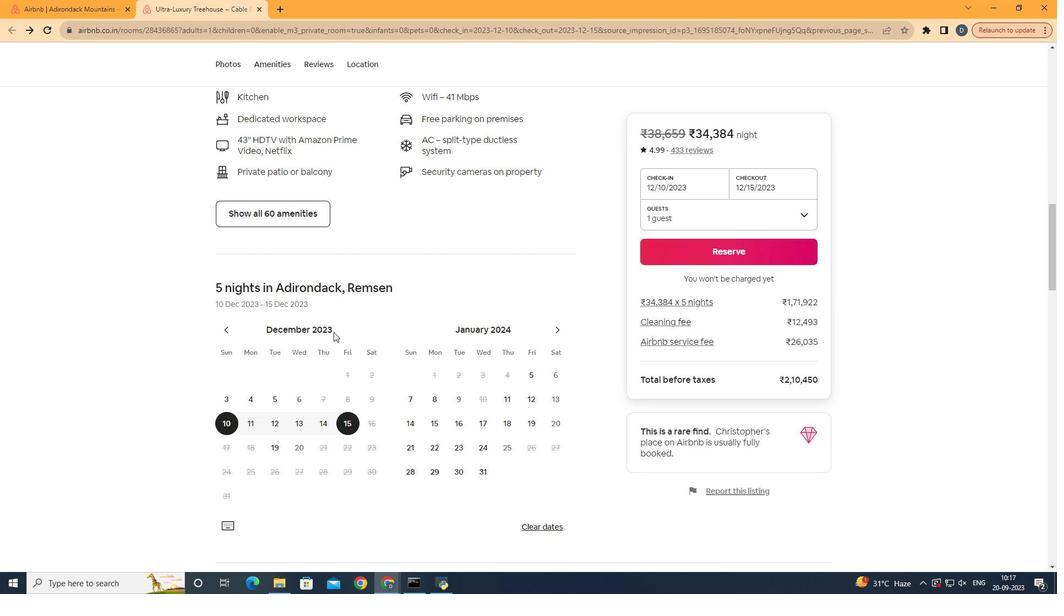 
Action: Mouse scrolled (333, 332) with delta (0, 0)
Screenshot: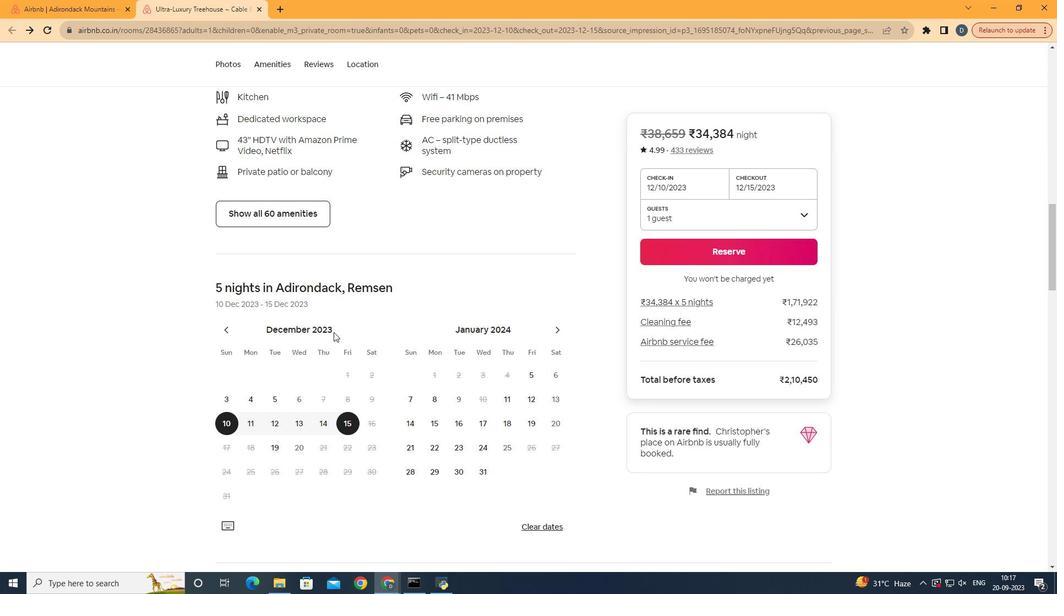 
Action: Mouse scrolled (333, 332) with delta (0, 0)
Screenshot: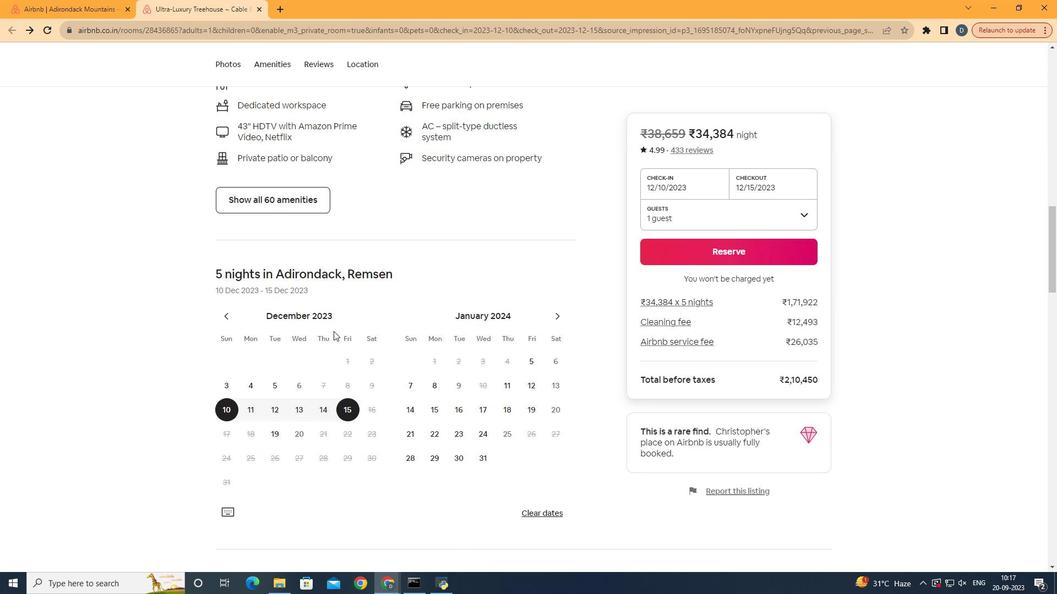 
Action: Mouse scrolled (333, 332) with delta (0, 0)
Screenshot: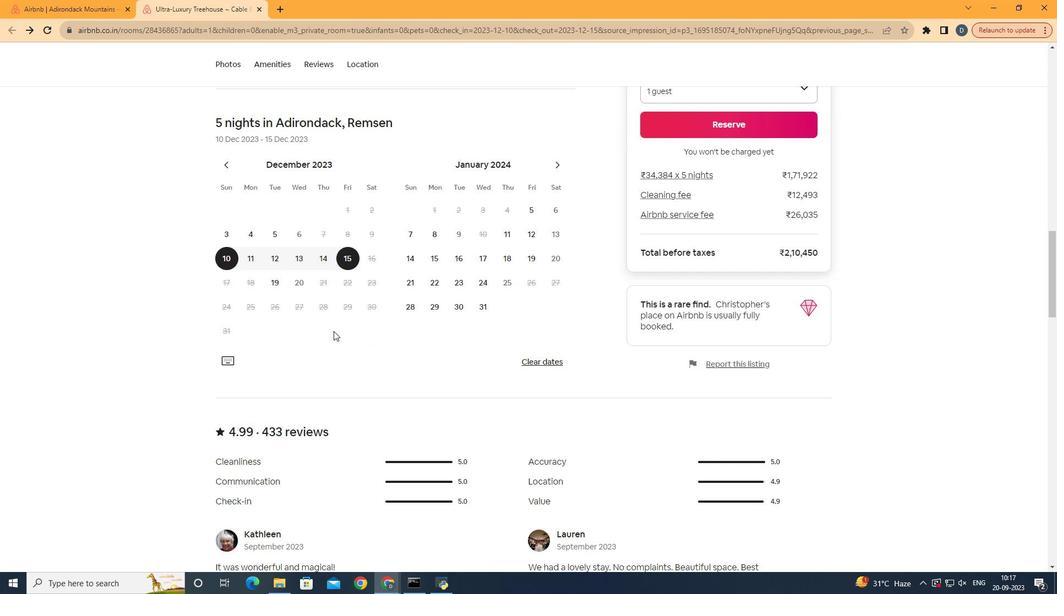
Action: Mouse scrolled (333, 332) with delta (0, 0)
Screenshot: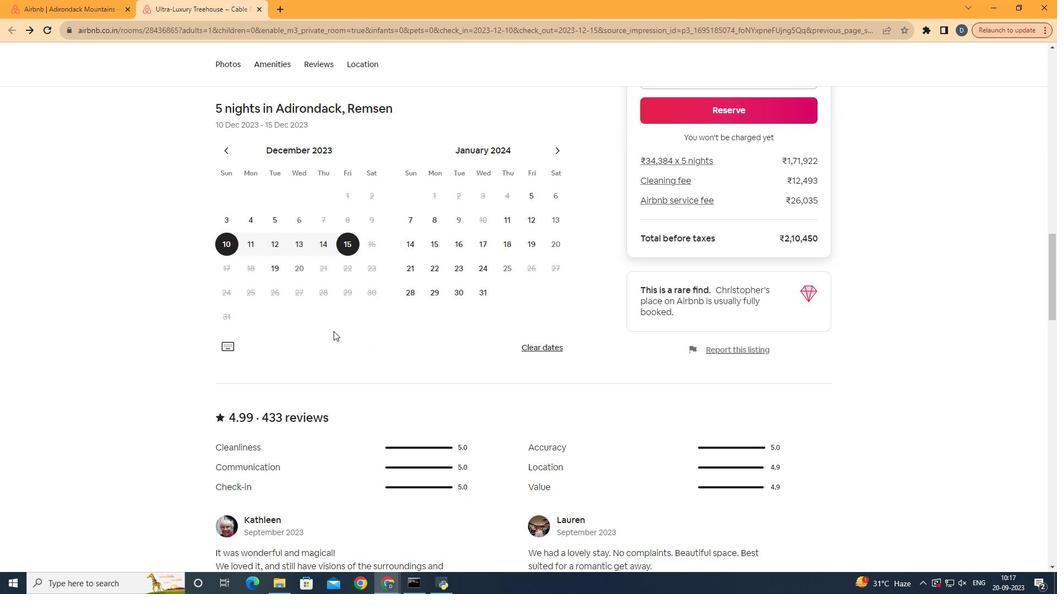 
Action: Mouse moved to (333, 331)
Screenshot: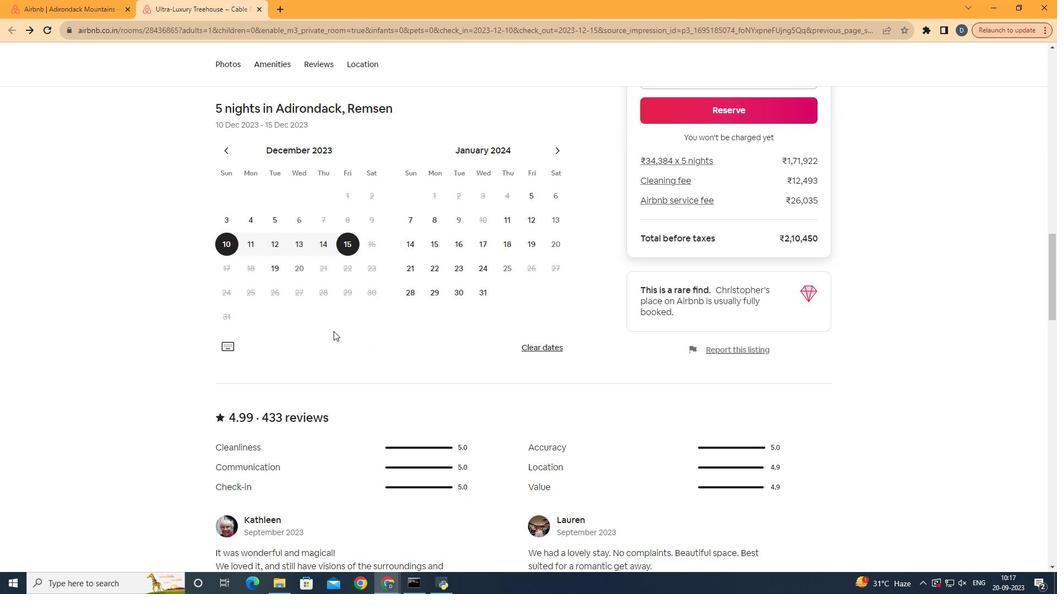 
Action: Mouse scrolled (333, 330) with delta (0, 0)
Screenshot: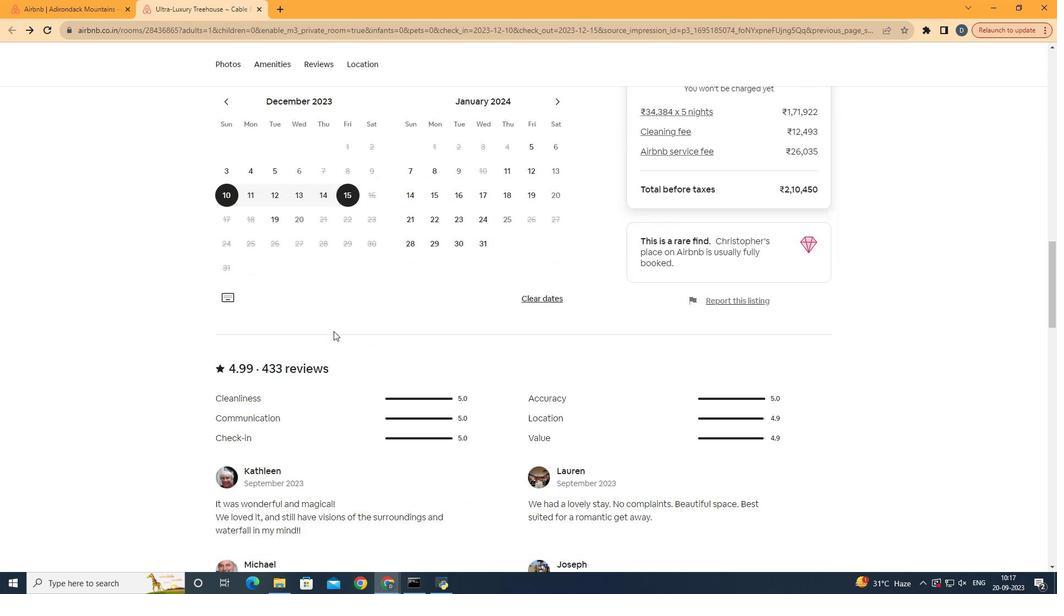 
Action: Mouse moved to (333, 331)
Screenshot: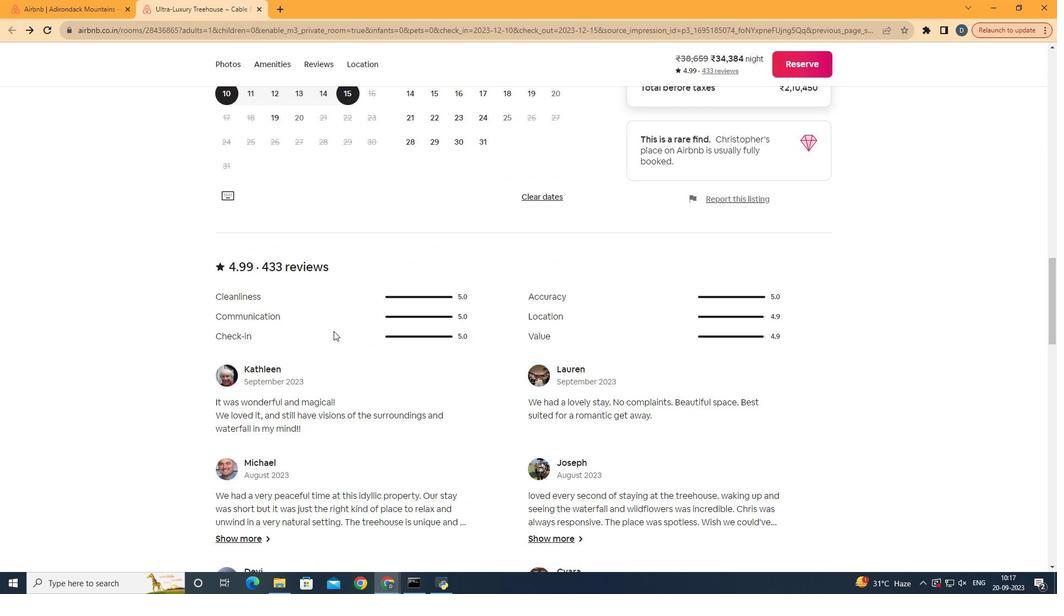 
Action: Mouse scrolled (333, 330) with delta (0, 0)
Screenshot: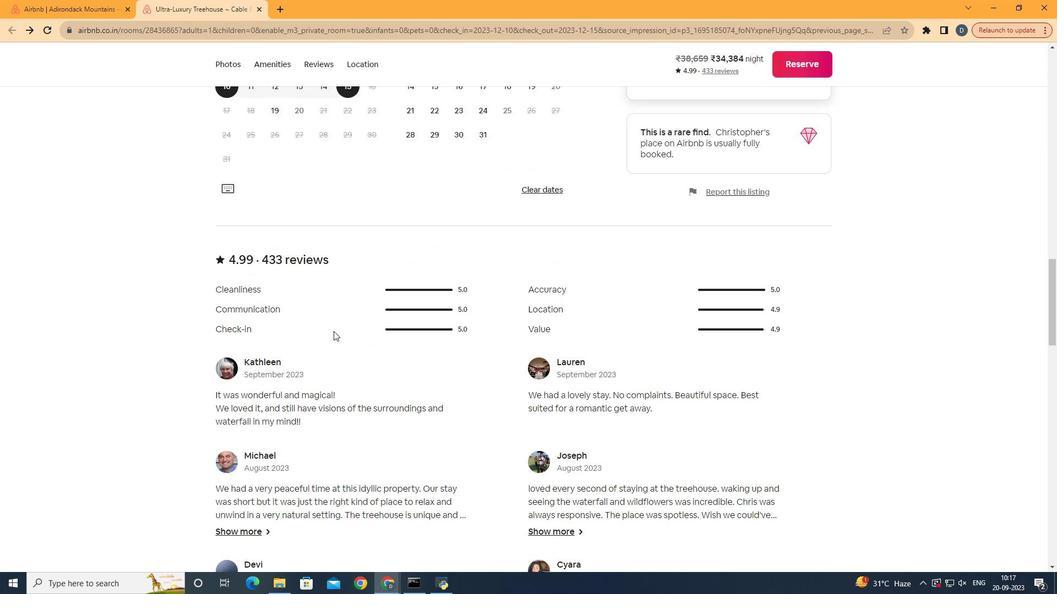 
Action: Mouse scrolled (333, 330) with delta (0, 0)
Screenshot: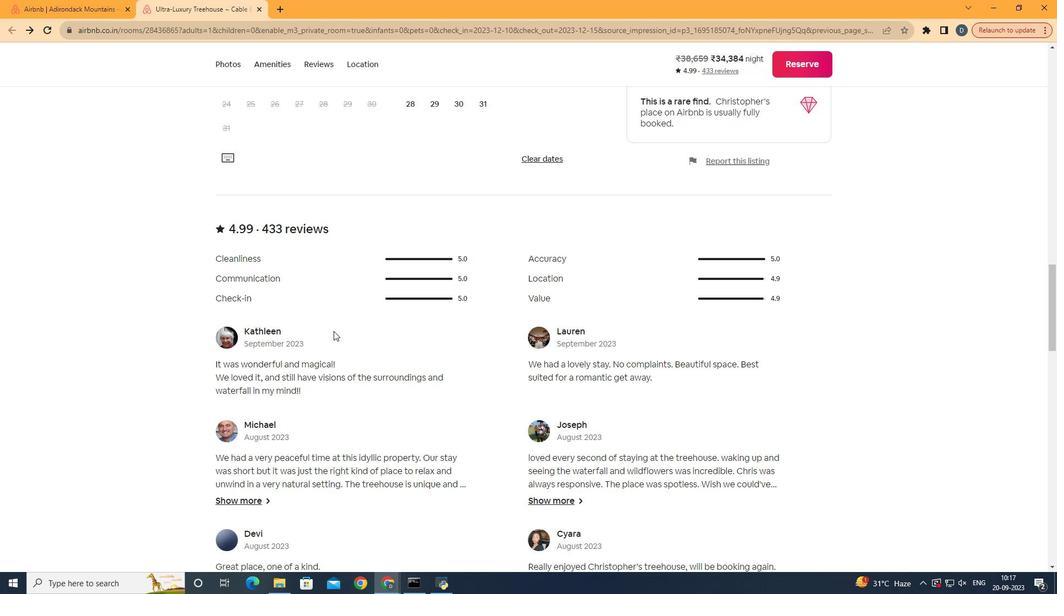 
Action: Mouse scrolled (333, 330) with delta (0, 0)
Screenshot: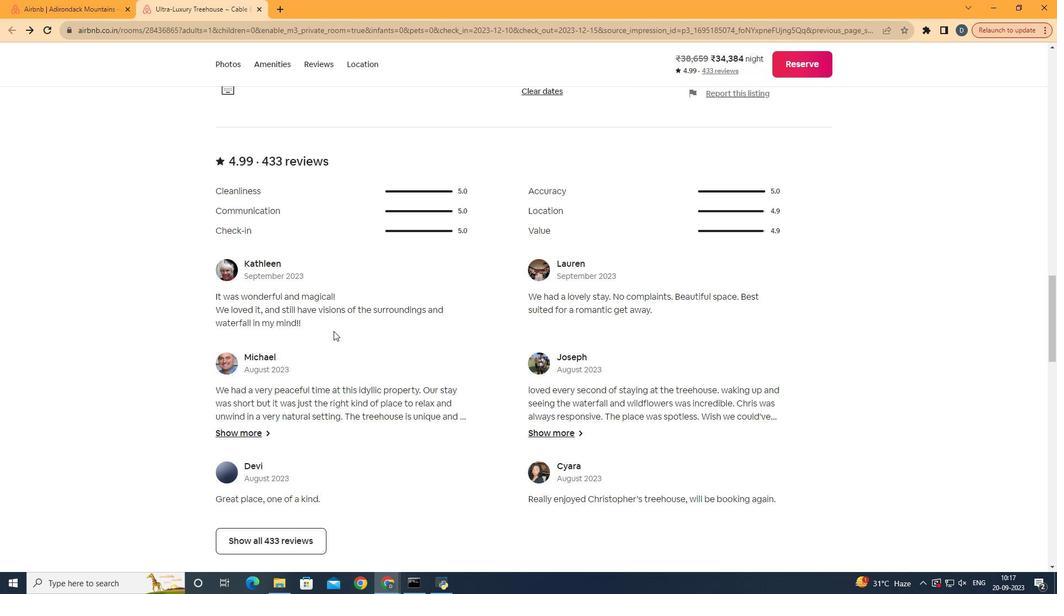 
Action: Mouse scrolled (333, 330) with delta (0, 0)
Screenshot: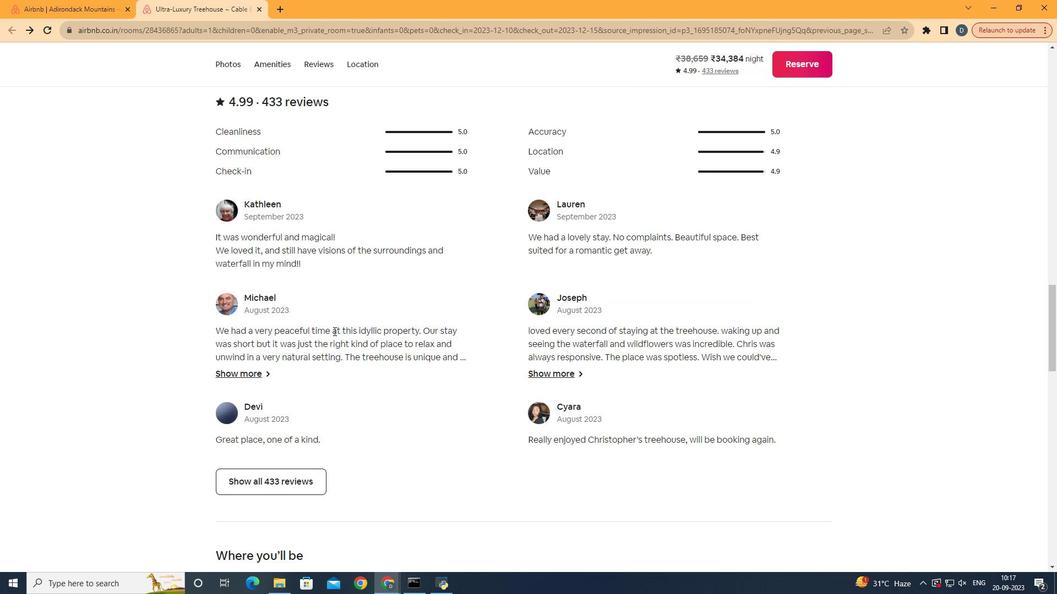 
Action: Mouse scrolled (333, 330) with delta (0, 0)
Screenshot: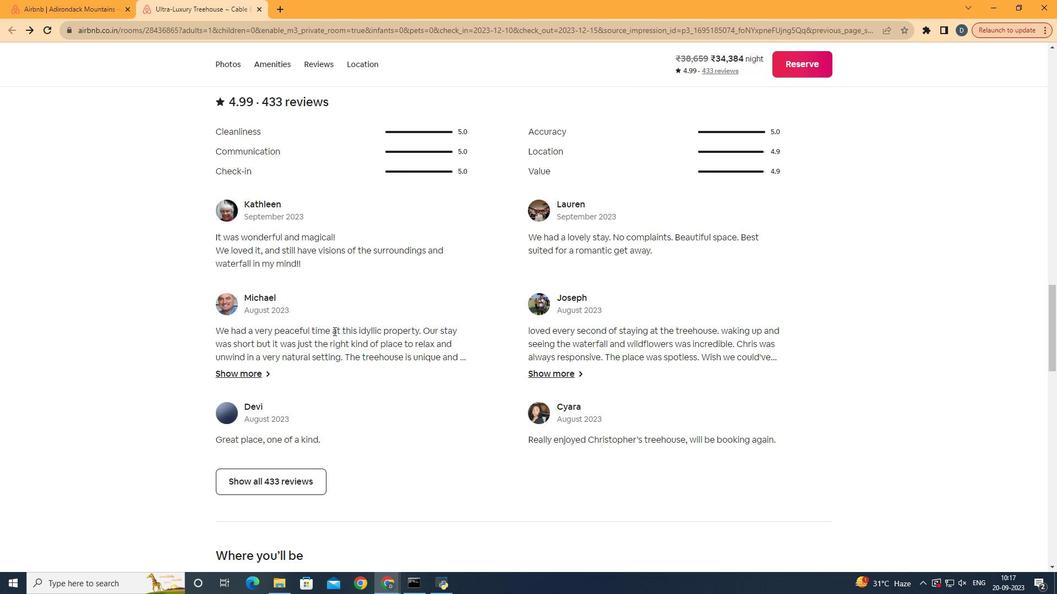 
Action: Mouse scrolled (333, 330) with delta (0, 0)
Screenshot: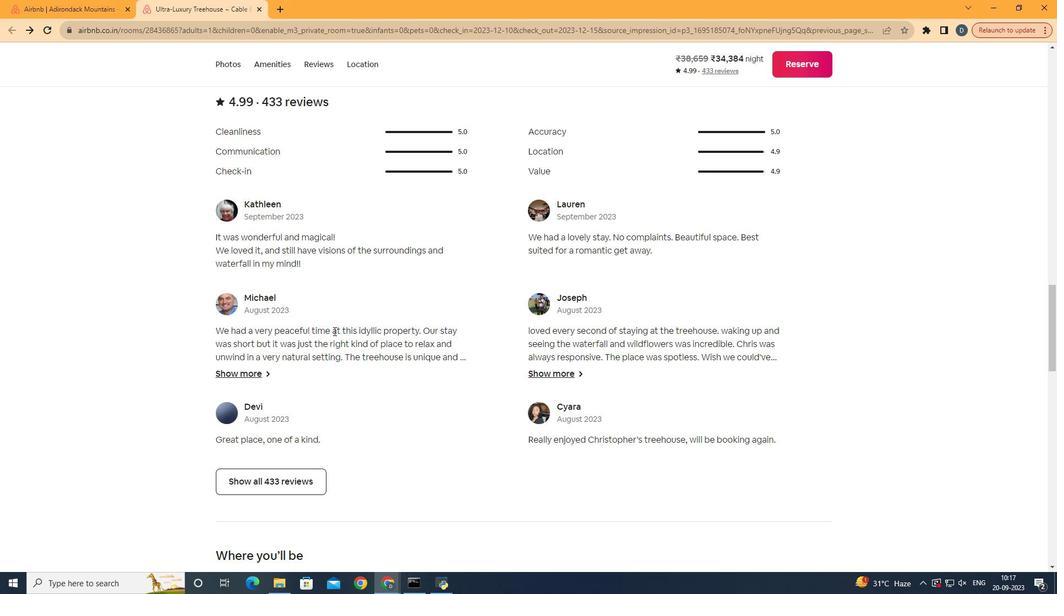 
Action: Mouse moved to (293, 492)
Screenshot: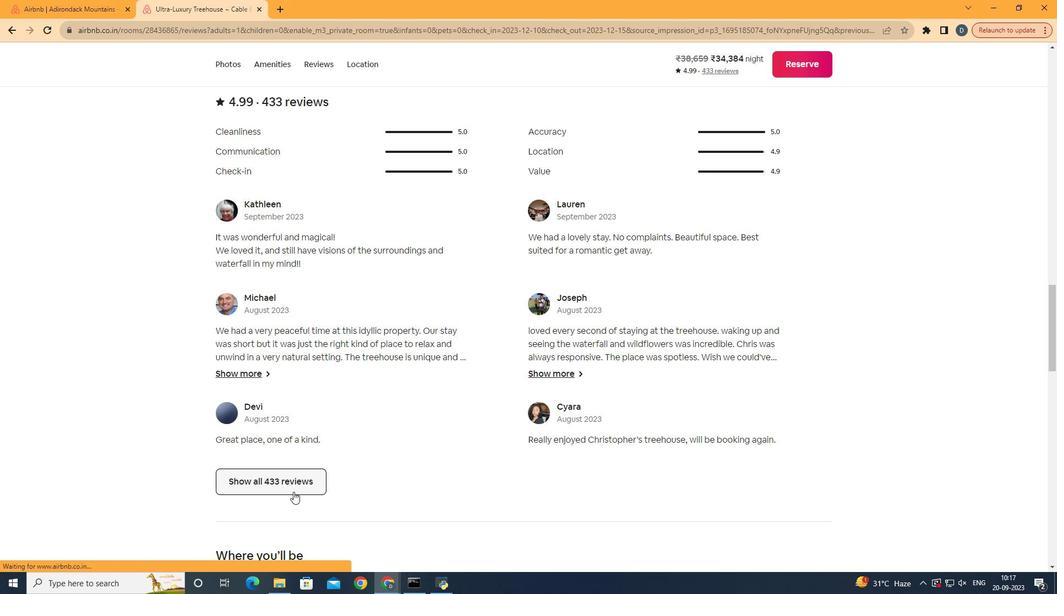 
Action: Mouse pressed left at (293, 492)
Screenshot: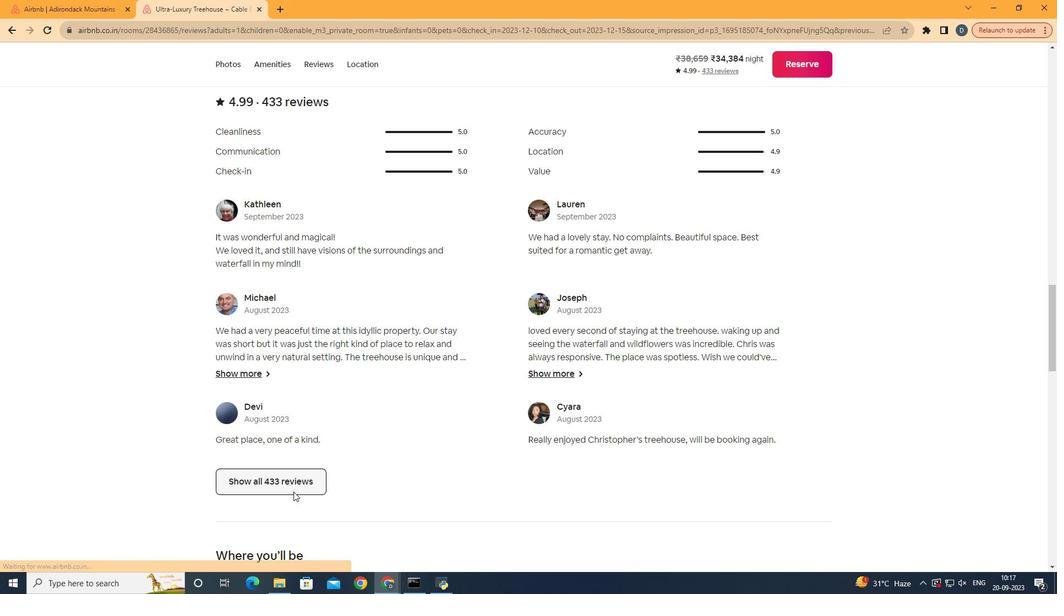 
Action: Mouse moved to (579, 246)
Screenshot: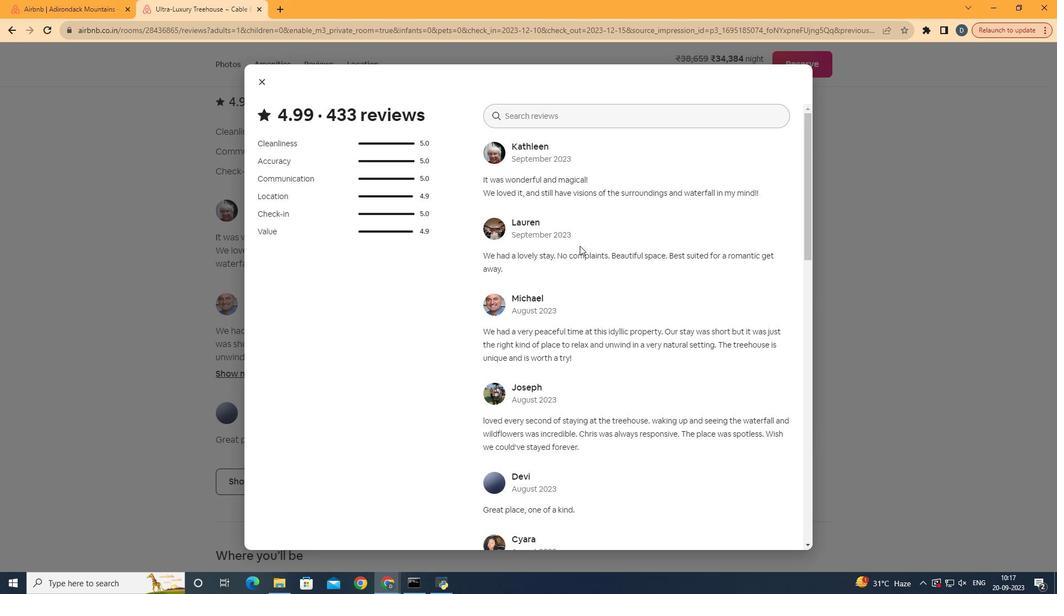 
Action: Mouse pressed left at (579, 246)
Screenshot: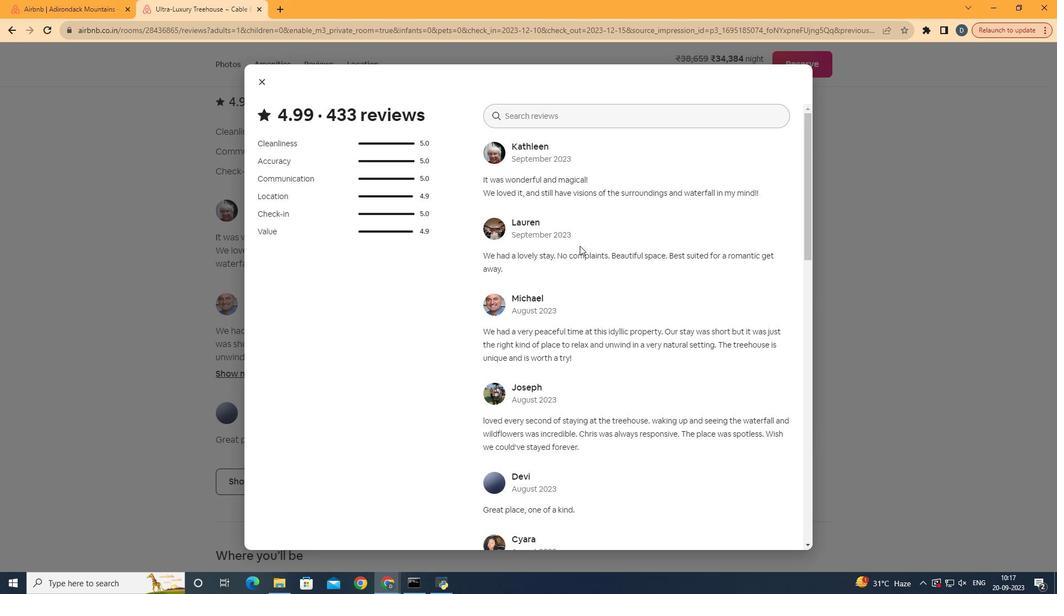 
Action: Mouse moved to (580, 246)
Screenshot: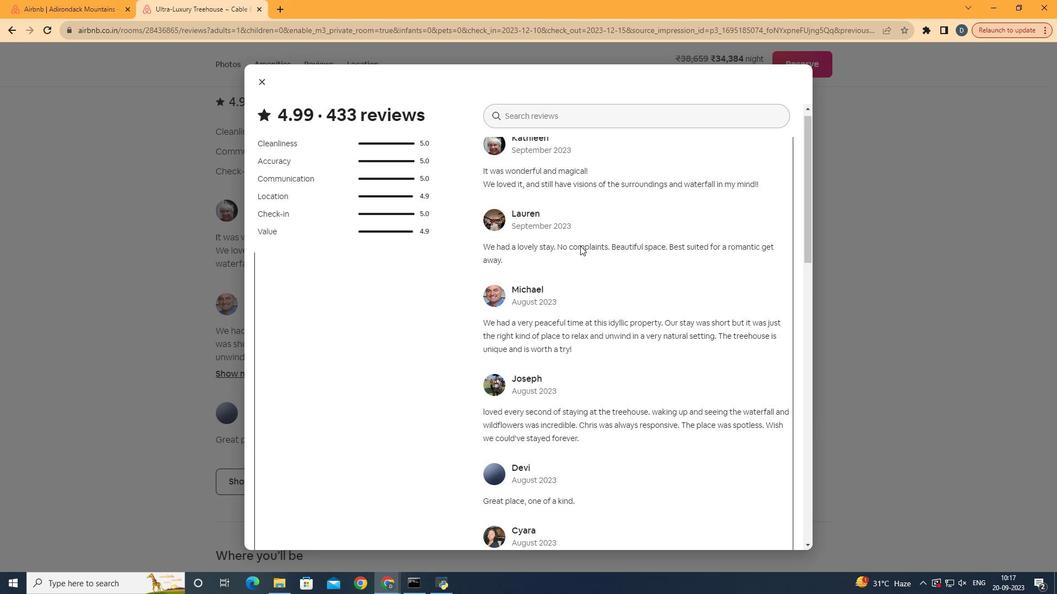 
Action: Key pressed <Key.down><Key.down><Key.down><Key.down><Key.down><Key.down><Key.down><Key.down><Key.down><Key.down><Key.down><Key.down><Key.down><Key.down><Key.down><Key.down><Key.down><Key.down><Key.down><Key.down><Key.down><Key.down><Key.down><Key.down><Key.down><Key.down><Key.down><Key.down><Key.down><Key.down><Key.down><Key.down><Key.down><Key.down><Key.down><Key.down><Key.down><Key.down><Key.down><Key.down><Key.down><Key.down><Key.down><Key.down><Key.down><Key.down><Key.down><Key.down><Key.down><Key.down><Key.down><Key.down><Key.down><Key.down><Key.down><Key.down><Key.down><Key.down><Key.down><Key.down><Key.down><Key.down><Key.down><Key.down><Key.down><Key.down><Key.down><Key.down><Key.down><Key.down><Key.down><Key.down><Key.down><Key.down><Key.down><Key.down><Key.down><Key.down><Key.down><Key.down><Key.down><Key.down><Key.down><Key.down><Key.down><Key.down><Key.down><Key.down><Key.down><Key.down><Key.down><Key.down><Key.down><Key.down><Key.down><Key.down><Key.down><Key.down><Key.down><Key.down><Key.down><Key.down><Key.down><Key.down><Key.down><Key.down><Key.down><Key.down><Key.down><Key.down><Key.down><Key.down><Key.down><Key.down><Key.down><Key.down><Key.down><Key.down><Key.down><Key.down><Key.down><Key.down><Key.down><Key.down><Key.down><Key.down><Key.down><Key.down><Key.down><Key.down><Key.down><Key.down><Key.down><Key.down><Key.down><Key.down><Key.down><Key.down><Key.down><Key.down><Key.down><Key.down><Key.down><Key.down><Key.down><Key.down><Key.down><Key.down><Key.down><Key.down><Key.down><Key.down><Key.down><Key.down><Key.down><Key.down><Key.down><Key.down><Key.down><Key.down><Key.down><Key.down><Key.down><Key.down><Key.down><Key.down><Key.down><Key.down><Key.down><Key.down><Key.down><Key.down><Key.down><Key.down><Key.down><Key.down><Key.down><Key.down><Key.down><Key.down><Key.down><Key.down><Key.down><Key.down><Key.down><Key.down><Key.down><Key.down><Key.down><Key.down><Key.down><Key.down><Key.down><Key.down><Key.down><Key.down><Key.down><Key.down><Key.down><Key.down><Key.down><Key.down><Key.down><Key.down><Key.down><Key.down><Key.down><Key.down><Key.down><Key.down><Key.down><Key.down><Key.down><Key.down><Key.down><Key.down><Key.down><Key.down><Key.down><Key.down><Key.down><Key.down><Key.down><Key.down><Key.down><Key.down><Key.down><Key.down><Key.down><Key.down><Key.down><Key.down><Key.down><Key.down><Key.down><Key.down><Key.down><Key.down><Key.down><Key.down><Key.down><Key.down><Key.down><Key.down><Key.down><Key.down><Key.down><Key.down><Key.down><Key.down><Key.down><Key.down><Key.down><Key.down><Key.down><Key.down><Key.down><Key.down><Key.down><Key.down><Key.down><Key.down><Key.down><Key.down><Key.down><Key.down><Key.down><Key.down><Key.down><Key.down><Key.down><Key.down><Key.down><Key.down><Key.down><Key.down><Key.down><Key.down><Key.down><Key.down><Key.down><Key.down><Key.down><Key.down><Key.down><Key.down><Key.down><Key.down><Key.down><Key.down><Key.down><Key.down><Key.down><Key.down><Key.down><Key.down><Key.down><Key.down><Key.down><Key.down><Key.down><Key.down><Key.down><Key.down><Key.down><Key.down><Key.down><Key.down><Key.down><Key.down><Key.down><Key.down><Key.down><Key.down><Key.down><Key.down><Key.down><Key.down><Key.down><Key.down><Key.down><Key.down><Key.down><Key.down><Key.down><Key.down><Key.down><Key.down><Key.down><Key.down><Key.down><Key.down><Key.down><Key.down><Key.down><Key.down><Key.down><Key.down><Key.down><Key.down><Key.down><Key.down><Key.down><Key.down><Key.down><Key.down><Key.down><Key.down><Key.down><Key.down><Key.down><Key.down><Key.down><Key.down><Key.down><Key.down><Key.down><Key.down><Key.down><Key.down><Key.down><Key.down><Key.down><Key.down><Key.down><Key.down><Key.down><Key.down><Key.down><Key.down><Key.down><Key.down><Key.down><Key.down><Key.down><Key.down><Key.down><Key.down><Key.down><Key.down><Key.down><Key.down><Key.down><Key.down><Key.down><Key.down><Key.down><Key.down><Key.down><Key.down><Key.down><Key.down><Key.down><Key.down><Key.down><Key.down><Key.down><Key.down><Key.down><Key.down><Key.down><Key.down><Key.down><Key.down><Key.down><Key.down><Key.down><Key.down><Key.down><Key.down><Key.down><Key.down><Key.down><Key.down><Key.down><Key.down><Key.down><Key.down><Key.down><Key.down><Key.down><Key.down><Key.down><Key.down><Key.down><Key.down><Key.down><Key.down><Key.down><Key.down><Key.down><Key.down><Key.down><Key.down><Key.down><Key.down><Key.down><Key.down><Key.down><Key.down><Key.down><Key.down><Key.down><Key.down><Key.down><Key.down><Key.down><Key.down><Key.down><Key.down><Key.down><Key.down><Key.down><Key.down><Key.down><Key.down><Key.down><Key.down><Key.down><Key.down><Key.down><Key.down><Key.down><Key.down><Key.down><Key.down><Key.down><Key.down><Key.down><Key.down><Key.down><Key.down><Key.down><Key.down><Key.down><Key.down><Key.down><Key.down><Key.down><Key.down><Key.down><Key.down><Key.down><Key.down><Key.down><Key.down><Key.down><Key.down><Key.down><Key.down><Key.down><Key.down><Key.down><Key.down><Key.down><Key.down><Key.down><Key.down><Key.down><Key.down><Key.down><Key.down><Key.down><Key.down><Key.down><Key.down><Key.down><Key.down><Key.down><Key.down><Key.down><Key.down><Key.down><Key.down><Key.down><Key.down><Key.down><Key.down><Key.down><Key.down><Key.down><Key.down><Key.down><Key.down><Key.down><Key.down><Key.down><Key.down><Key.down><Key.down><Key.down><Key.down><Key.down><Key.down><Key.down><Key.down><Key.down><Key.down><Key.down><Key.down><Key.down><Key.down><Key.down><Key.down><Key.down><Key.down><Key.down><Key.down><Key.down><Key.down><Key.down><Key.down><Key.down><Key.down><Key.down><Key.down><Key.down><Key.down><Key.down><Key.down><Key.down><Key.down><Key.down><Key.down><Key.down><Key.down><Key.down><Key.down><Key.down><Key.down><Key.down><Key.down><Key.down><Key.down><Key.down><Key.down><Key.down><Key.down><Key.down><Key.down><Key.down><Key.down><Key.down><Key.down><Key.down><Key.down><Key.down><Key.down><Key.down><Key.down><Key.down><Key.down><Key.down><Key.down><Key.down><Key.down><Key.down><Key.down><Key.down><Key.down><Key.down><Key.down><Key.down><Key.down><Key.down><Key.down><Key.down><Key.down><Key.down><Key.down><Key.down><Key.down><Key.down><Key.down><Key.down><Key.down><Key.down><Key.down><Key.down><Key.down><Key.down><Key.down><Key.down><Key.down><Key.down><Key.down><Key.down><Key.down><Key.down><Key.down><Key.down><Key.down><Key.down><Key.down><Key.down><Key.down><Key.down><Key.down><Key.down><Key.down><Key.down><Key.down><Key.down><Key.down><Key.down><Key.down><Key.down><Key.down><Key.down><Key.down><Key.down><Key.down><Key.down><Key.down><Key.down><Key.down><Key.down><Key.down><Key.down><Key.down><Key.down><Key.down><Key.down><Key.down><Key.down><Key.left><Key.down><Key.down><Key.down><Key.down><Key.down><Key.down><Key.down><Key.down><Key.down><Key.down><Key.down><Key.down><Key.down><Key.down><Key.down><Key.down><Key.down><Key.down><Key.down><Key.down><Key.down><Key.down><Key.down><Key.down><Key.down><Key.down><Key.down><Key.down><Key.down><Key.down><Key.down><Key.down><Key.down><Key.down><Key.down><Key.down><Key.down><Key.down><Key.down><Key.down><Key.down><Key.down><Key.down><Key.down><Key.down><Key.down><Key.down><Key.down><Key.down><Key.down><Key.down><Key.down><Key.down><Key.down><Key.down><Key.down><Key.down><Key.down><Key.down><Key.down><Key.down><Key.down><Key.down><Key.down><Key.down><Key.down><Key.down><Key.down><Key.down><Key.down><Key.down><Key.down><Key.down><Key.down><Key.down><Key.down><Key.down><Key.down><Key.down><Key.down><Key.down><Key.down><Key.down><Key.down><Key.down><Key.down><Key.down><Key.down><Key.down><Key.down><Key.down><Key.down><Key.down><Key.down><Key.down><Key.down><Key.down><Key.down><Key.down><Key.down><Key.down><Key.down><Key.down><Key.down><Key.down><Key.down><Key.down><Key.down><Key.down><Key.down><Key.down><Key.down><Key.down><Key.down><Key.down><Key.down><Key.down><Key.down><Key.down><Key.down><Key.down><Key.down><Key.down><Key.down><Key.down><Key.down><Key.down><Key.down><Key.down><Key.down><Key.down><Key.down><Key.down><Key.down><Key.down><Key.down><Key.down><Key.down><Key.down><Key.down><Key.down><Key.down><Key.down><Key.down><Key.down><Key.down><Key.down><Key.down><Key.down><Key.down><Key.down><Key.down><Key.down><Key.down><Key.down><Key.down><Key.down><Key.down><Key.down><Key.down><Key.down><Key.down><Key.down><Key.down><Key.down><Key.down><Key.down><Key.down><Key.down><Key.down><Key.down><Key.down><Key.down><Key.down><Key.down><Key.down><Key.down><Key.down><Key.down><Key.down><Key.down><Key.down><Key.down><Key.down><Key.down><Key.down><Key.down><Key.down><Key.down><Key.down><Key.down><Key.down><Key.down><Key.down><Key.down><Key.down><Key.down><Key.down><Key.down><Key.down><Key.down><Key.down><Key.down><Key.down><Key.down><Key.down><Key.down><Key.down><Key.down><Key.down><Key.down><Key.down><Key.down><Key.down><Key.down><Key.down><Key.down><Key.down><Key.down><Key.down><Key.down><Key.down><Key.down><Key.down><Key.down><Key.down><Key.down><Key.down><Key.down><Key.down><Key.down><Key.down><Key.down><Key.down><Key.down><Key.down><Key.down><Key.down><Key.down><Key.down><Key.down><Key.down><Key.down><Key.down><Key.down><Key.down><Key.down><Key.down><Key.down><Key.down><Key.down><Key.down><Key.down><Key.down><Key.down><Key.down><Key.down><Key.down><Key.down><Key.down><Key.down><Key.down><Key.down><Key.down><Key.down><Key.down><Key.down><Key.down><Key.down><Key.down><Key.down><Key.down><Key.down><Key.down><Key.down><Key.down><Key.down><Key.down><Key.down><Key.down><Key.down><Key.down><Key.down><Key.down><Key.down><Key.down><Key.down><Key.down><Key.down><Key.down><Key.down><Key.down><Key.down><Key.down><Key.down><Key.down><Key.down><Key.down><Key.down><Key.down><Key.down><Key.down><Key.down><Key.down><Key.down><Key.down><Key.down><Key.down><Key.down><Key.down><Key.down><Key.down><Key.down><Key.down><Key.down><Key.down><Key.down><Key.down><Key.down><Key.down><Key.down><Key.down><Key.down><Key.down><Key.down><Key.down><Key.down><Key.down><Key.down><Key.down><Key.down><Key.down><Key.down><Key.down><Key.down><Key.down><Key.down><Key.down><Key.down><Key.down><Key.down><Key.down><Key.down><Key.down><Key.down><Key.down><Key.down><Key.down><Key.down><Key.down><Key.down><Key.down><Key.down><Key.down><Key.down><Key.down><Key.down><Key.down><Key.down><Key.down><Key.down><Key.down><Key.down><Key.down><Key.down><Key.down><Key.down><Key.down><Key.down><Key.down><Key.down><Key.down><Key.down><Key.down><Key.down><Key.down><Key.down><Key.down><Key.down><Key.down><Key.down><Key.down><Key.down><Key.down><Key.down><Key.down><Key.down><Key.down><Key.down><Key.down><Key.down><Key.down><Key.down><Key.down><Key.down><Key.down><Key.down><Key.down><Key.down><Key.down><Key.down><Key.down><Key.down><Key.down><Key.down><Key.down><Key.down><Key.down><Key.down><Key.down><Key.down><Key.down><Key.down><Key.down><Key.down><Key.down><Key.down><Key.down><Key.down><Key.down><Key.down><Key.down><Key.down><Key.down><Key.down><Key.down><Key.down><Key.down><Key.down><Key.down><Key.down><Key.down><Key.down><Key.down><Key.down><Key.down><Key.down><Key.down><Key.down><Key.down><Key.down><Key.down><Key.down><Key.down><Key.down><Key.down><Key.down><Key.down><Key.down><Key.down><Key.down><Key.down><Key.down><Key.down><Key.down><Key.down><Key.down><Key.down><Key.down><Key.down><Key.down><Key.down><Key.down><Key.down><Key.down><Key.down><Key.down><Key.down><Key.down><Key.down><Key.down><Key.down><Key.down><Key.down><Key.down><Key.down><Key.down><Key.down><Key.down><Key.down><Key.down><Key.down><Key.down><Key.down><Key.down><Key.down><Key.down><Key.down><Key.down><Key.down><Key.down><Key.down><Key.down><Key.down><Key.down><Key.down><Key.down><Key.down><Key.down><Key.down><Key.down><Key.down><Key.down><Key.down>
Screenshot: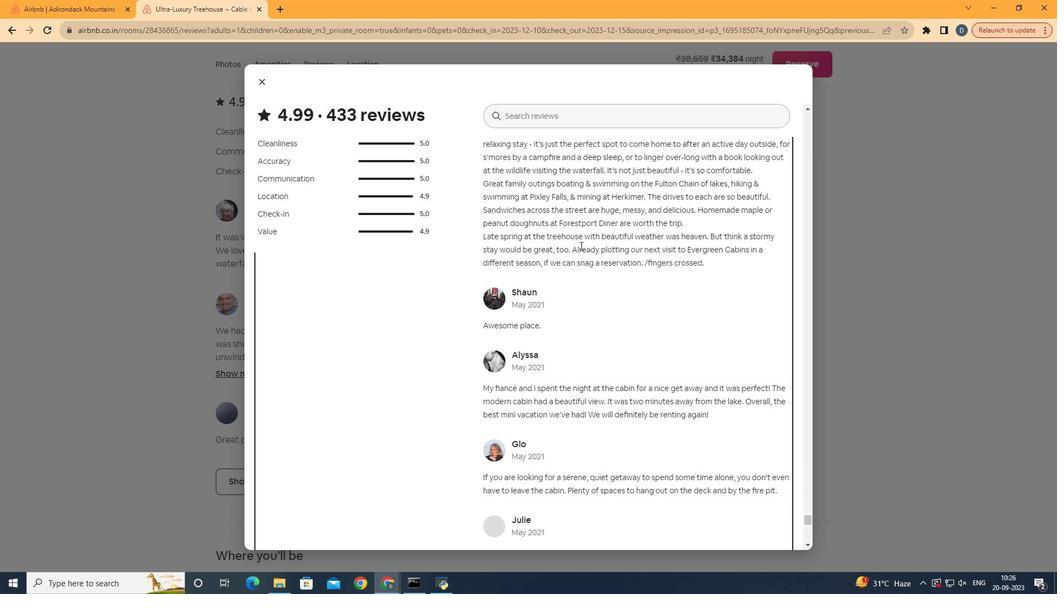 
Action: Mouse moved to (649, 235)
Screenshot: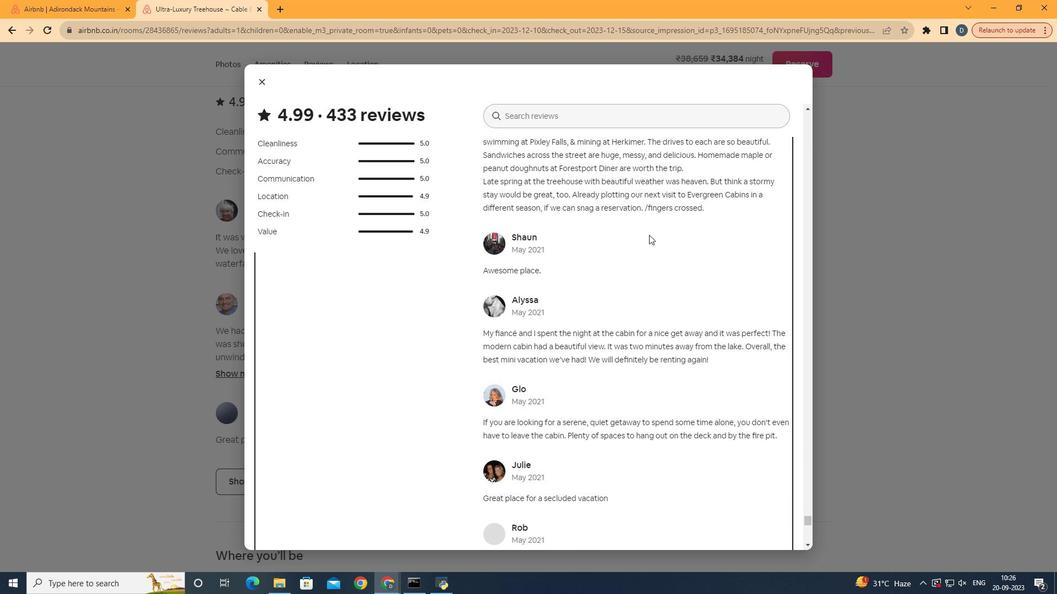 
Action: Mouse scrolled (649, 234) with delta (0, 0)
Screenshot: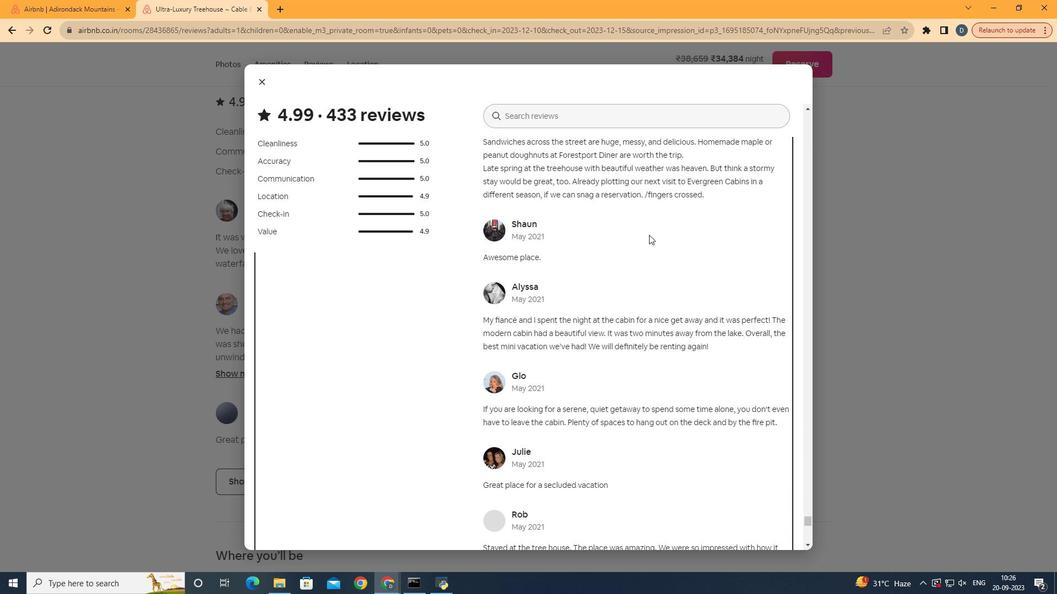 
Action: Mouse scrolled (649, 234) with delta (0, 0)
Screenshot: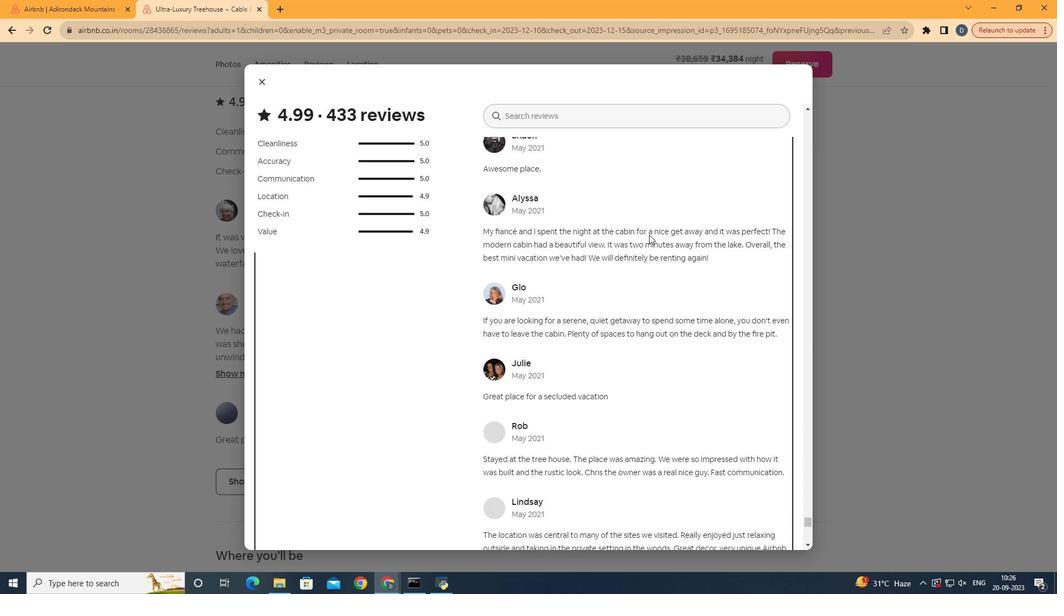 
Action: Mouse scrolled (649, 234) with delta (0, 0)
Screenshot: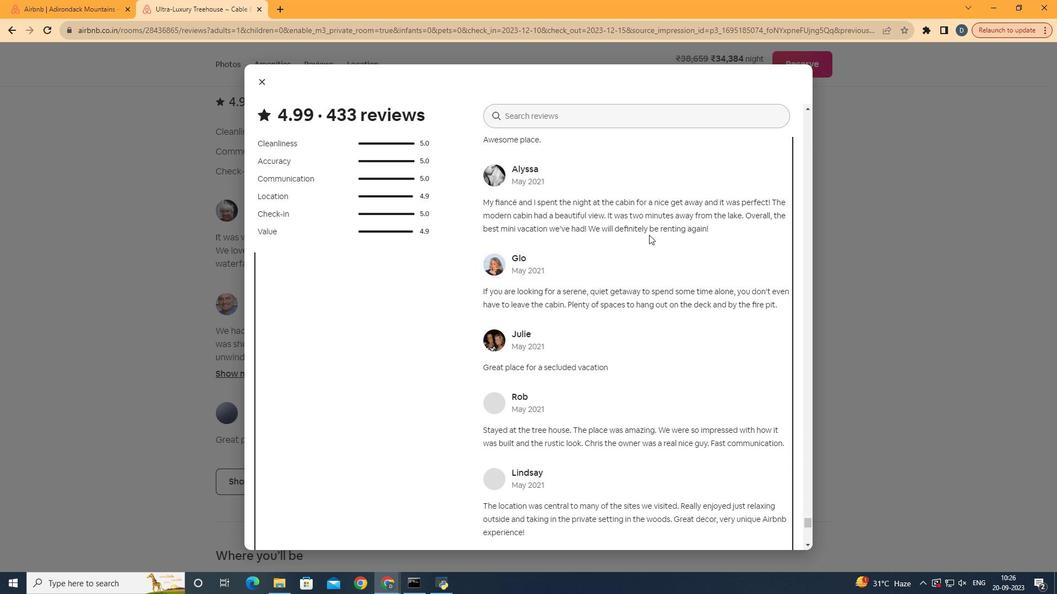 
Action: Mouse scrolled (649, 234) with delta (0, 0)
Screenshot: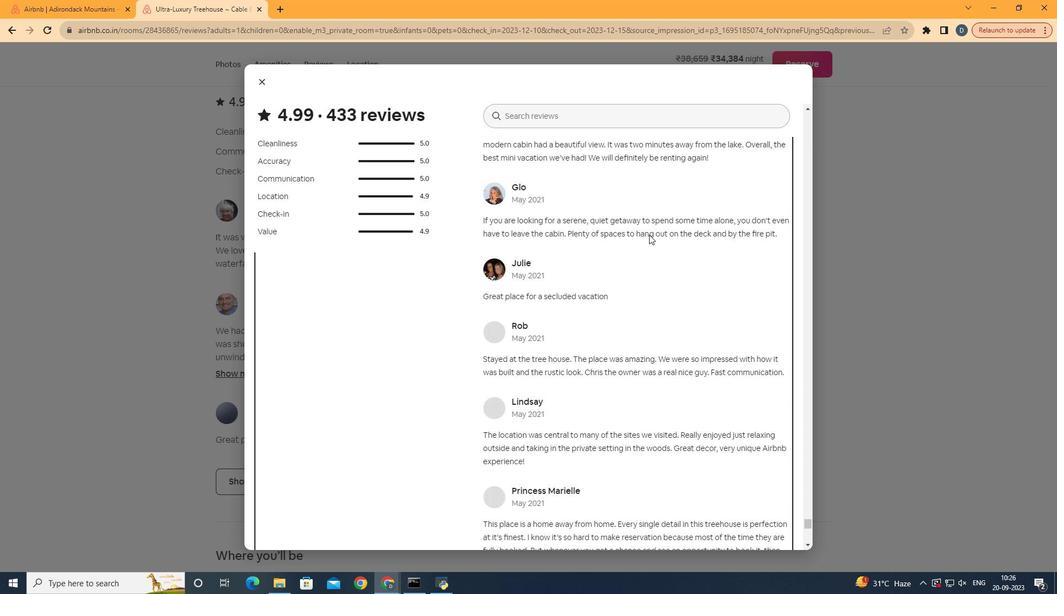 
Action: Mouse scrolled (649, 234) with delta (0, 0)
Screenshot: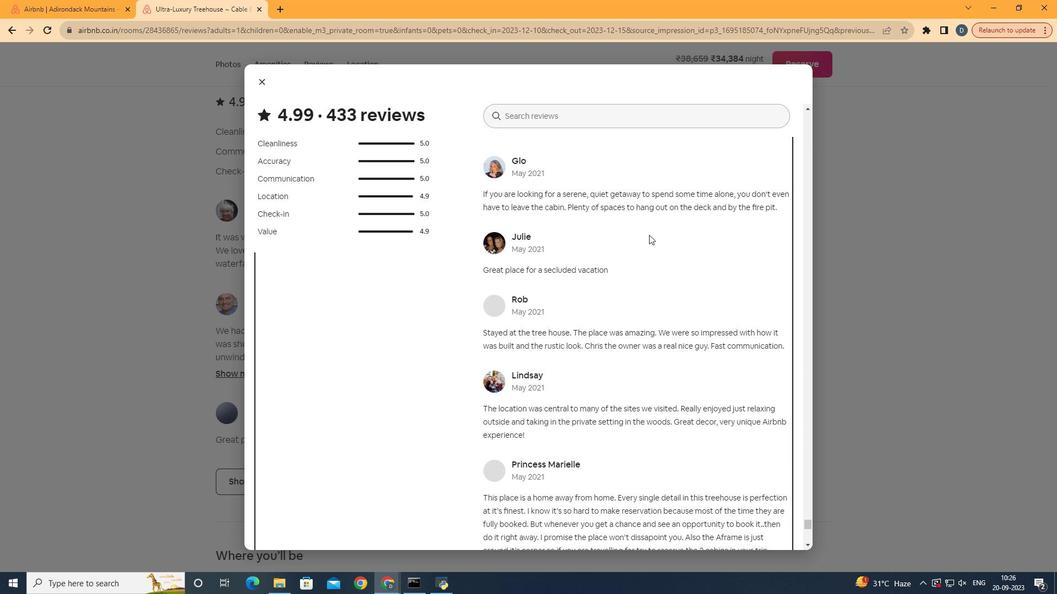
Action: Mouse scrolled (649, 234) with delta (0, 0)
Screenshot: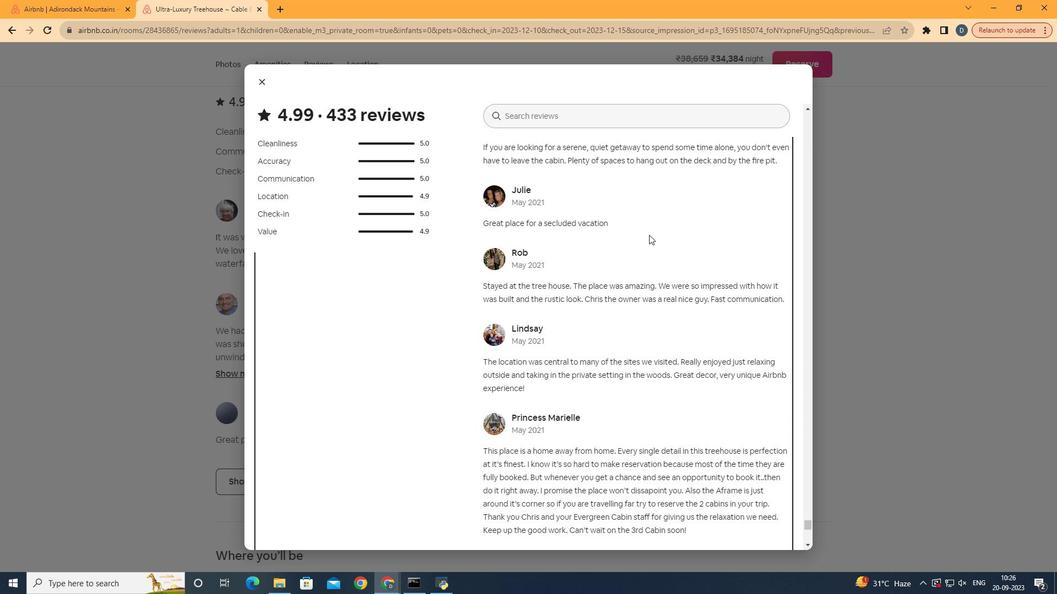 
Action: Mouse scrolled (649, 234) with delta (0, 0)
Screenshot: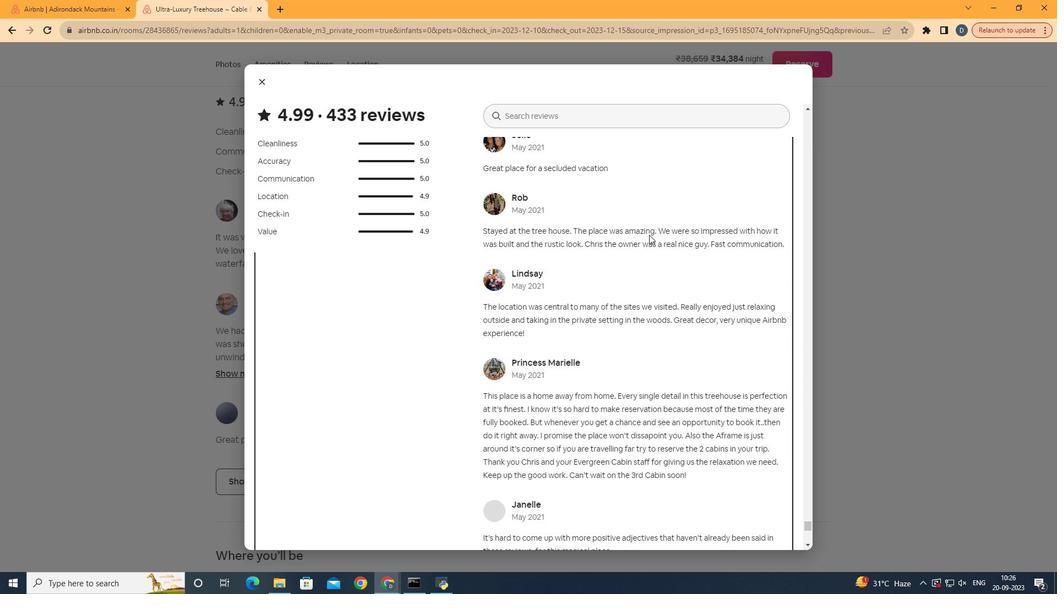 
Action: Mouse scrolled (649, 234) with delta (0, 0)
Screenshot: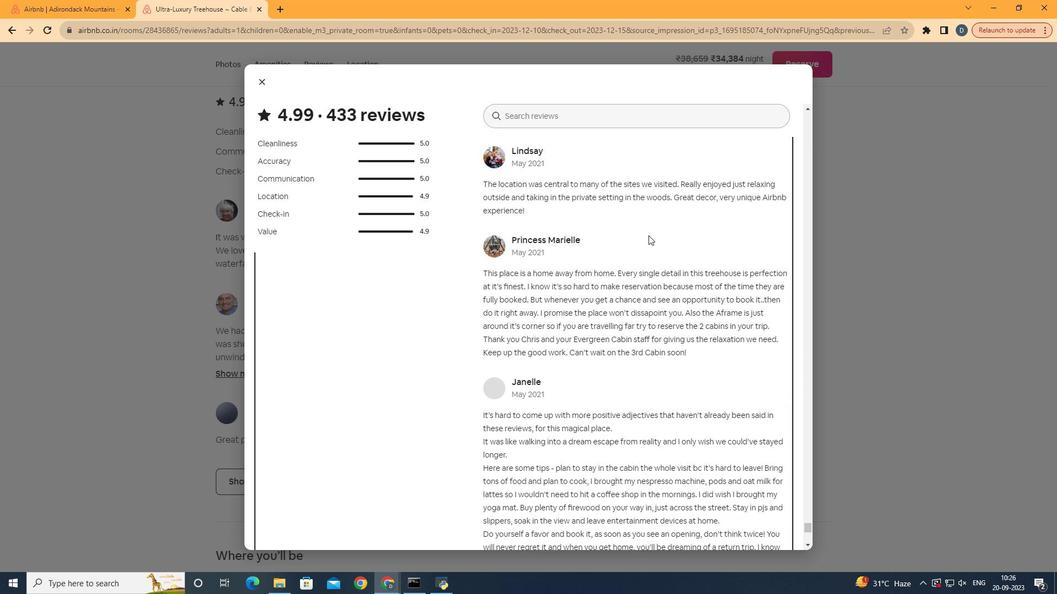 
Action: Mouse scrolled (649, 234) with delta (0, 0)
Screenshot: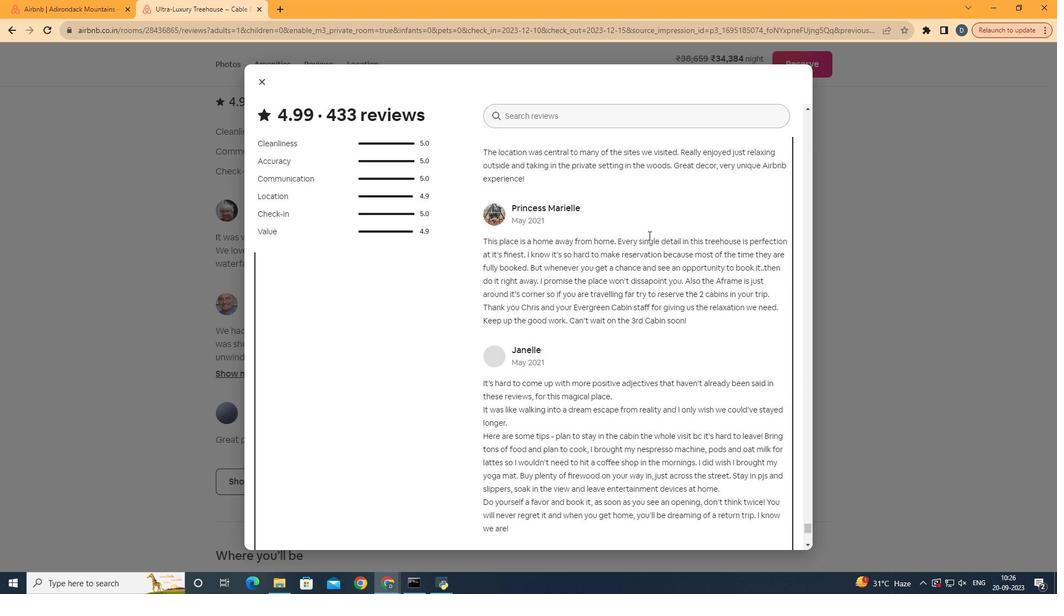 
Action: Mouse moved to (648, 235)
